 Task: Research Airbnb properties in Leczyca, Poland from 27st December, 2023 to 31st December, 2023 for 2 adults and 1 pet. Place can be entire room with 1  bedroom having 1 bed and 1 bathroom. Property type can be hotel. Amenities needed are: washing machine.
Action: Mouse moved to (469, 126)
Screenshot: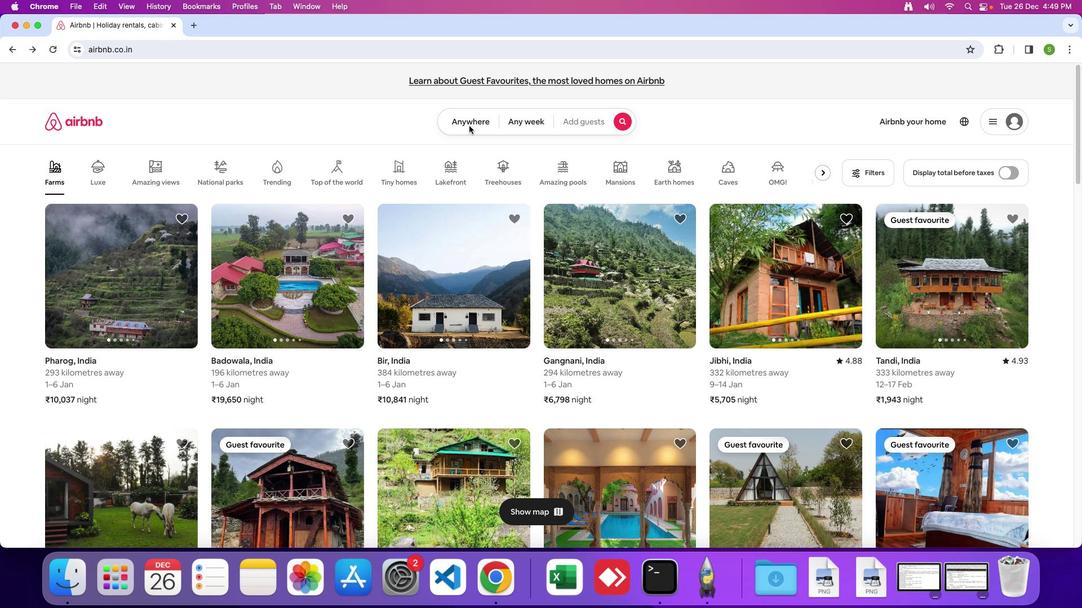 
Action: Mouse pressed left at (469, 126)
Screenshot: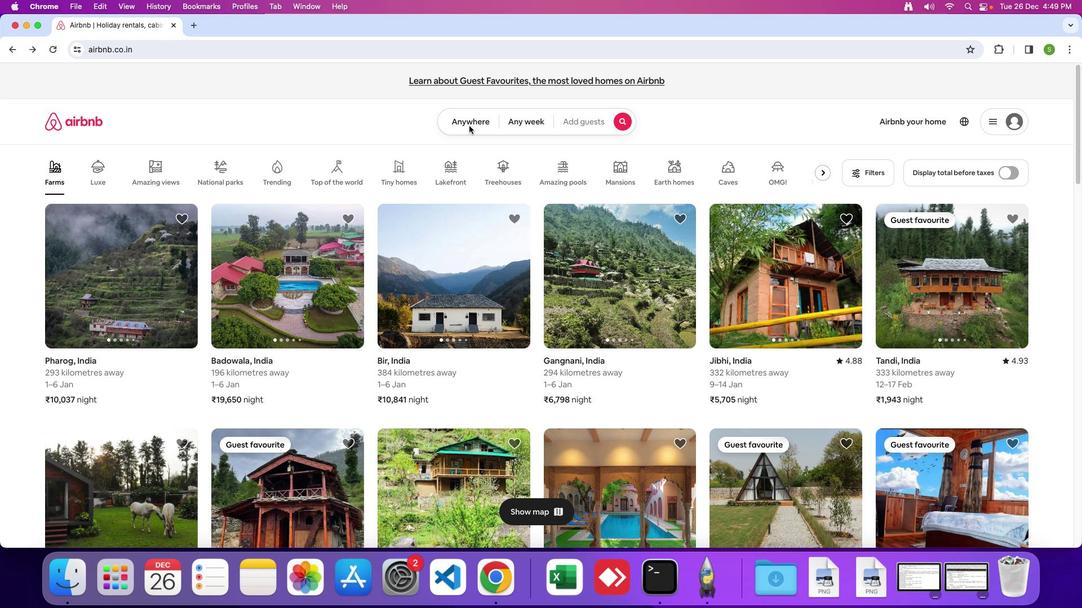 
Action: Mouse moved to (466, 125)
Screenshot: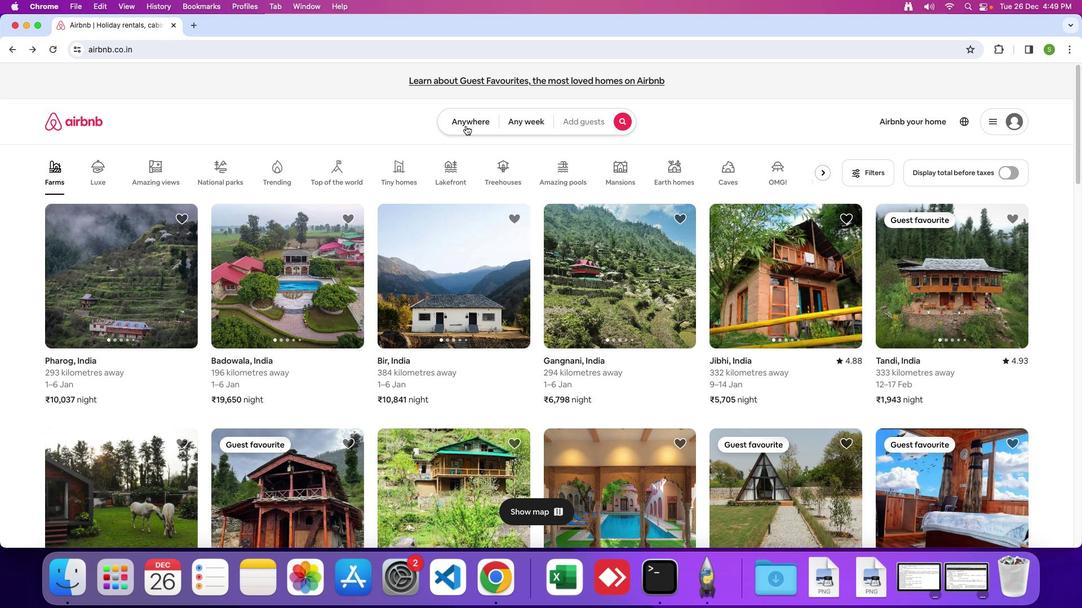 
Action: Mouse pressed left at (466, 125)
Screenshot: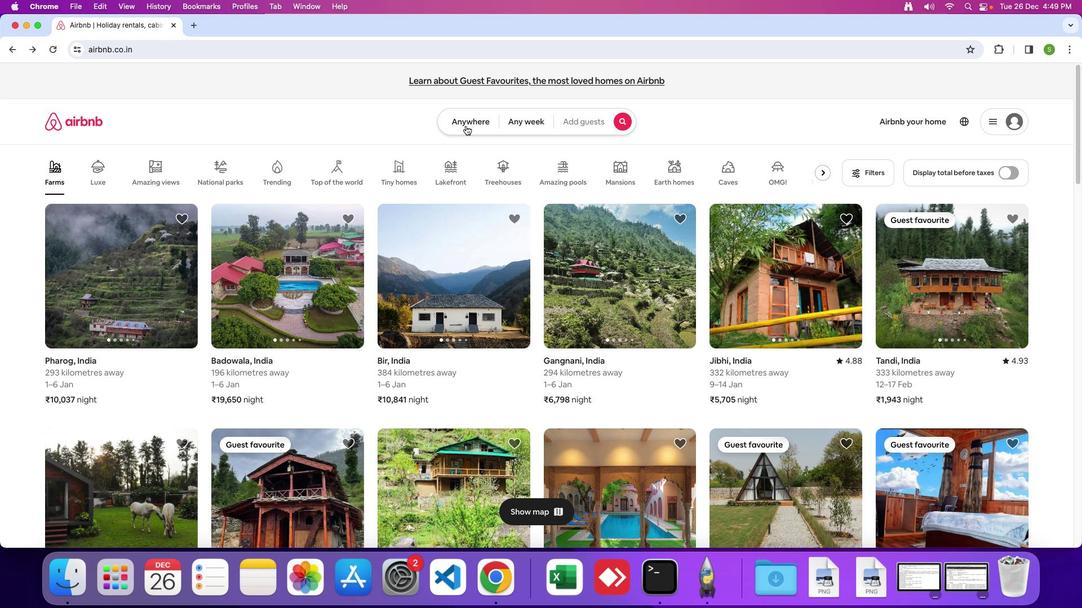 
Action: Mouse moved to (421, 156)
Screenshot: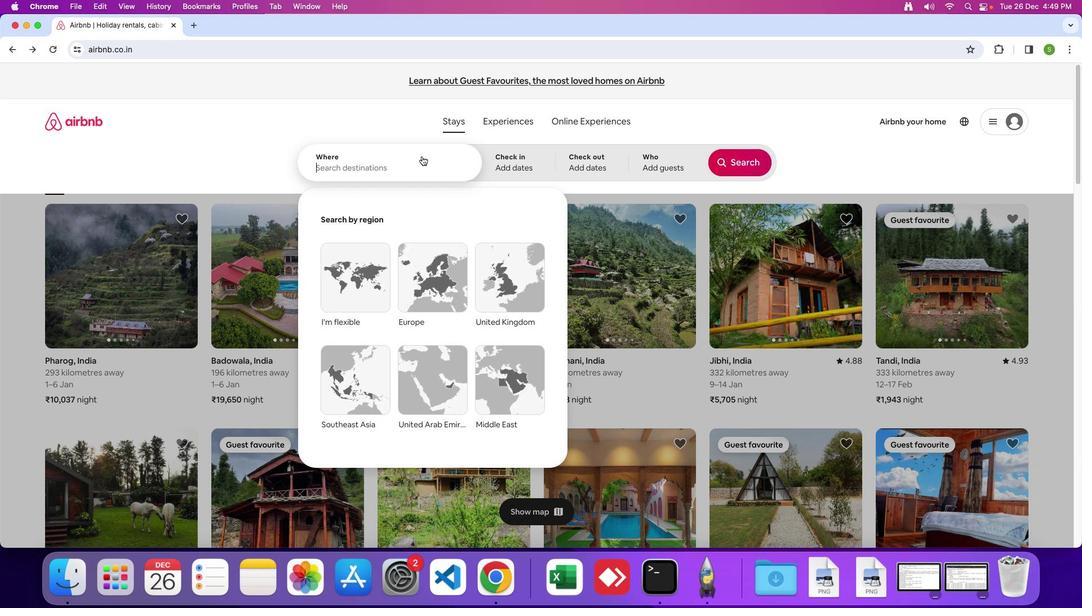 
Action: Mouse pressed left at (421, 156)
Screenshot: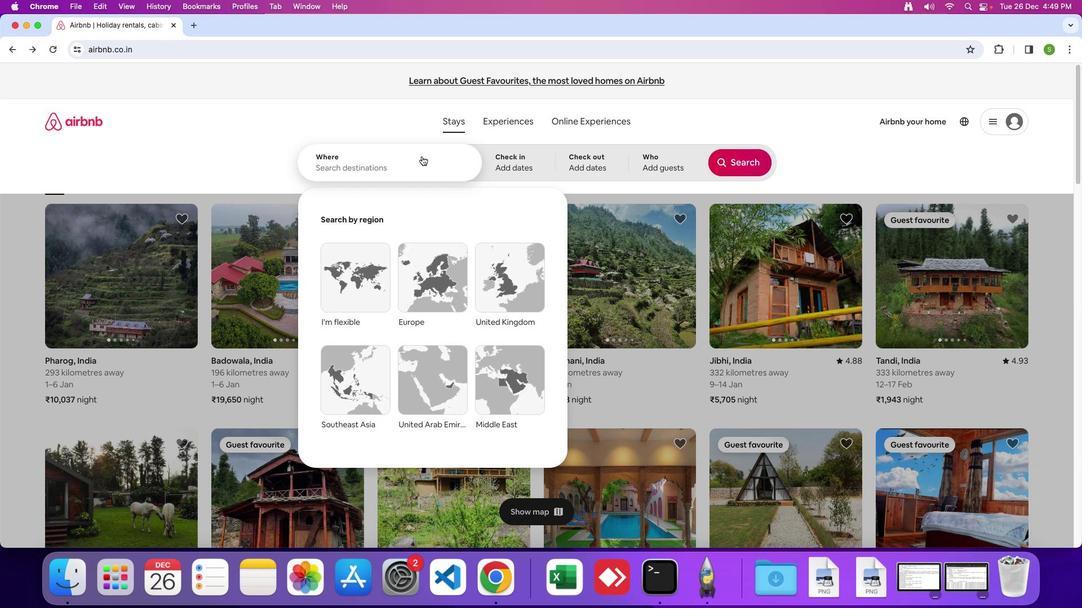 
Action: Mouse moved to (421, 156)
Screenshot: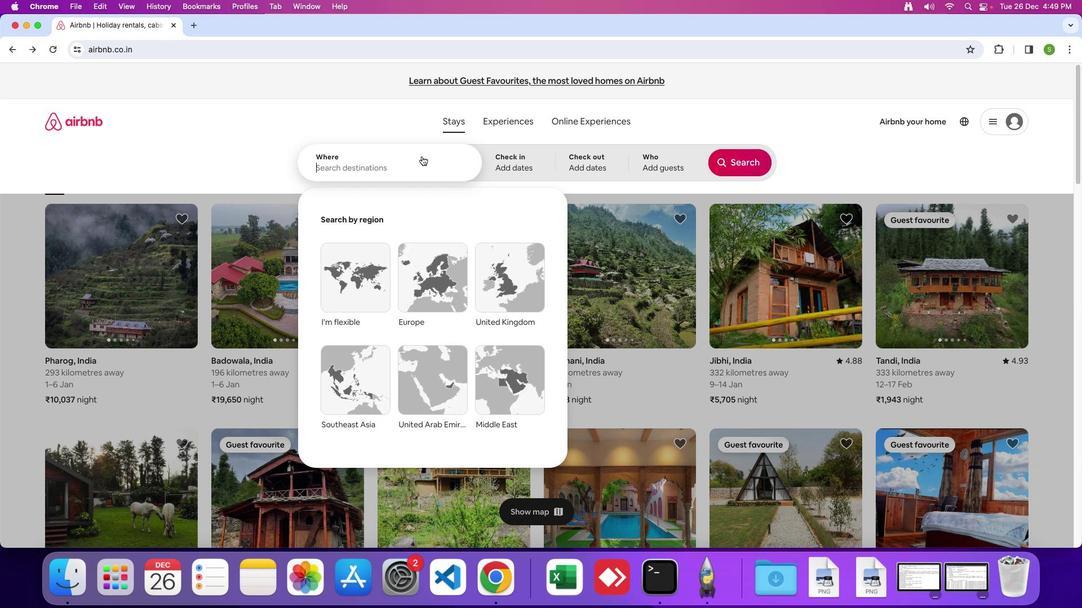 
Action: Key pressed 'L'Key.caps_lock'e''c''z''y''c''a'','Key.spaceKey.shift'P''l''o'Key.backspaceKey.backspace'o''l''a''n''d'Key.enter
Screenshot: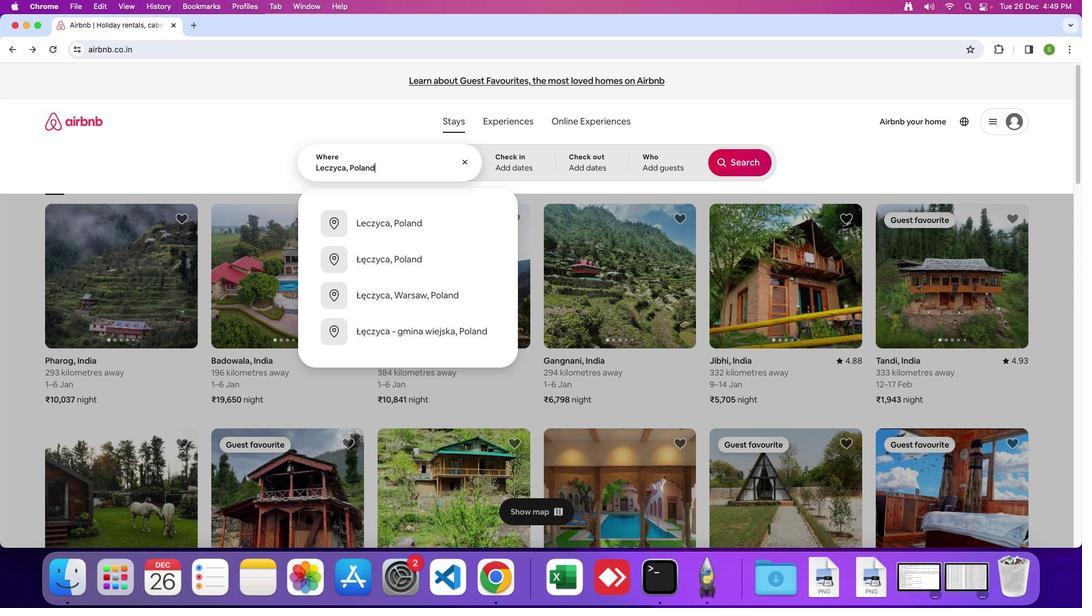 
Action: Mouse moved to (421, 414)
Screenshot: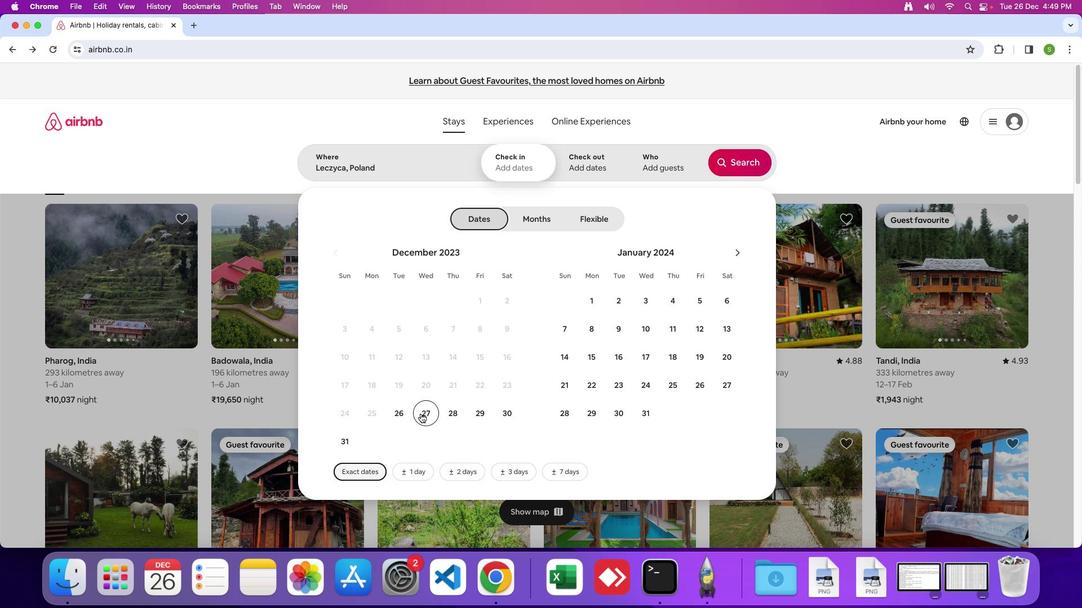 
Action: Mouse pressed left at (421, 414)
Screenshot: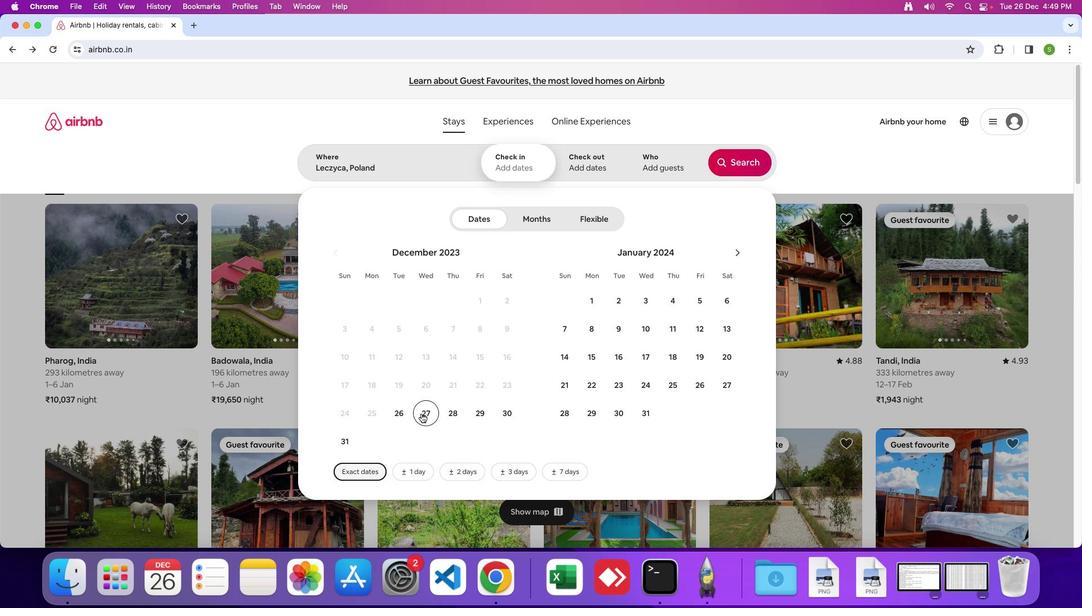 
Action: Mouse moved to (349, 445)
Screenshot: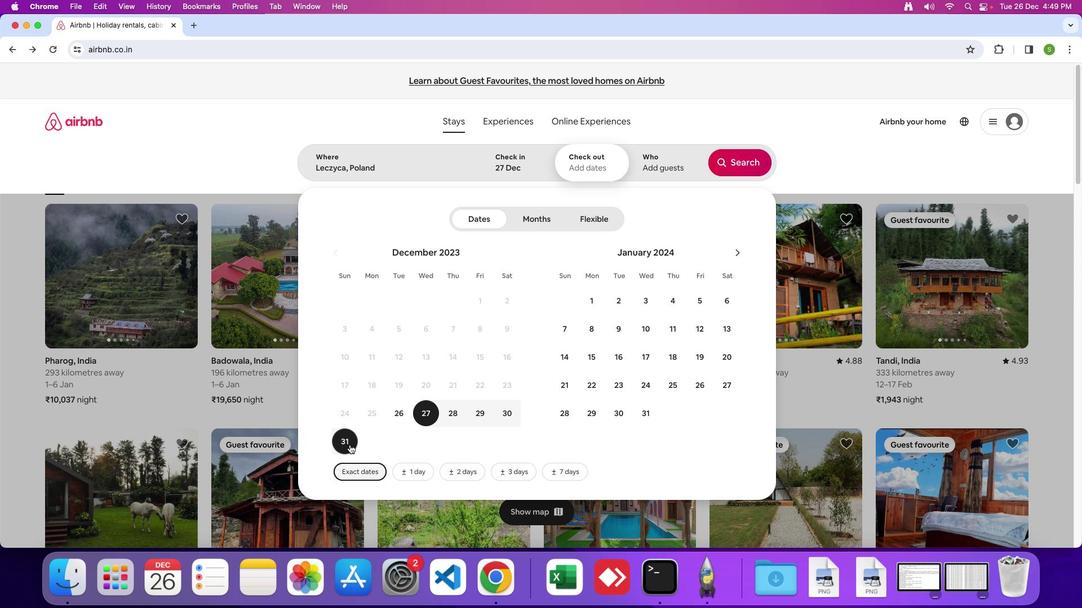 
Action: Mouse pressed left at (349, 445)
Screenshot: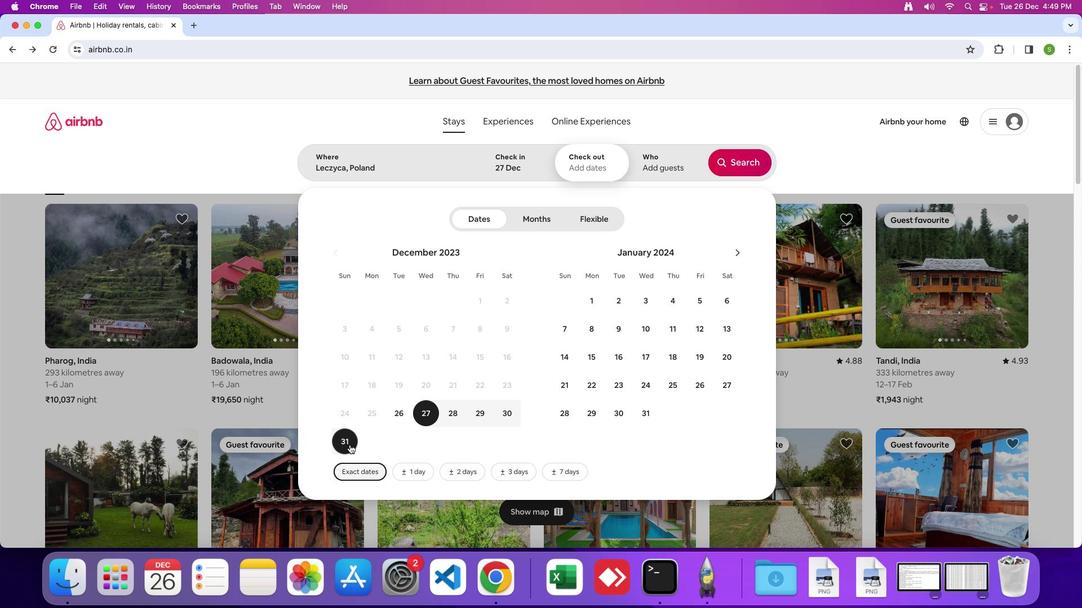 
Action: Mouse moved to (661, 173)
Screenshot: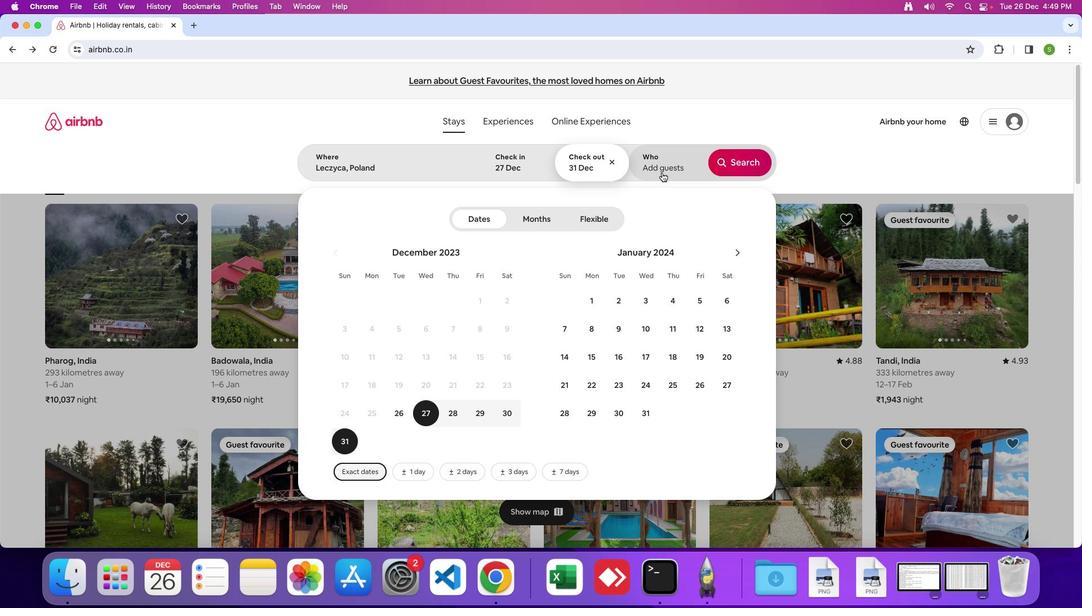 
Action: Mouse pressed left at (661, 173)
Screenshot: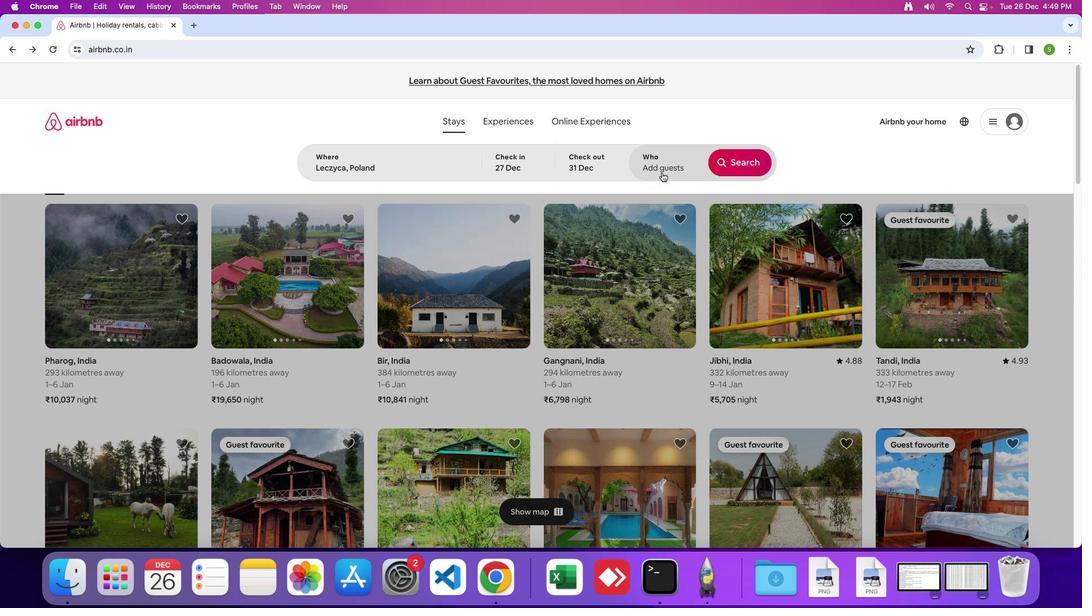 
Action: Mouse moved to (741, 221)
Screenshot: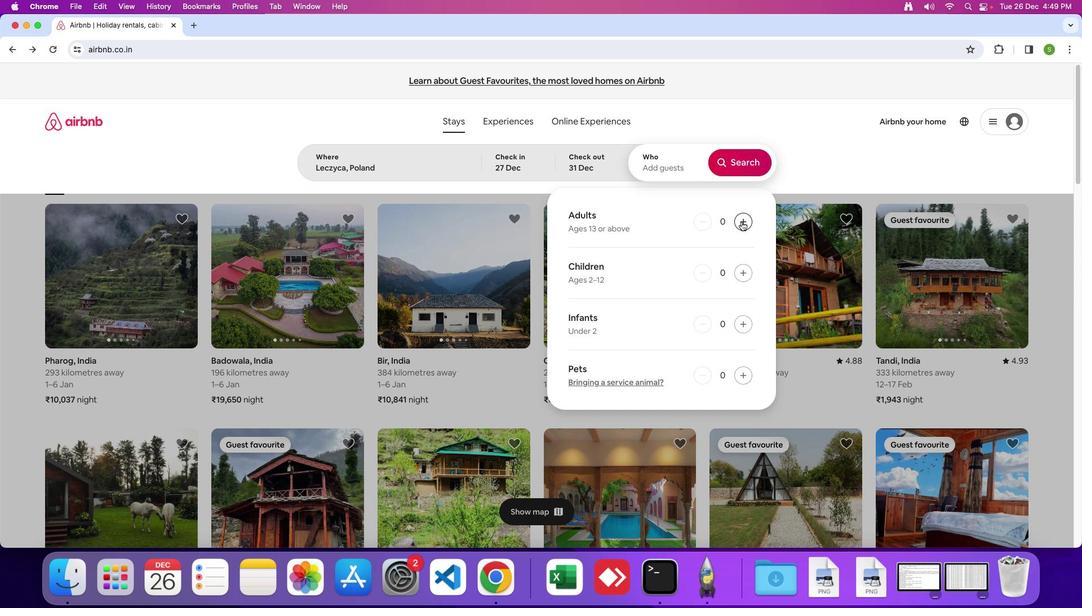 
Action: Mouse pressed left at (741, 221)
Screenshot: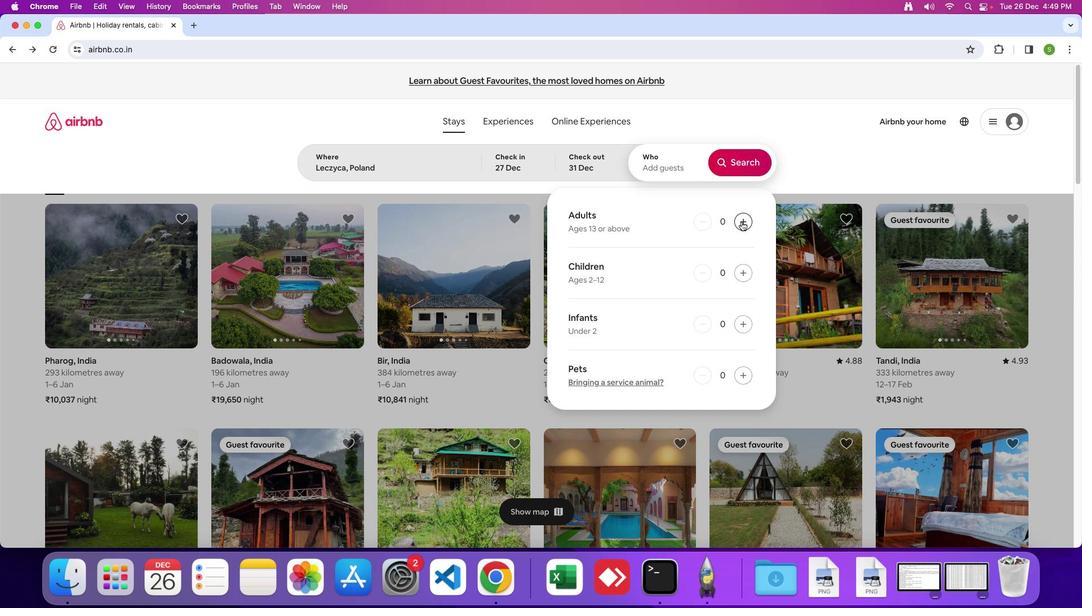 
Action: Mouse pressed left at (741, 221)
Screenshot: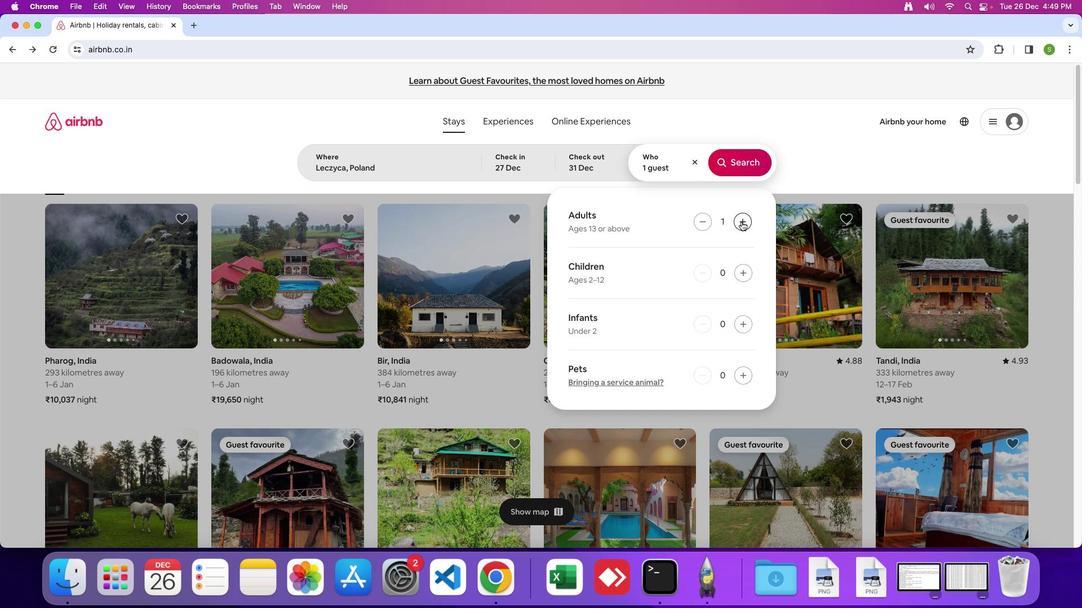 
Action: Mouse moved to (738, 166)
Screenshot: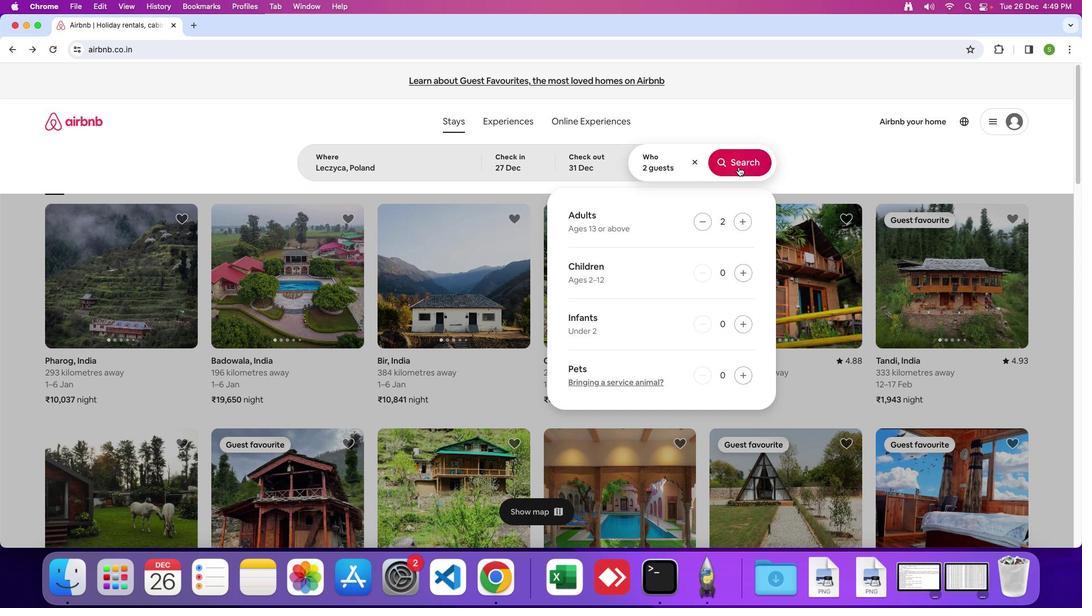 
Action: Mouse pressed left at (738, 166)
Screenshot: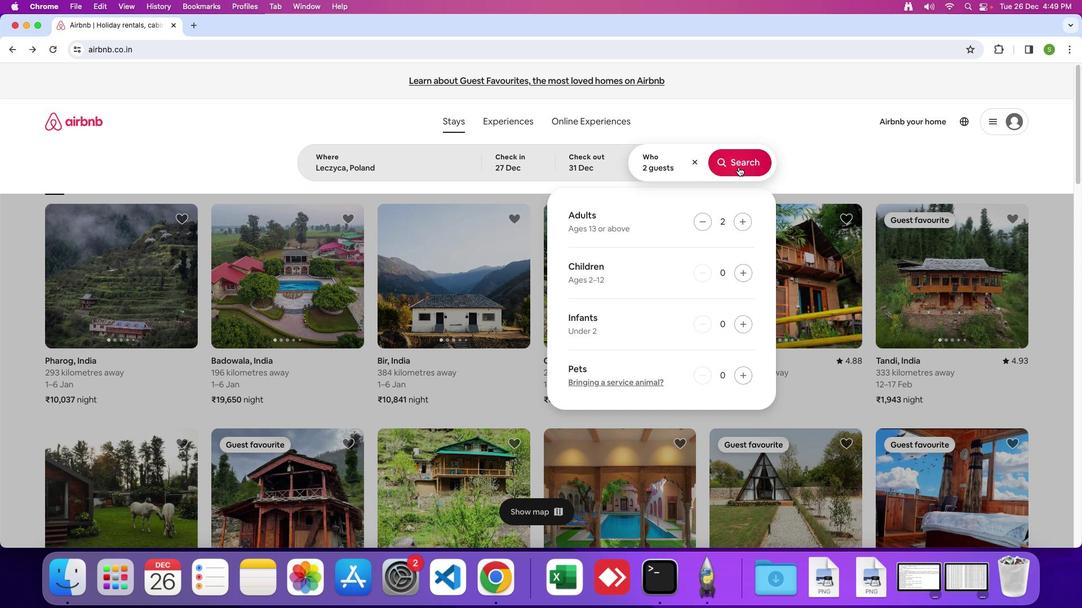 
Action: Mouse moved to (590, 86)
Screenshot: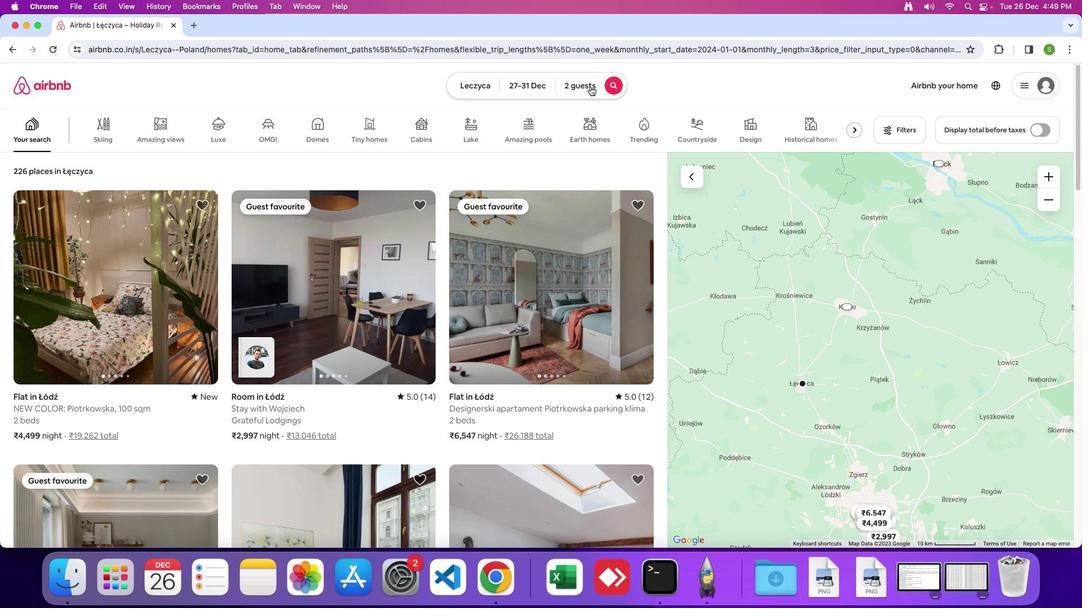 
Action: Mouse pressed left at (590, 86)
Screenshot: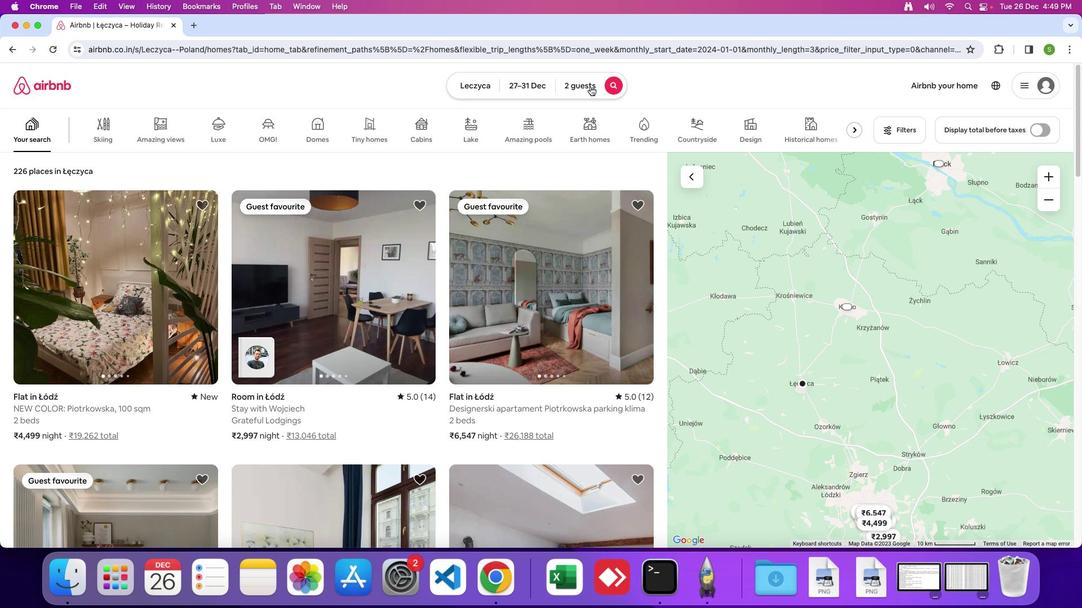 
Action: Mouse moved to (742, 340)
Screenshot: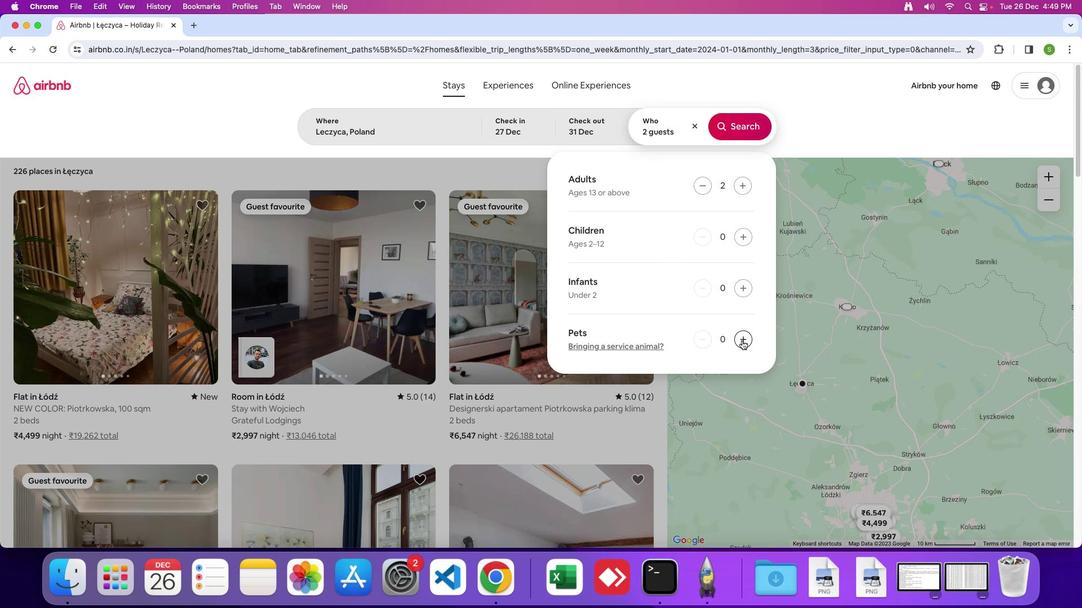 
Action: Mouse pressed left at (742, 340)
Screenshot: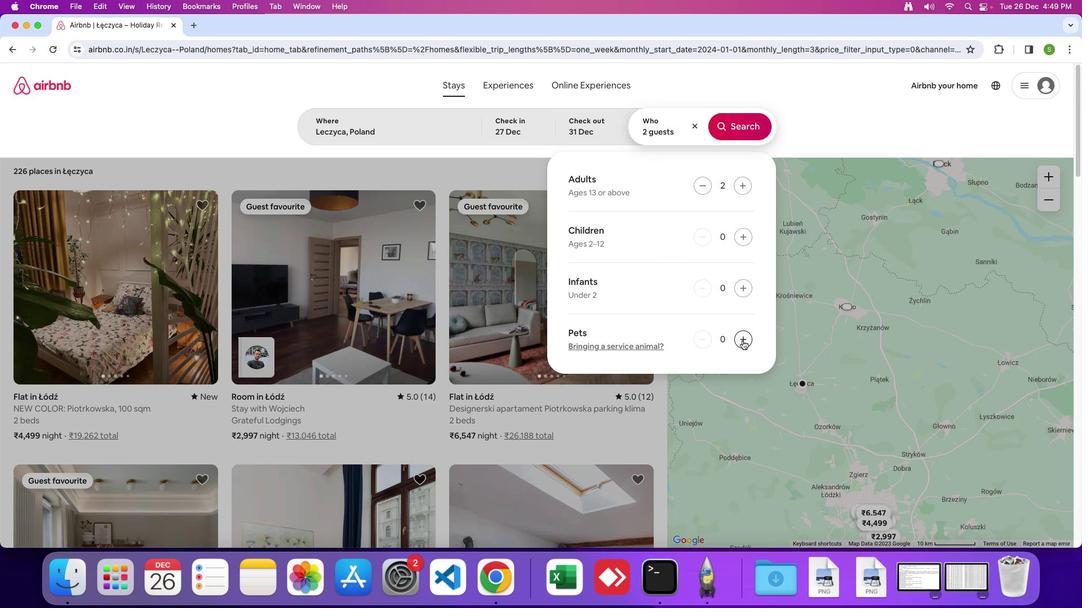 
Action: Mouse moved to (744, 126)
Screenshot: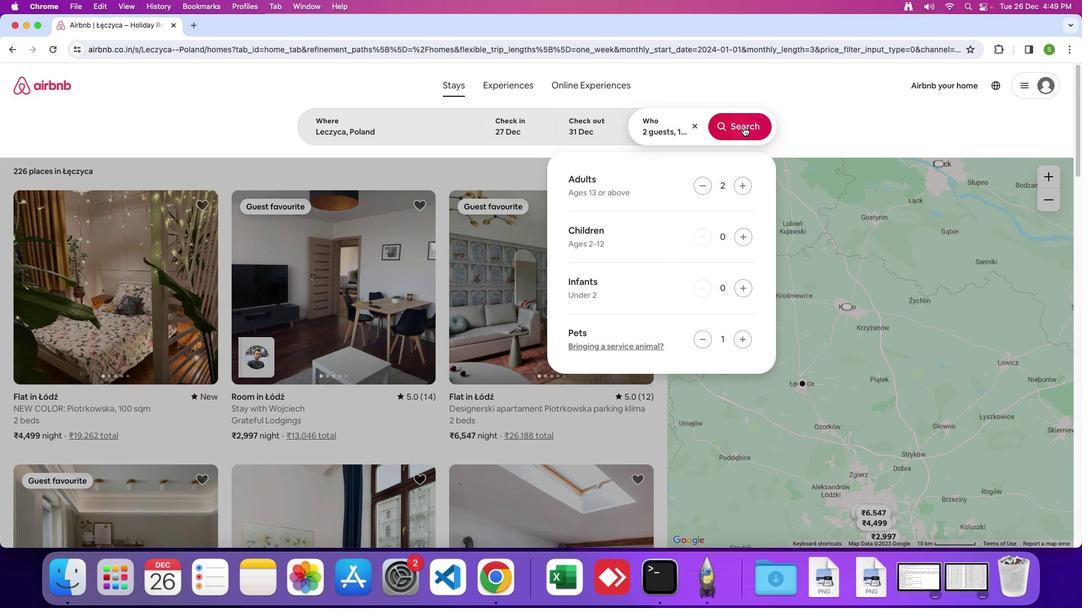 
Action: Mouse pressed left at (744, 126)
Screenshot: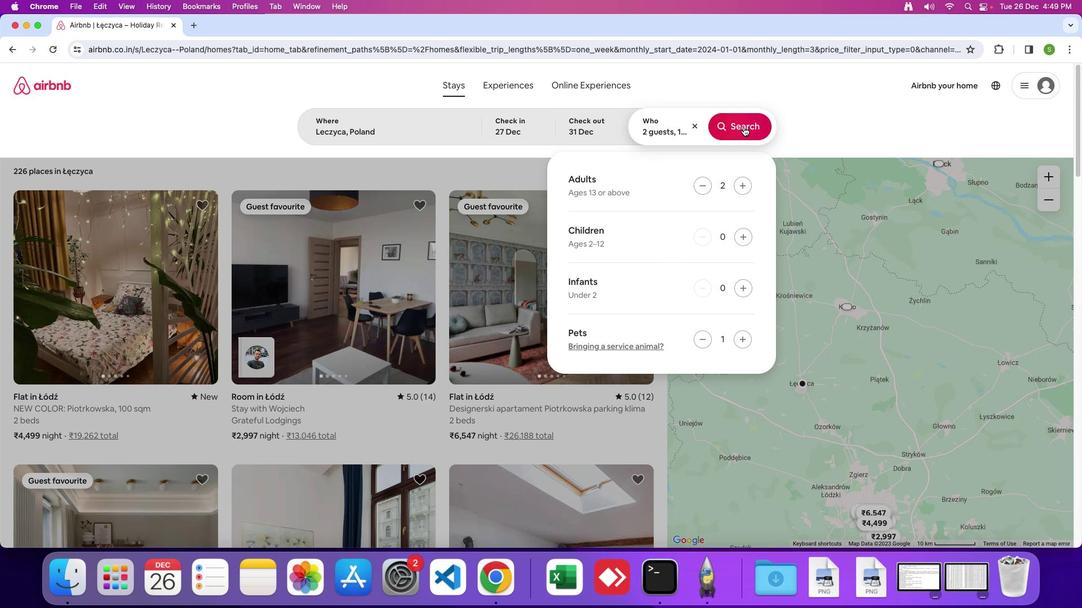 
Action: Mouse moved to (907, 132)
Screenshot: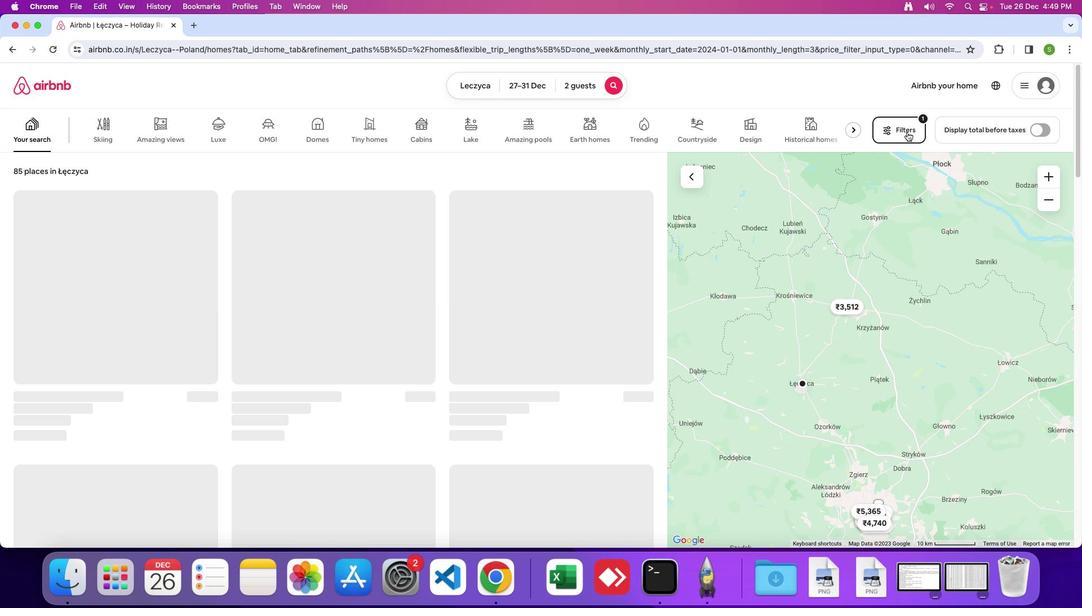 
Action: Mouse pressed left at (907, 132)
Screenshot: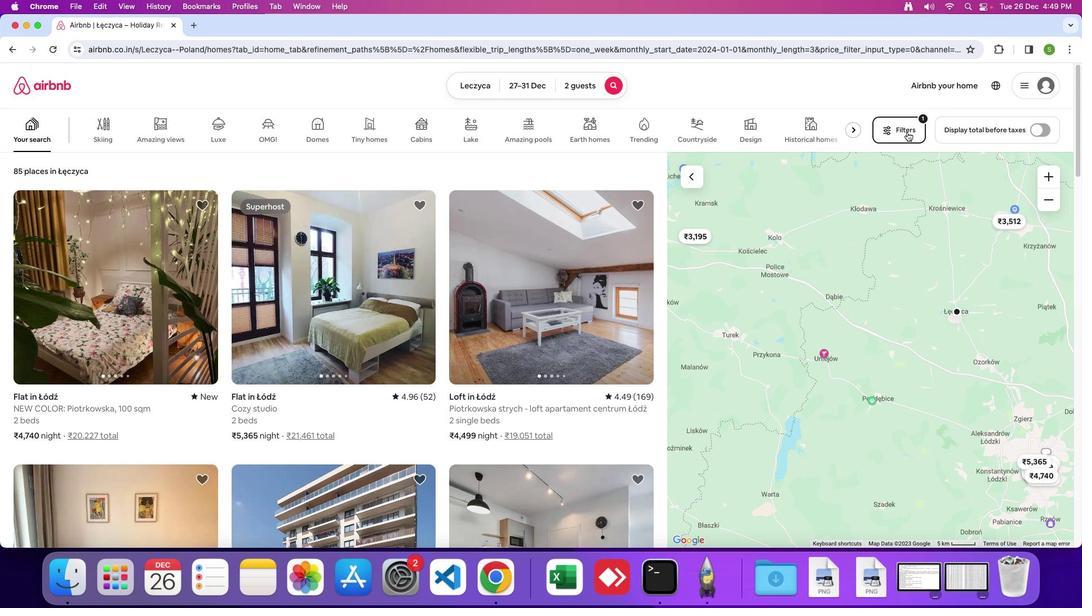 
Action: Mouse moved to (575, 352)
Screenshot: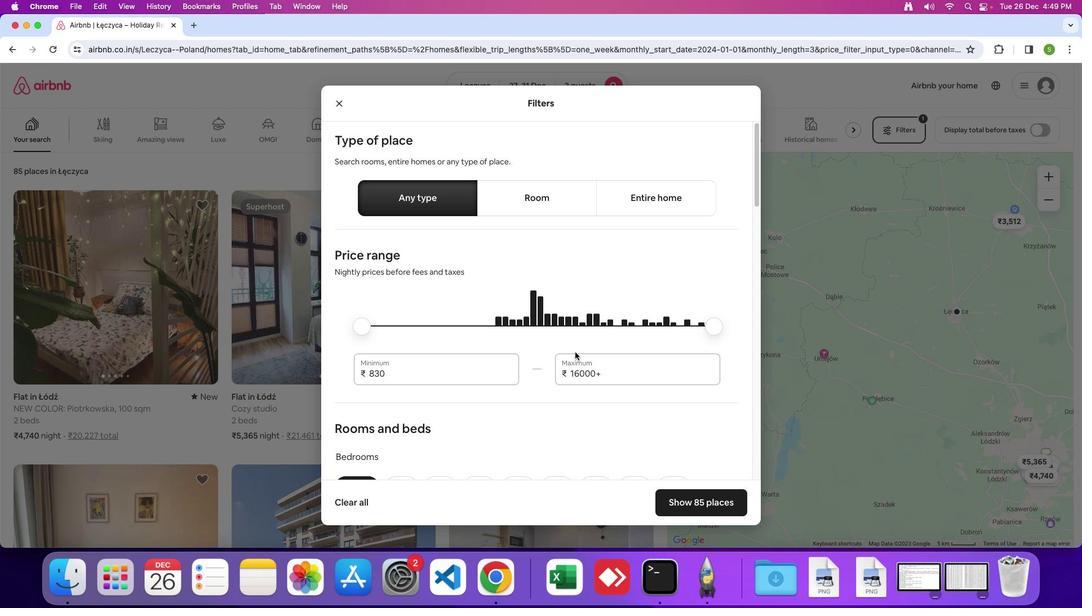 
Action: Mouse scrolled (575, 352) with delta (0, 0)
Screenshot: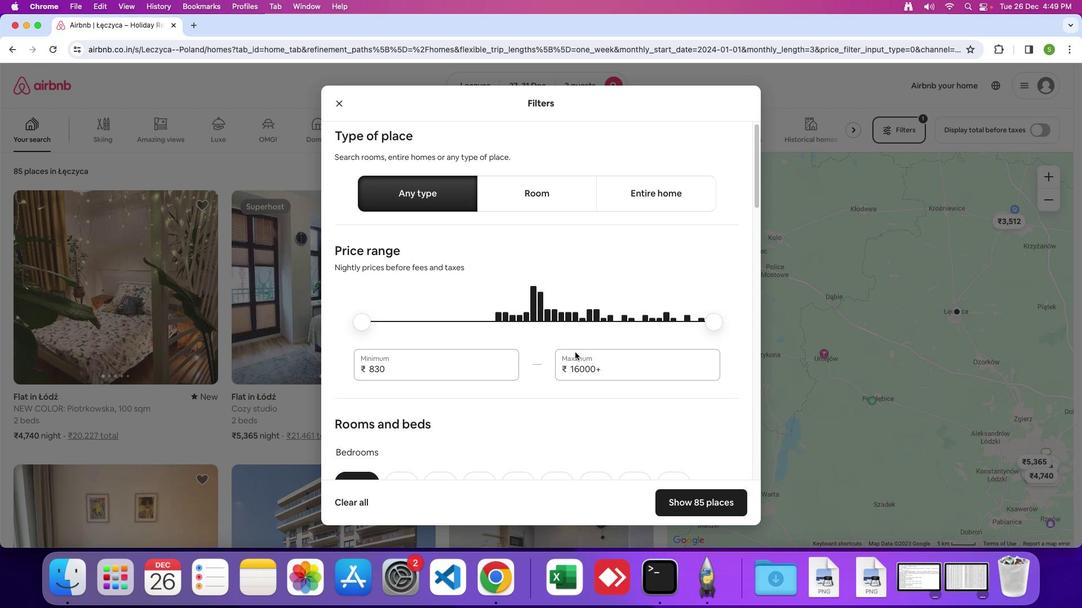 
Action: Mouse moved to (575, 352)
Screenshot: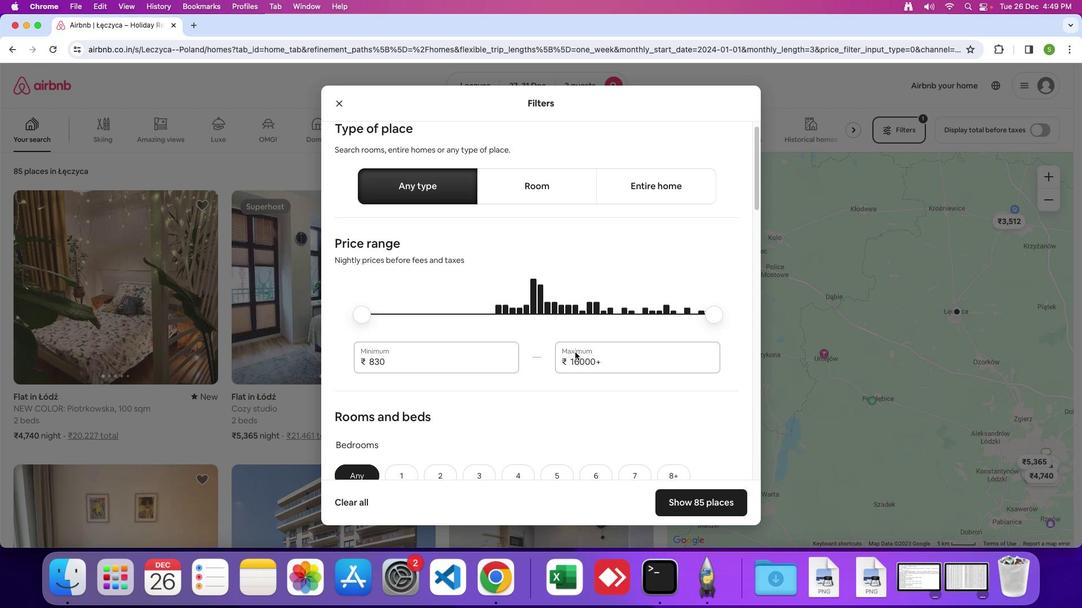 
Action: Mouse scrolled (575, 352) with delta (0, 0)
Screenshot: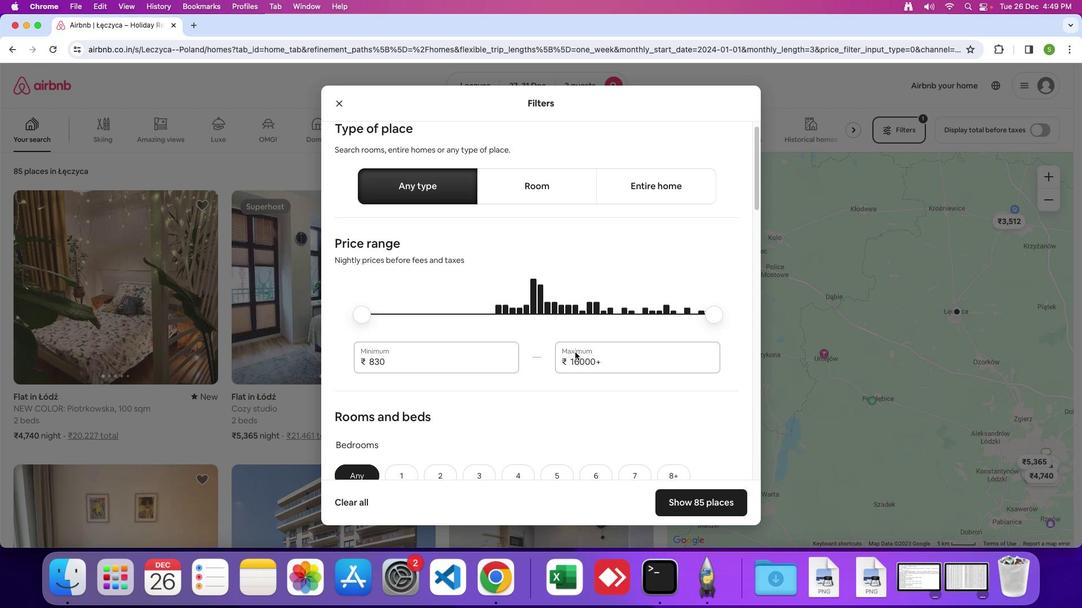 
Action: Mouse moved to (575, 352)
Screenshot: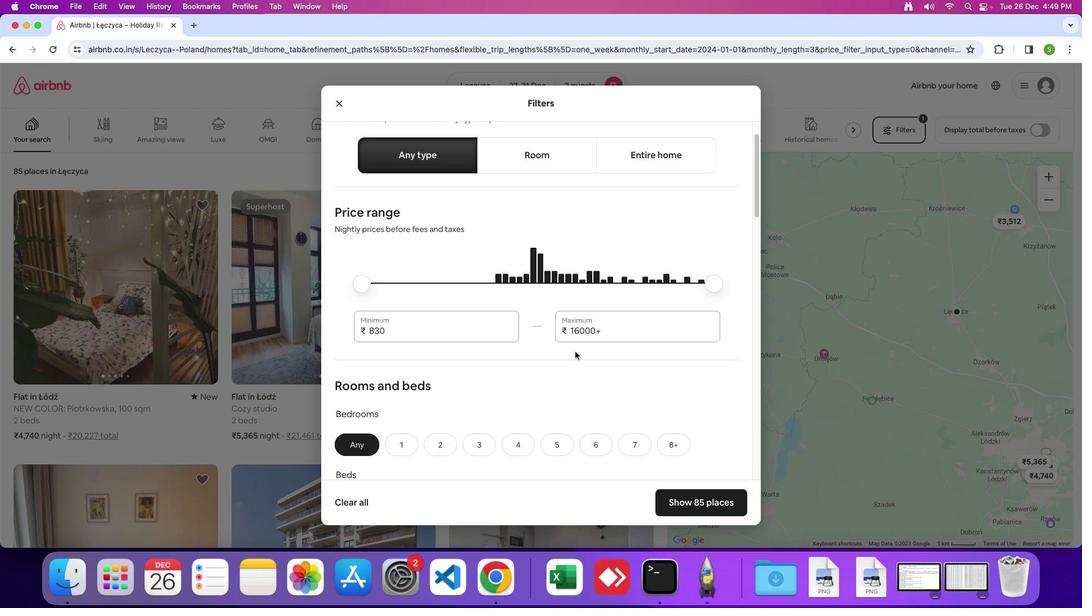 
Action: Mouse scrolled (575, 352) with delta (0, -1)
Screenshot: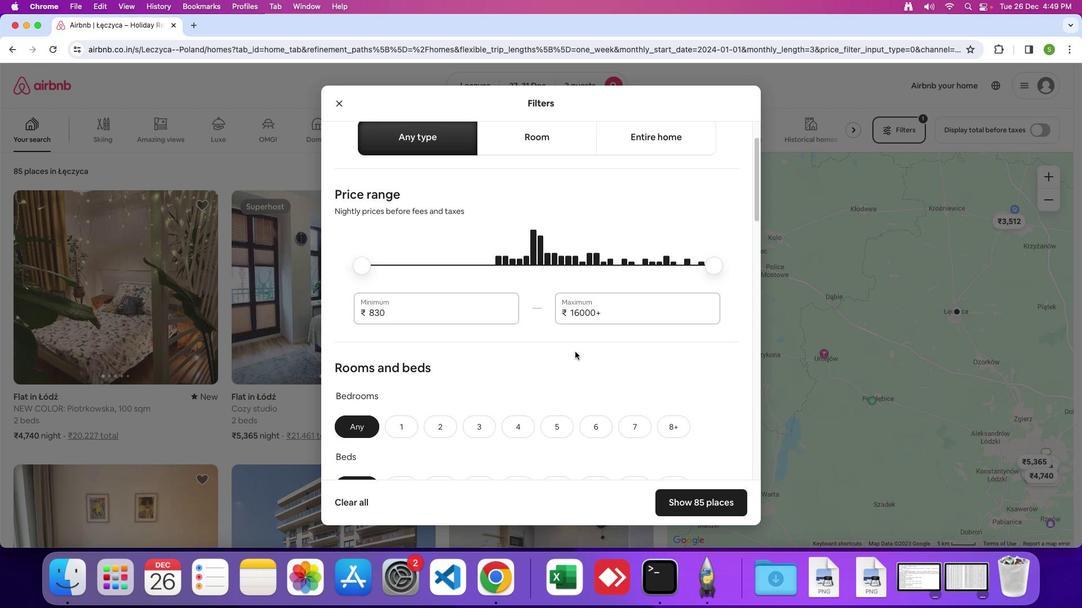 
Action: Mouse moved to (571, 348)
Screenshot: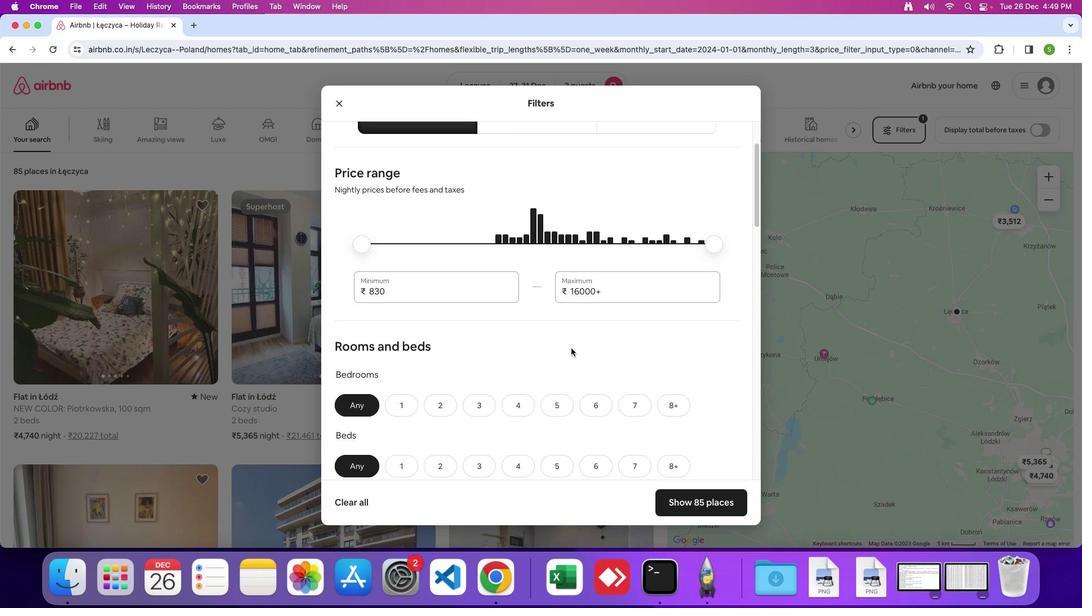 
Action: Mouse scrolled (571, 348) with delta (0, 0)
Screenshot: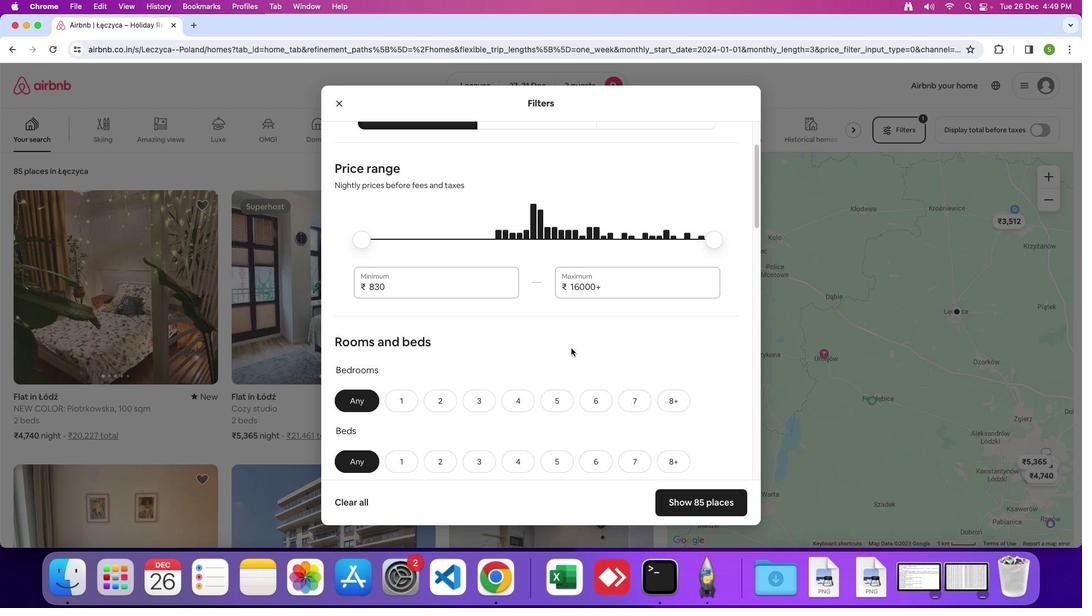 
Action: Mouse scrolled (571, 348) with delta (0, 0)
Screenshot: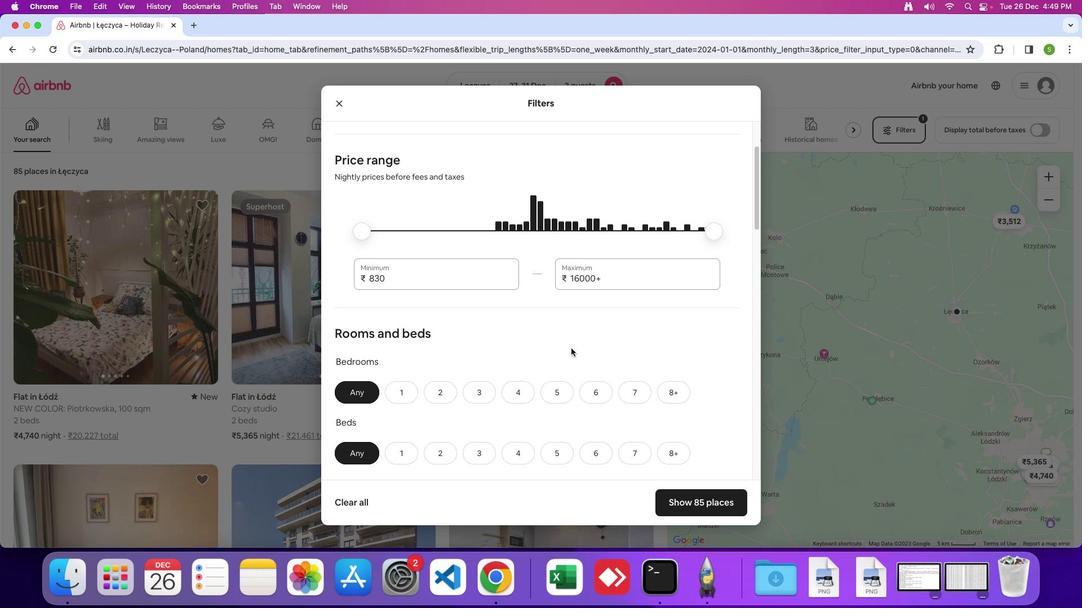 
Action: Mouse scrolled (571, 348) with delta (0, -1)
Screenshot: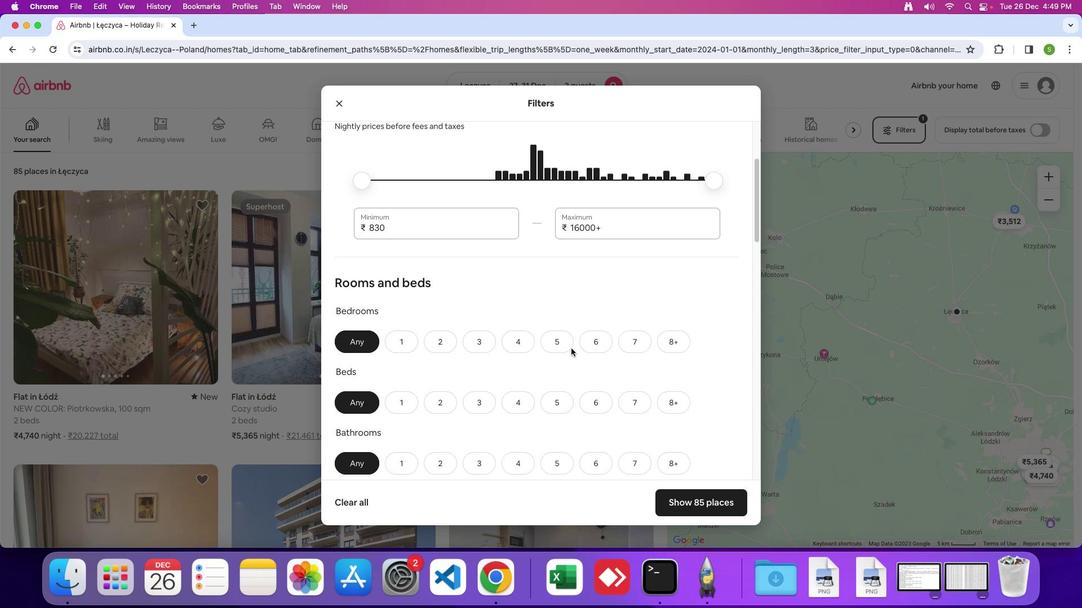 
Action: Mouse moved to (571, 348)
Screenshot: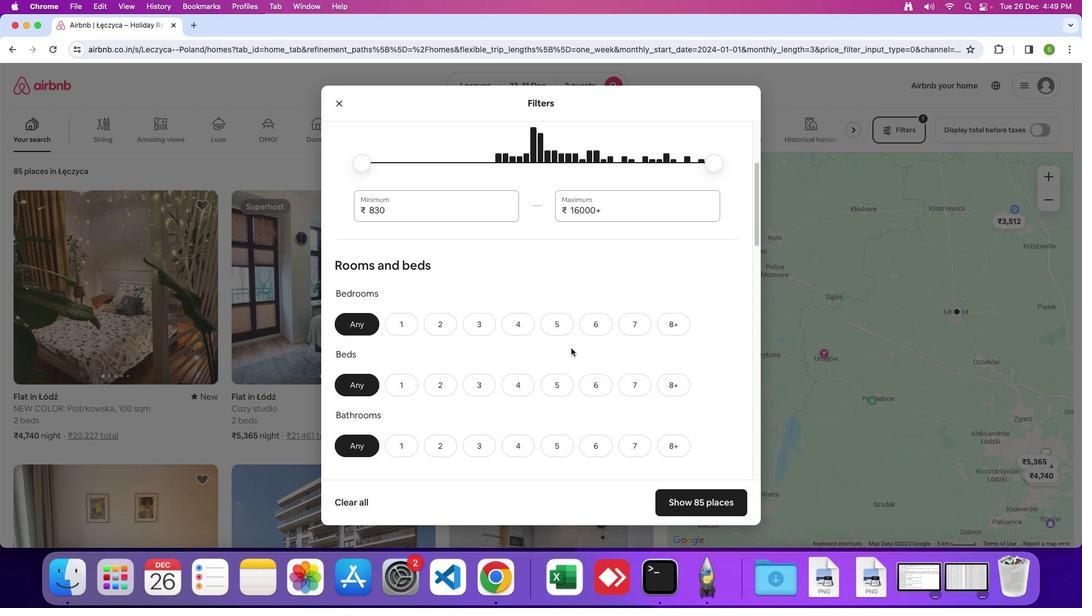 
Action: Mouse scrolled (571, 348) with delta (0, 0)
Screenshot: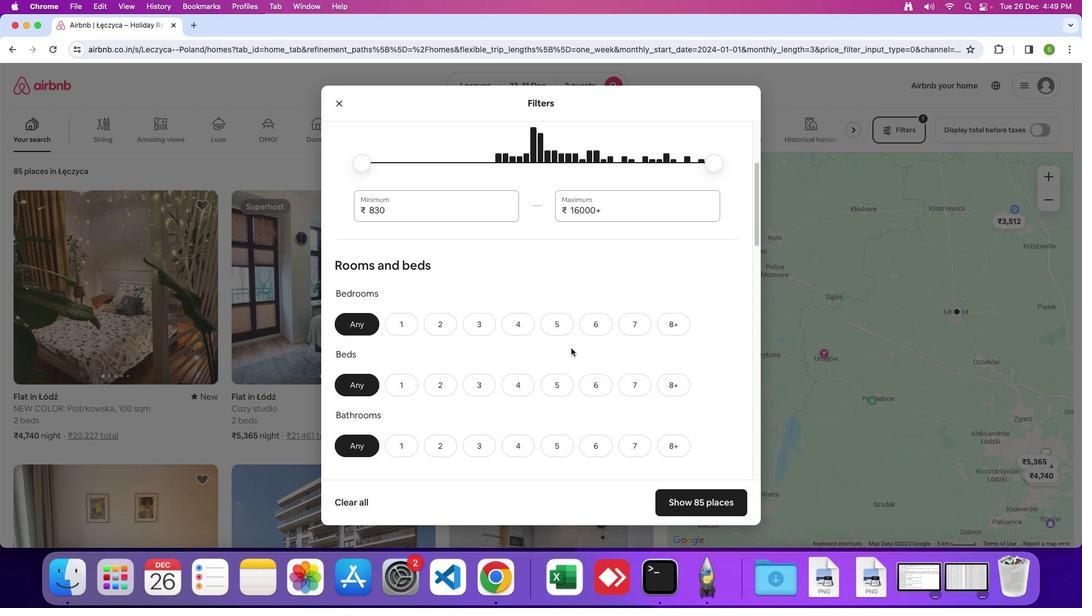 
Action: Mouse scrolled (571, 348) with delta (0, 0)
Screenshot: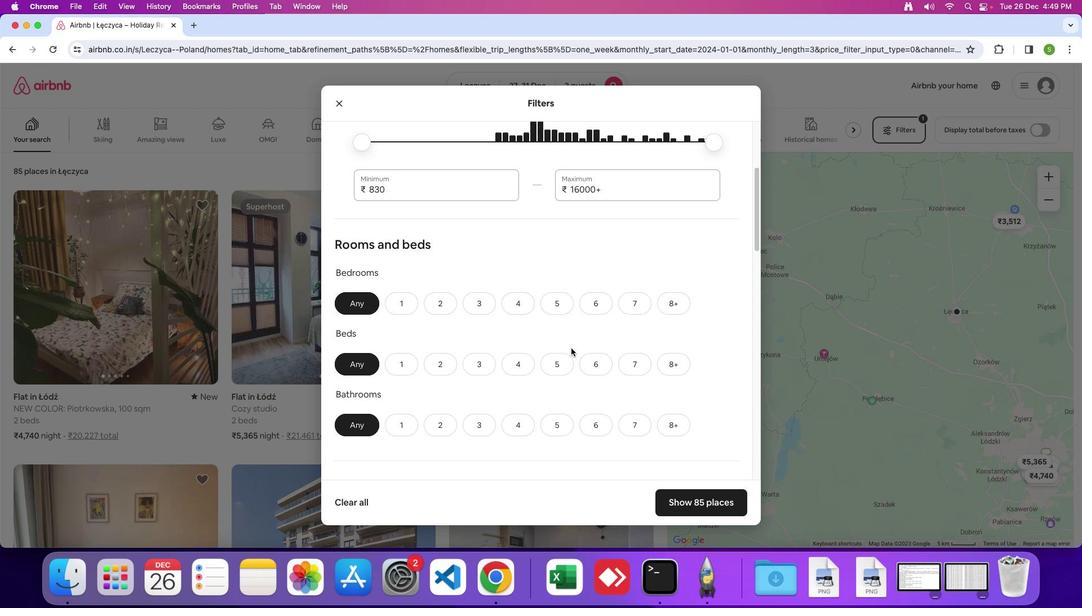 
Action: Mouse scrolled (571, 348) with delta (0, -1)
Screenshot: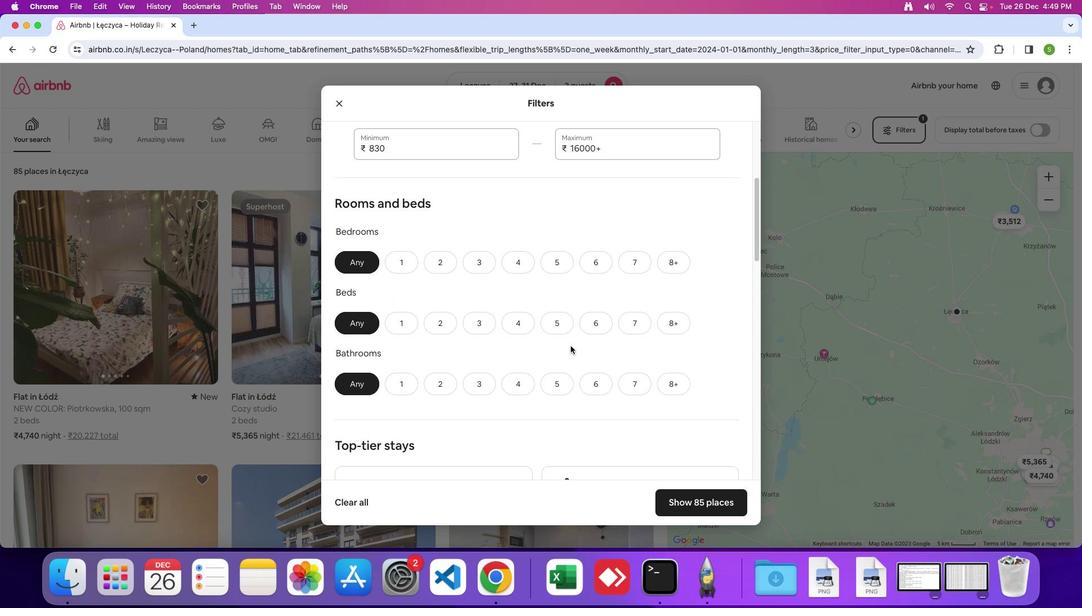 
Action: Mouse scrolled (571, 348) with delta (0, -1)
Screenshot: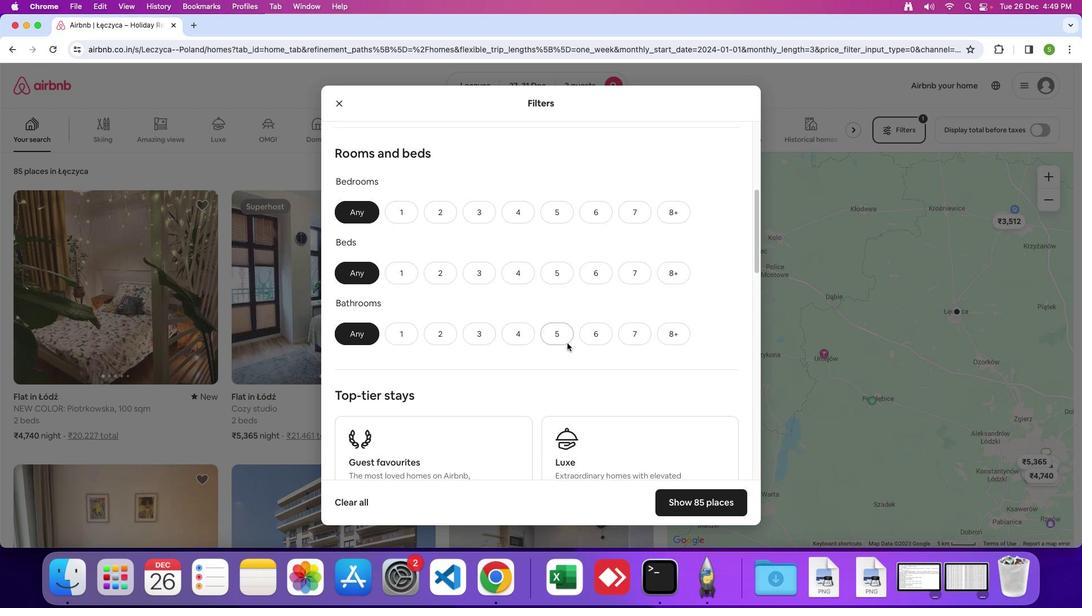 
Action: Mouse moved to (399, 187)
Screenshot: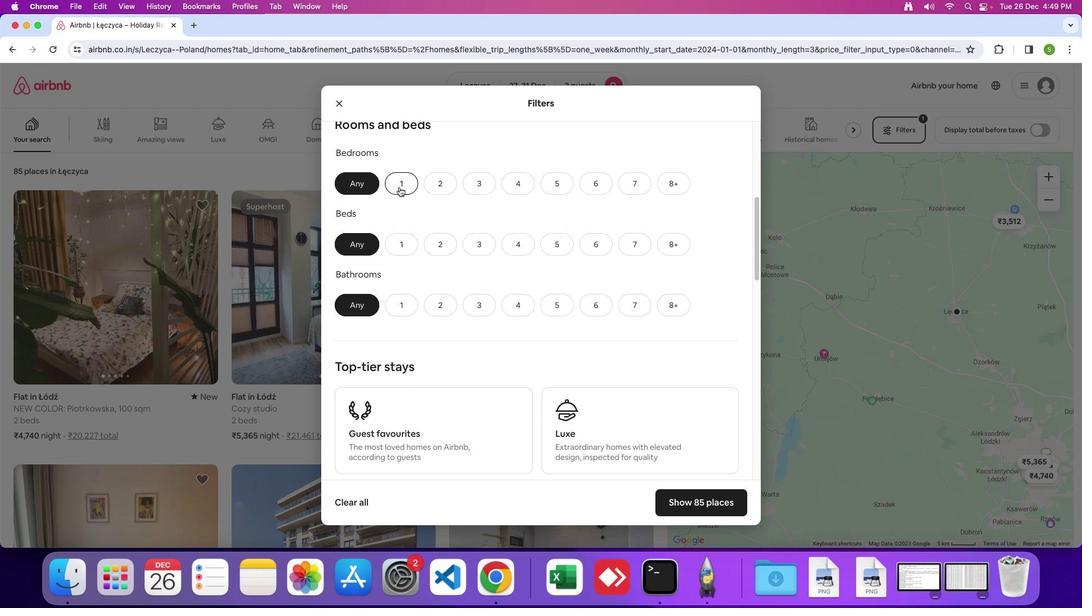 
Action: Mouse pressed left at (399, 187)
Screenshot: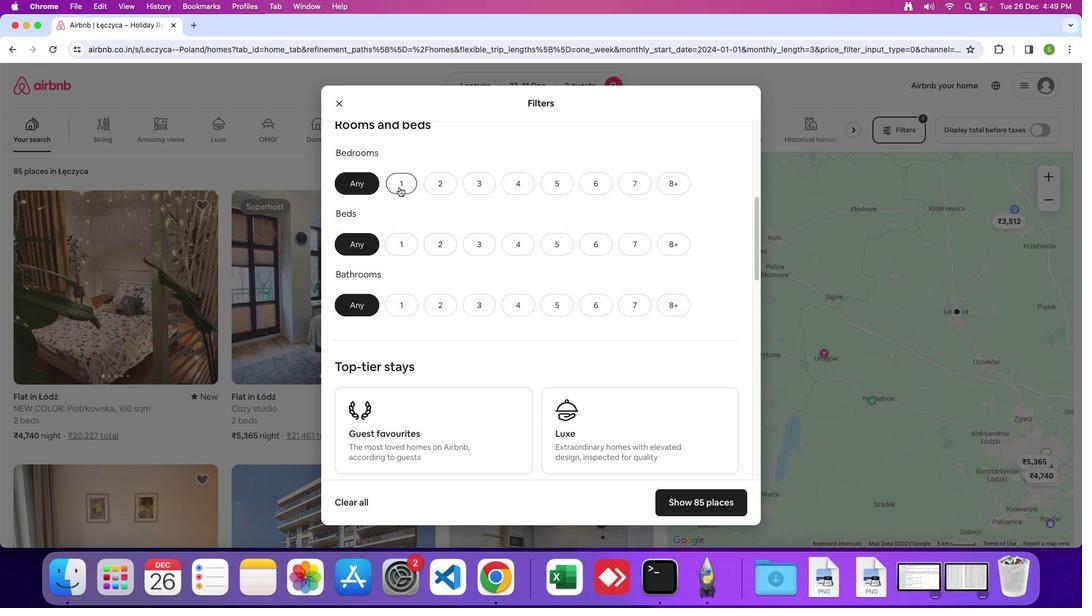 
Action: Mouse moved to (401, 238)
Screenshot: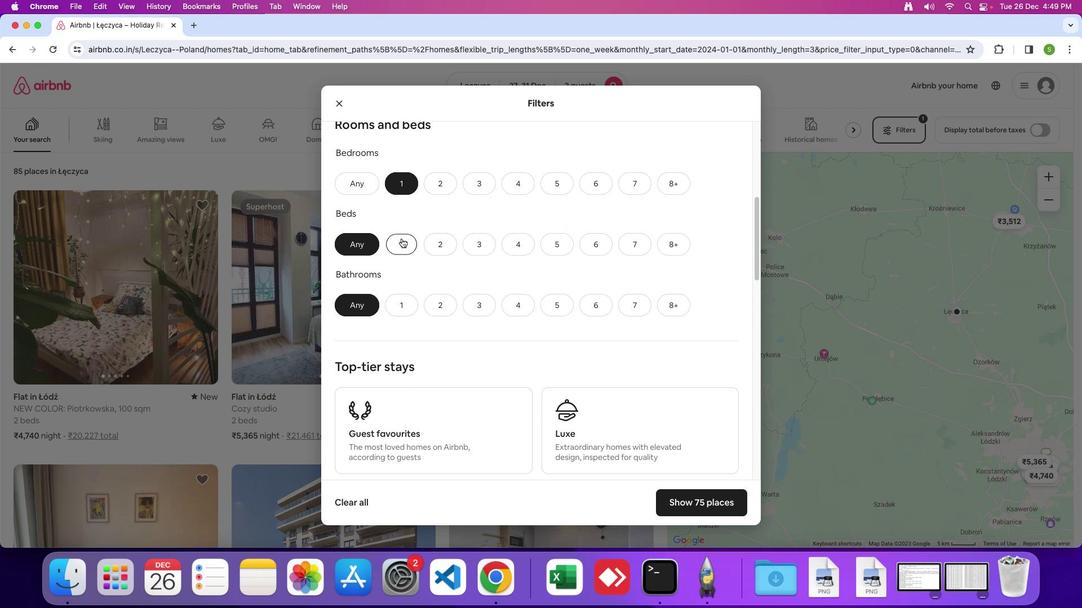 
Action: Mouse pressed left at (401, 238)
Screenshot: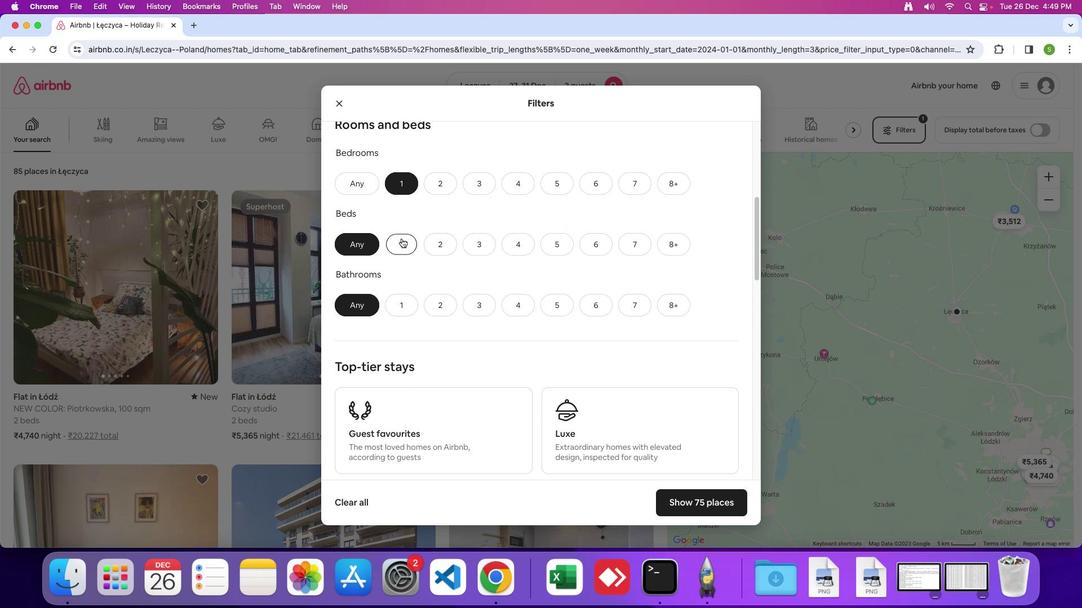 
Action: Mouse moved to (401, 306)
Screenshot: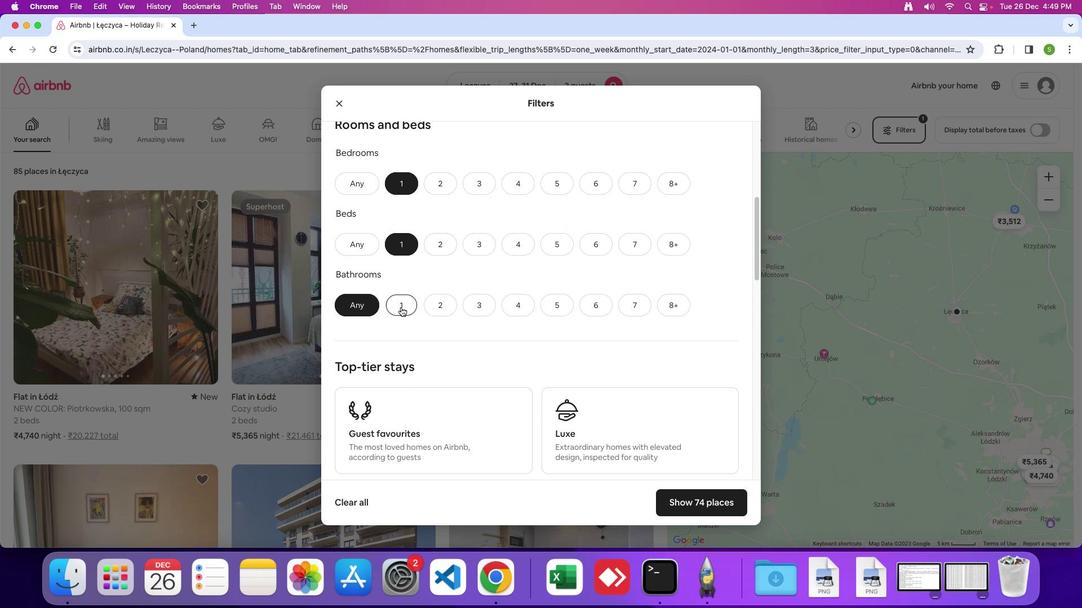 
Action: Mouse pressed left at (401, 306)
Screenshot: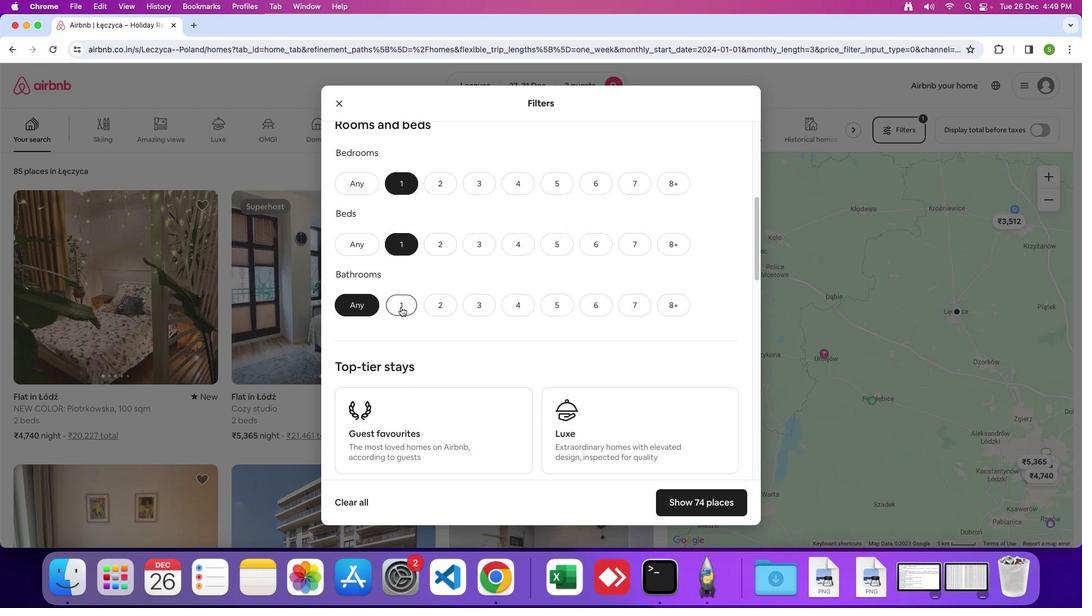 
Action: Mouse moved to (502, 278)
Screenshot: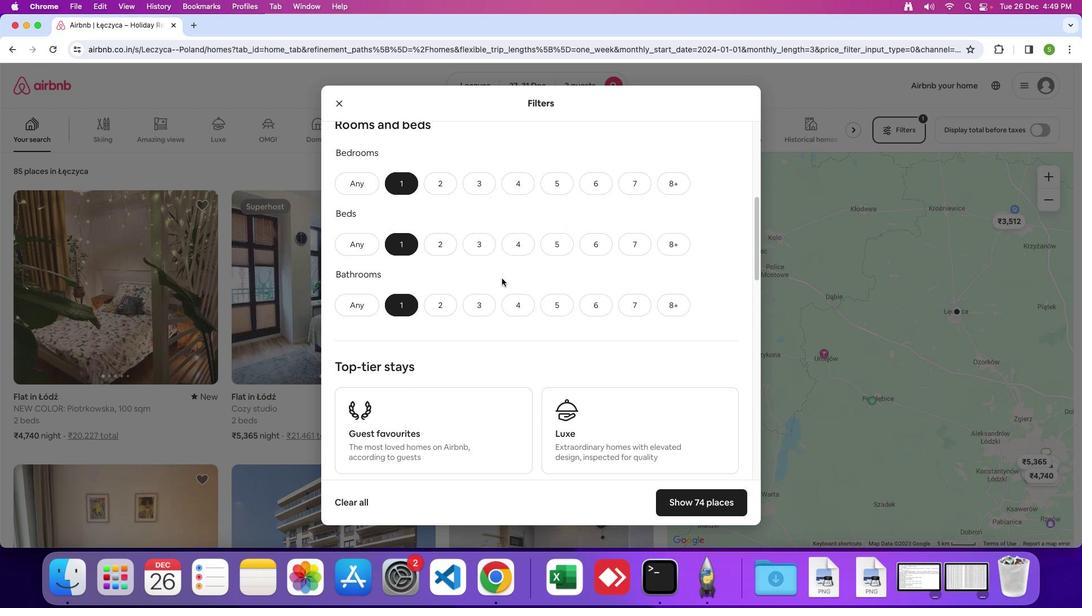
Action: Mouse scrolled (502, 278) with delta (0, 0)
Screenshot: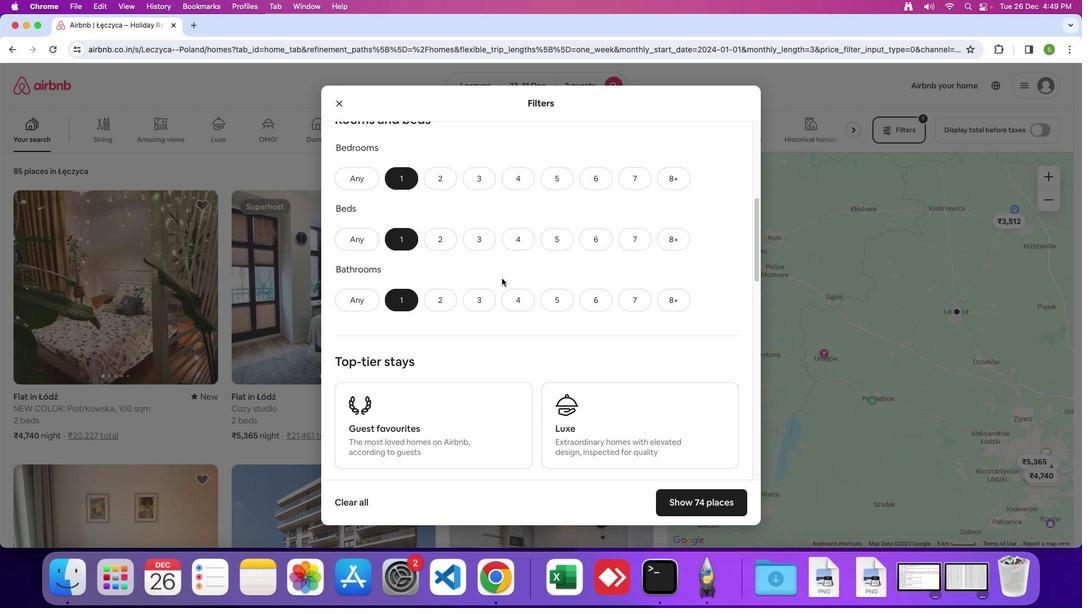 
Action: Mouse scrolled (502, 278) with delta (0, 0)
Screenshot: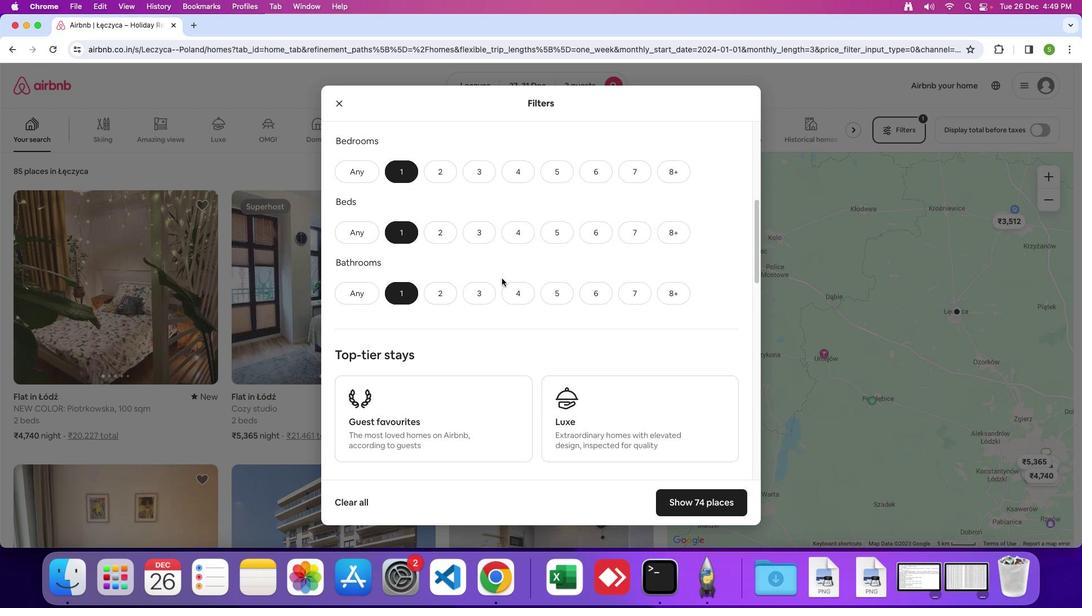 
Action: Mouse scrolled (502, 278) with delta (0, 0)
Screenshot: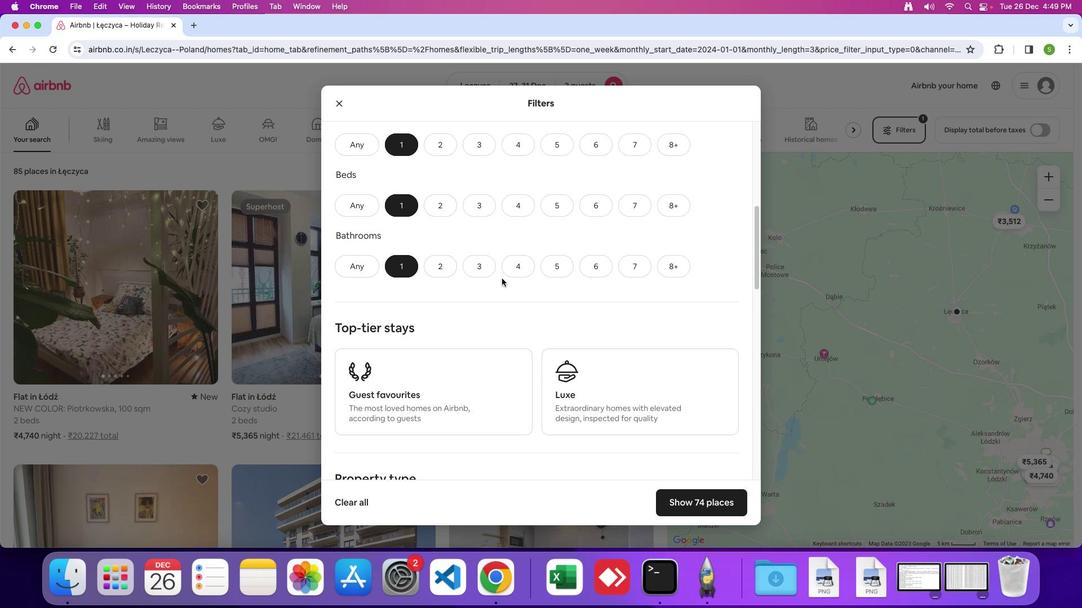 
Action: Mouse scrolled (502, 278) with delta (0, 0)
Screenshot: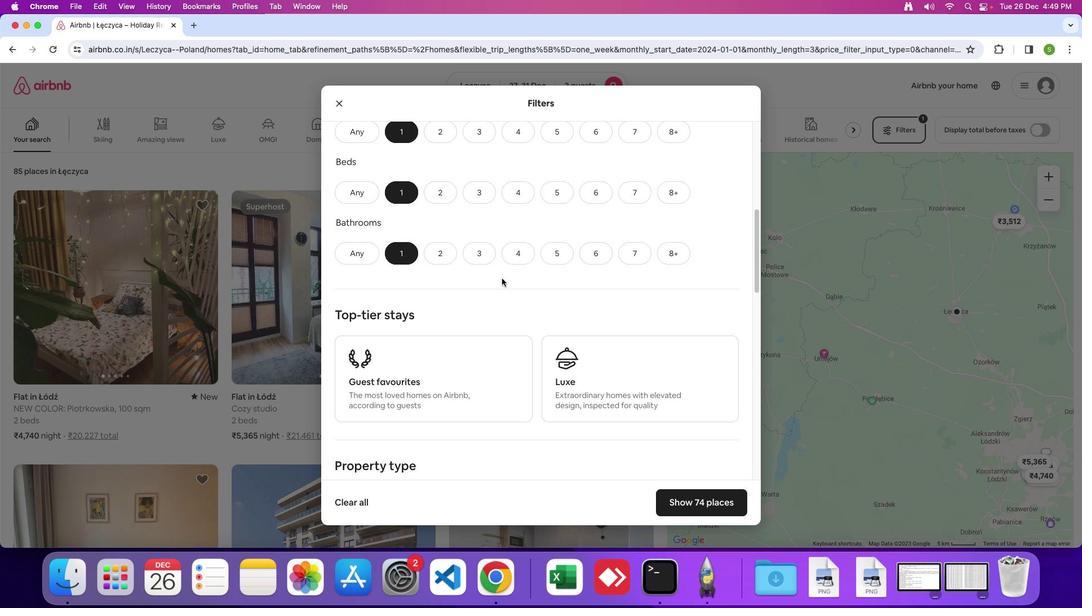 
Action: Mouse scrolled (502, 278) with delta (0, 0)
Screenshot: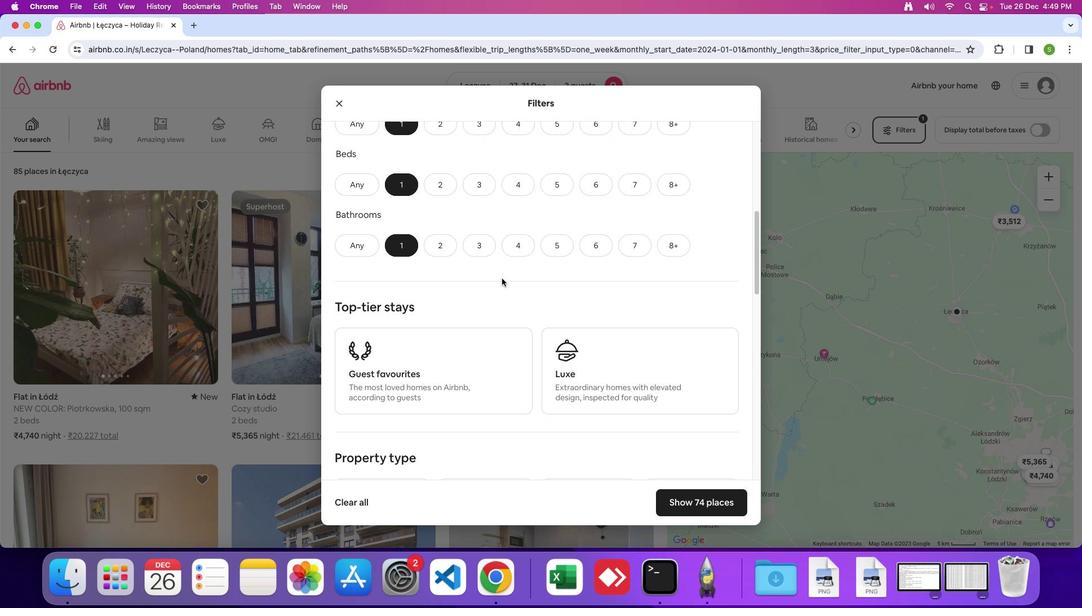 
Action: Mouse scrolled (502, 278) with delta (0, 0)
Screenshot: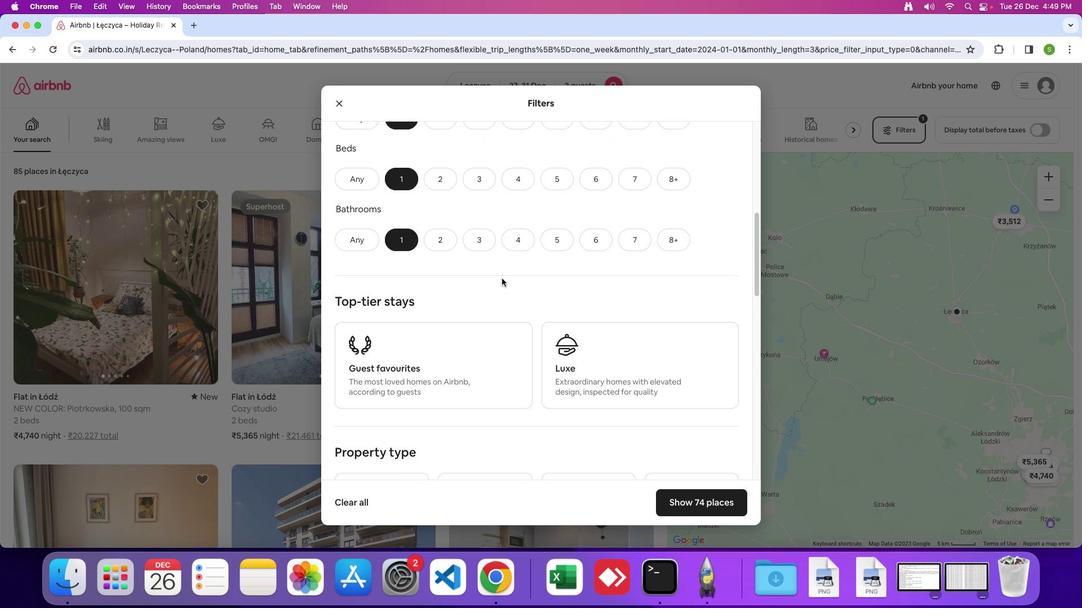 
Action: Mouse scrolled (502, 278) with delta (0, 0)
Screenshot: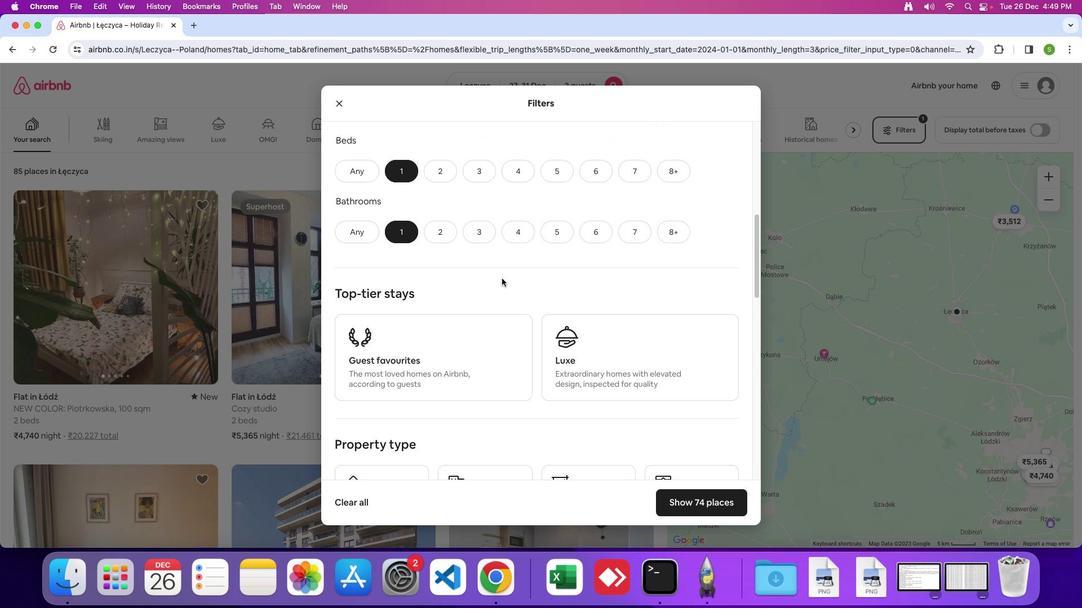 
Action: Mouse scrolled (502, 278) with delta (0, 0)
Screenshot: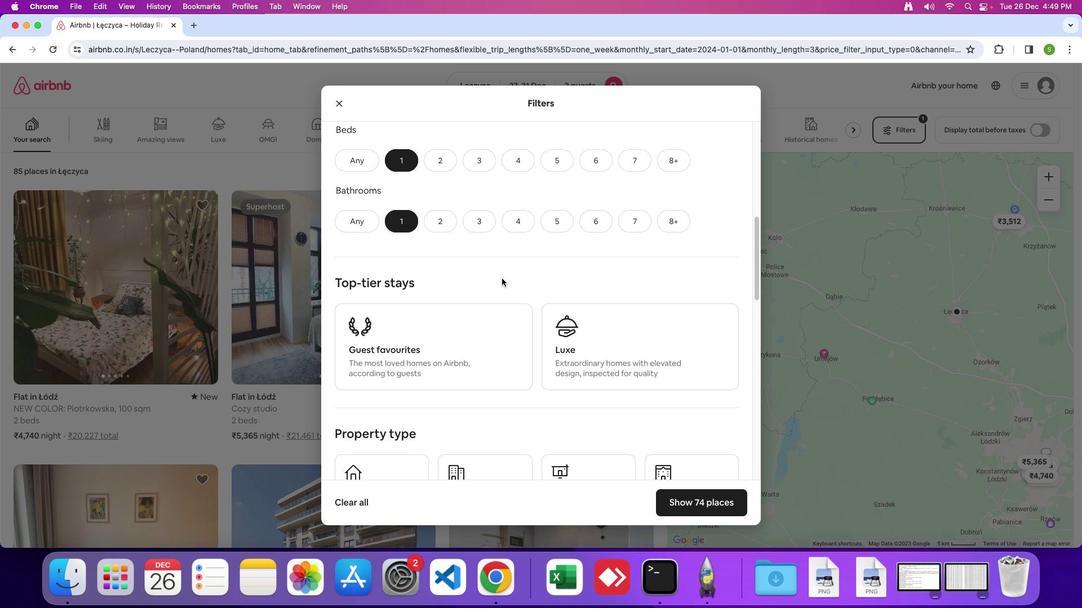 
Action: Mouse scrolled (502, 278) with delta (0, 0)
Screenshot: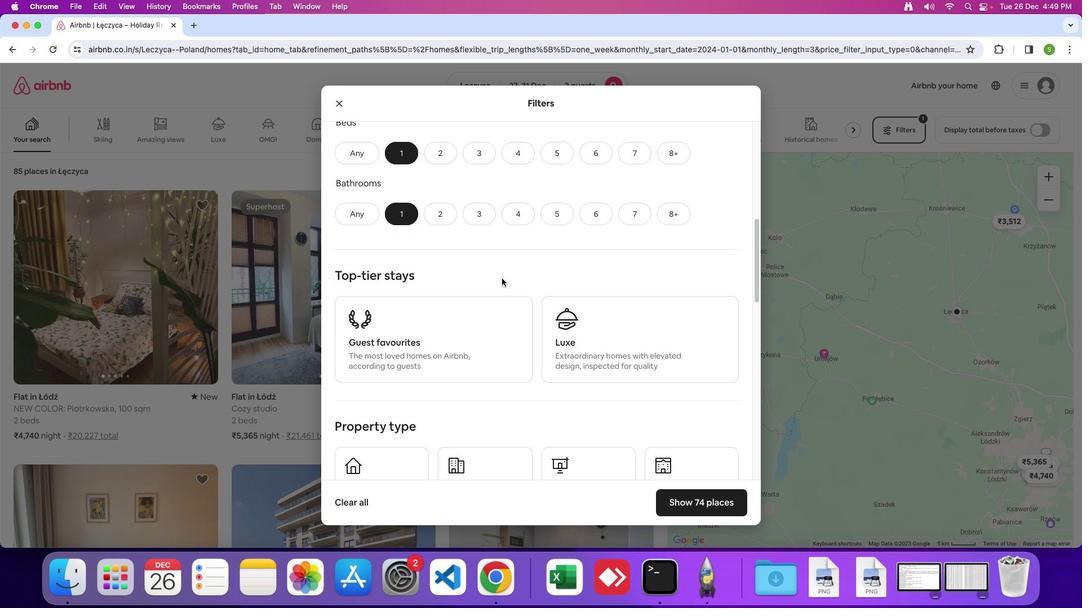 
Action: Mouse scrolled (502, 278) with delta (0, 0)
Screenshot: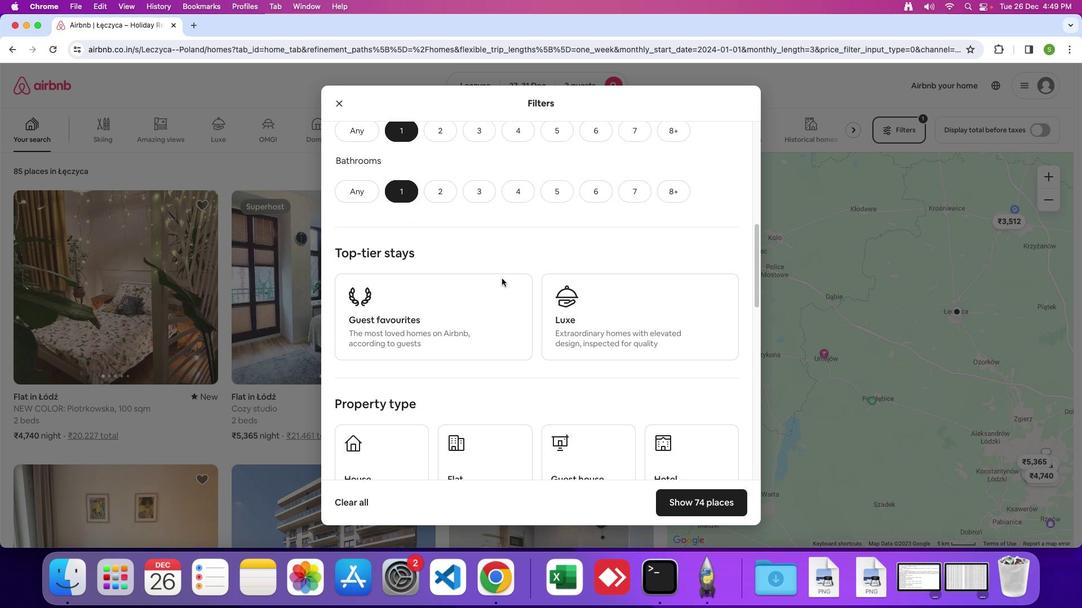 
Action: Mouse scrolled (502, 278) with delta (0, 0)
Screenshot: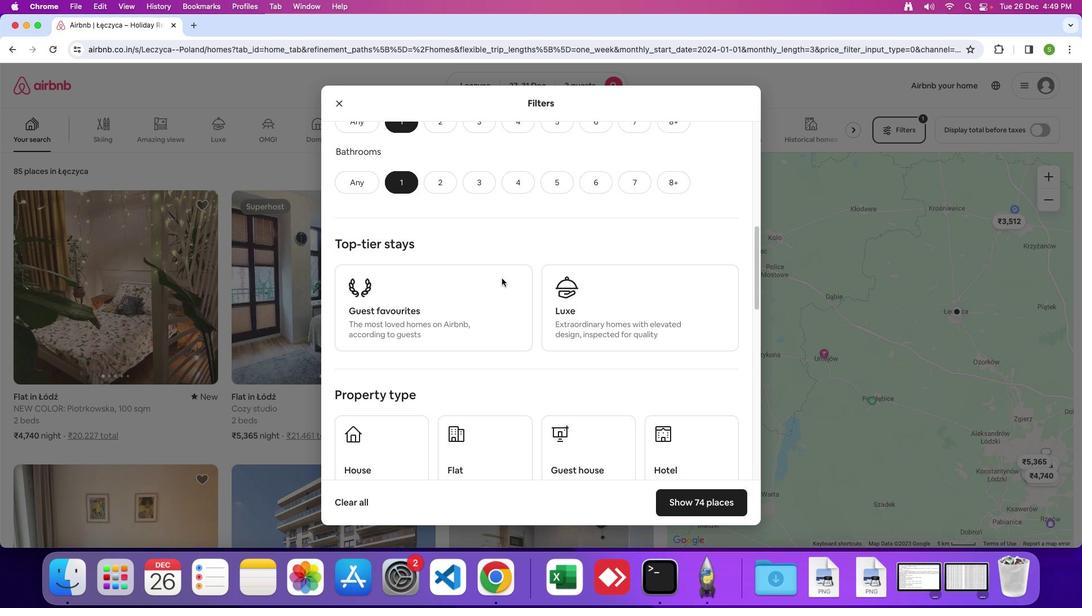 
Action: Mouse scrolled (502, 278) with delta (0, 0)
Screenshot: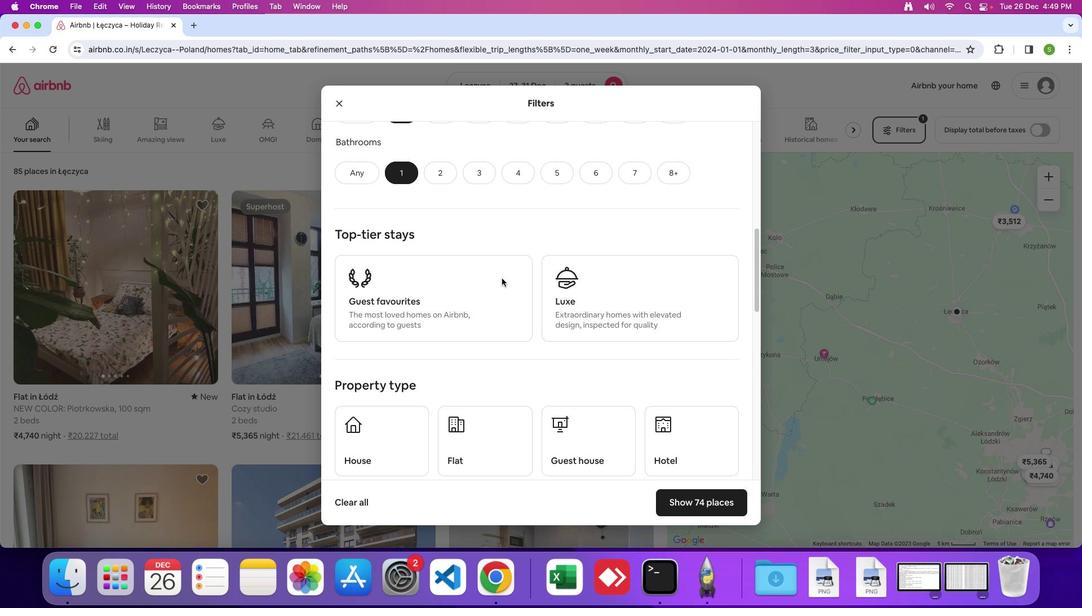 
Action: Mouse scrolled (502, 278) with delta (0, 0)
Screenshot: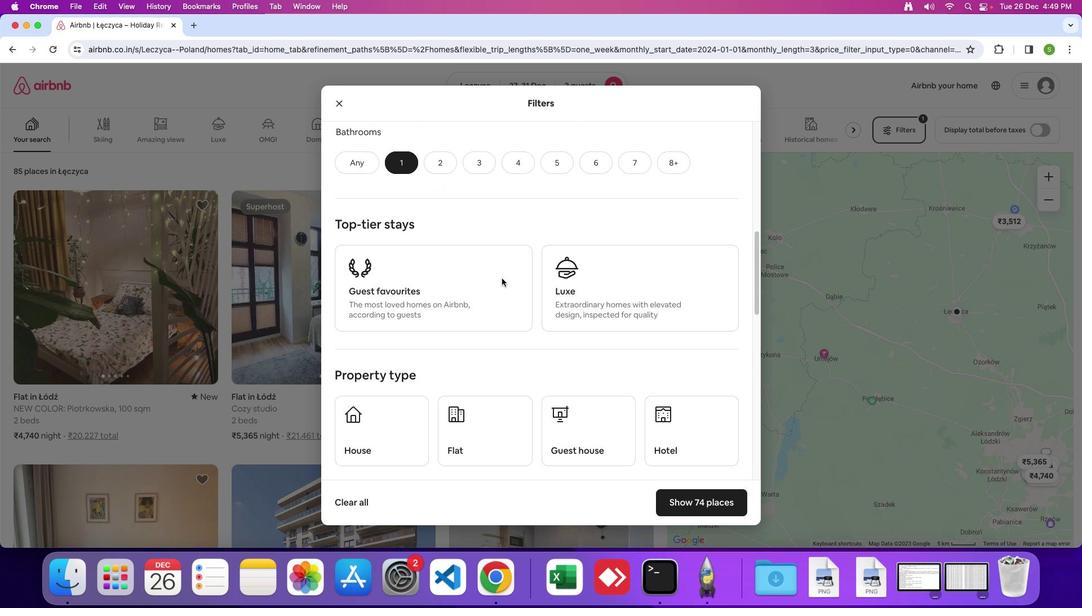 
Action: Mouse scrolled (502, 278) with delta (0, 0)
Screenshot: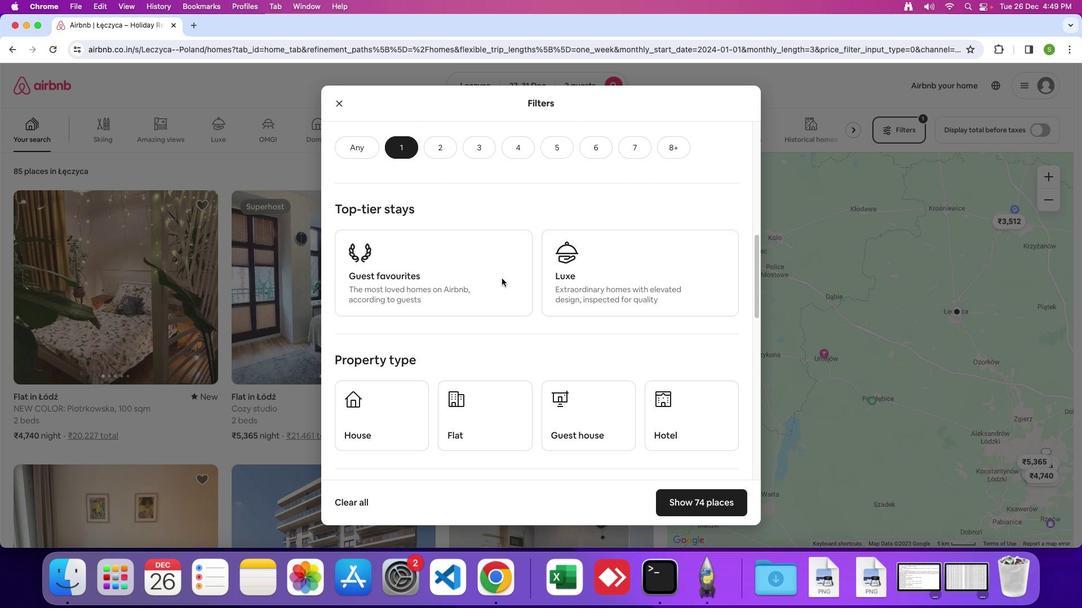 
Action: Mouse scrolled (502, 278) with delta (0, -1)
Screenshot: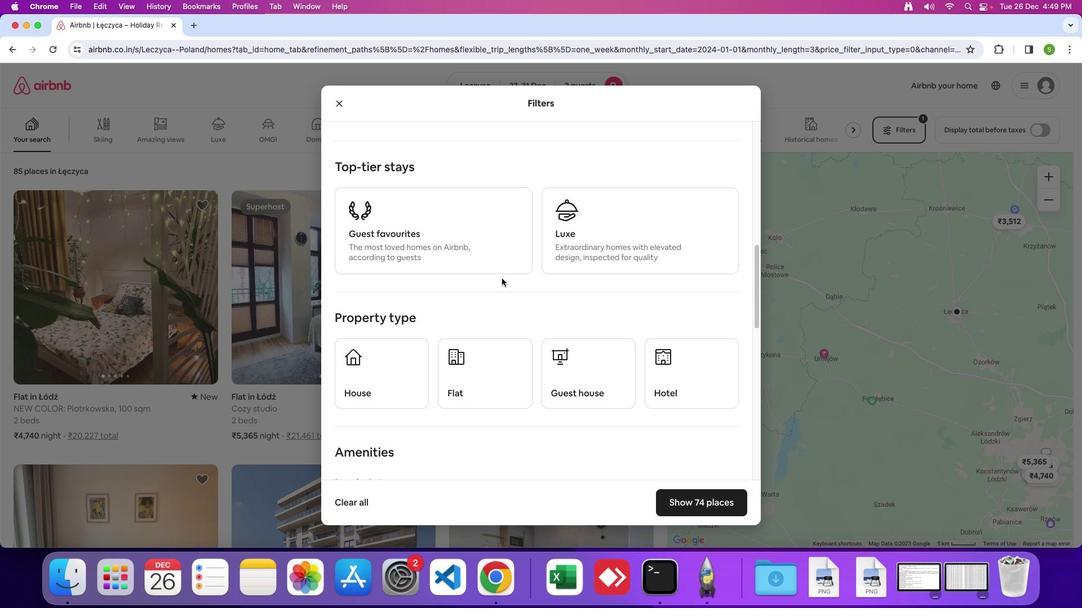 
Action: Mouse scrolled (502, 278) with delta (0, -1)
Screenshot: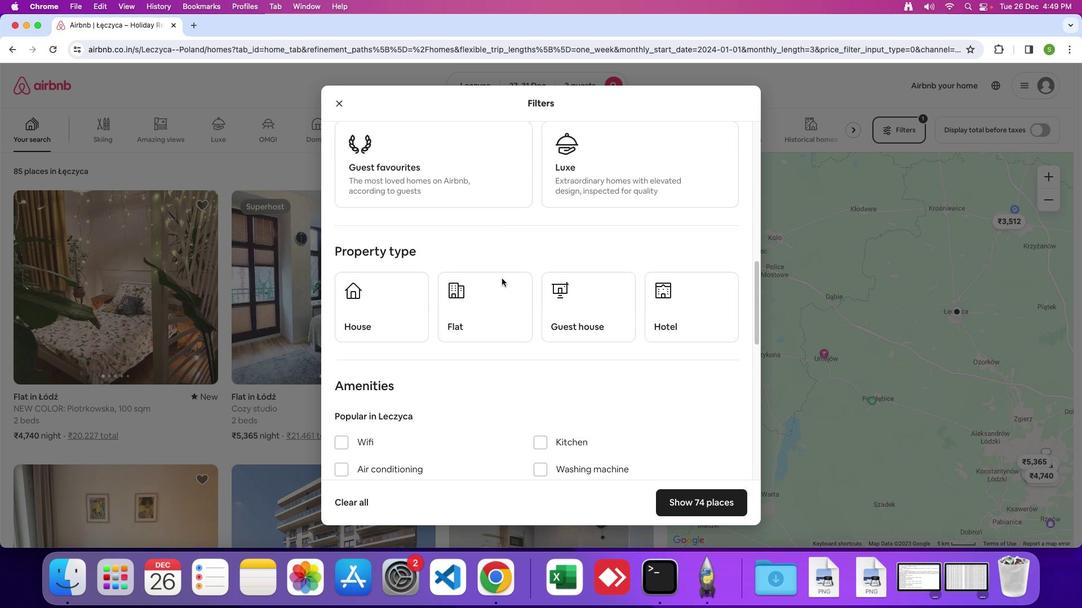 
Action: Mouse scrolled (502, 278) with delta (0, 0)
Screenshot: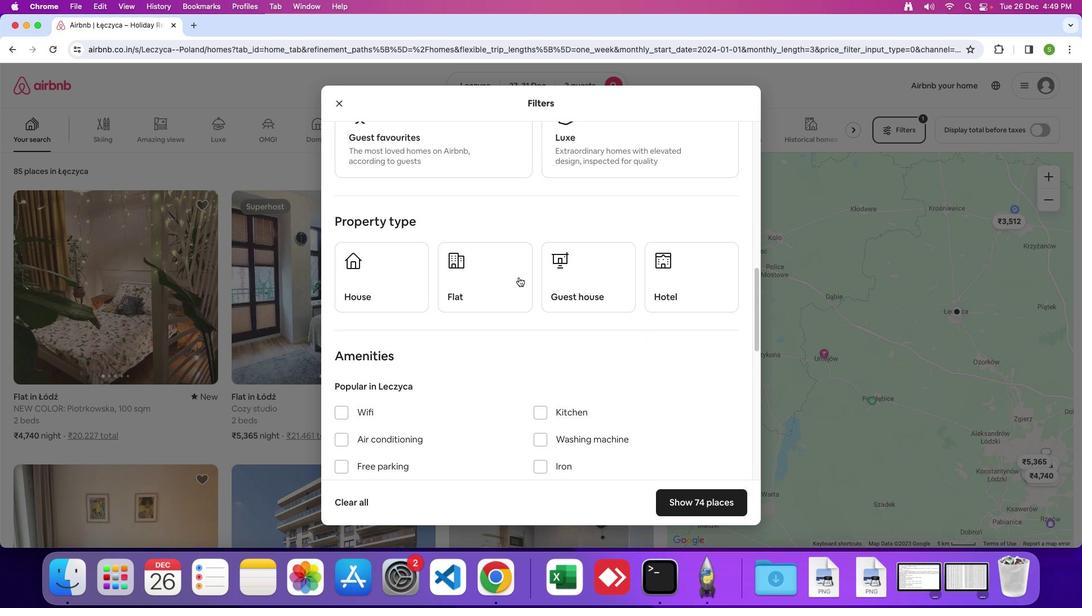 
Action: Mouse moved to (690, 287)
Screenshot: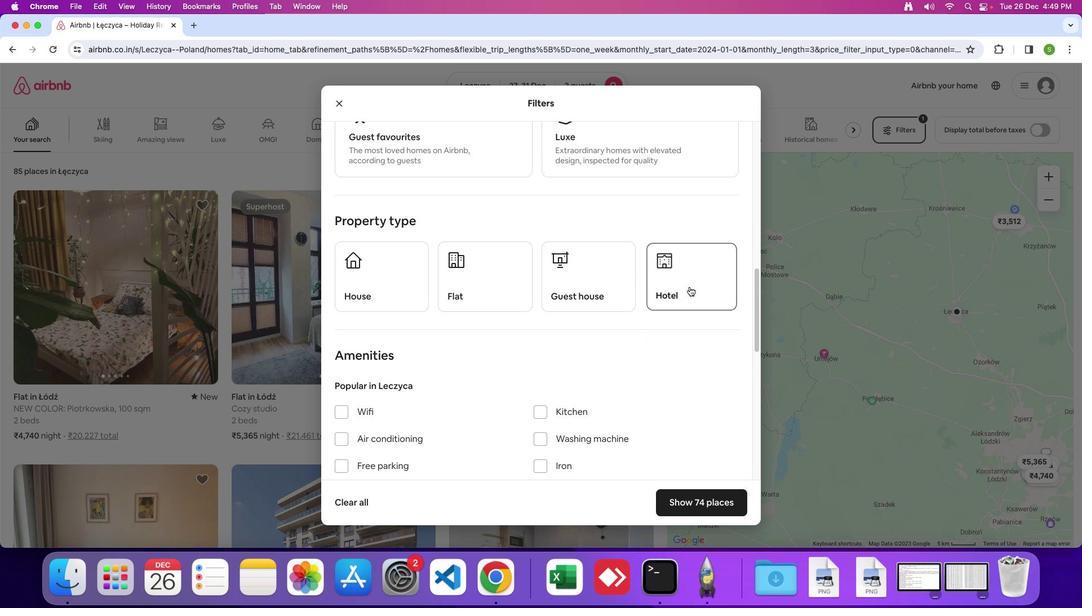 
Action: Mouse pressed left at (690, 287)
Screenshot: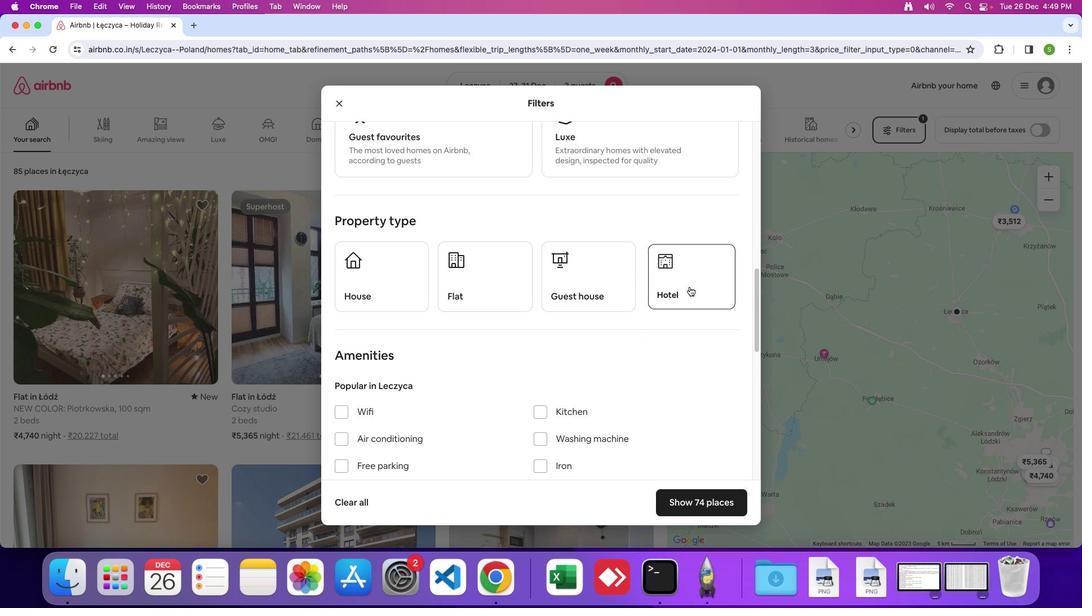 
Action: Mouse moved to (521, 352)
Screenshot: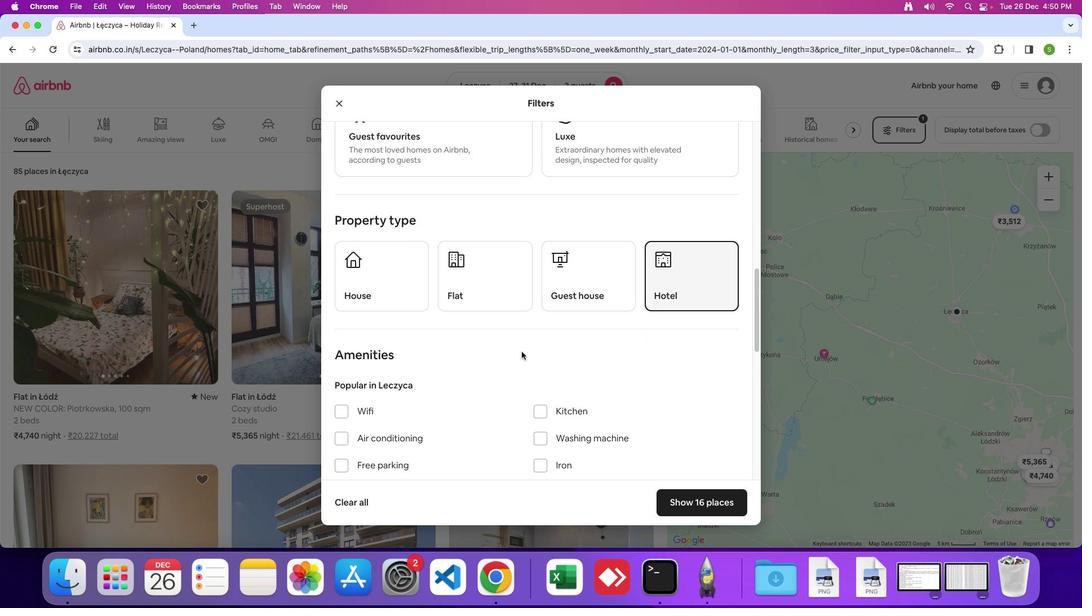 
Action: Mouse scrolled (521, 352) with delta (0, 0)
Screenshot: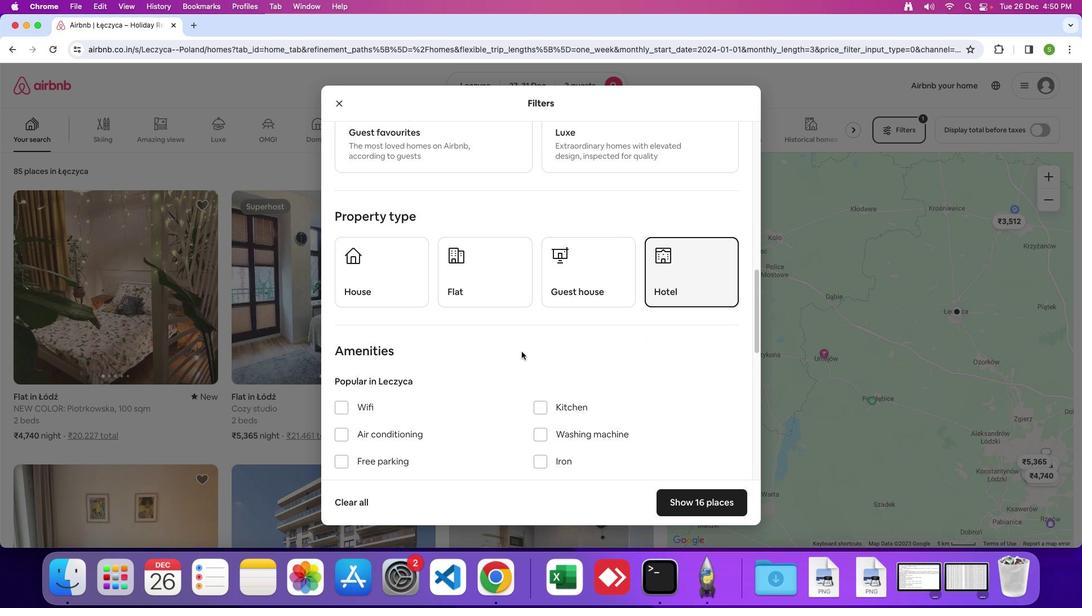 
Action: Mouse moved to (521, 352)
Screenshot: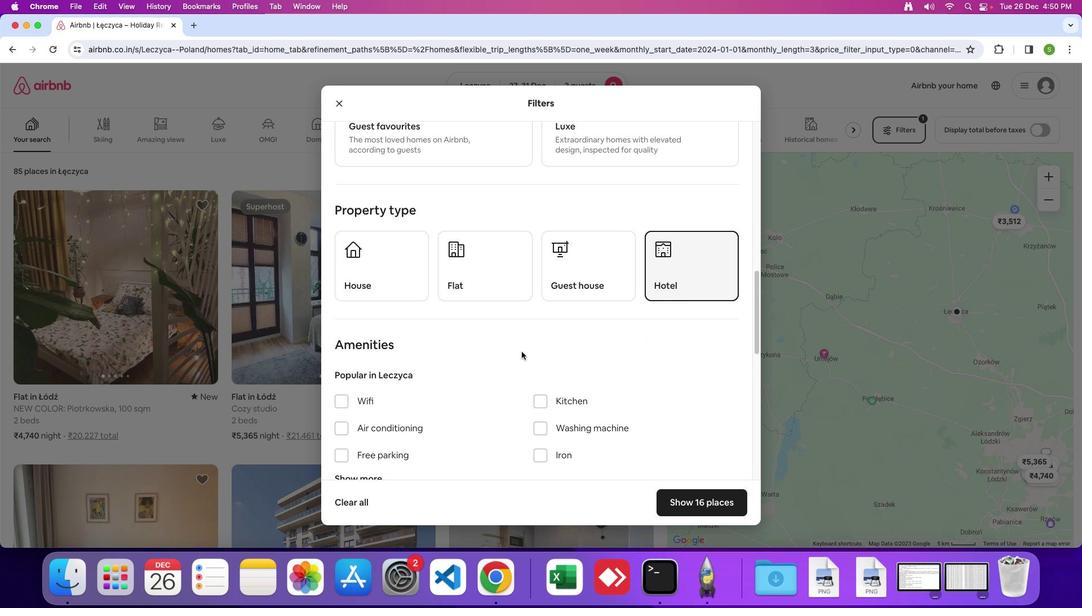 
Action: Mouse scrolled (521, 352) with delta (0, 0)
Screenshot: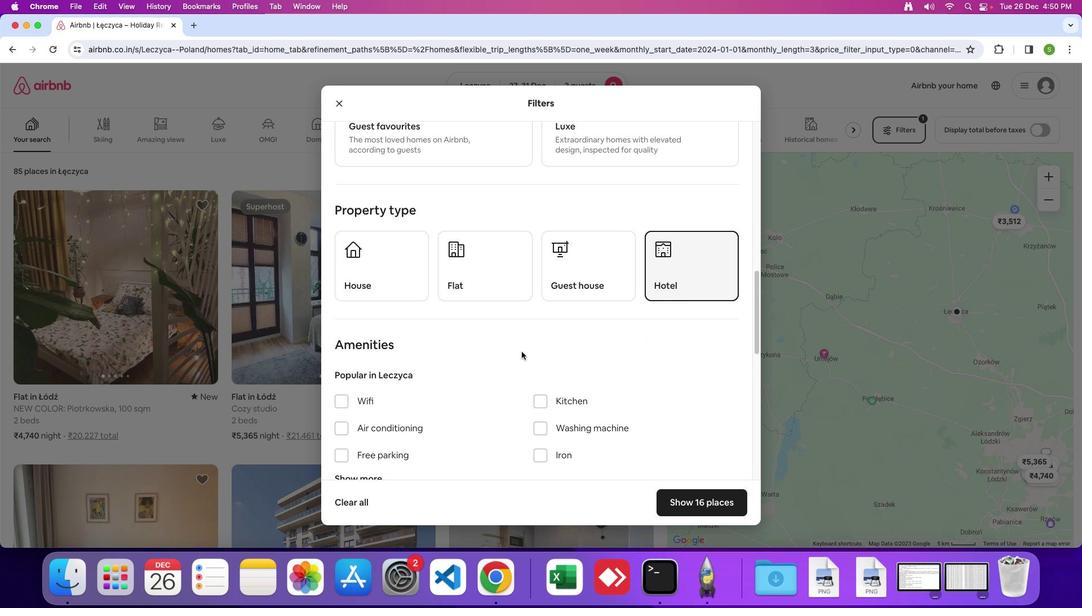 
Action: Mouse moved to (521, 351)
Screenshot: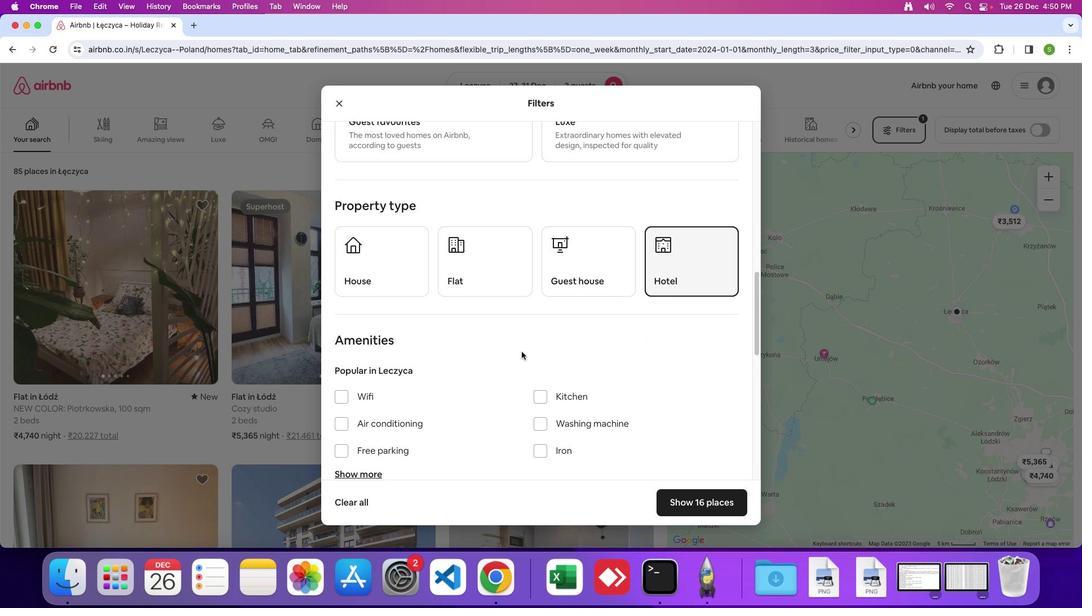 
Action: Mouse scrolled (521, 351) with delta (0, 0)
Screenshot: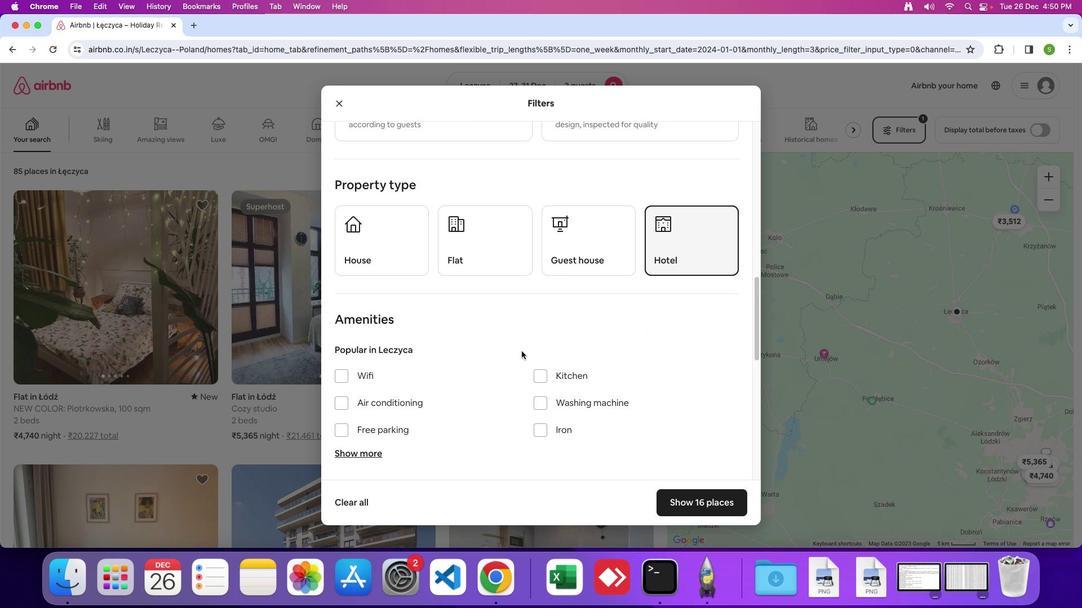 
Action: Mouse moved to (522, 351)
Screenshot: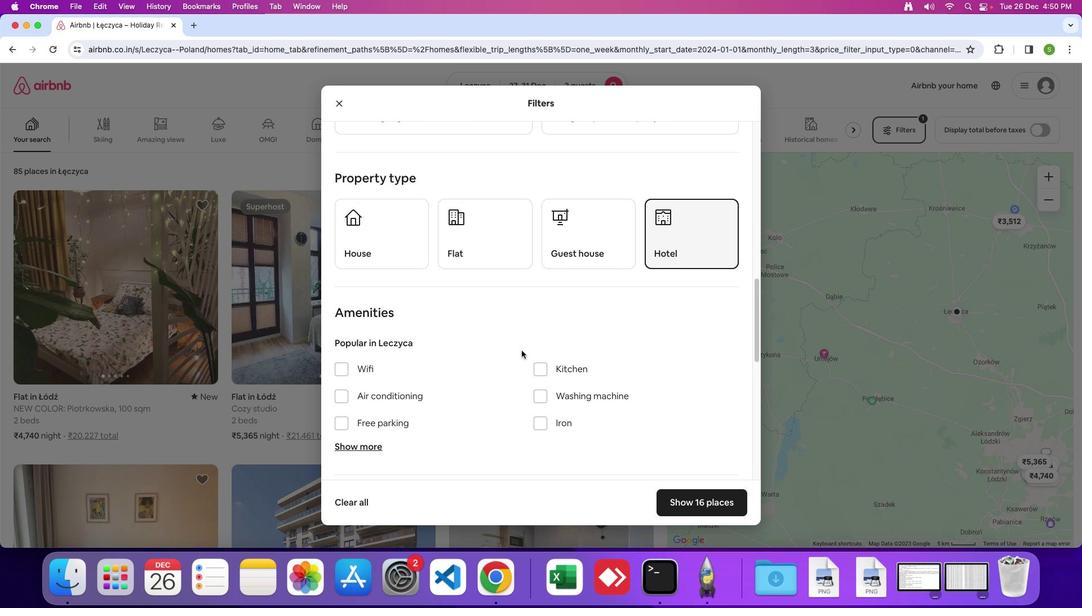 
Action: Mouse scrolled (522, 351) with delta (0, 0)
Screenshot: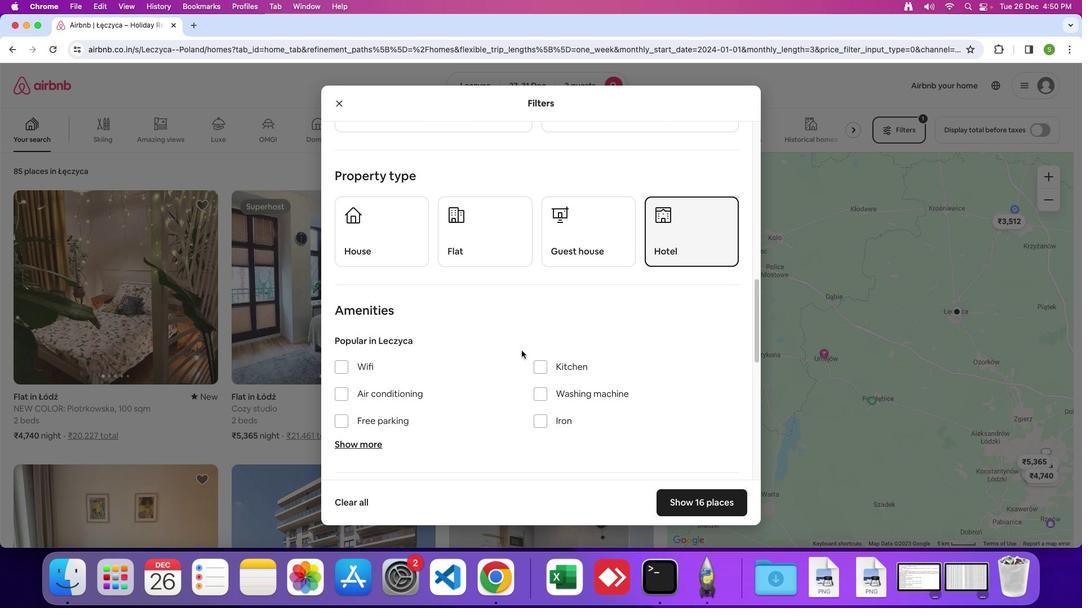 
Action: Mouse moved to (522, 351)
Screenshot: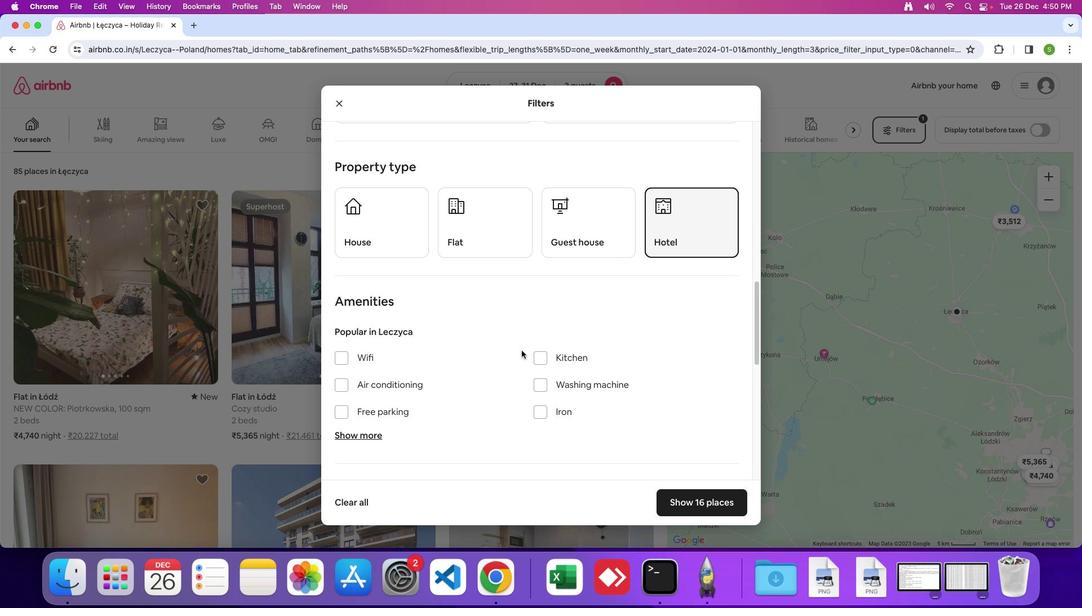 
Action: Mouse scrolled (522, 351) with delta (0, 0)
Screenshot: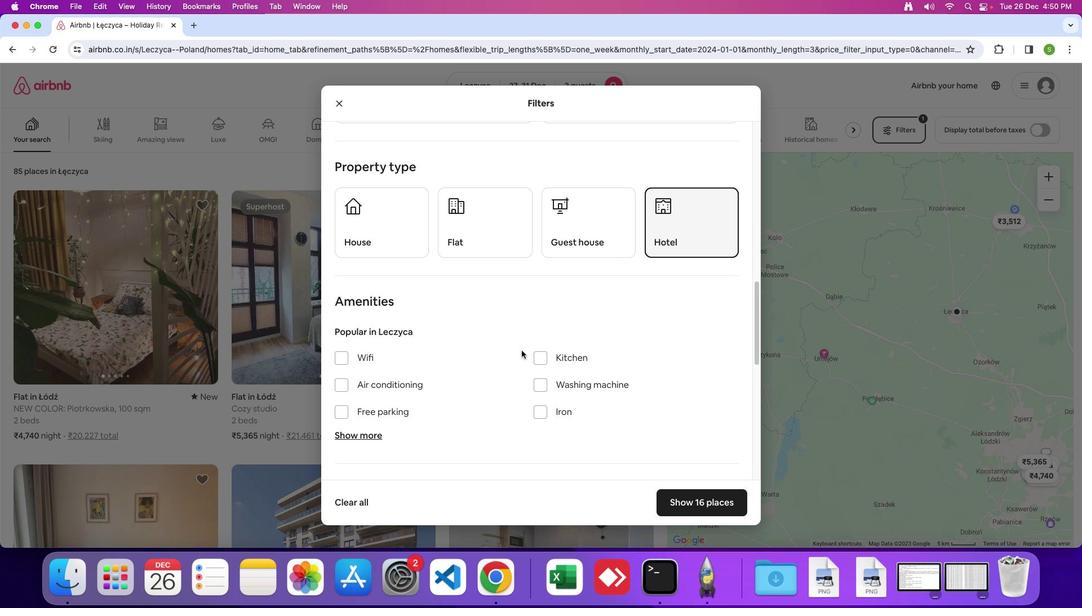
Action: Mouse moved to (522, 351)
Screenshot: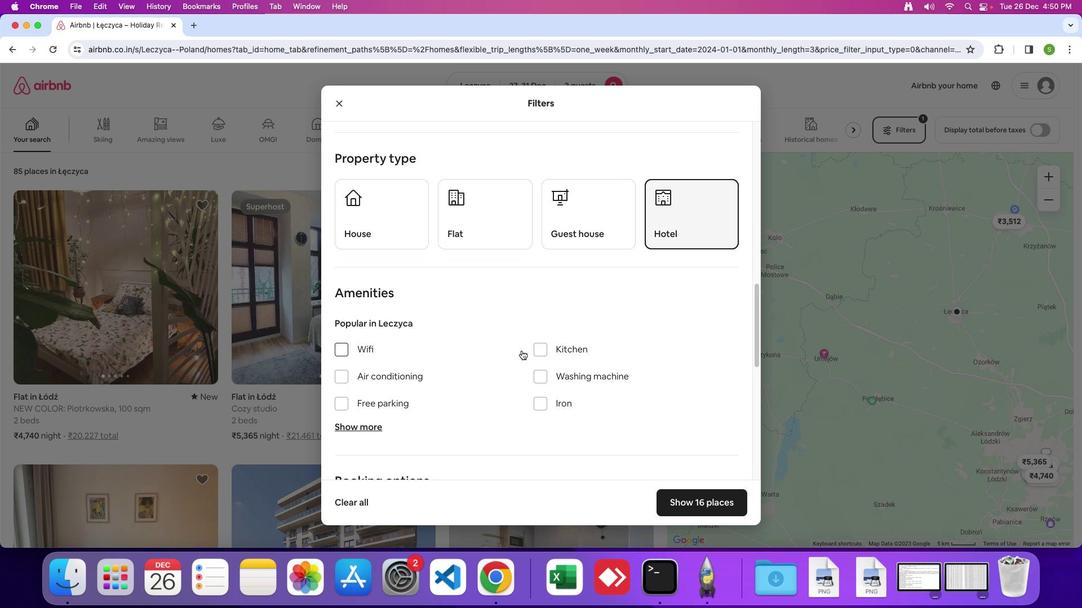 
Action: Mouse scrolled (522, 351) with delta (0, 0)
Screenshot: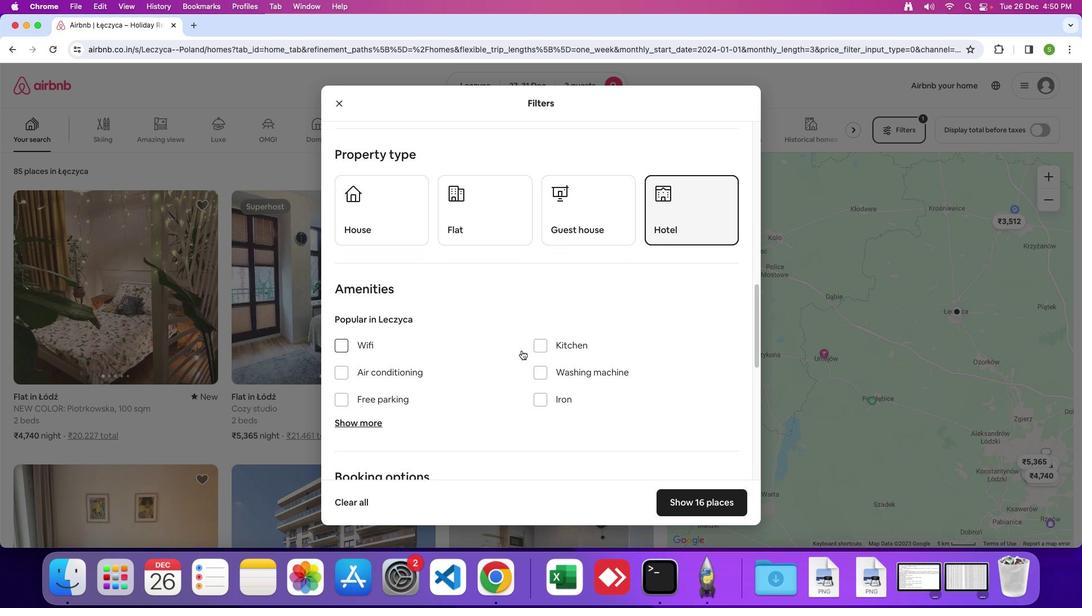 
Action: Mouse moved to (522, 351)
Screenshot: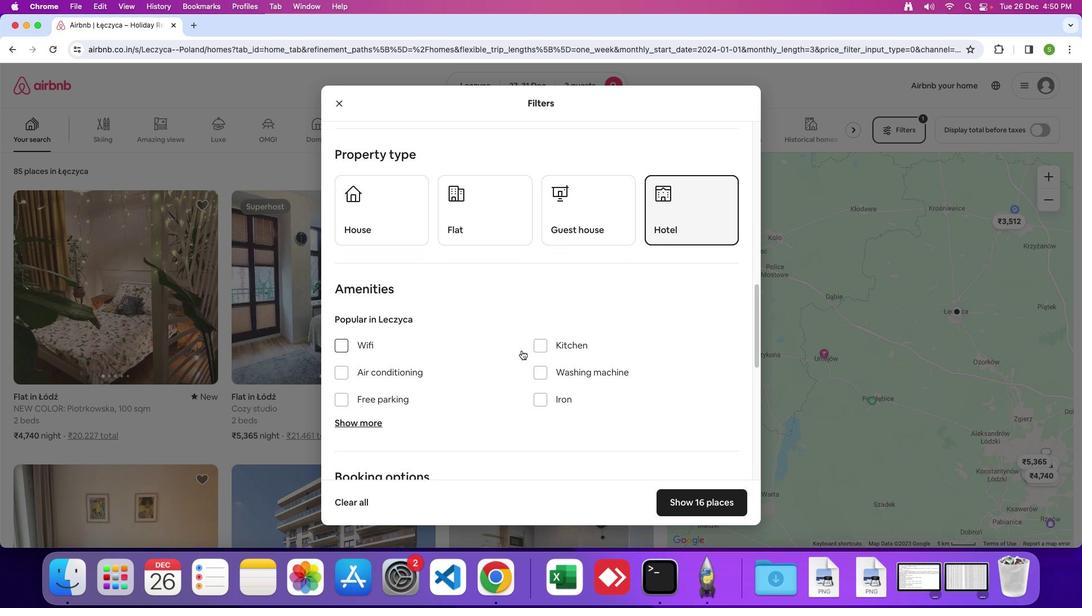 
Action: Mouse scrolled (522, 351) with delta (0, 0)
Screenshot: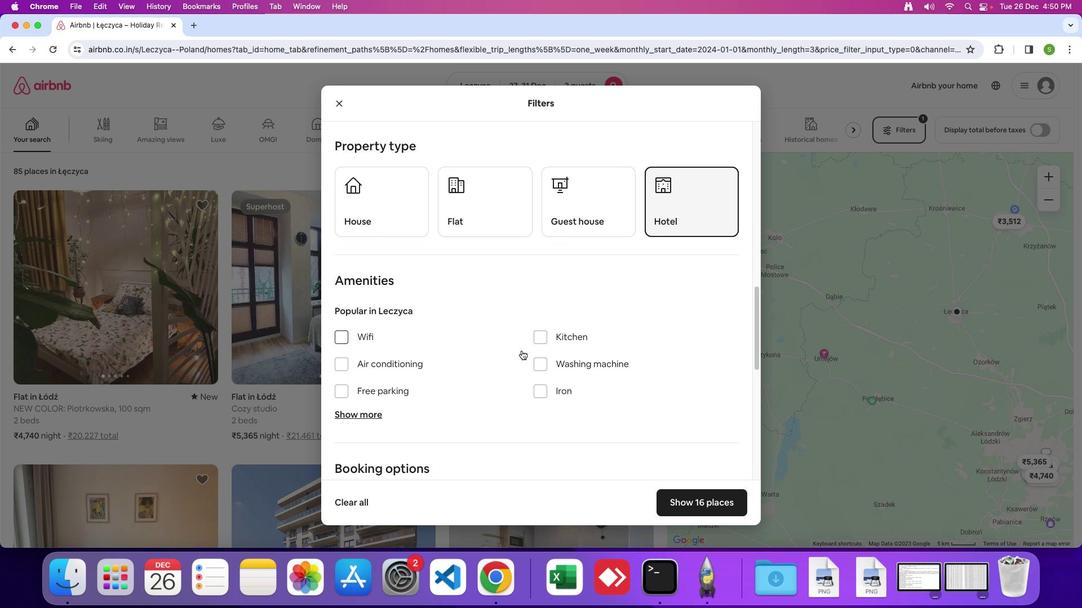 
Action: Mouse moved to (509, 351)
Screenshot: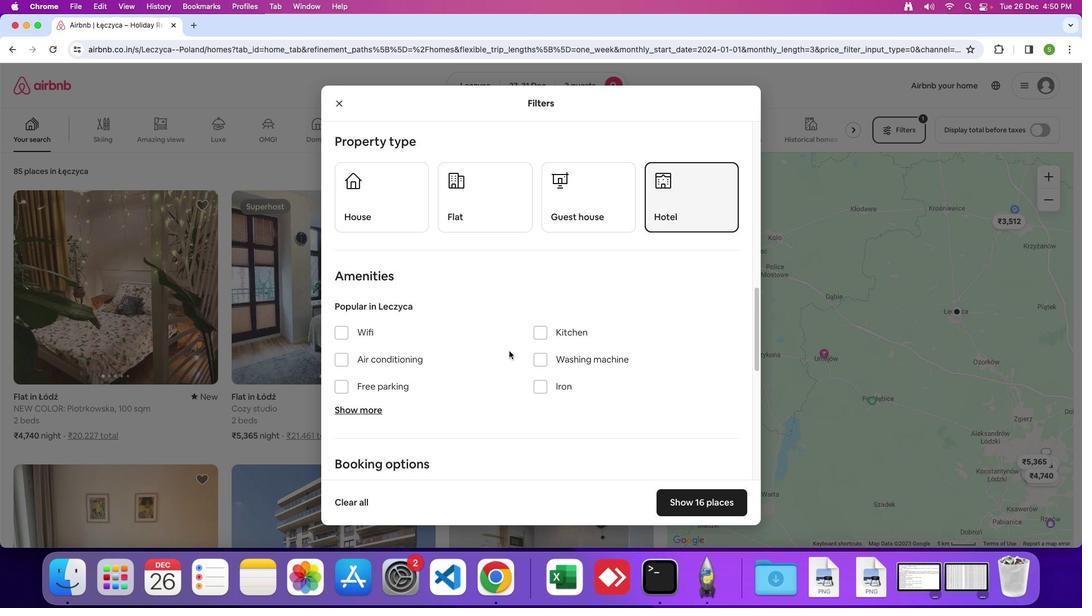 
Action: Mouse scrolled (509, 351) with delta (0, 0)
Screenshot: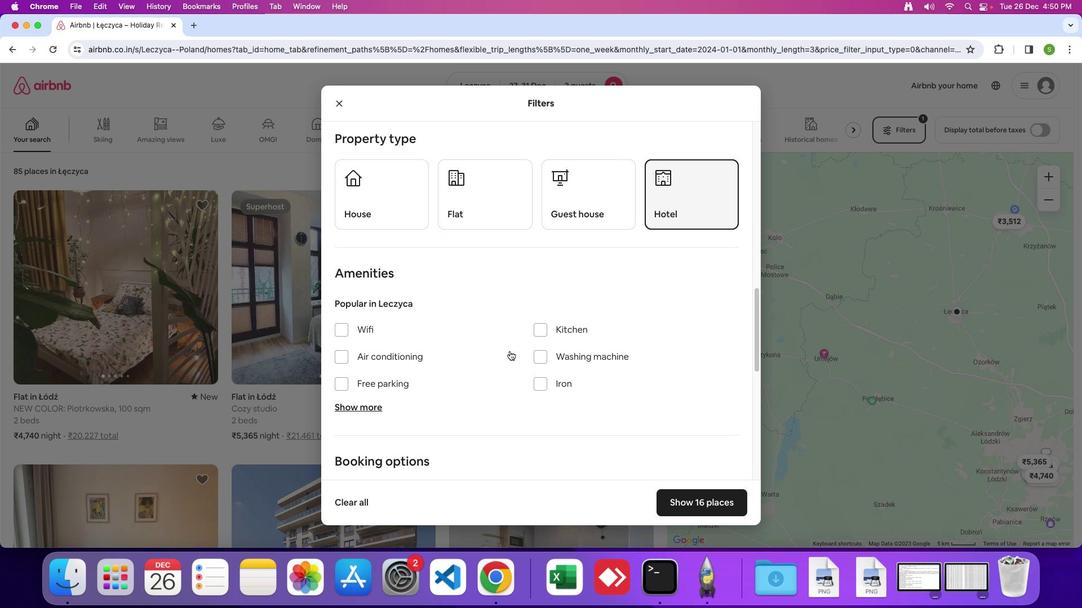 
Action: Mouse moved to (509, 351)
Screenshot: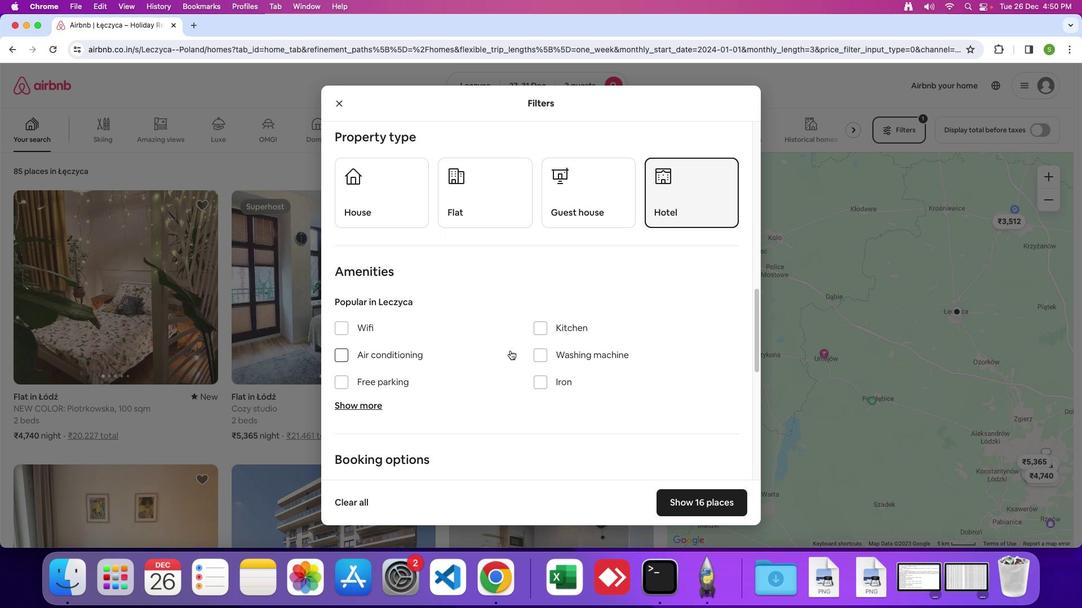 
Action: Mouse scrolled (509, 351) with delta (0, 0)
Screenshot: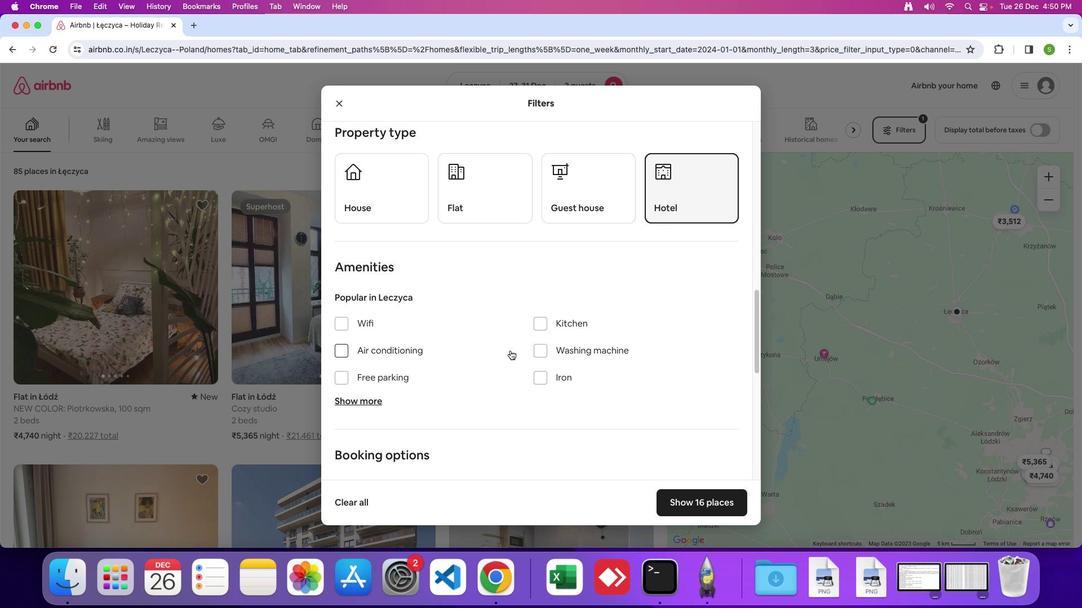 
Action: Mouse moved to (539, 345)
Screenshot: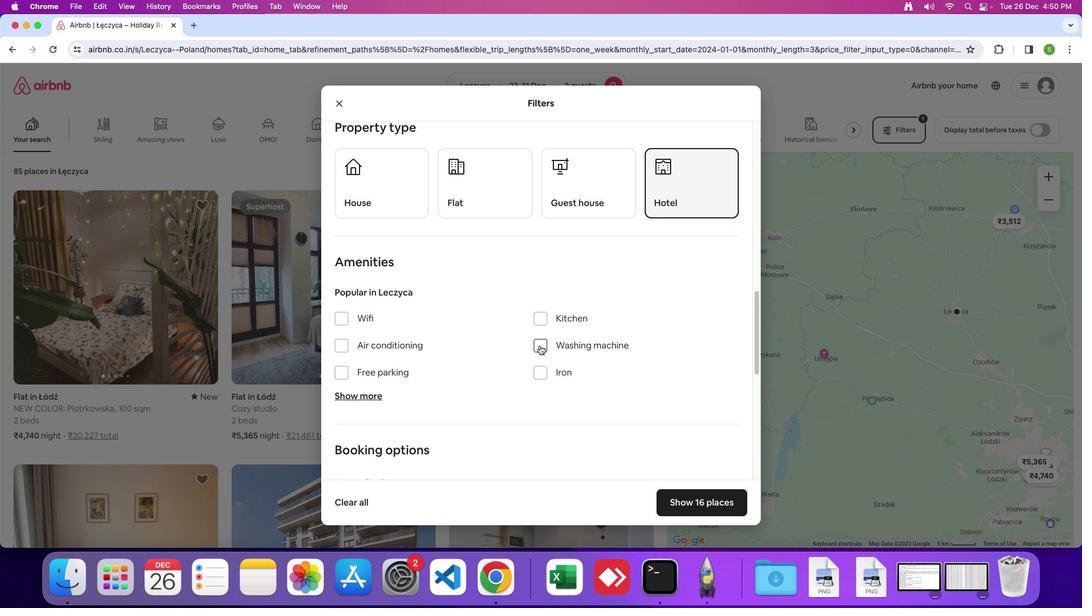 
Action: Mouse pressed left at (539, 345)
Screenshot: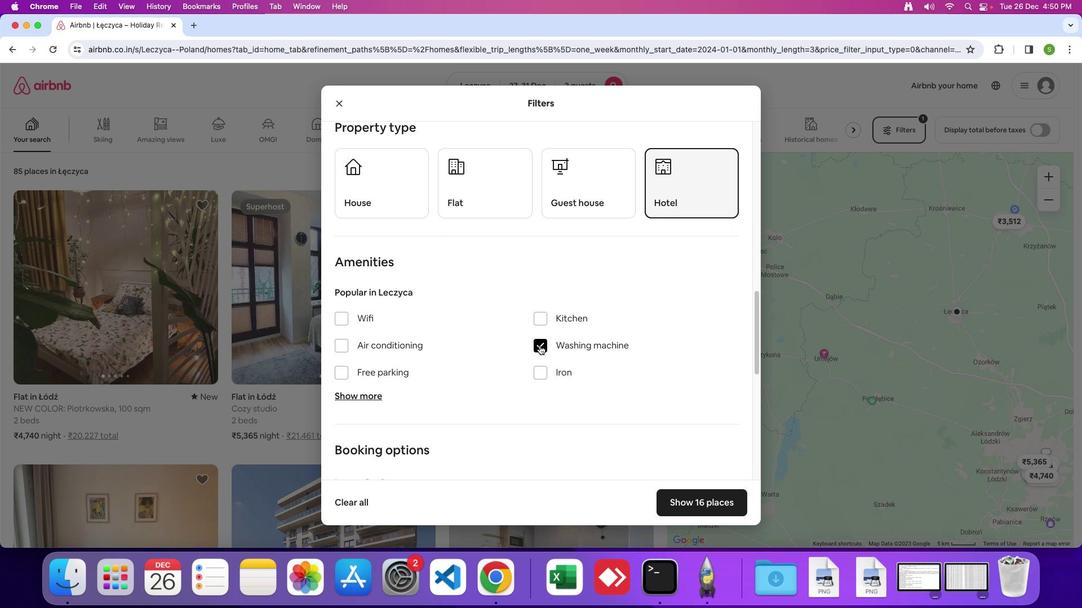 
Action: Mouse moved to (476, 346)
Screenshot: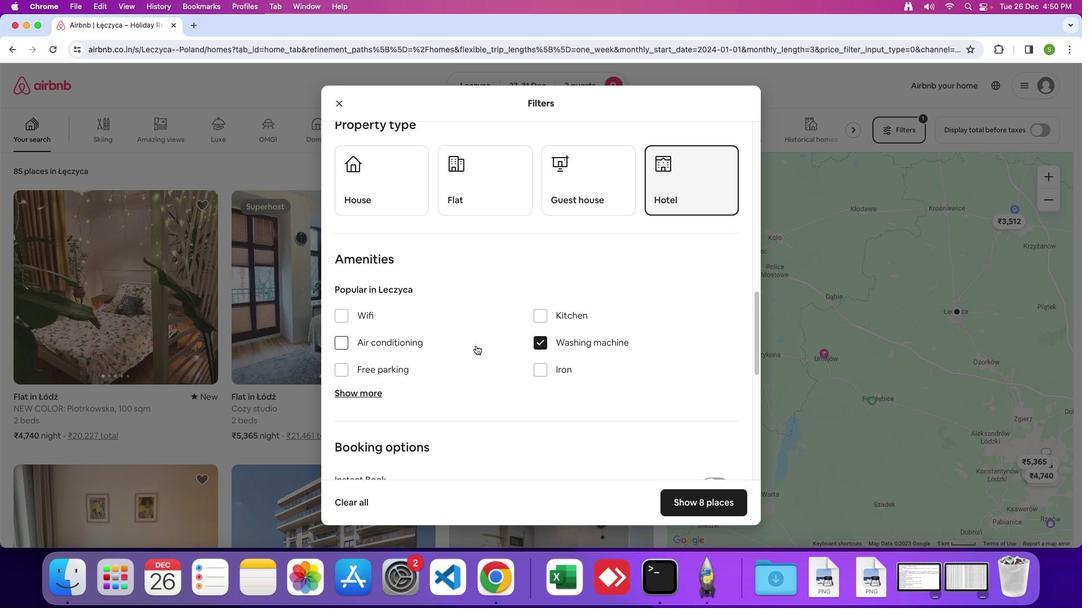 
Action: Mouse scrolled (476, 346) with delta (0, 0)
Screenshot: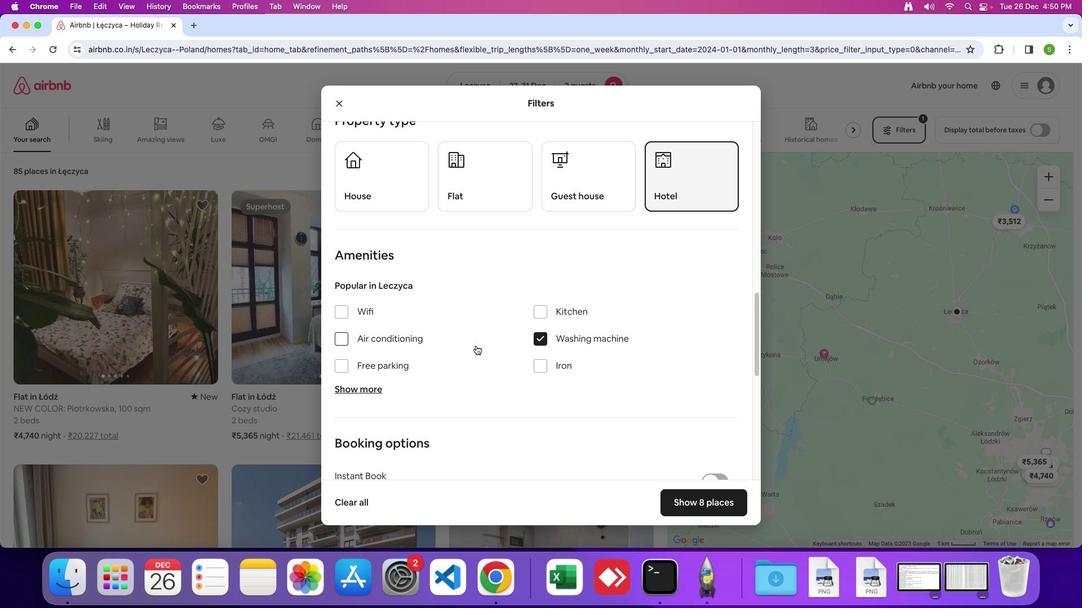 
Action: Mouse moved to (476, 346)
Screenshot: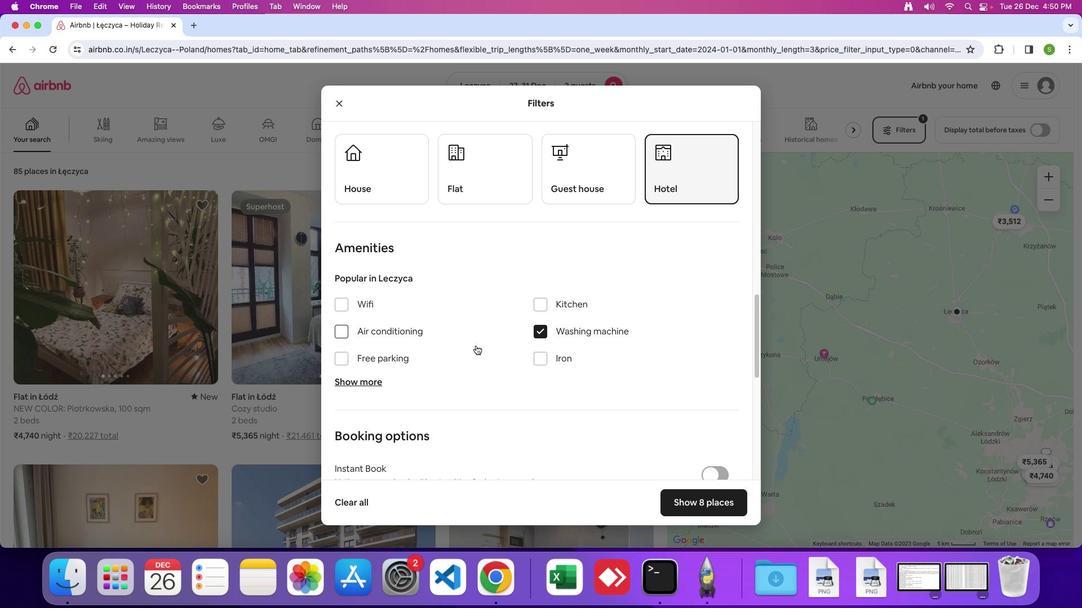
Action: Mouse scrolled (476, 346) with delta (0, 0)
Screenshot: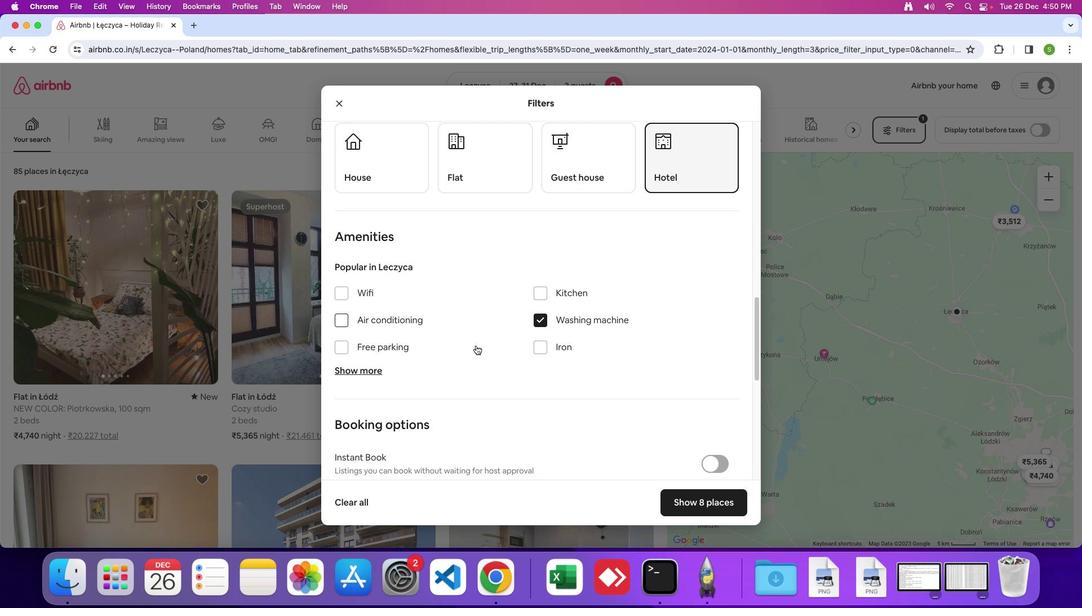 
Action: Mouse scrolled (476, 346) with delta (0, -1)
Screenshot: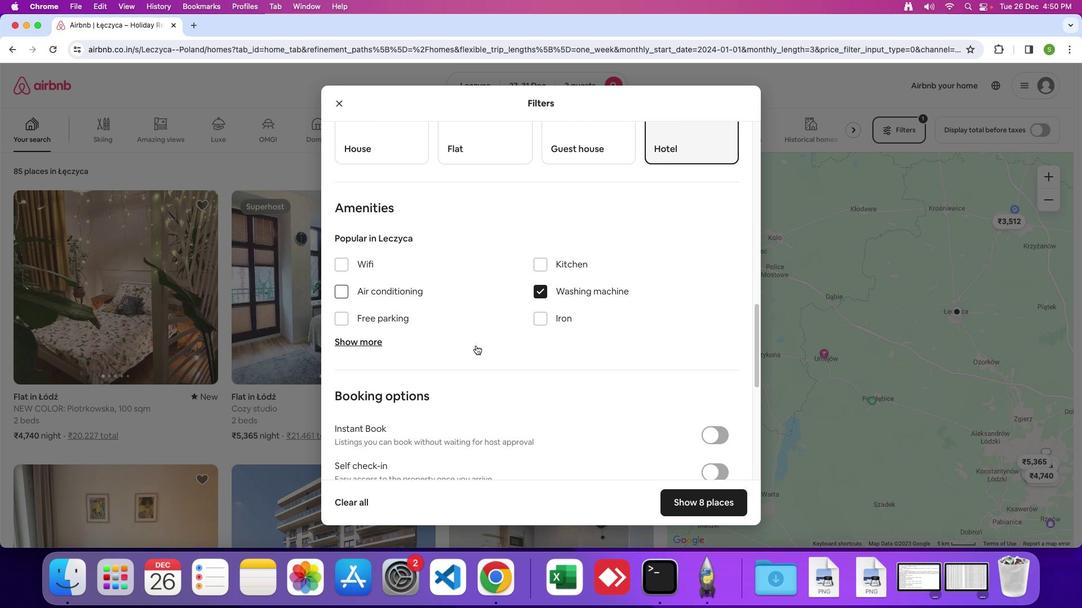 
Action: Mouse scrolled (476, 346) with delta (0, 0)
Screenshot: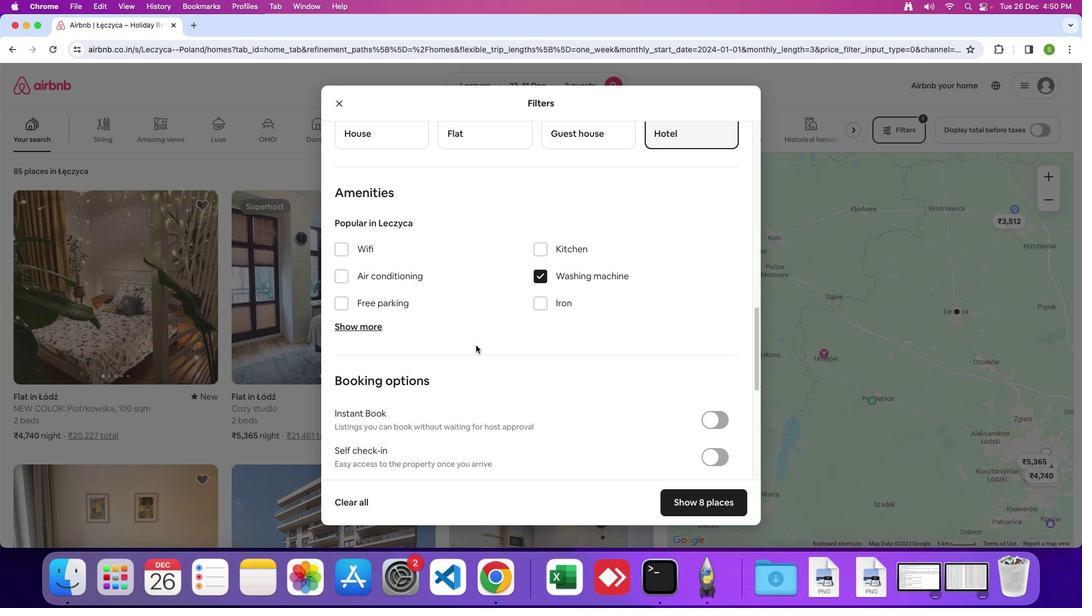 
Action: Mouse scrolled (476, 346) with delta (0, 0)
Screenshot: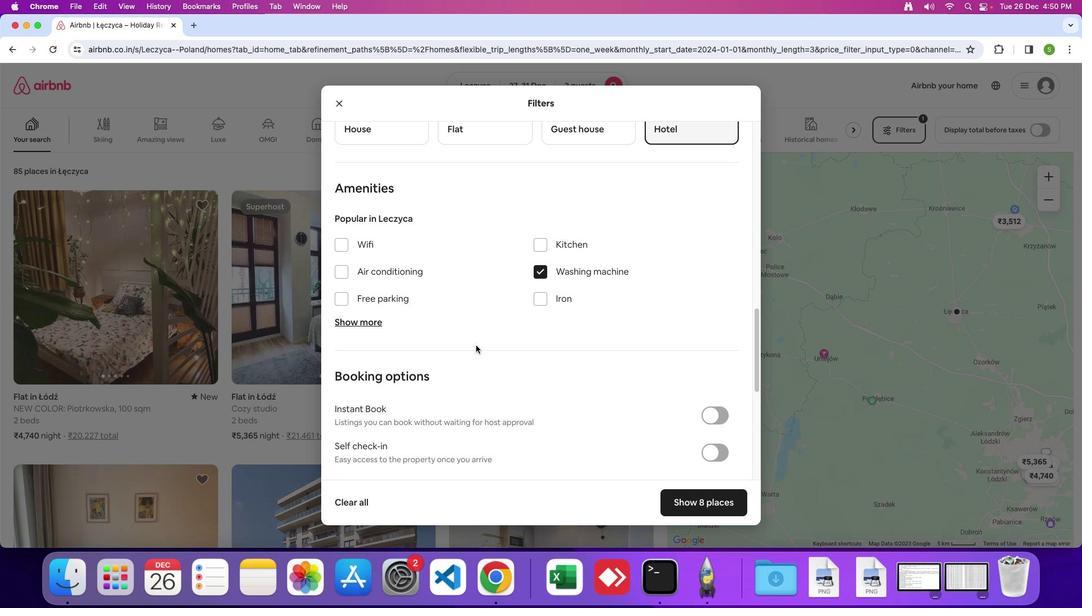 
Action: Mouse scrolled (476, 346) with delta (0, 0)
Screenshot: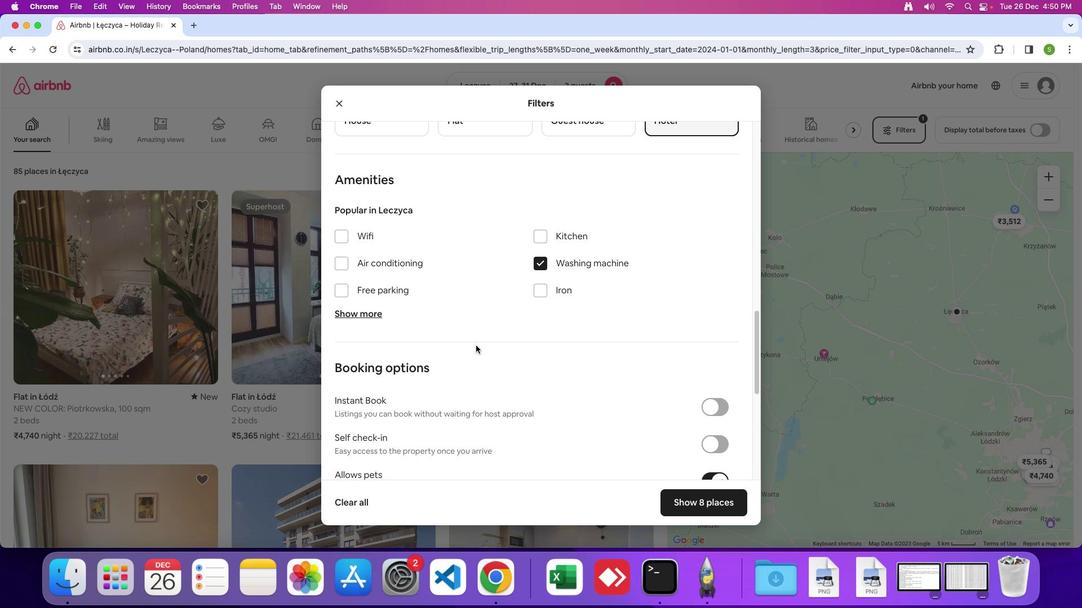 
Action: Mouse scrolled (476, 346) with delta (0, 0)
Screenshot: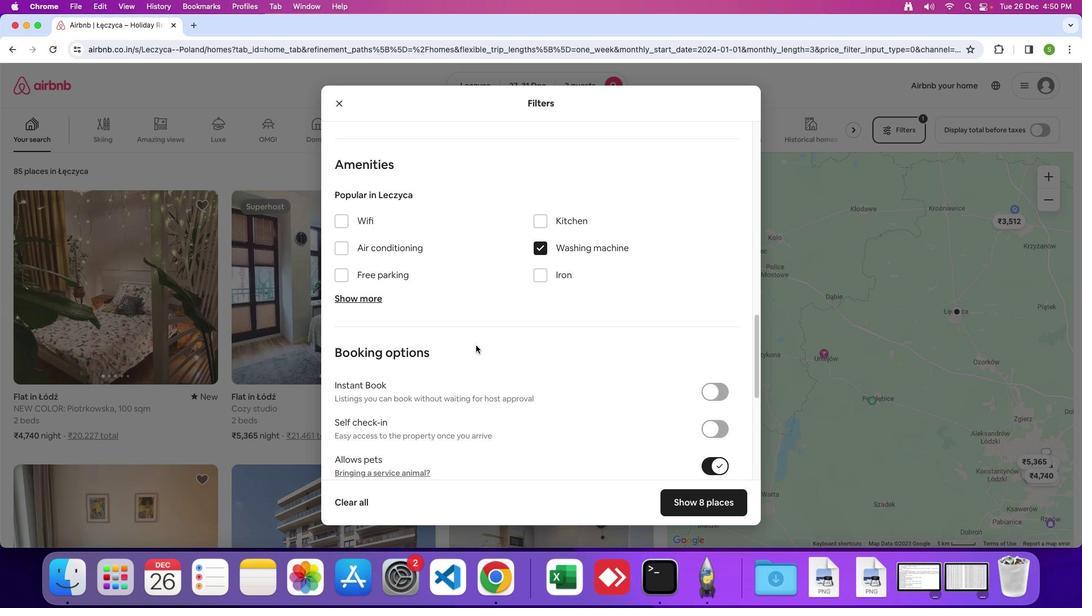 
Action: Mouse scrolled (476, 346) with delta (0, 0)
Screenshot: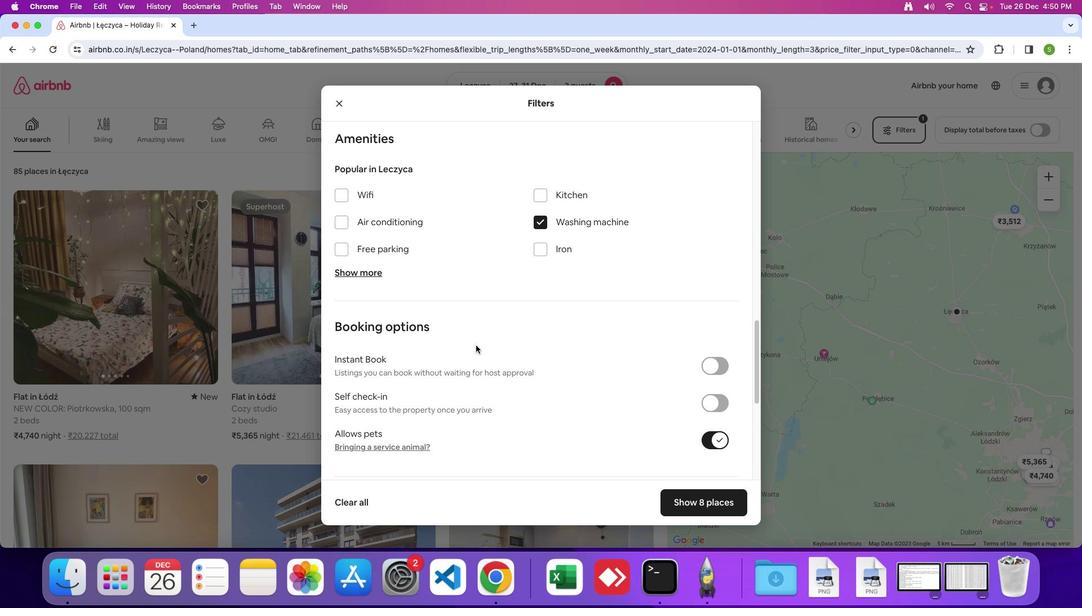 
Action: Mouse scrolled (476, 346) with delta (0, 0)
Screenshot: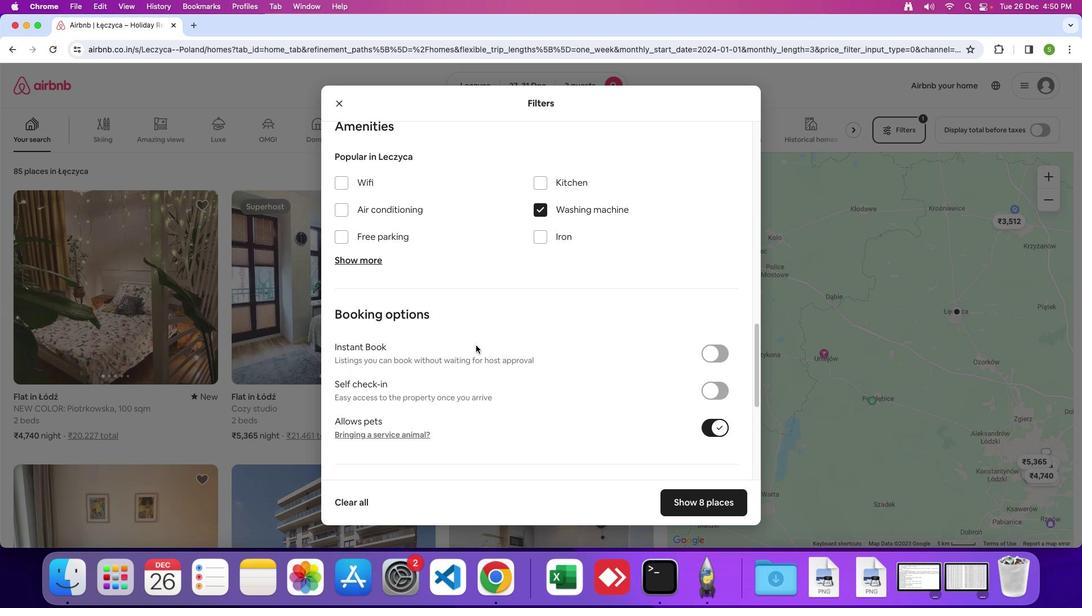 
Action: Mouse scrolled (476, 346) with delta (0, 0)
Screenshot: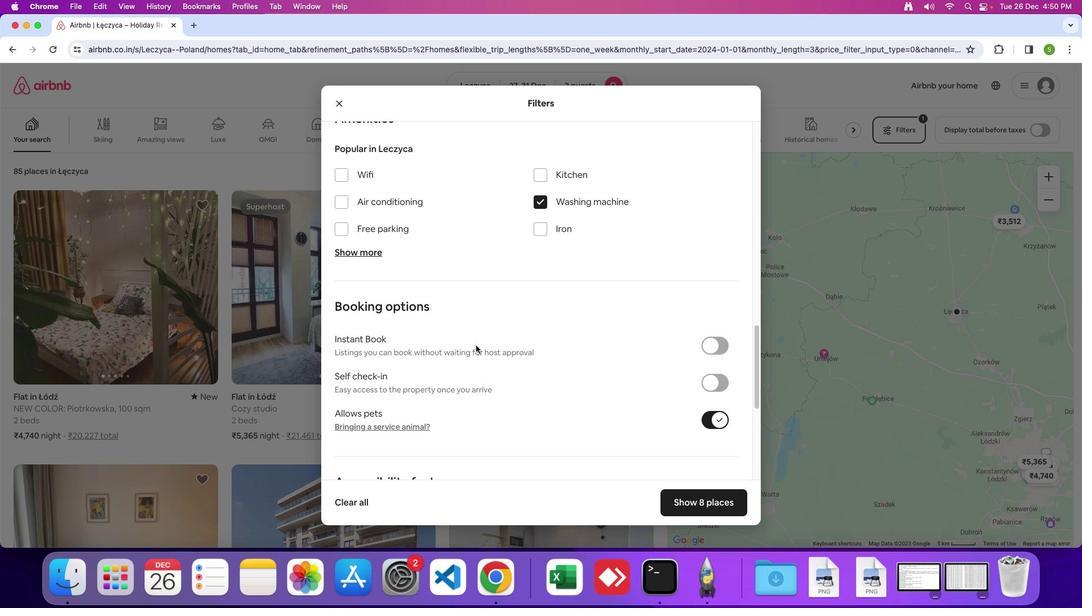 
Action: Mouse moved to (476, 346)
Screenshot: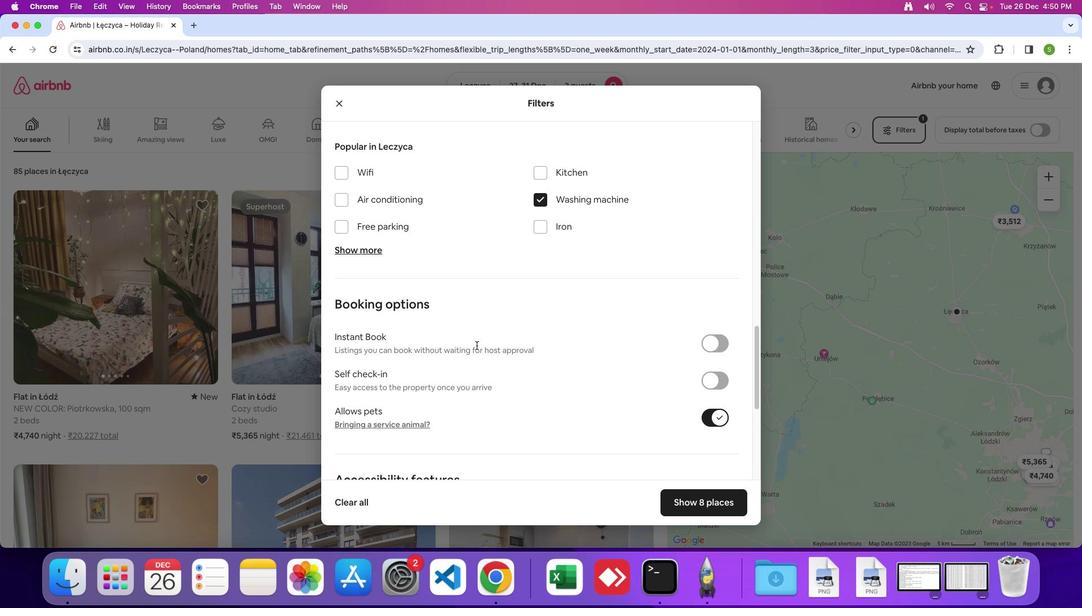 
Action: Mouse scrolled (476, 346) with delta (0, 0)
Screenshot: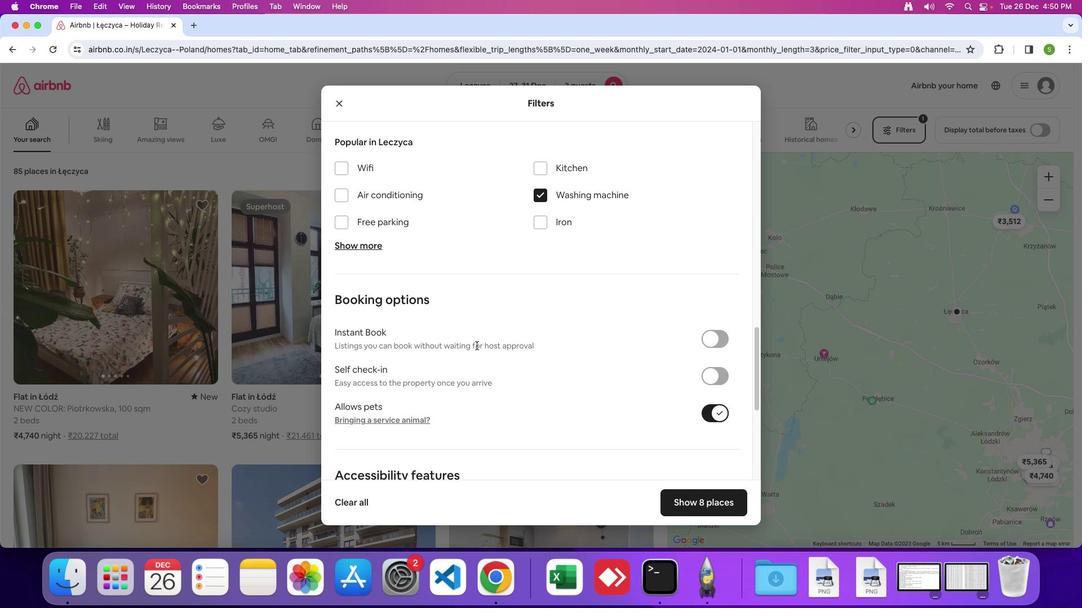 
Action: Mouse moved to (476, 346)
Screenshot: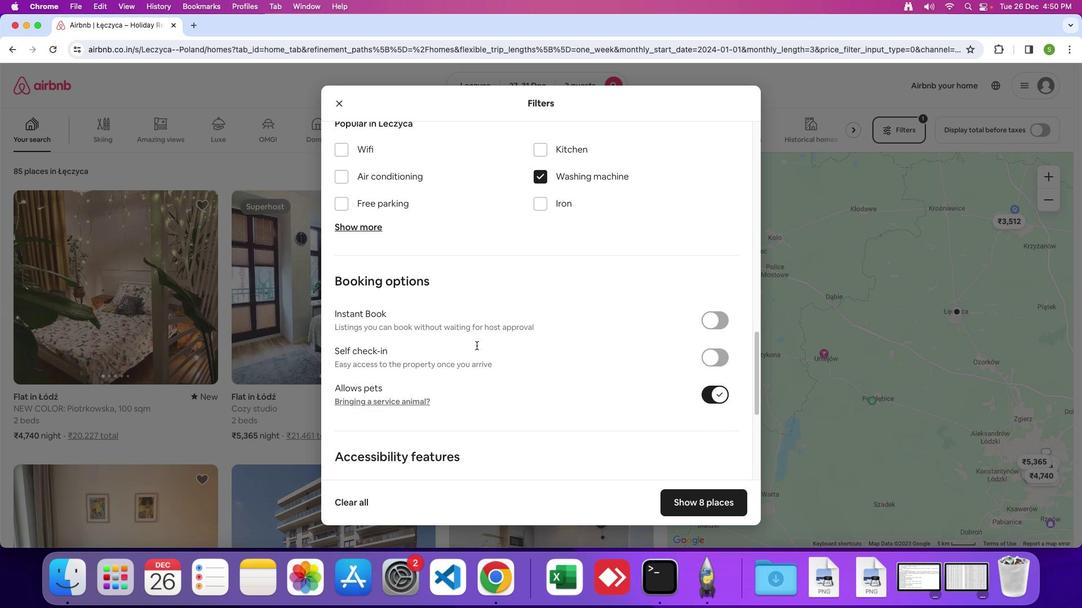 
Action: Mouse scrolled (476, 346) with delta (0, 0)
Screenshot: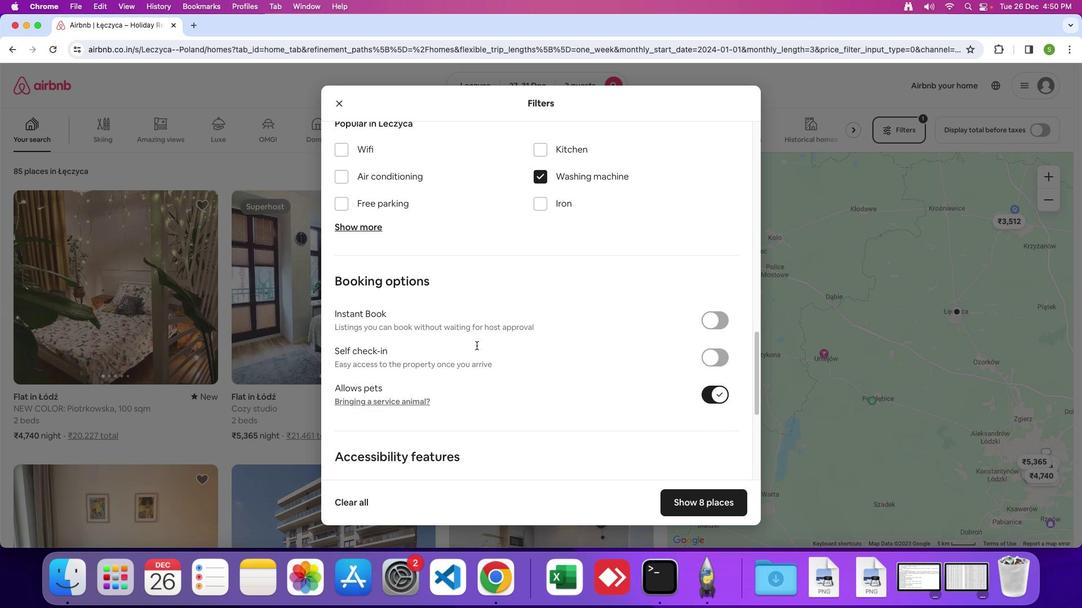 
Action: Mouse moved to (476, 346)
Screenshot: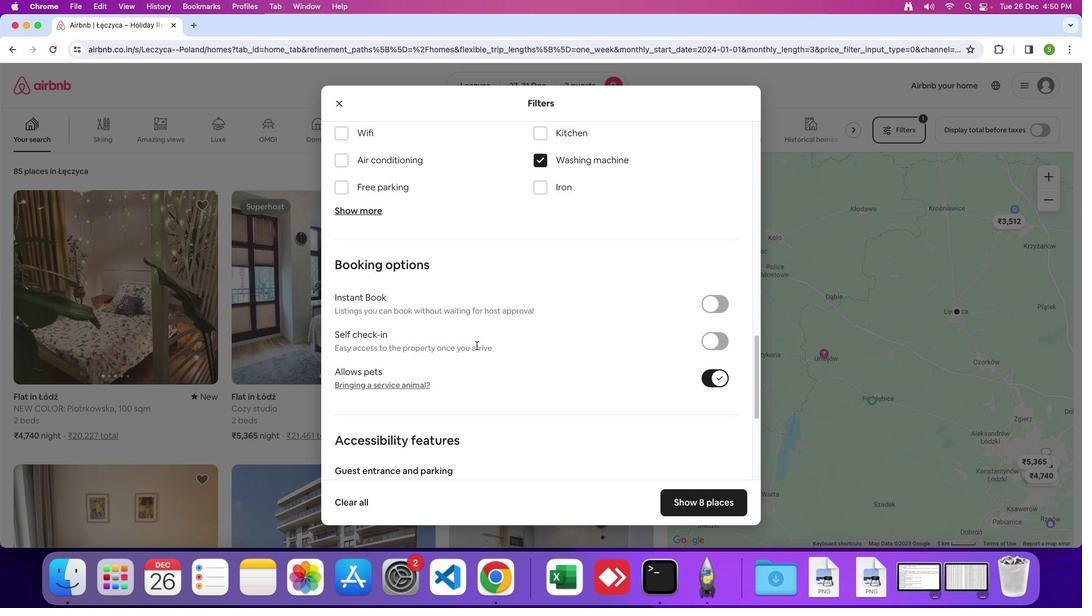 
Action: Mouse scrolled (476, 346) with delta (0, -1)
Screenshot: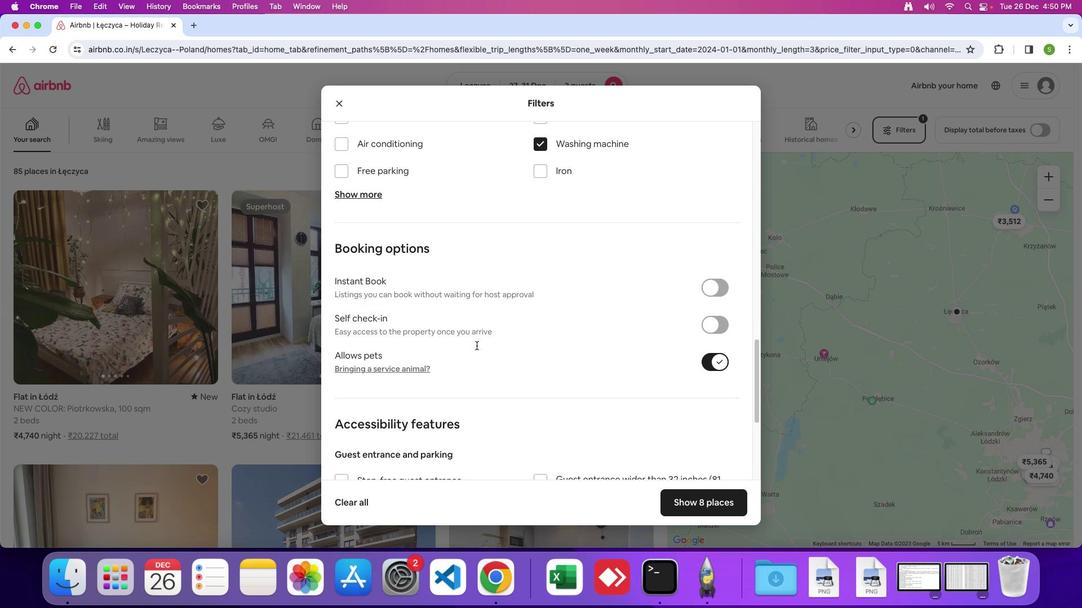 
Action: Mouse scrolled (476, 346) with delta (0, 0)
Screenshot: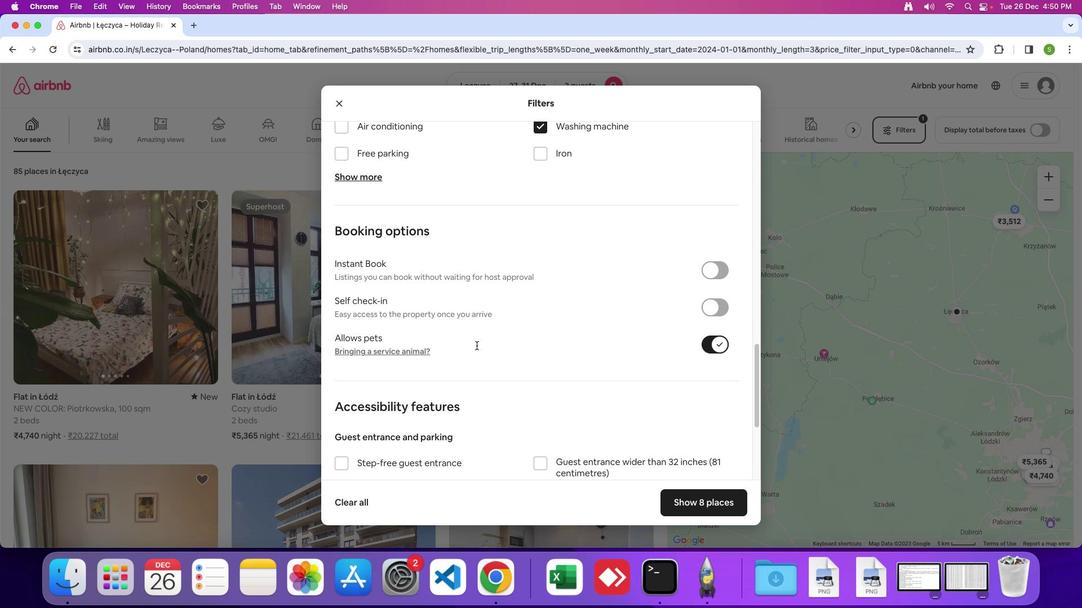 
Action: Mouse scrolled (476, 346) with delta (0, 0)
Screenshot: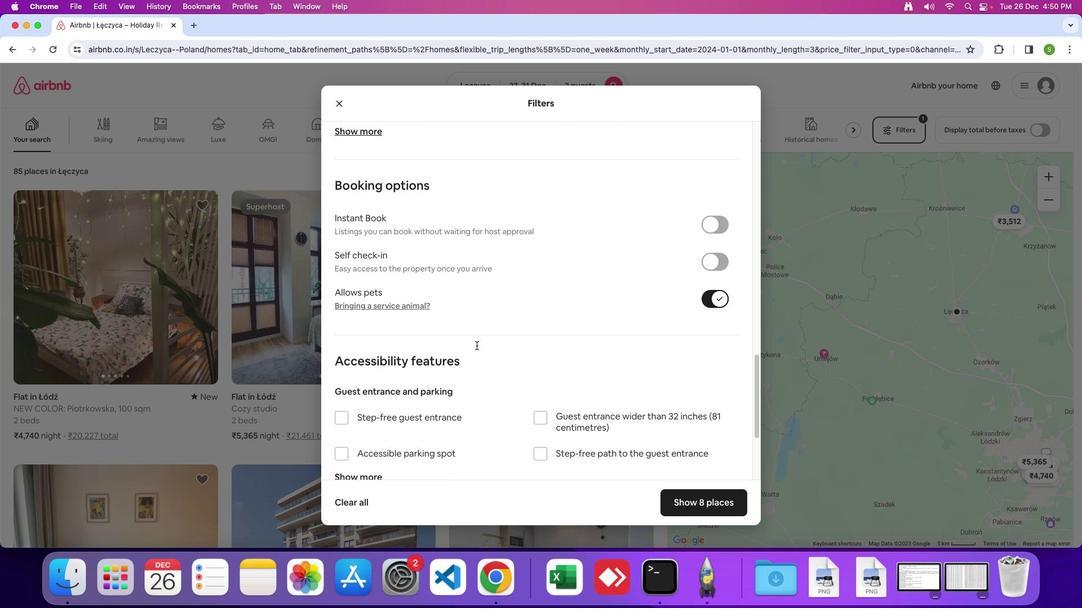 
Action: Mouse scrolled (476, 346) with delta (0, -1)
Screenshot: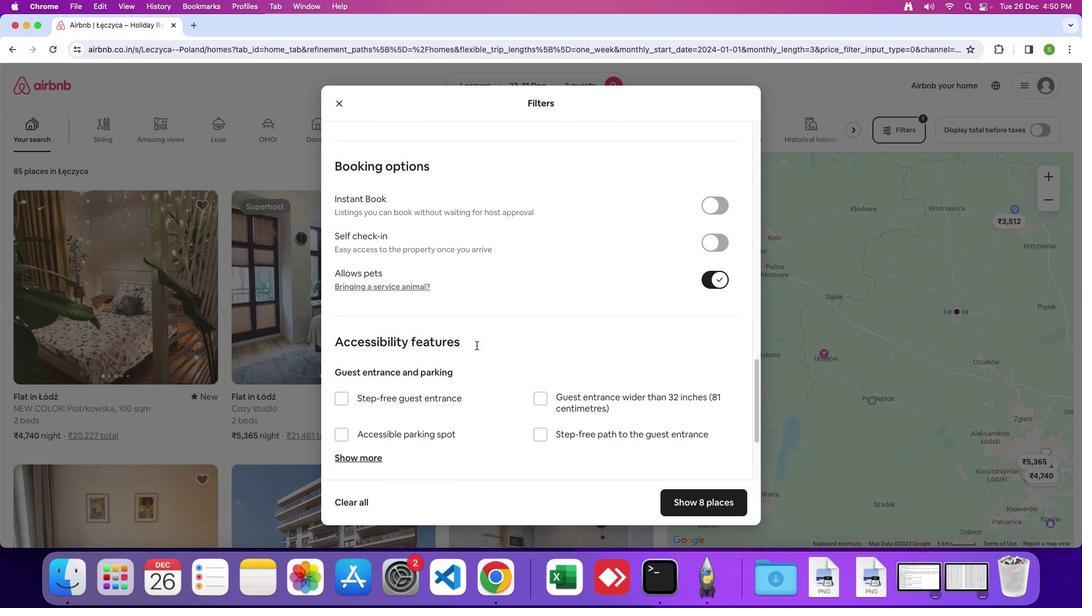 
Action: Mouse scrolled (476, 346) with delta (0, 0)
Screenshot: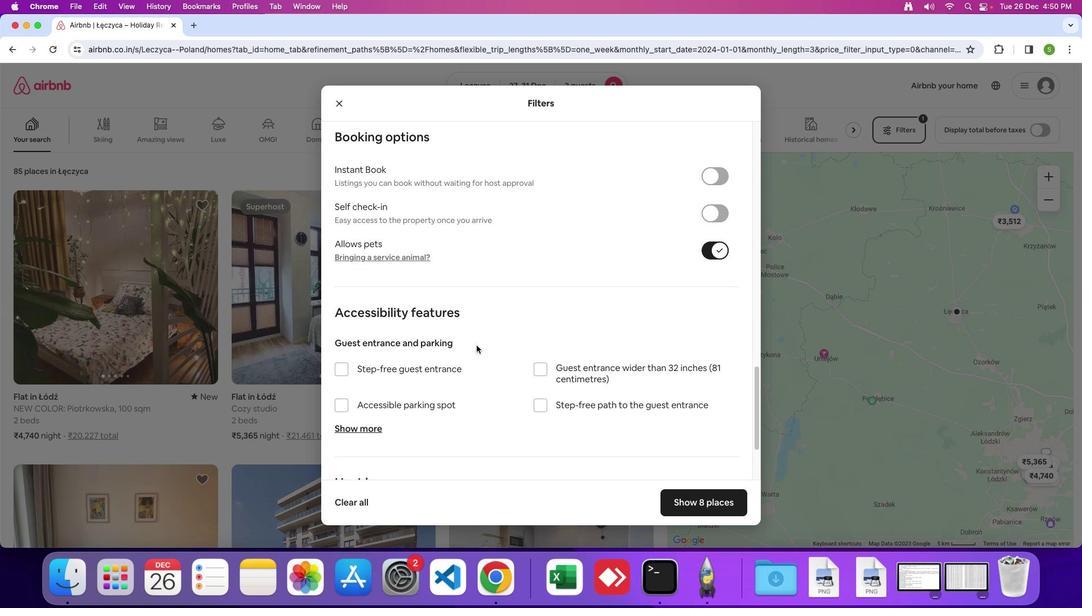 
Action: Mouse scrolled (476, 346) with delta (0, 0)
Screenshot: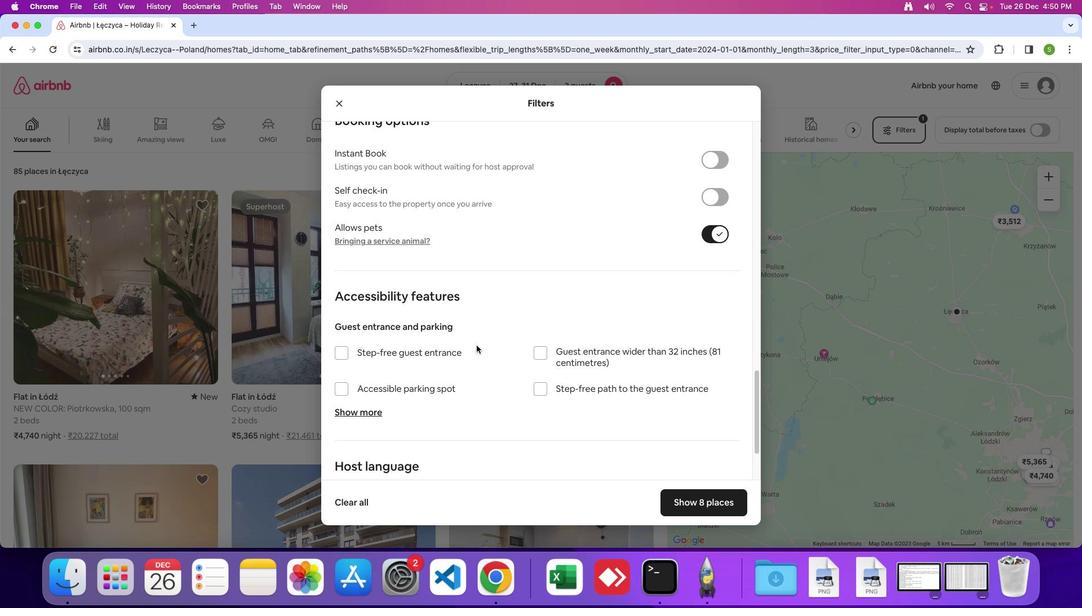 
Action: Mouse scrolled (476, 346) with delta (0, -1)
Screenshot: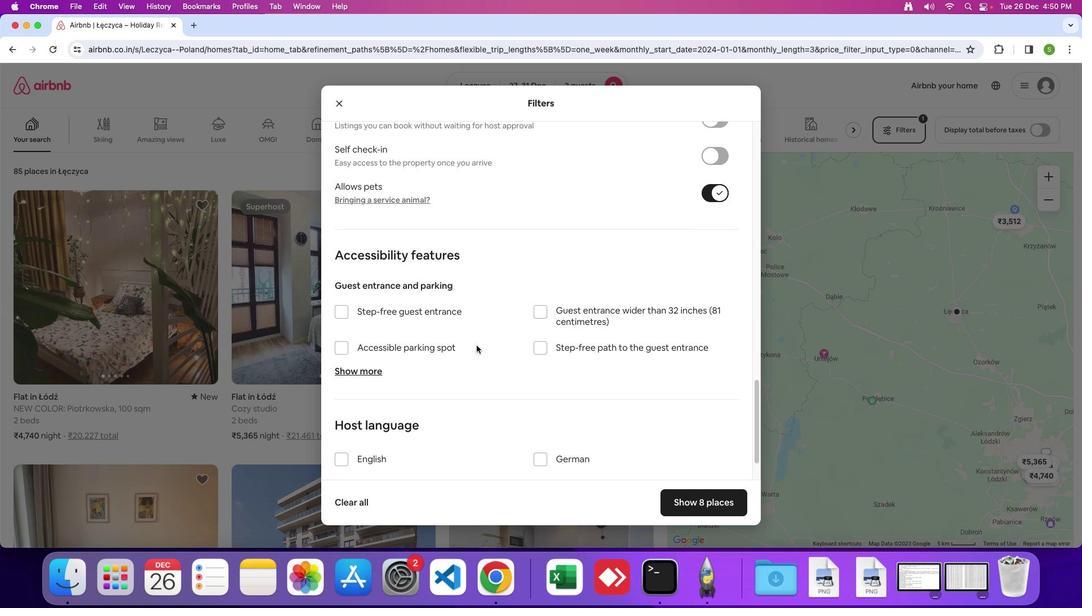 
Action: Mouse scrolled (476, 346) with delta (0, 0)
Screenshot: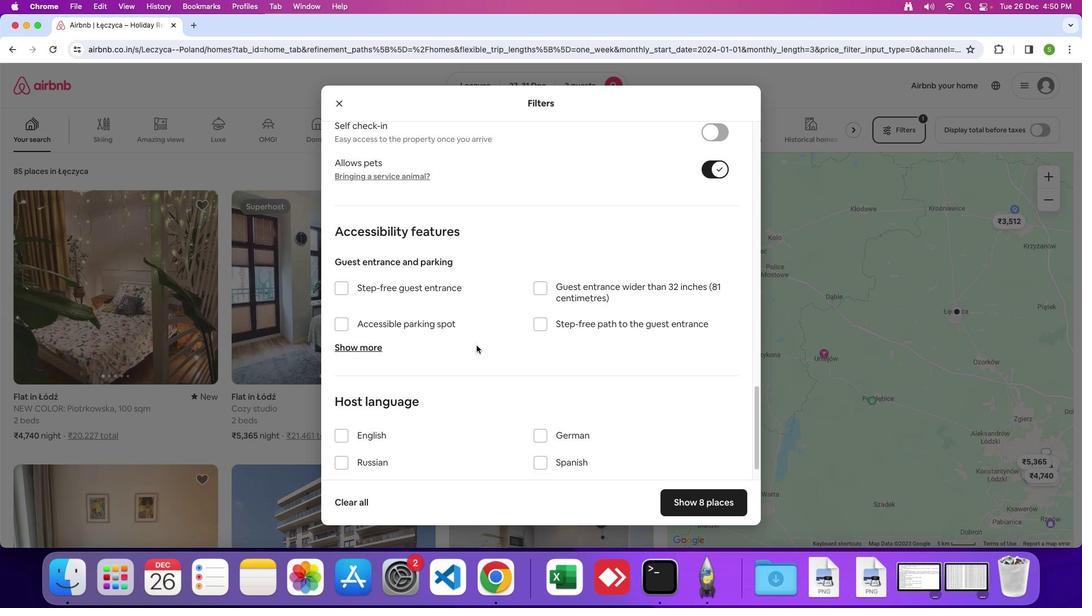
Action: Mouse scrolled (476, 346) with delta (0, 0)
Screenshot: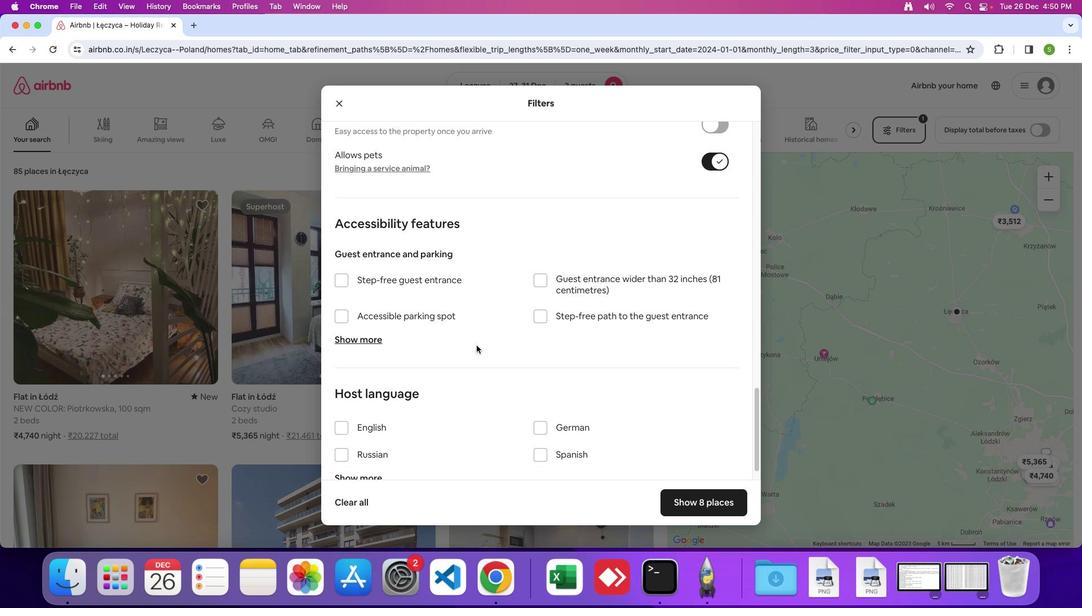 
Action: Mouse scrolled (476, 346) with delta (0, -1)
Screenshot: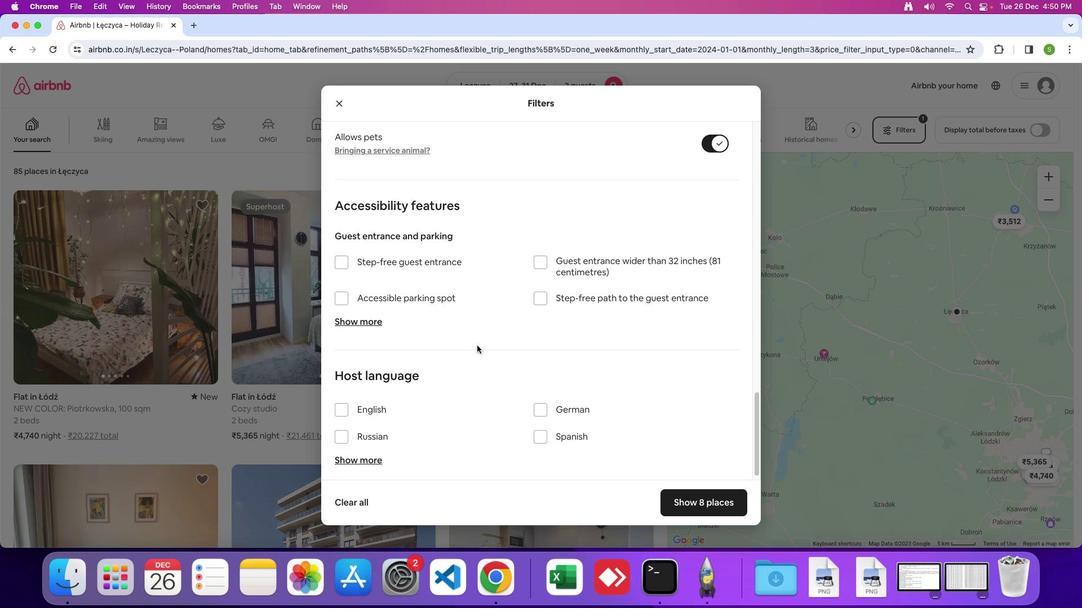 
Action: Mouse moved to (476, 345)
Screenshot: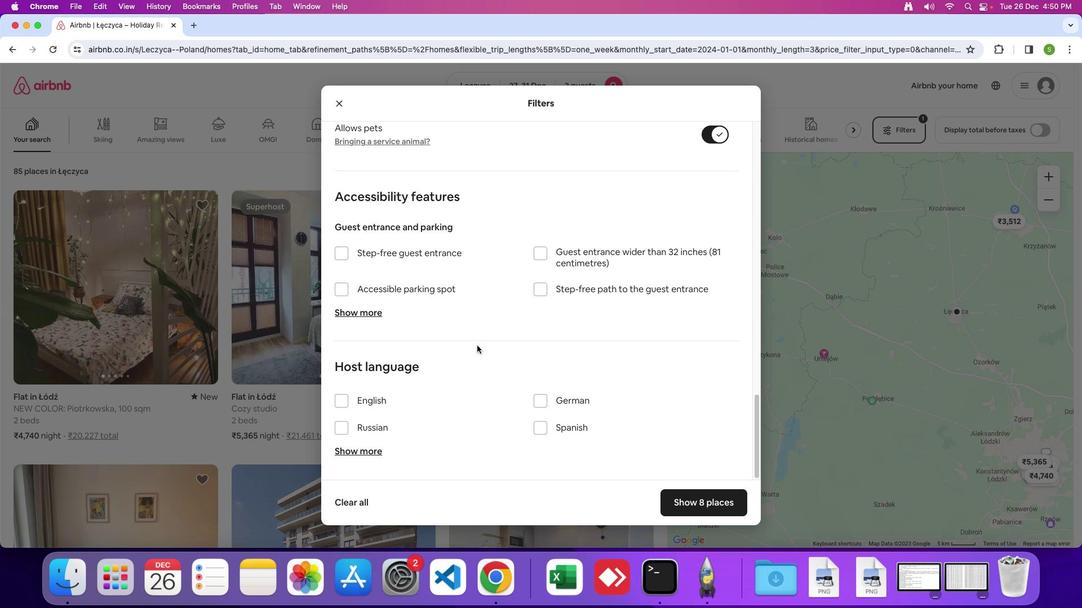 
Action: Mouse scrolled (476, 345) with delta (0, 0)
Screenshot: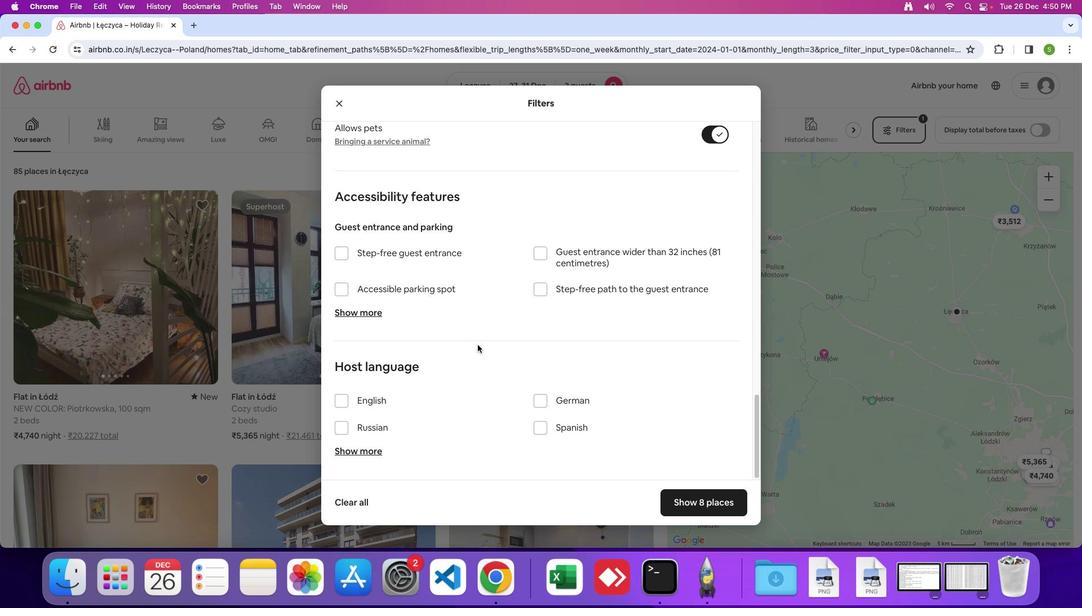 
Action: Mouse scrolled (476, 345) with delta (0, 0)
Screenshot: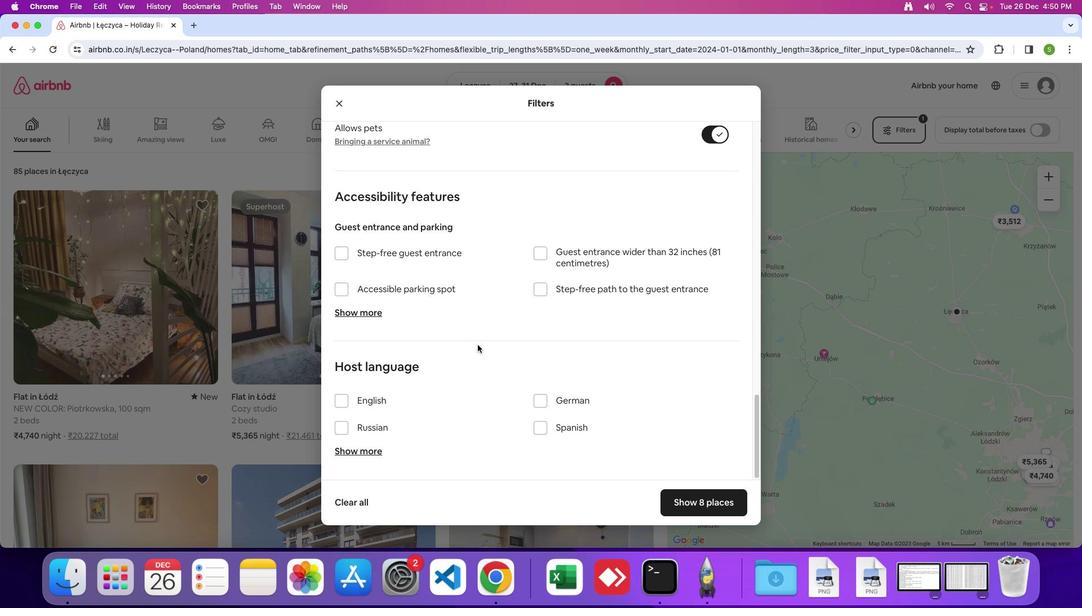 
Action: Mouse moved to (476, 345)
Screenshot: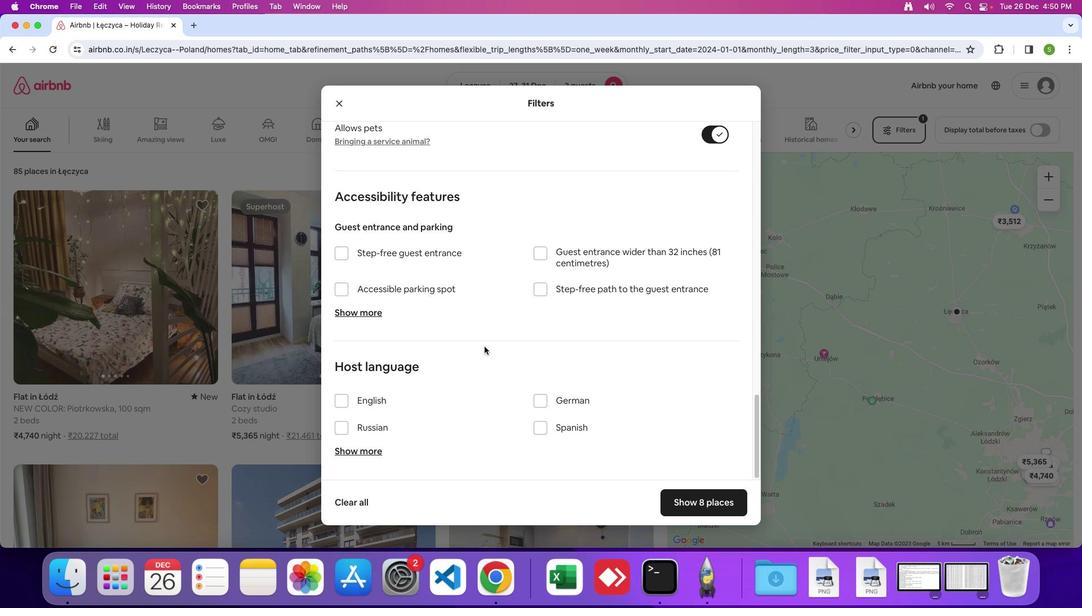 
Action: Mouse scrolled (476, 345) with delta (0, -1)
Screenshot: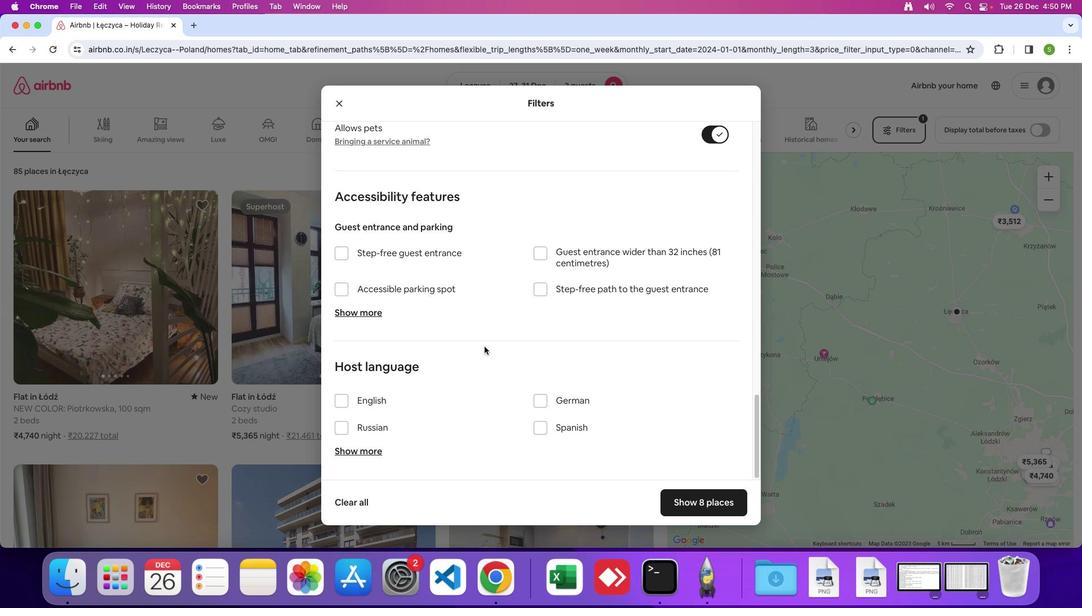 
Action: Mouse moved to (690, 499)
Screenshot: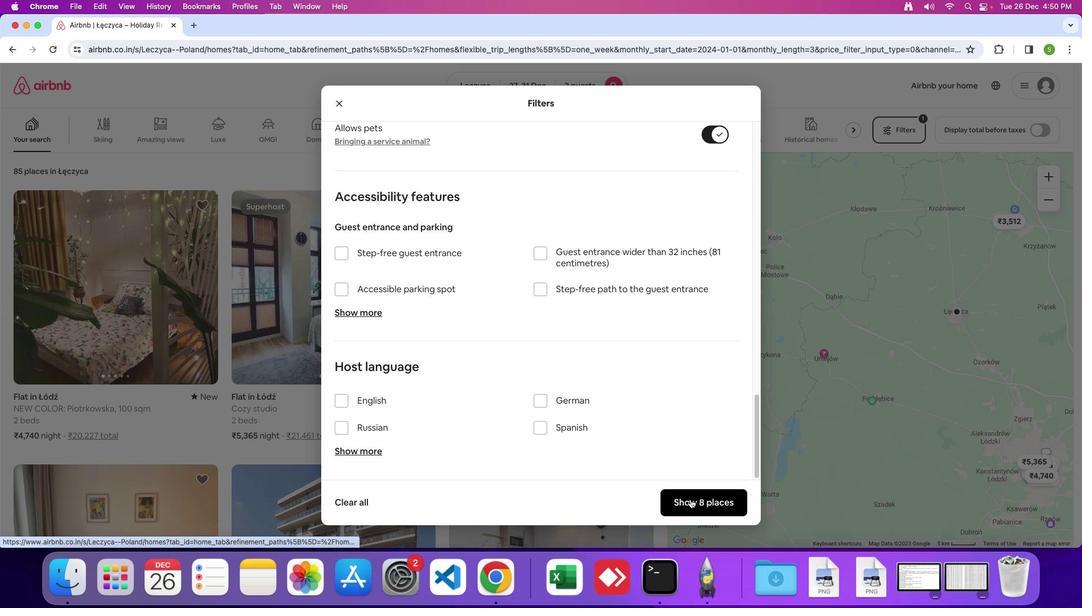 
Action: Mouse pressed left at (690, 499)
Screenshot: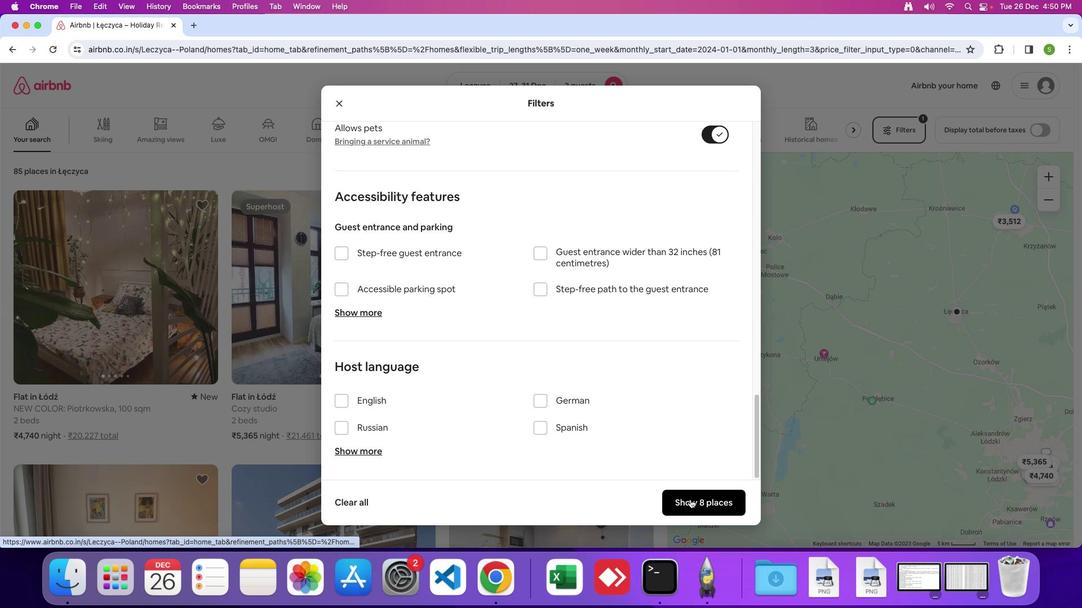 
Action: Mouse moved to (102, 292)
Screenshot: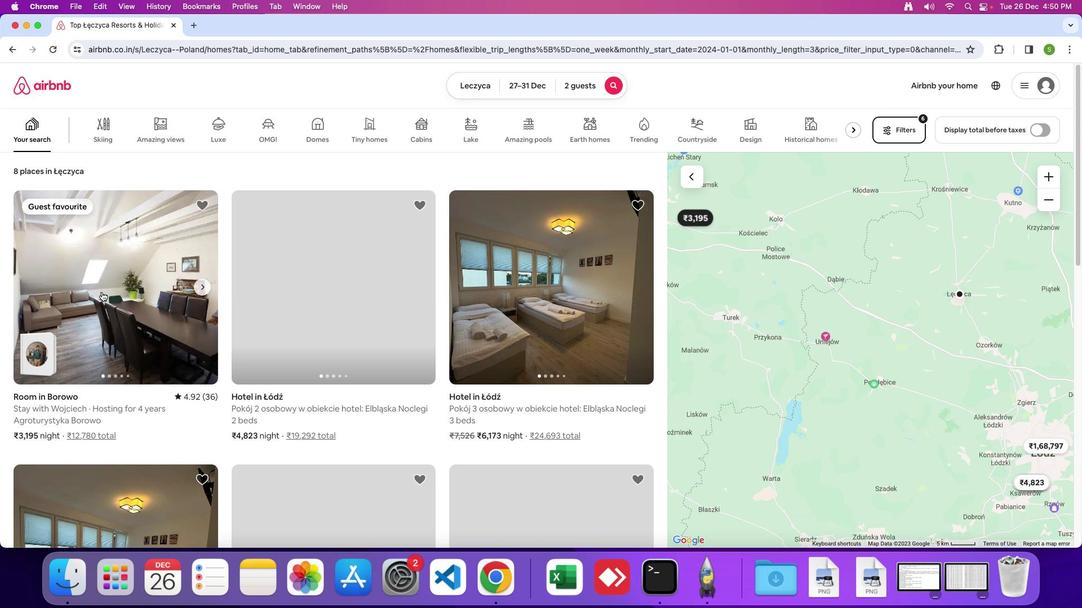 
Action: Mouse pressed left at (102, 292)
Screenshot: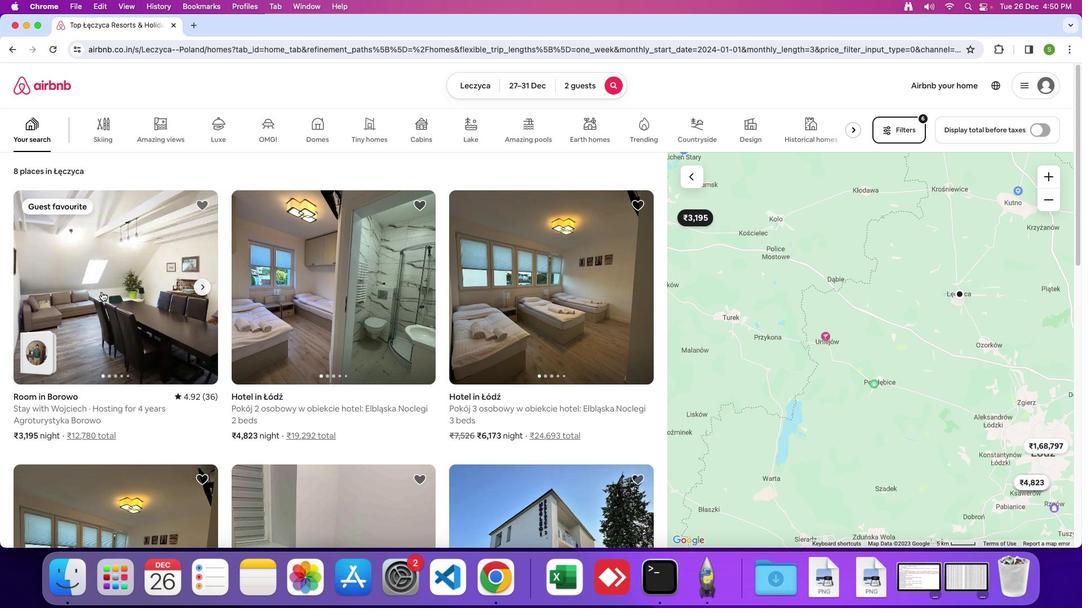 
Action: Mouse moved to (359, 272)
Screenshot: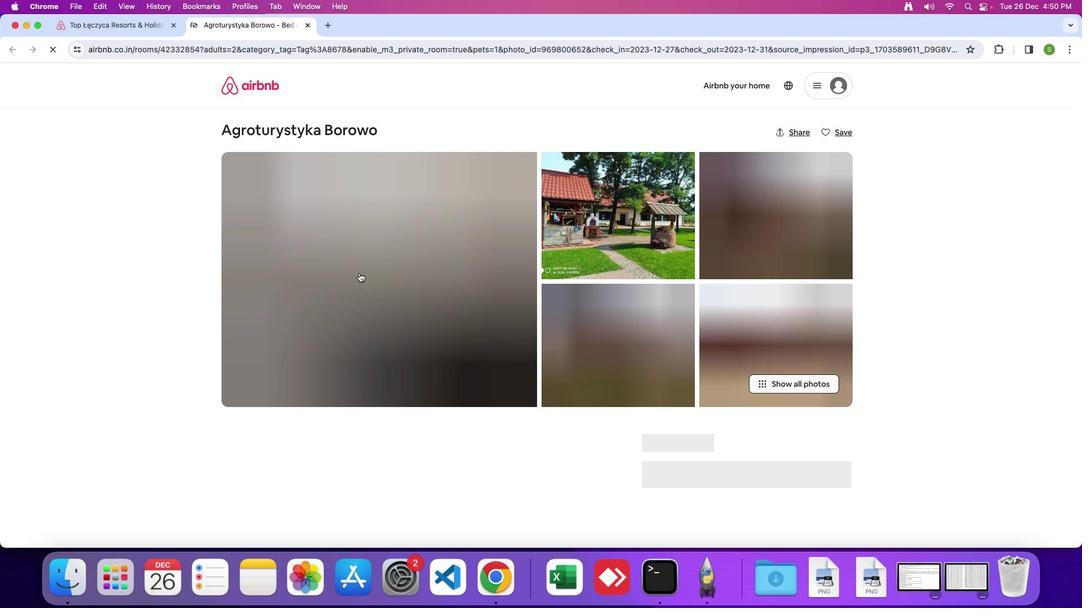 
Action: Mouse pressed left at (359, 272)
Screenshot: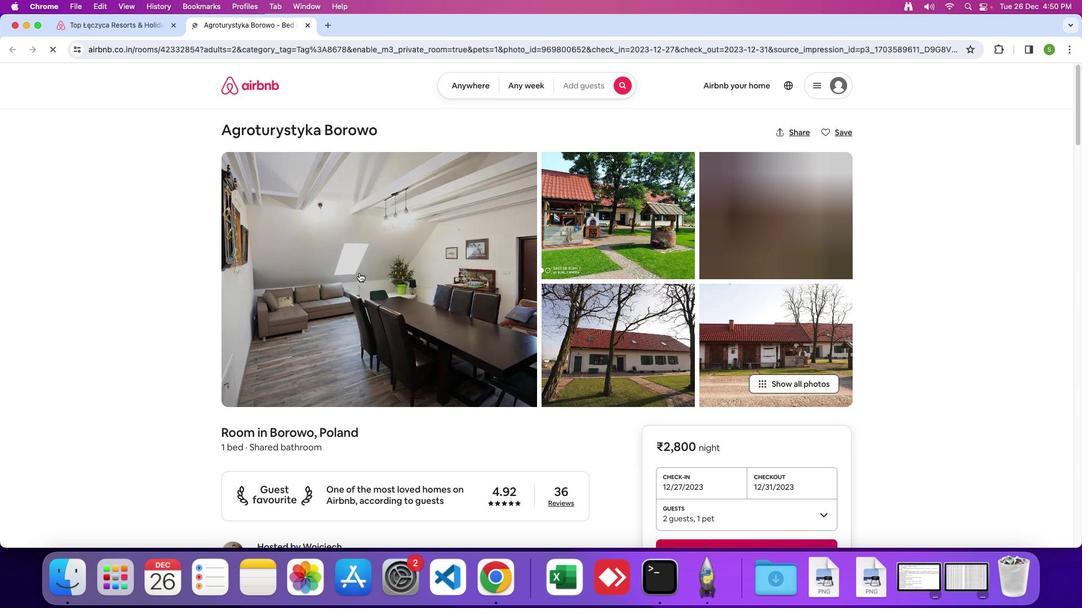 
Action: Mouse moved to (465, 326)
Screenshot: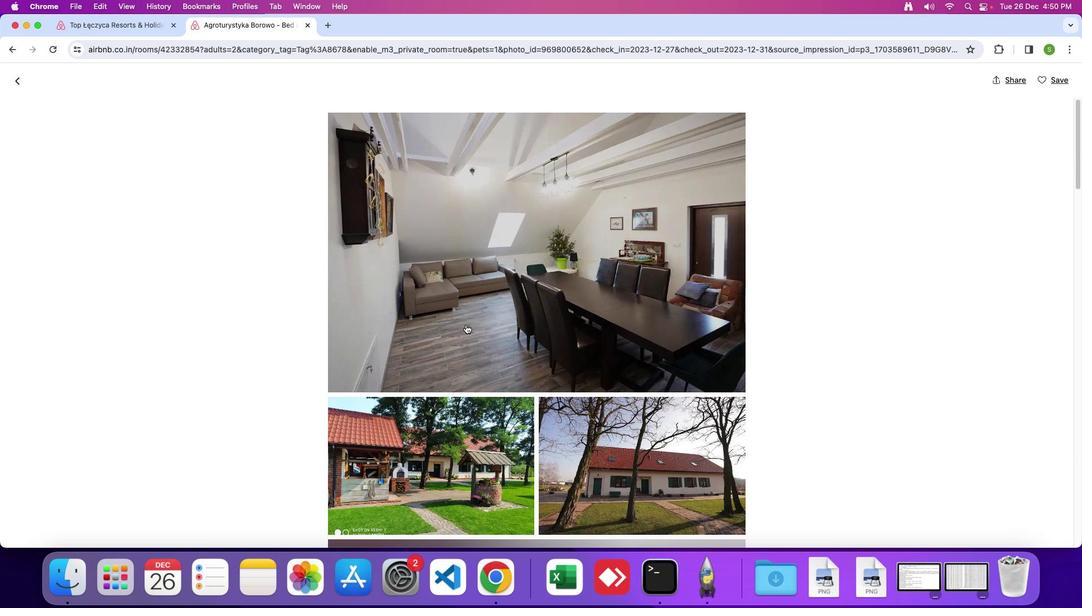 
Action: Mouse scrolled (465, 326) with delta (0, 0)
Screenshot: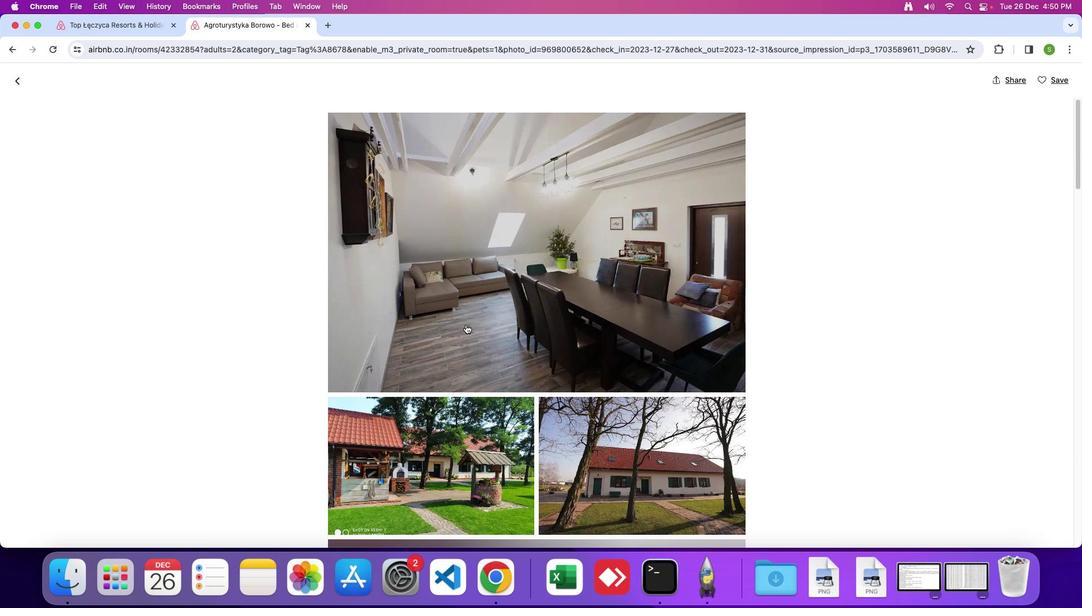 
Action: Mouse moved to (465, 325)
Screenshot: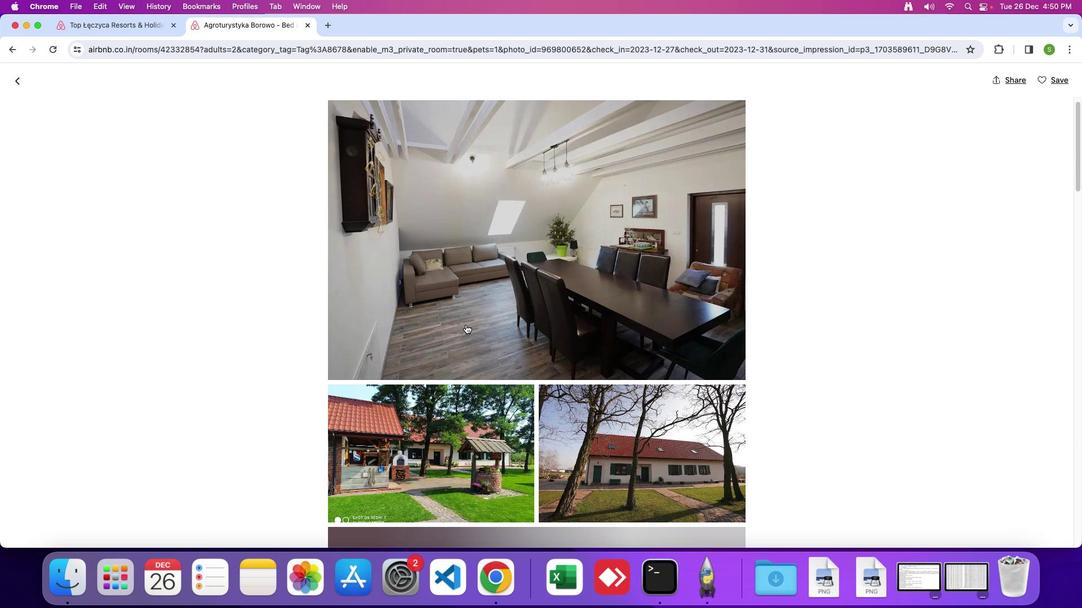 
Action: Mouse scrolled (465, 325) with delta (0, 0)
Screenshot: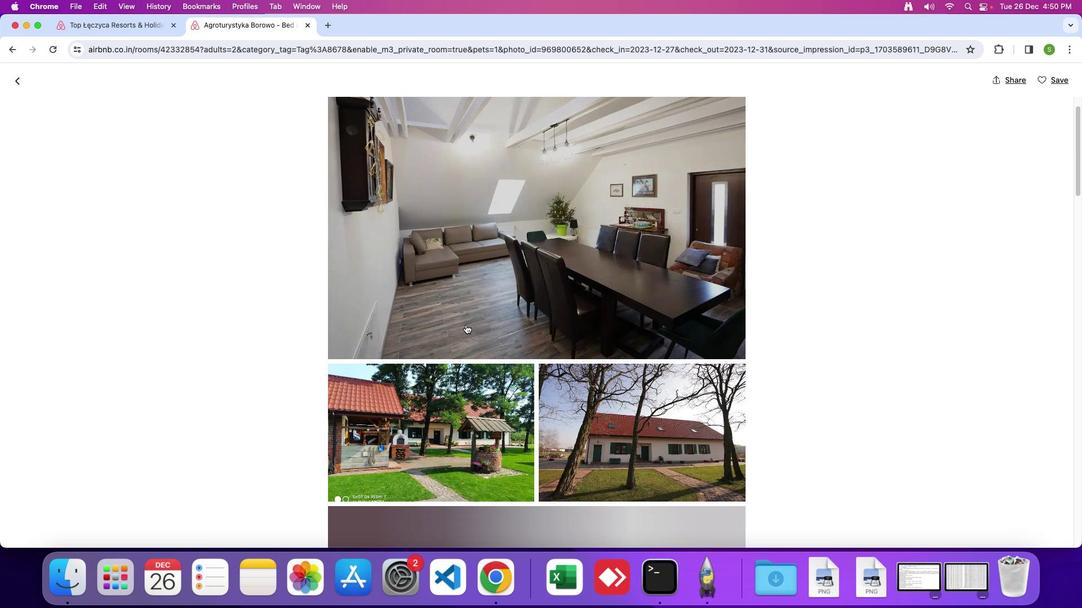 
Action: Mouse moved to (465, 325)
Screenshot: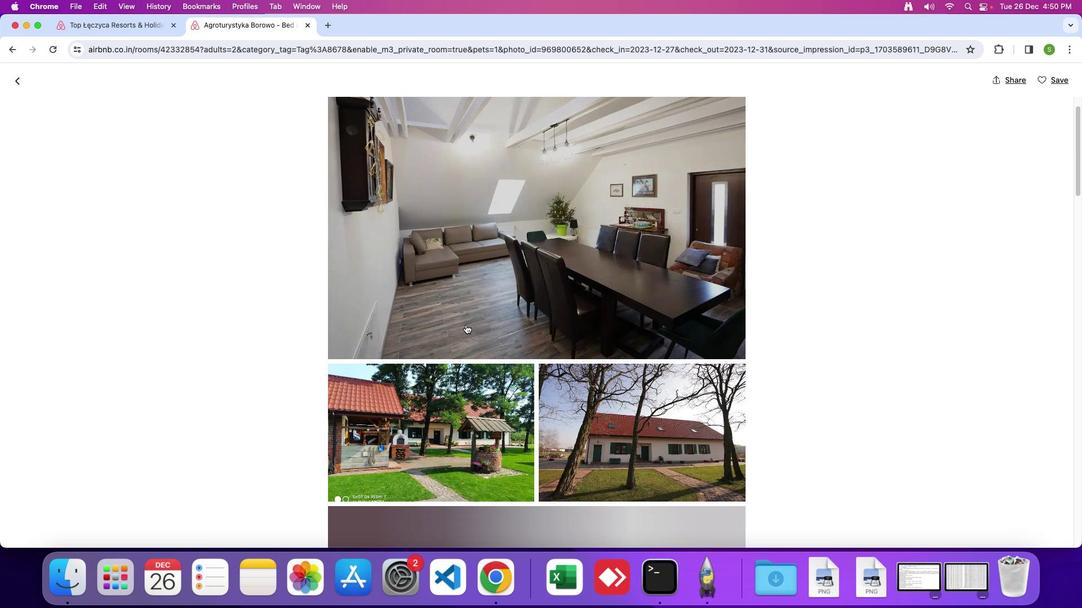 
Action: Mouse scrolled (465, 325) with delta (0, -1)
Screenshot: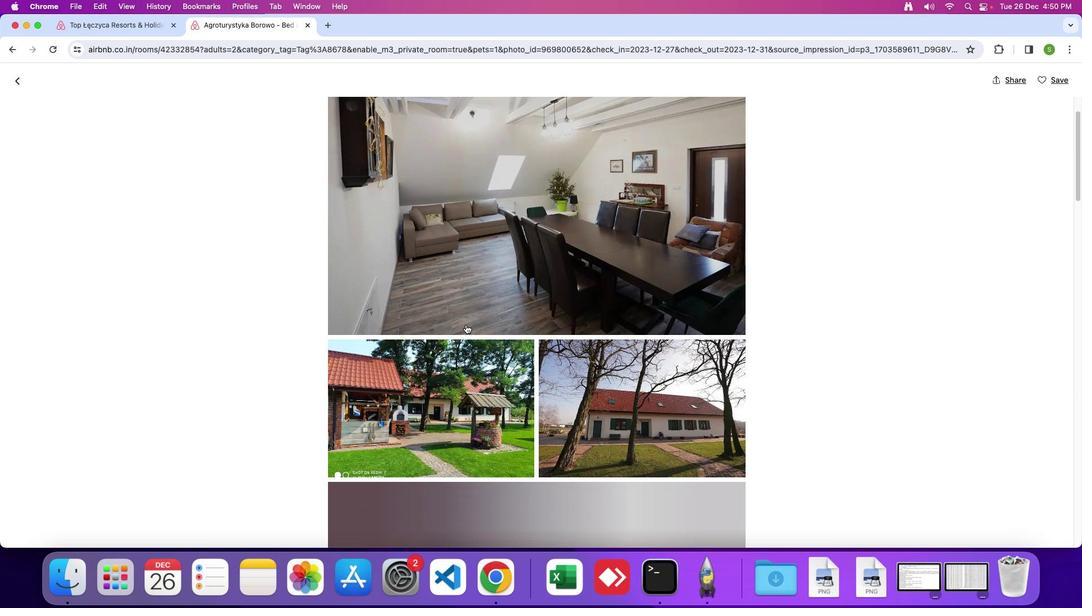 
Action: Mouse moved to (465, 323)
Screenshot: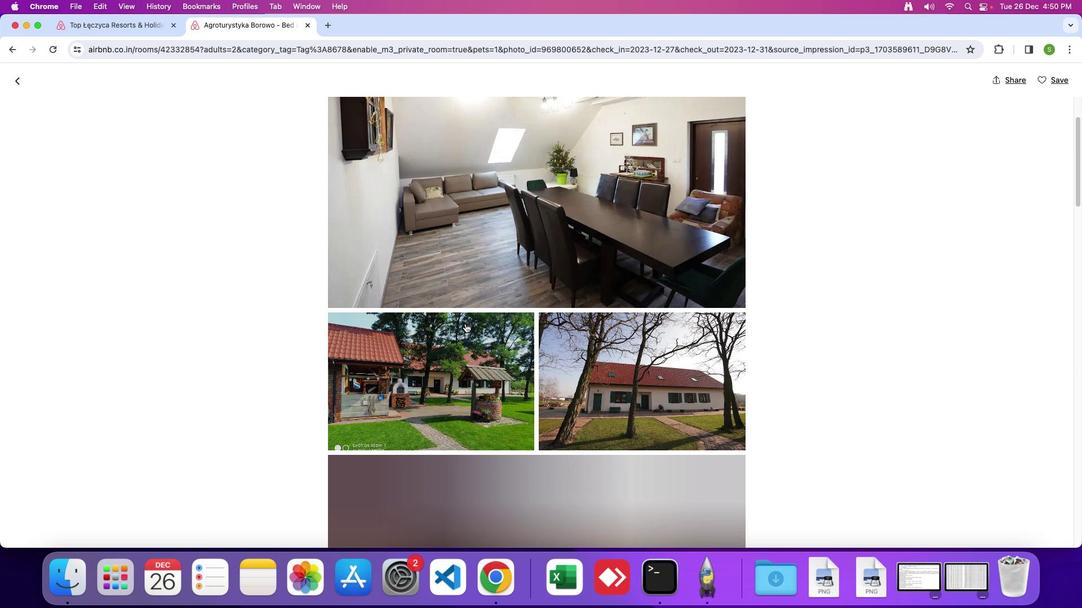 
Action: Mouse scrolled (465, 323) with delta (0, 0)
Screenshot: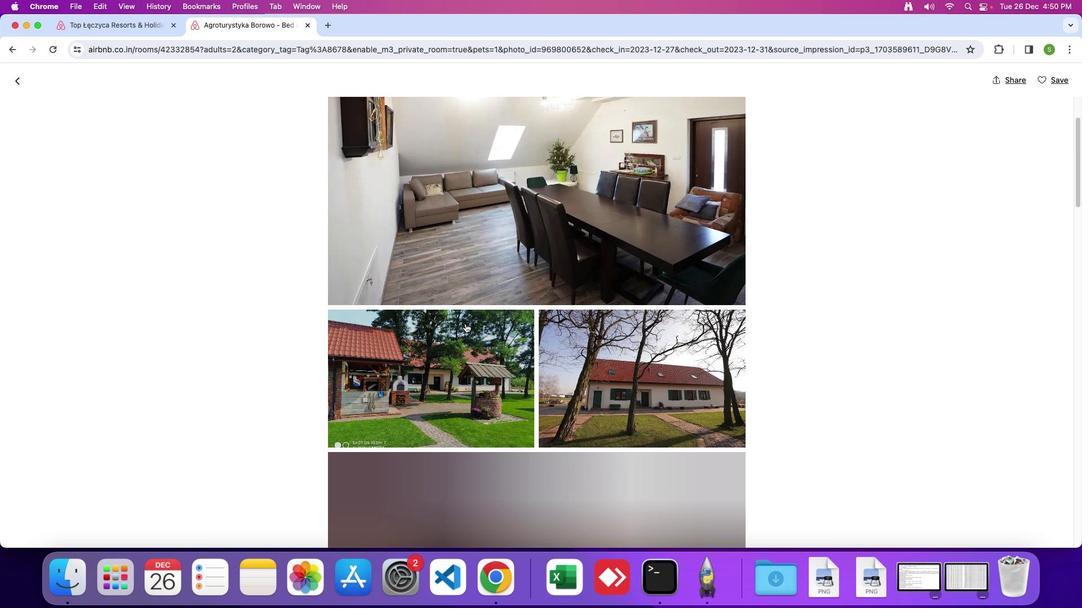 
Action: Mouse scrolled (465, 323) with delta (0, 0)
Screenshot: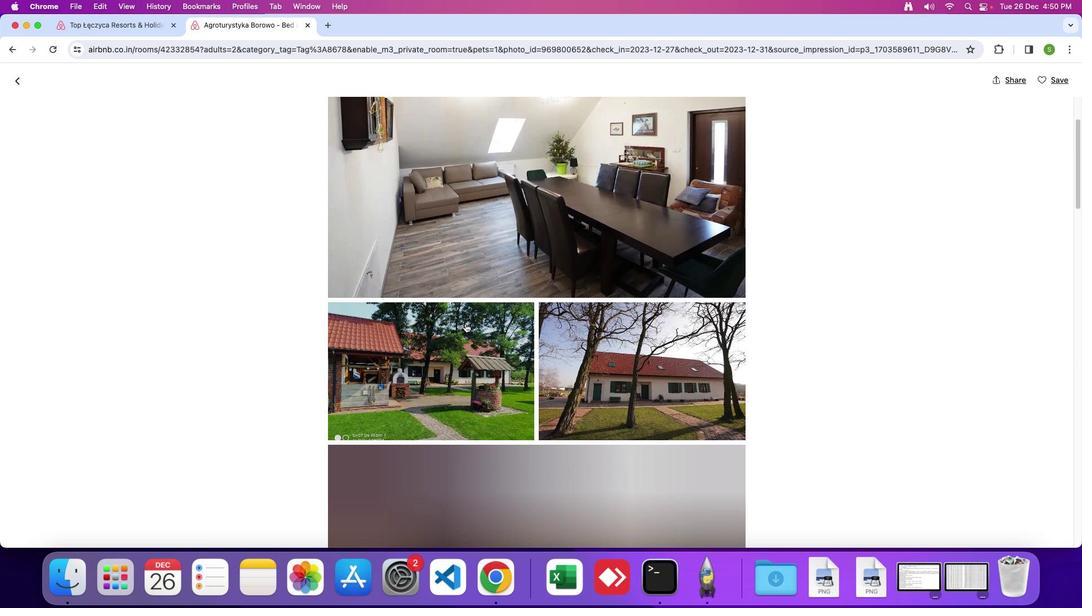 
Action: Mouse scrolled (465, 323) with delta (0, 0)
Screenshot: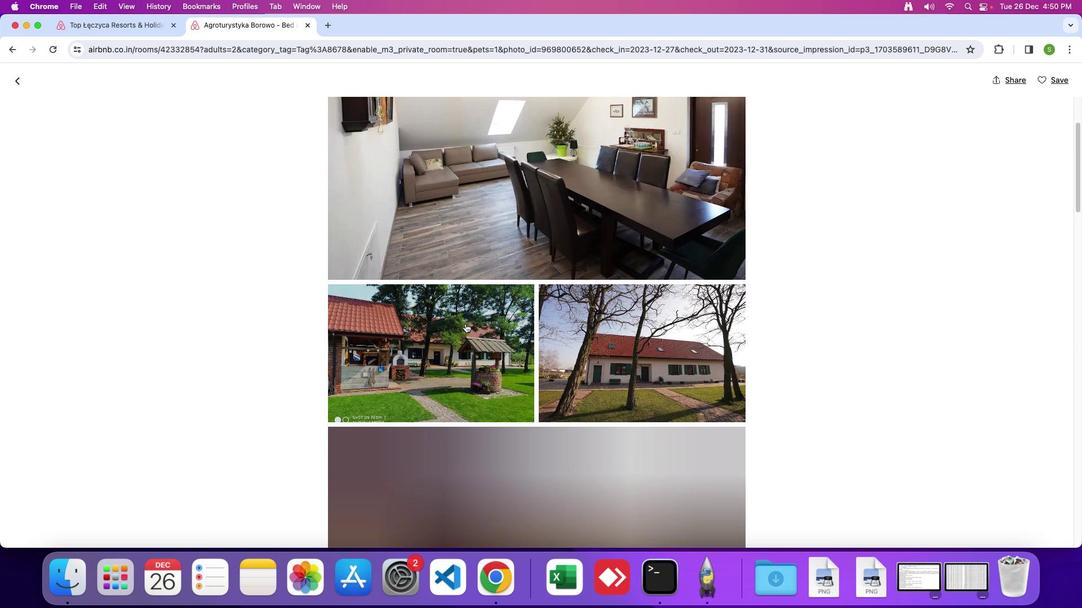 
Action: Mouse moved to (465, 323)
Screenshot: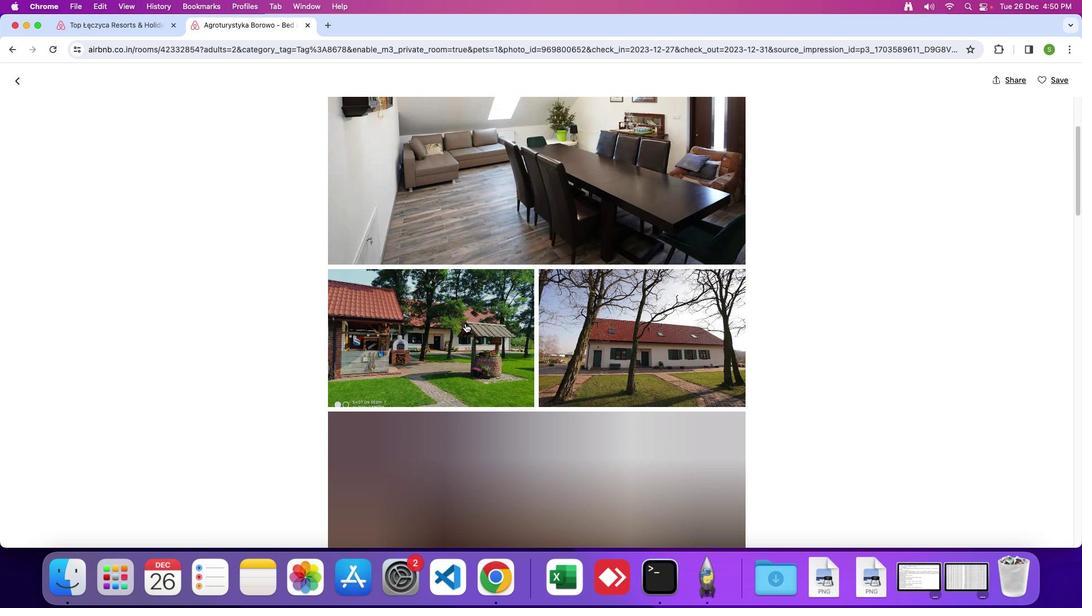 
Action: Mouse scrolled (465, 323) with delta (0, 0)
Screenshot: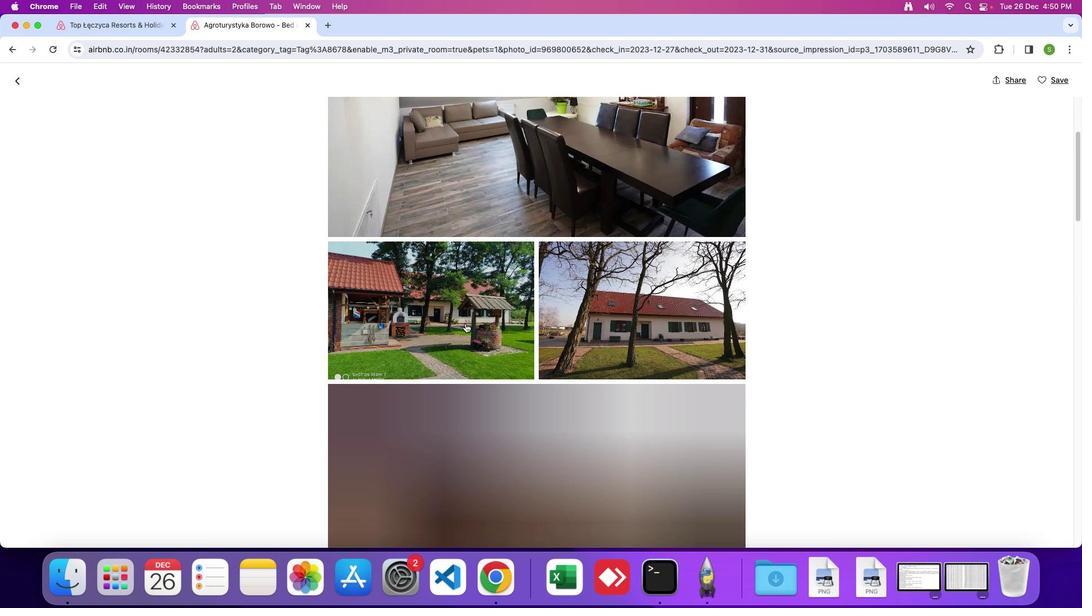 
Action: Mouse scrolled (465, 323) with delta (0, 0)
Screenshot: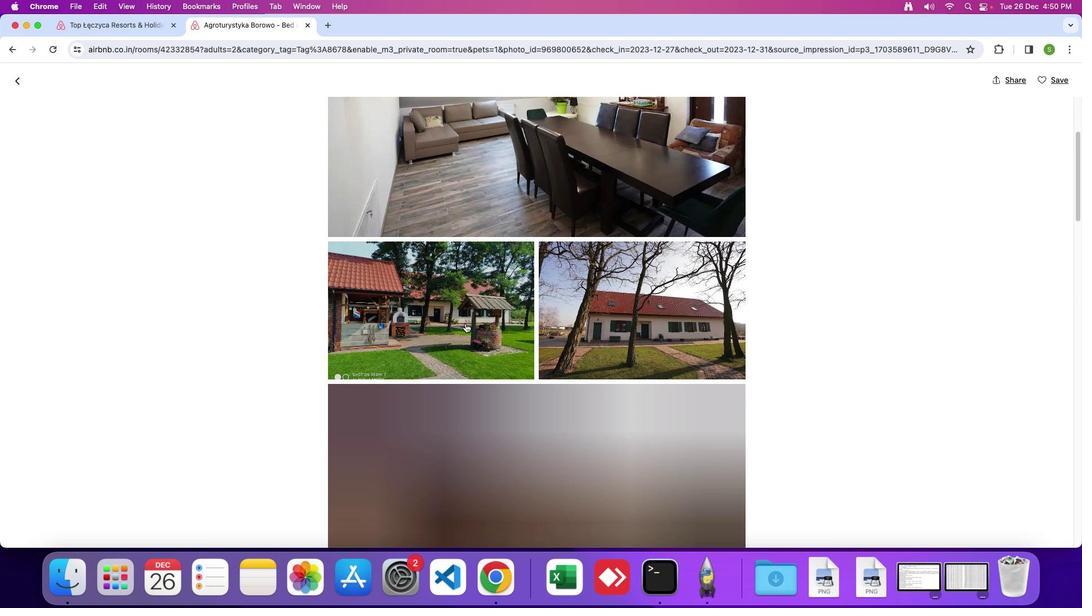 
Action: Mouse scrolled (465, 323) with delta (0, -1)
Screenshot: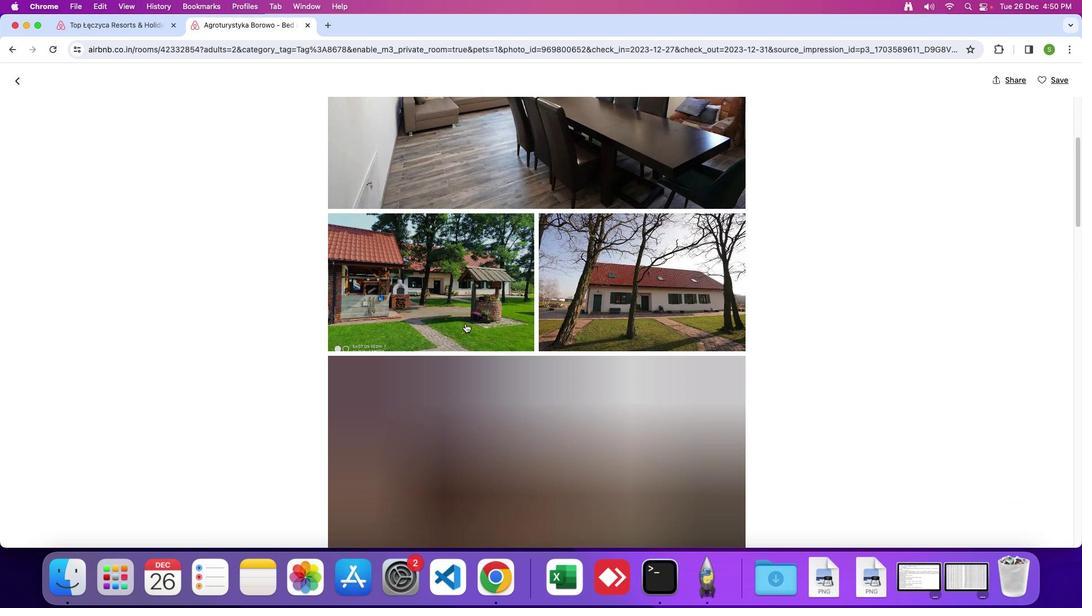
Action: Mouse scrolled (465, 323) with delta (0, 0)
Screenshot: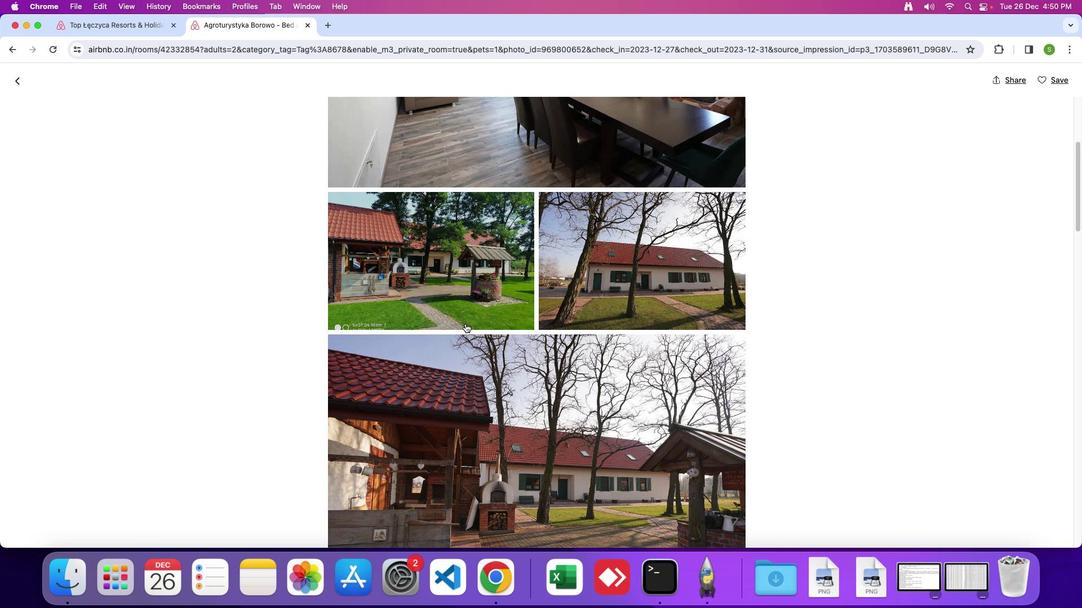 
Action: Mouse scrolled (465, 323) with delta (0, 0)
Screenshot: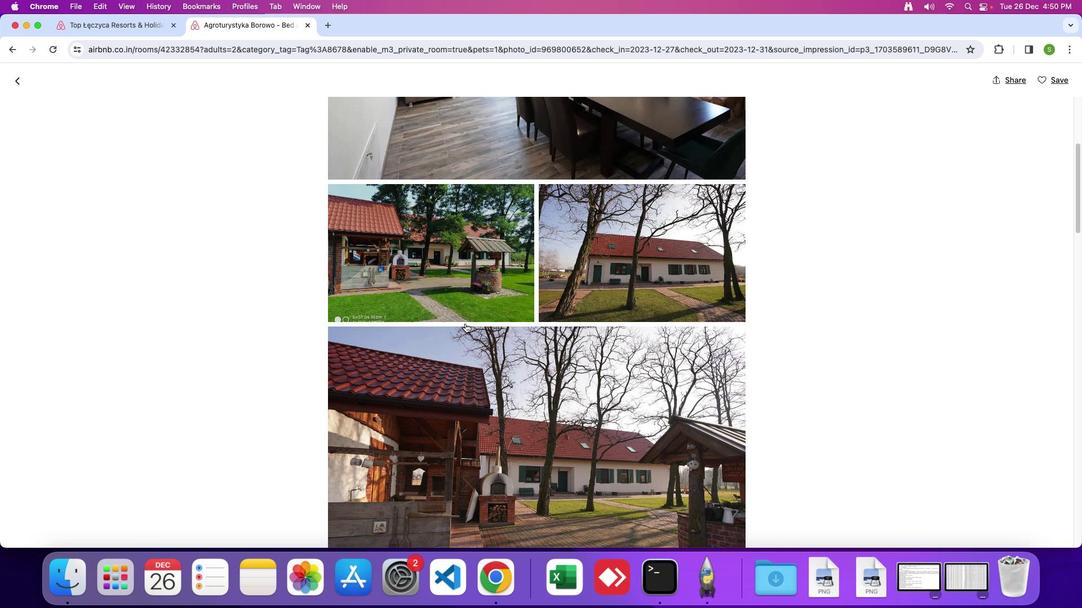 
Action: Mouse scrolled (465, 323) with delta (0, -1)
Screenshot: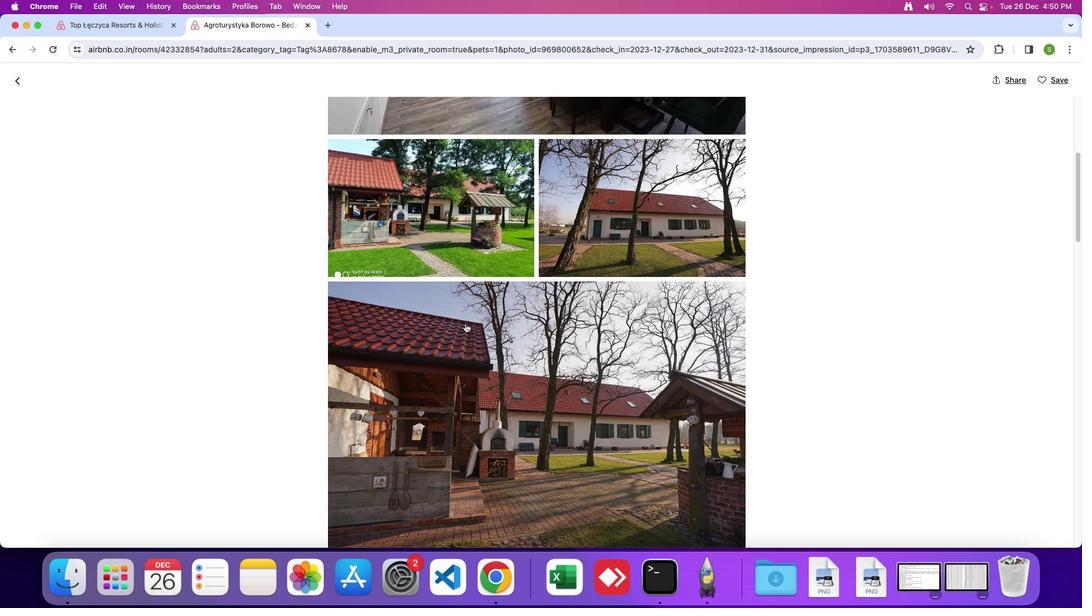 
Action: Mouse scrolled (465, 323) with delta (0, 0)
Screenshot: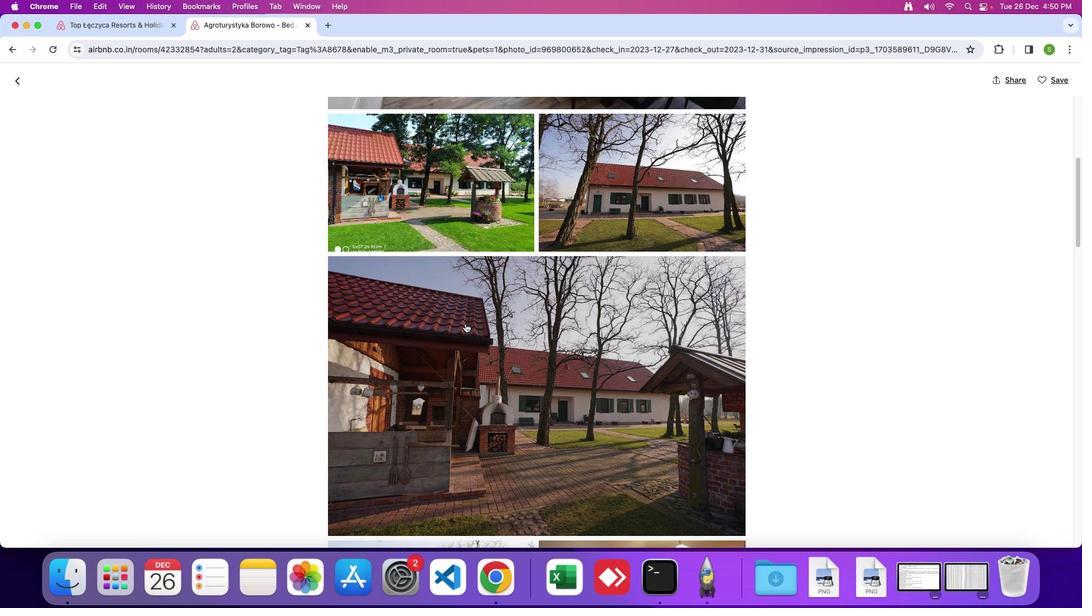 
Action: Mouse scrolled (465, 323) with delta (0, 0)
Screenshot: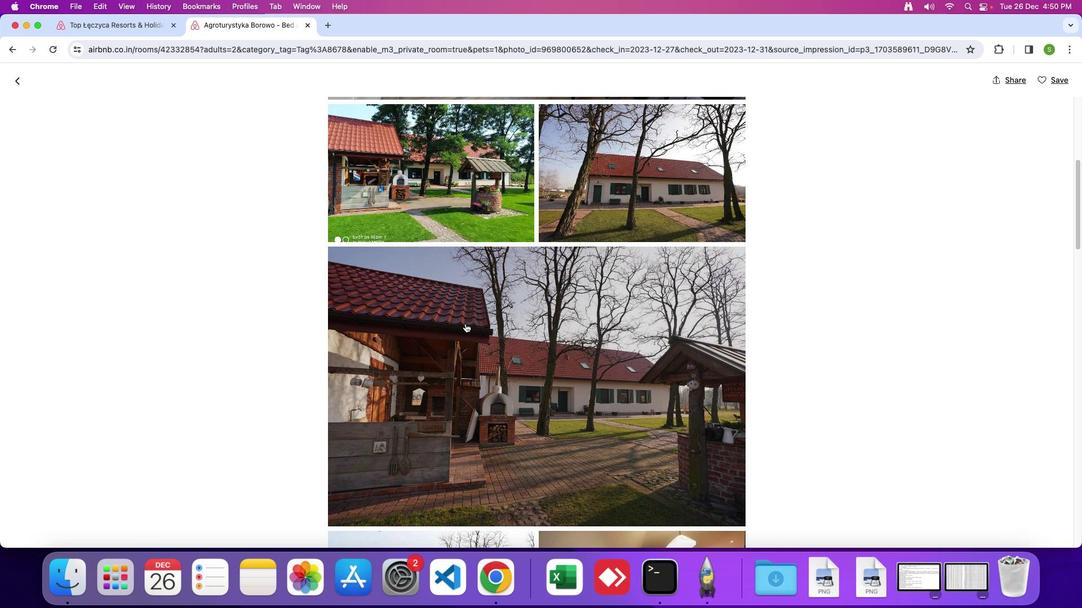 
Action: Mouse scrolled (465, 323) with delta (0, -1)
Screenshot: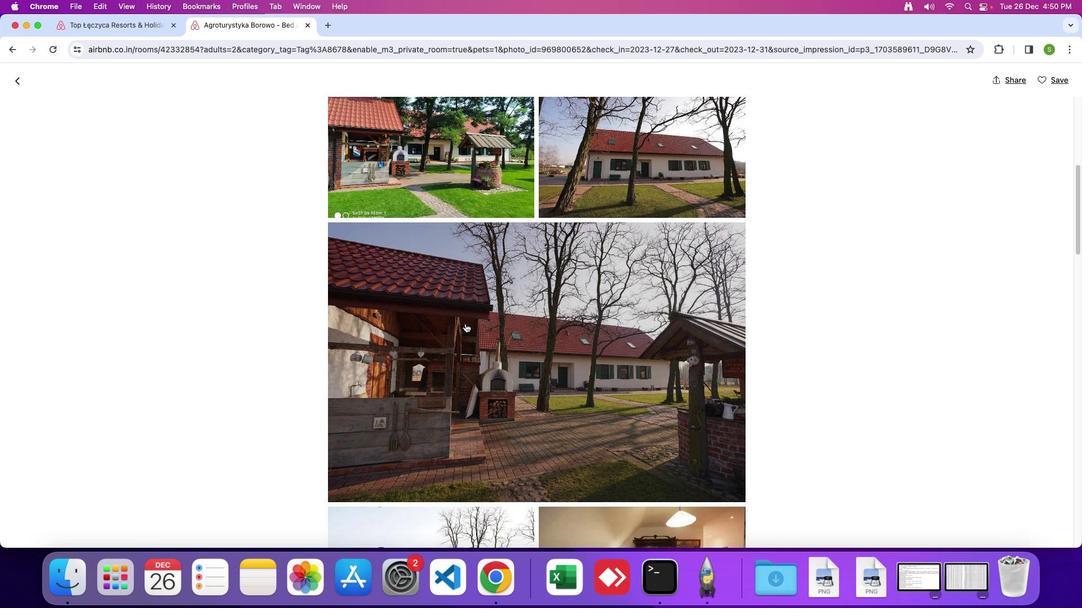 
Action: Mouse scrolled (465, 323) with delta (0, 0)
Screenshot: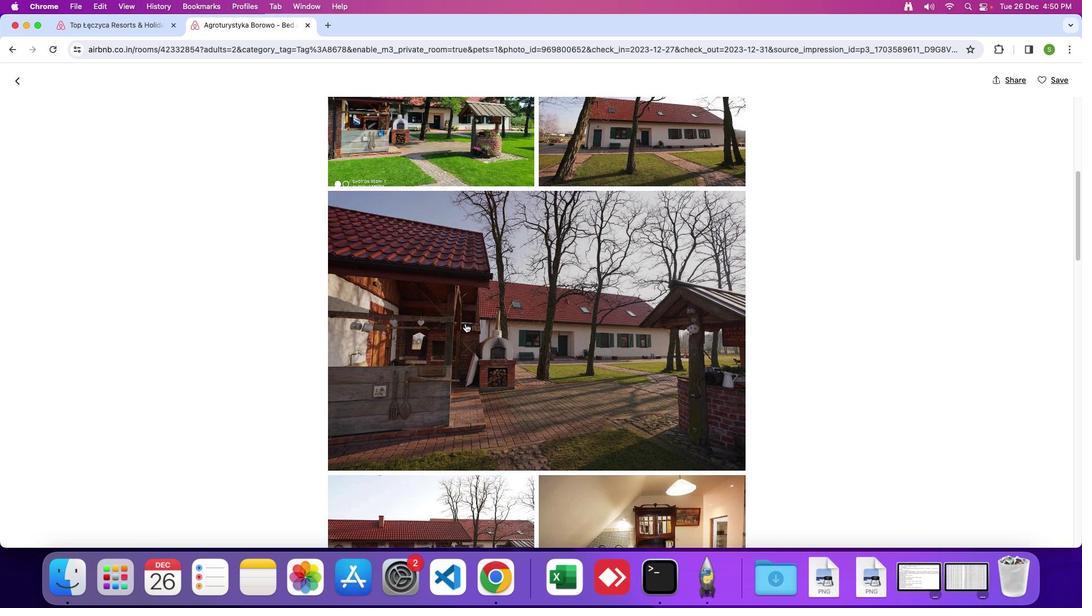 
Action: Mouse scrolled (465, 323) with delta (0, 0)
Screenshot: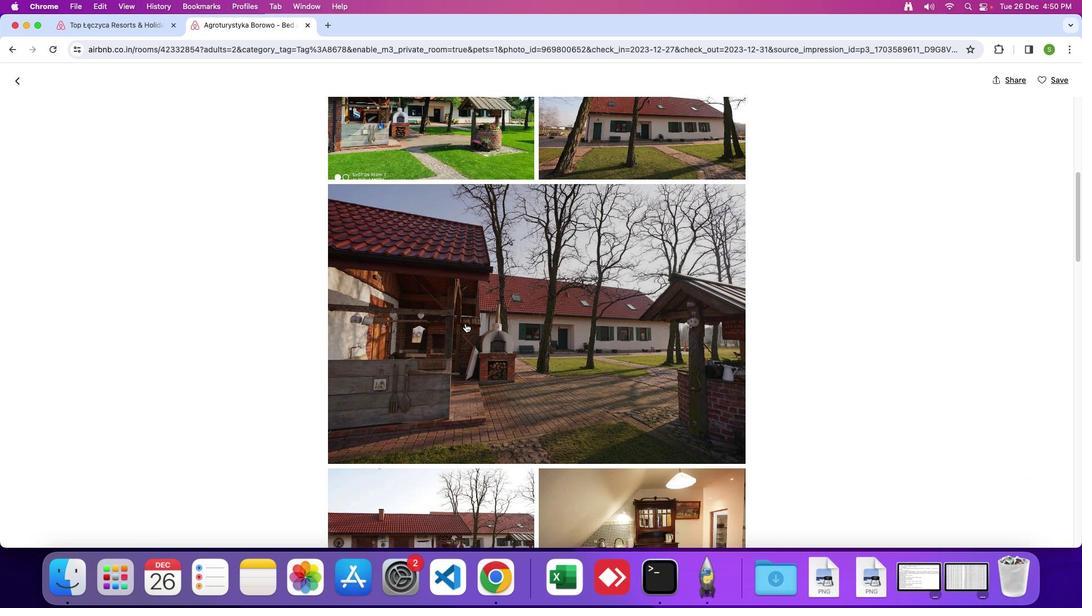 
Action: Mouse scrolled (465, 323) with delta (0, 0)
Screenshot: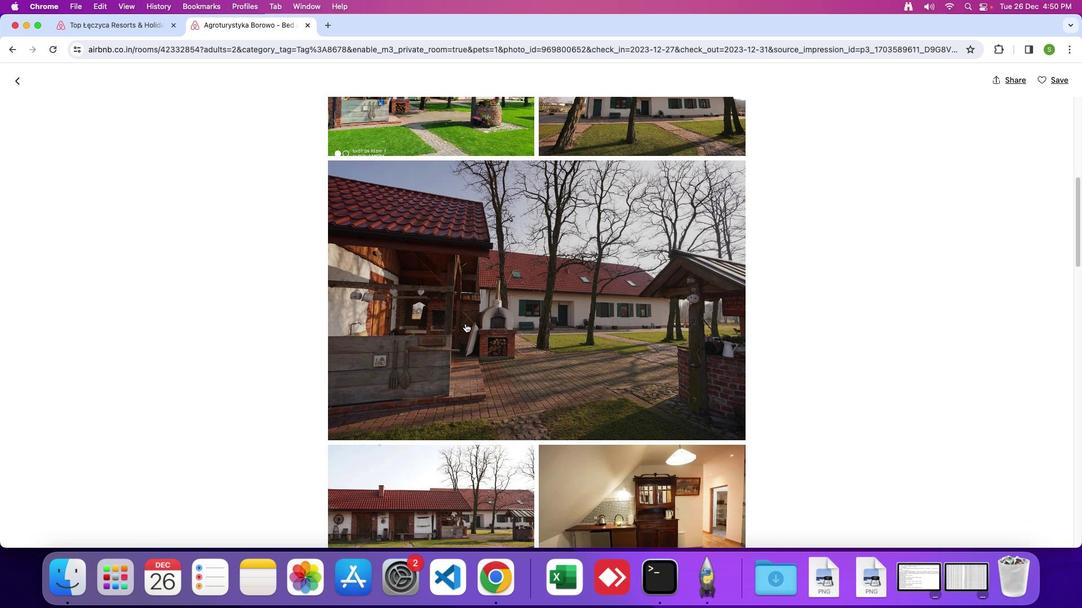 
Action: Mouse scrolled (465, 323) with delta (0, 0)
Screenshot: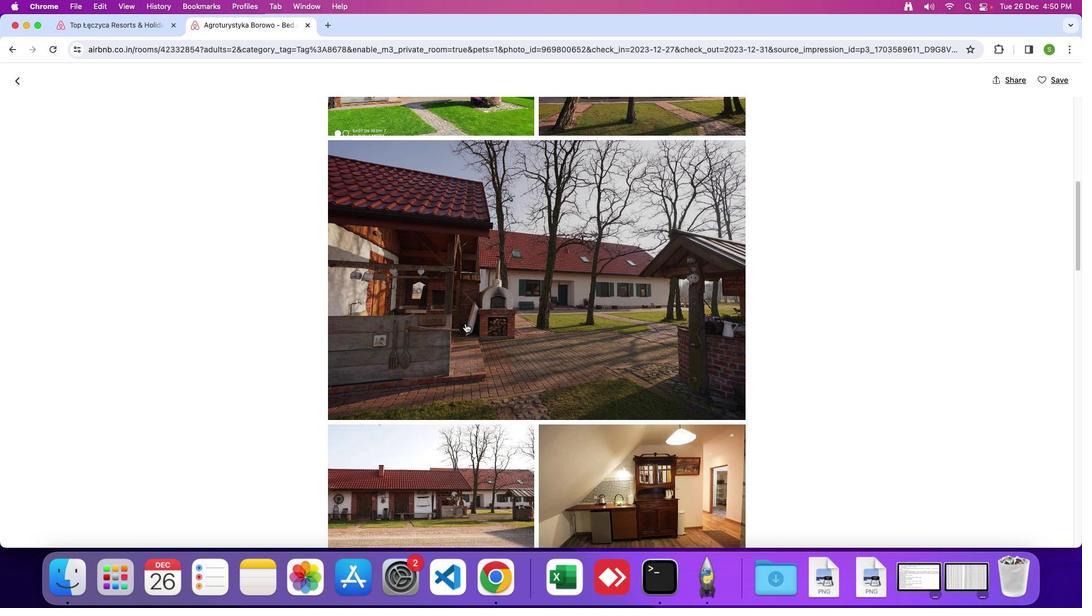 
Action: Mouse scrolled (465, 323) with delta (0, 0)
Screenshot: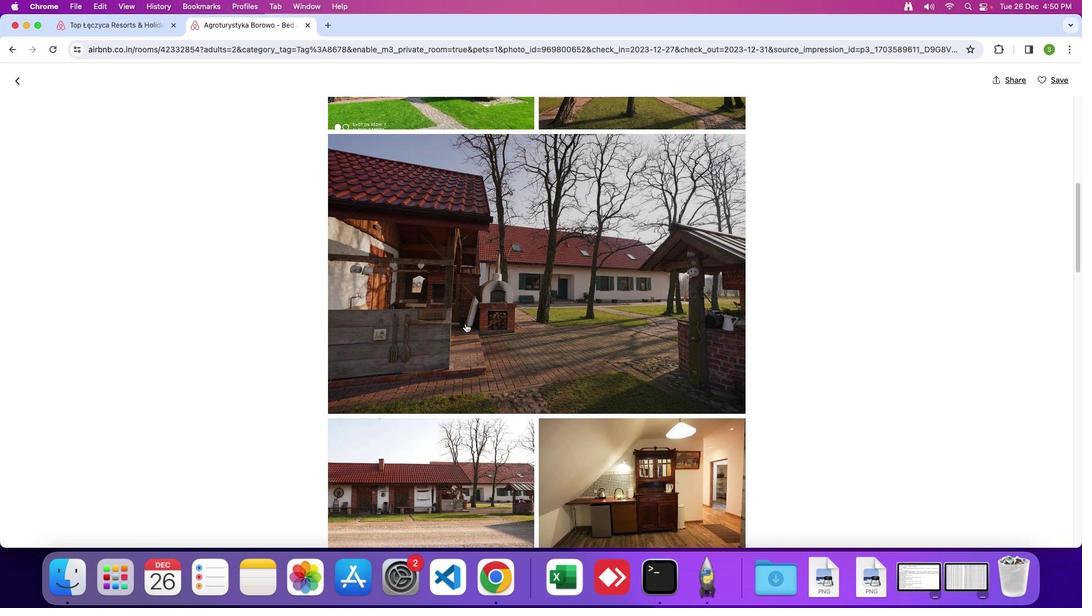 
Action: Mouse scrolled (465, 323) with delta (0, 0)
Screenshot: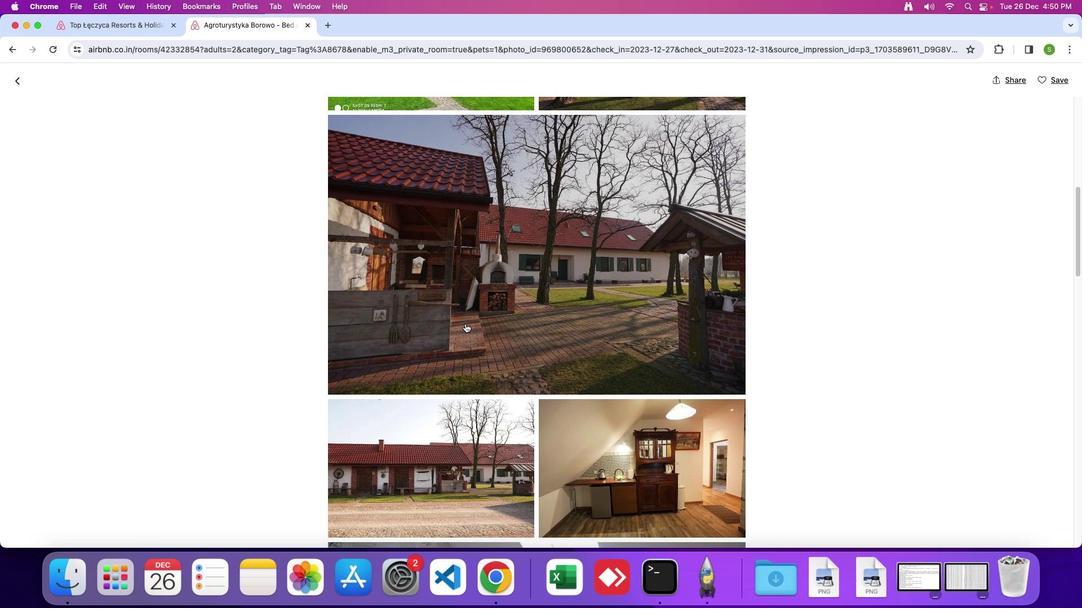 
Action: Mouse scrolled (465, 323) with delta (0, 0)
Screenshot: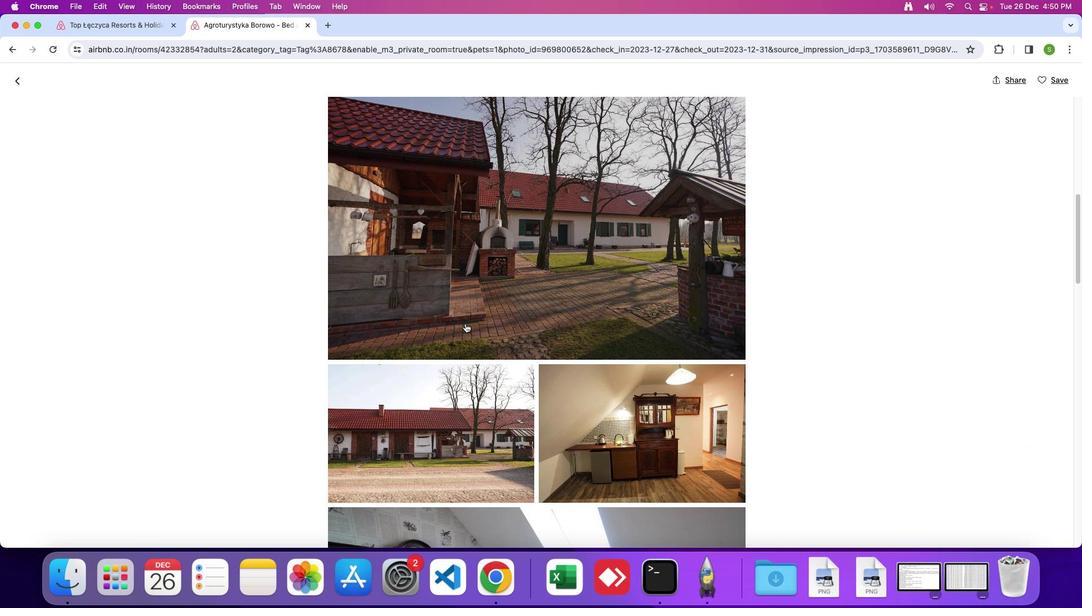 
Action: Mouse scrolled (465, 323) with delta (0, 0)
Screenshot: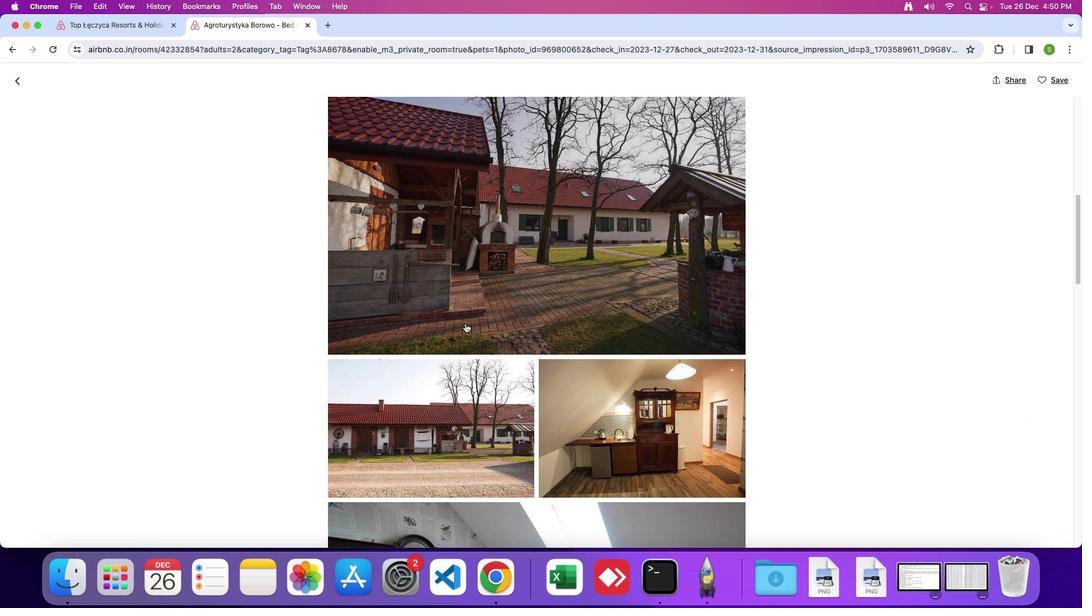 
Action: Mouse scrolled (465, 323) with delta (0, 0)
Screenshot: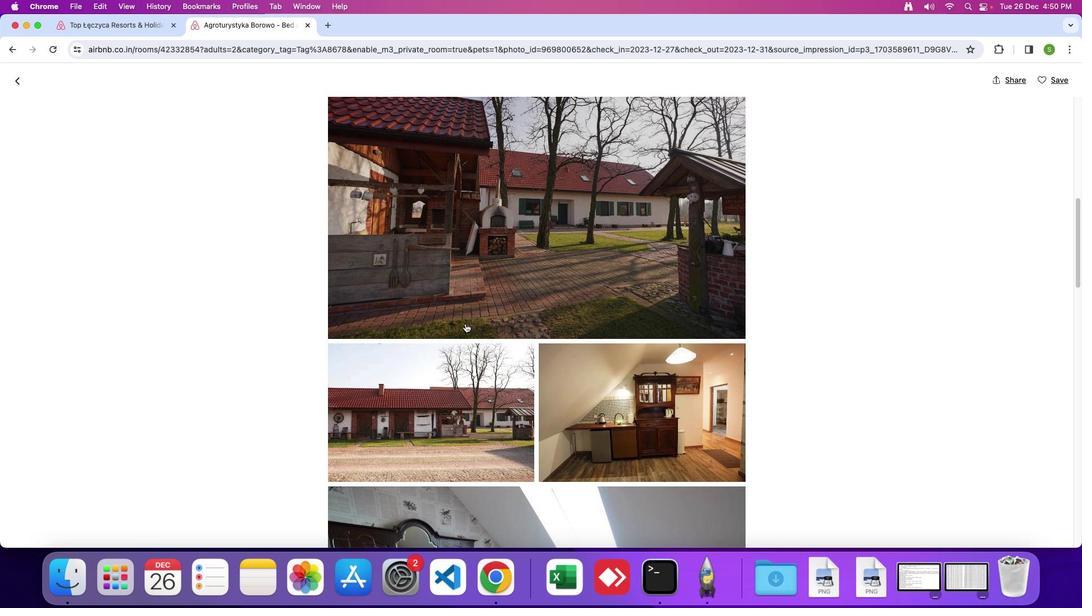 
Action: Mouse scrolled (465, 323) with delta (0, 0)
Screenshot: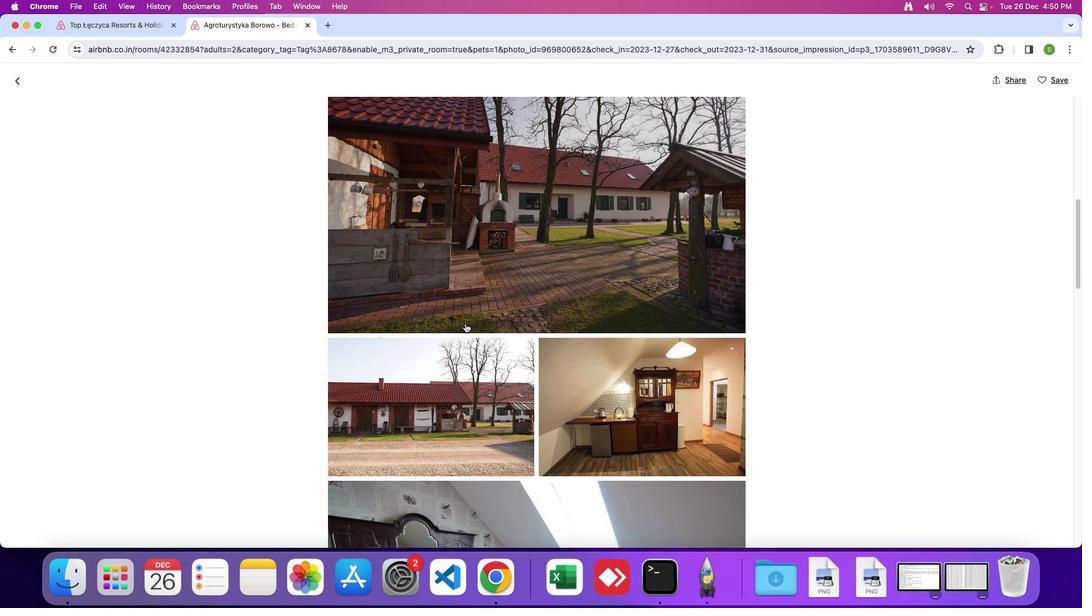 
Action: Mouse scrolled (465, 323) with delta (0, 0)
Screenshot: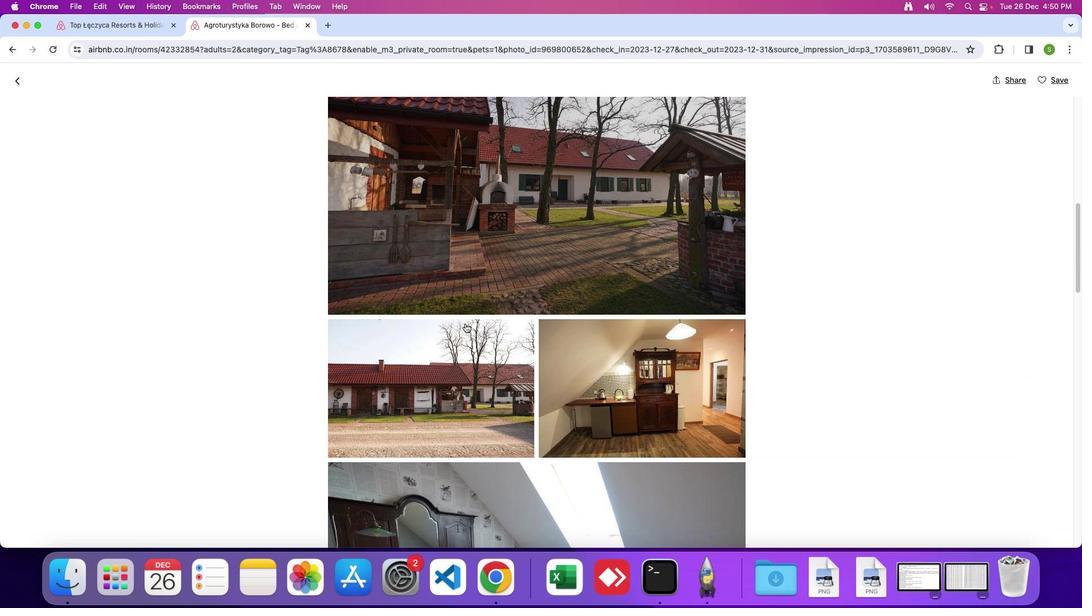 
Action: Mouse scrolled (465, 323) with delta (0, 0)
Screenshot: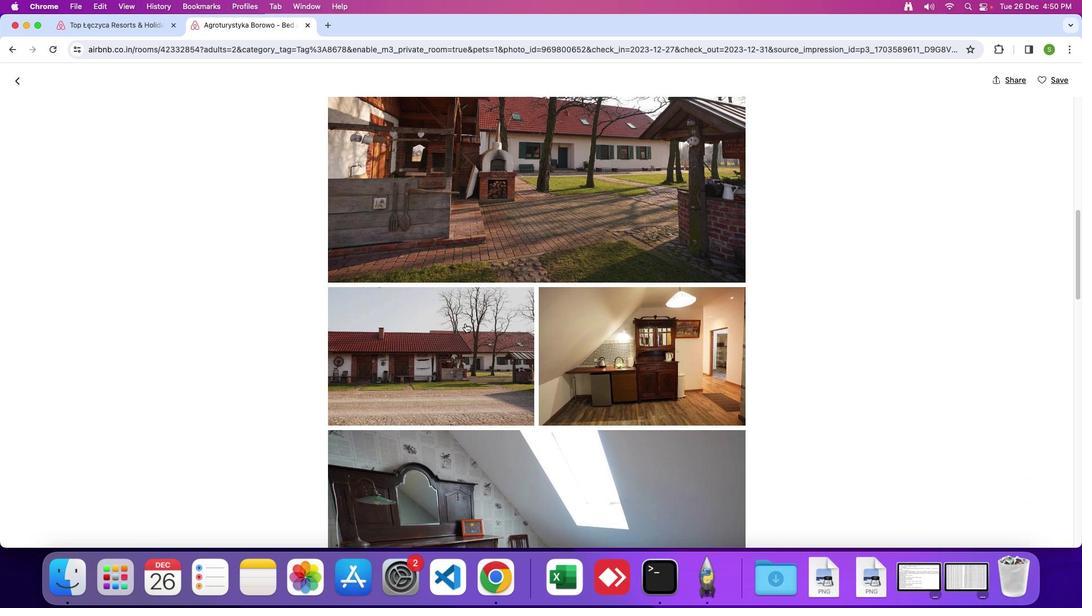 
Action: Mouse scrolled (465, 323) with delta (0, 0)
Screenshot: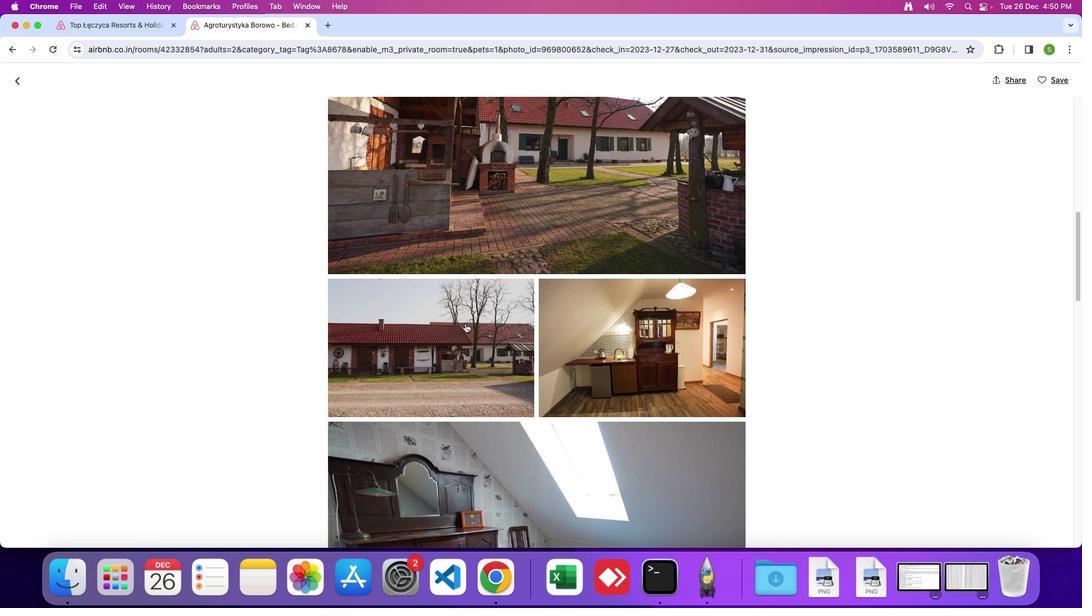 
Action: Mouse scrolled (465, 323) with delta (0, 0)
Screenshot: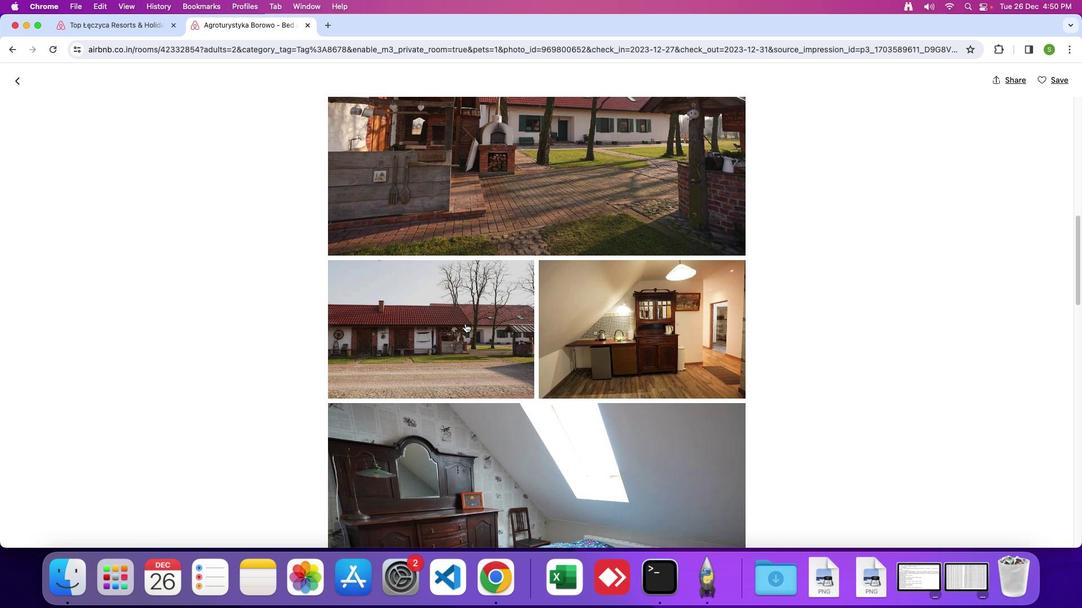 
Action: Mouse scrolled (465, 323) with delta (0, 0)
Screenshot: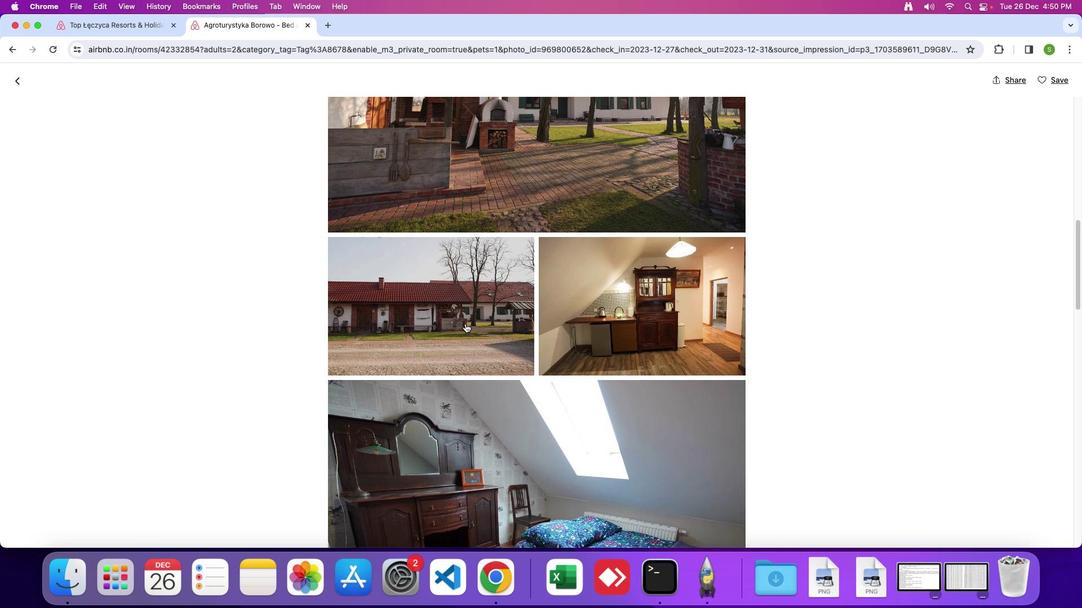 
Action: Mouse scrolled (465, 323) with delta (0, 0)
Screenshot: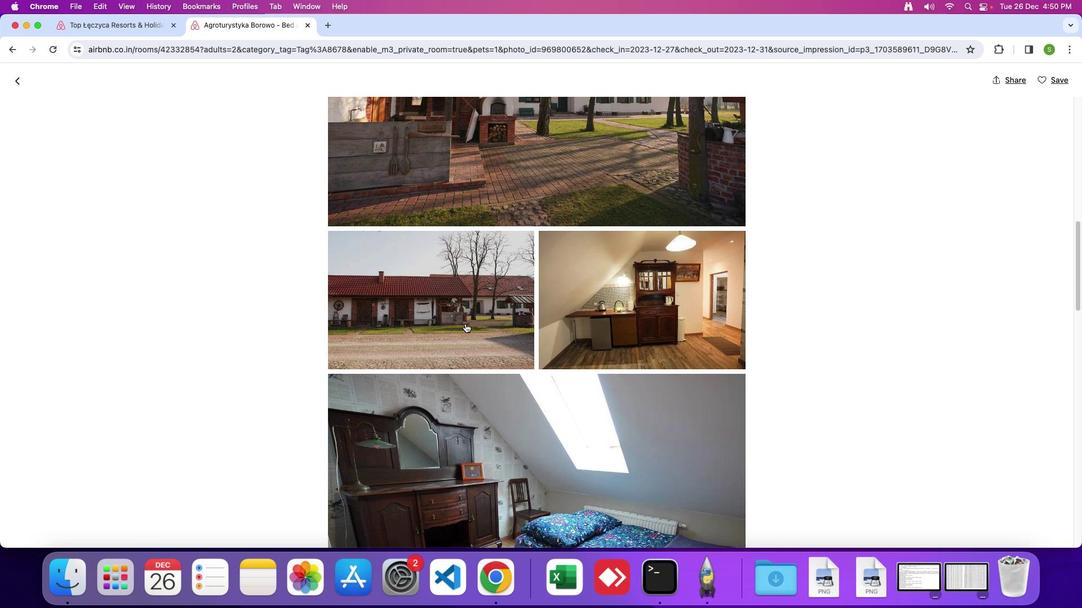 
Action: Mouse scrolled (465, 323) with delta (0, 0)
Screenshot: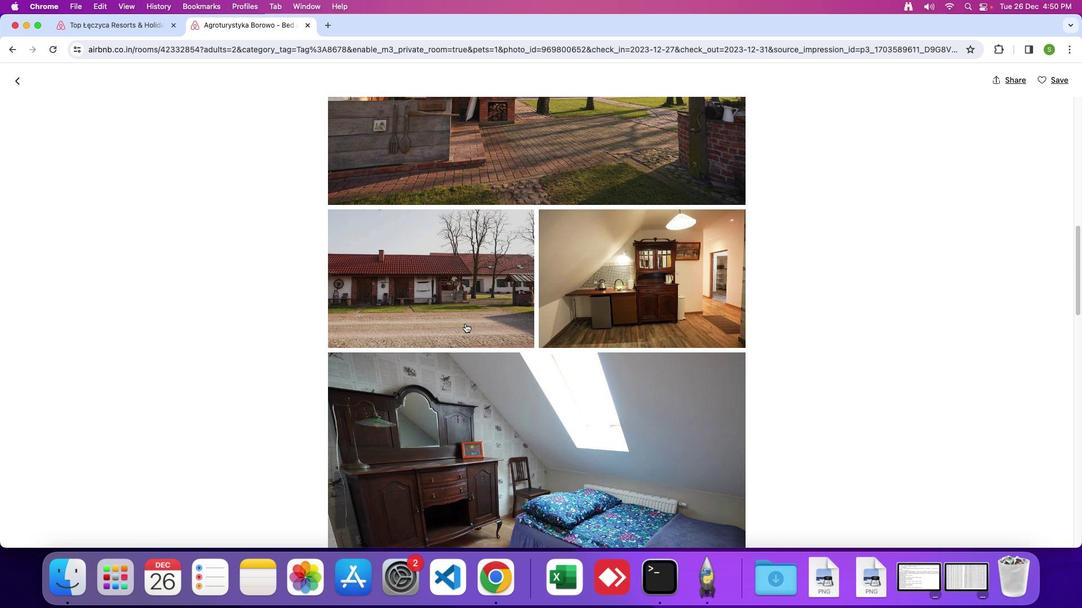 
Action: Mouse scrolled (465, 323) with delta (0, 0)
Screenshot: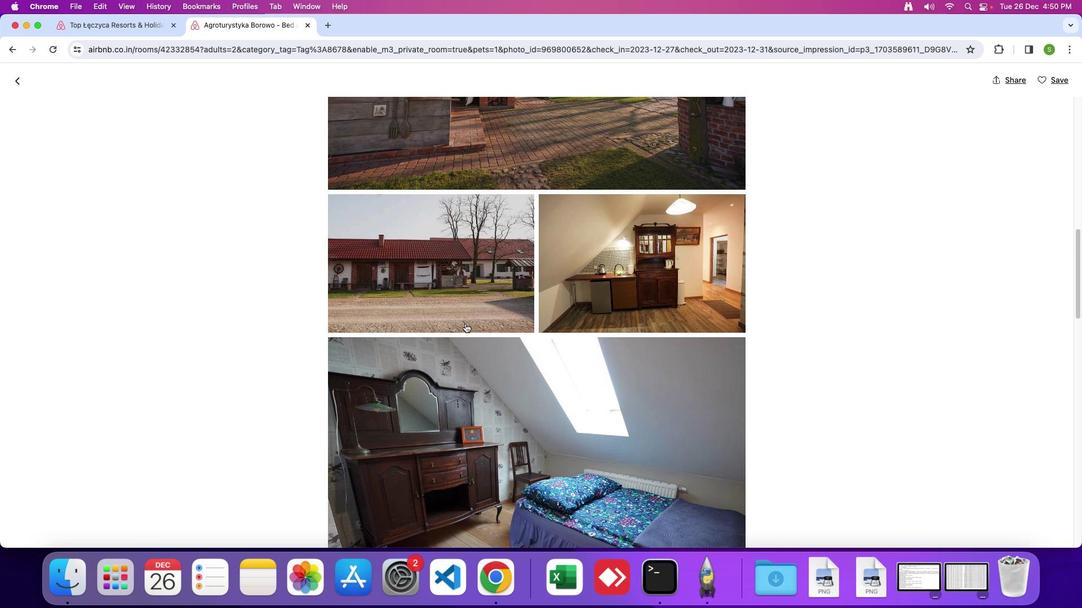 
Action: Mouse scrolled (465, 323) with delta (0, 0)
Screenshot: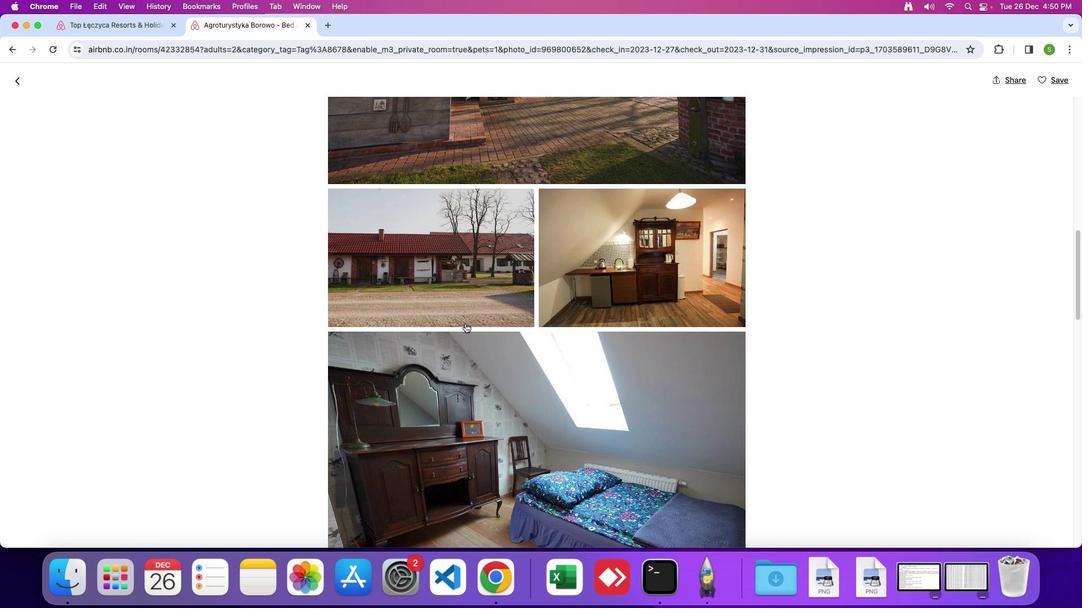 
Action: Mouse scrolled (465, 323) with delta (0, 0)
Screenshot: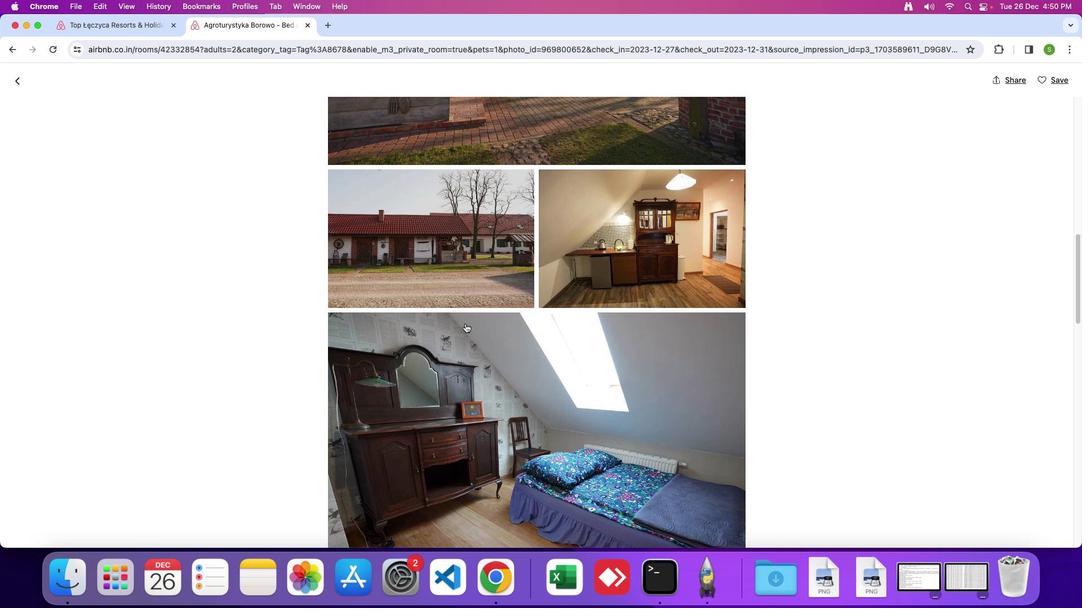 
Action: Mouse scrolled (465, 323) with delta (0, 0)
Screenshot: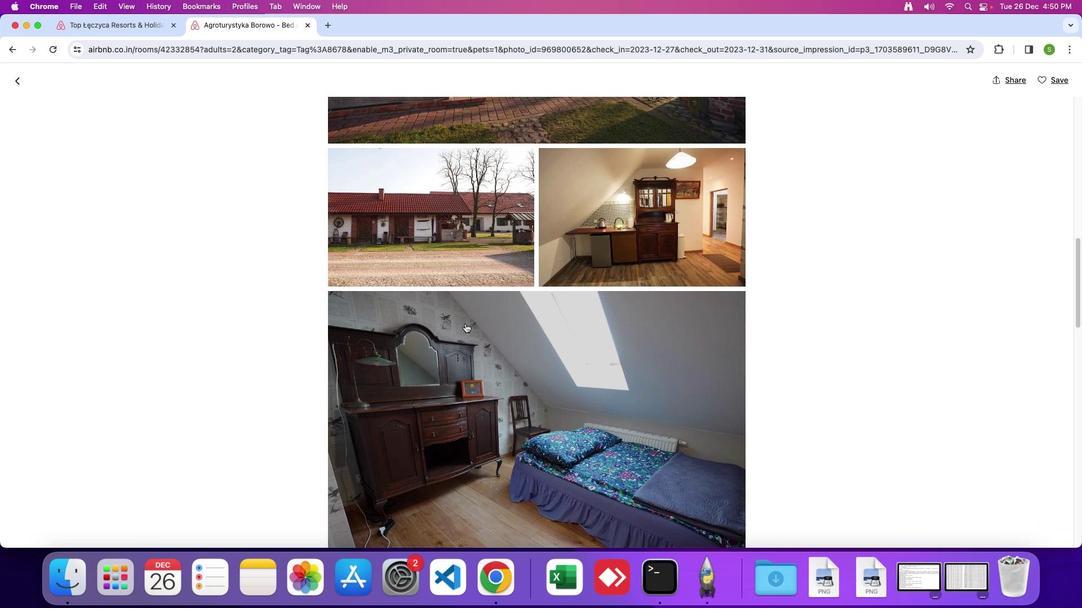 
Action: Mouse scrolled (465, 323) with delta (0, 0)
Screenshot: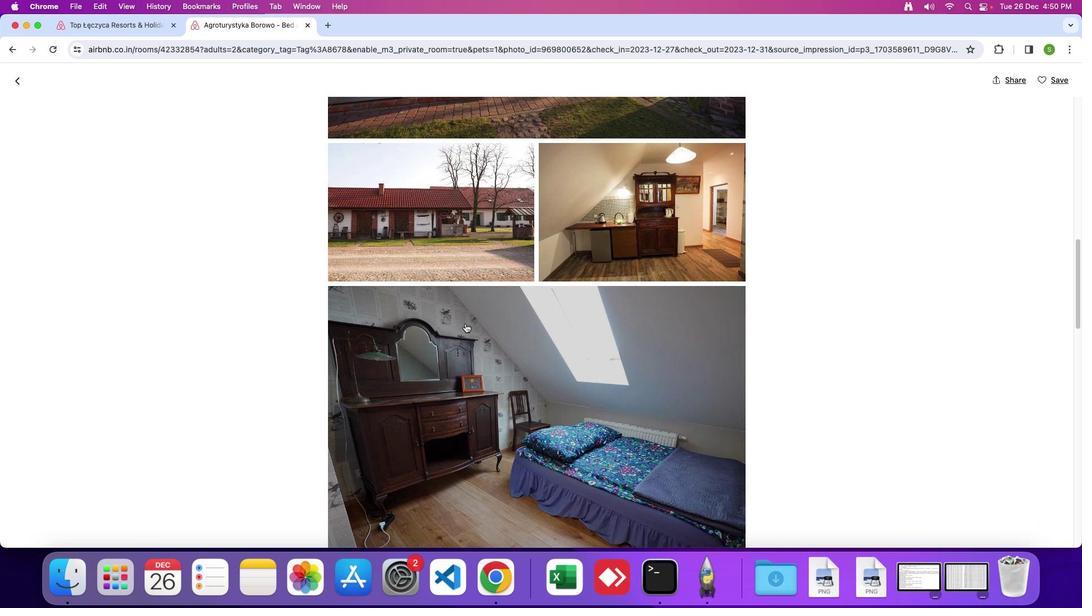 
Action: Mouse scrolled (465, 323) with delta (0, 0)
Screenshot: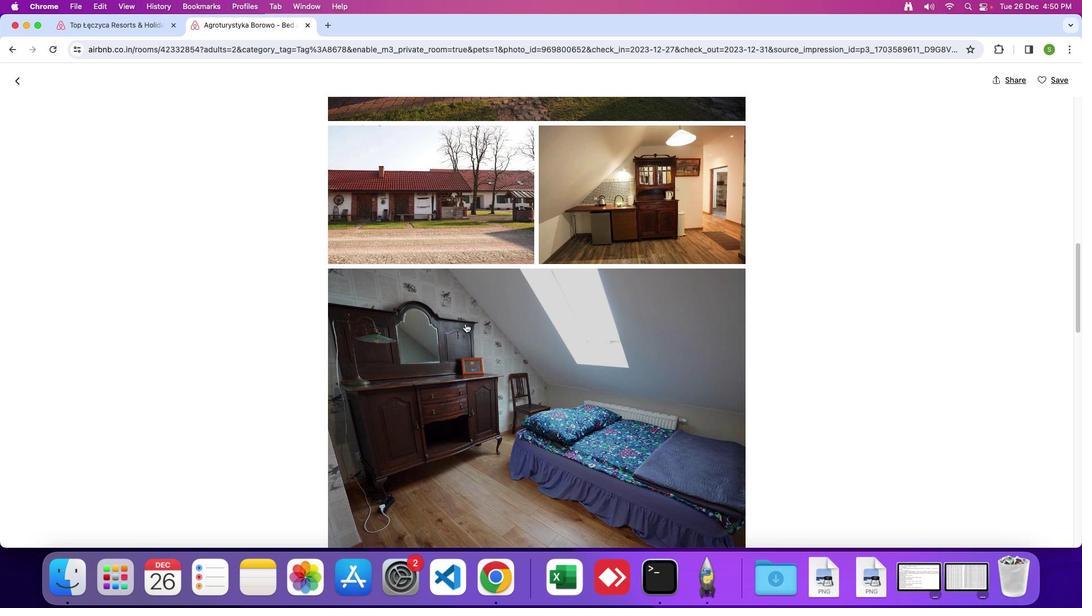 
Action: Mouse scrolled (465, 323) with delta (0, 0)
Screenshot: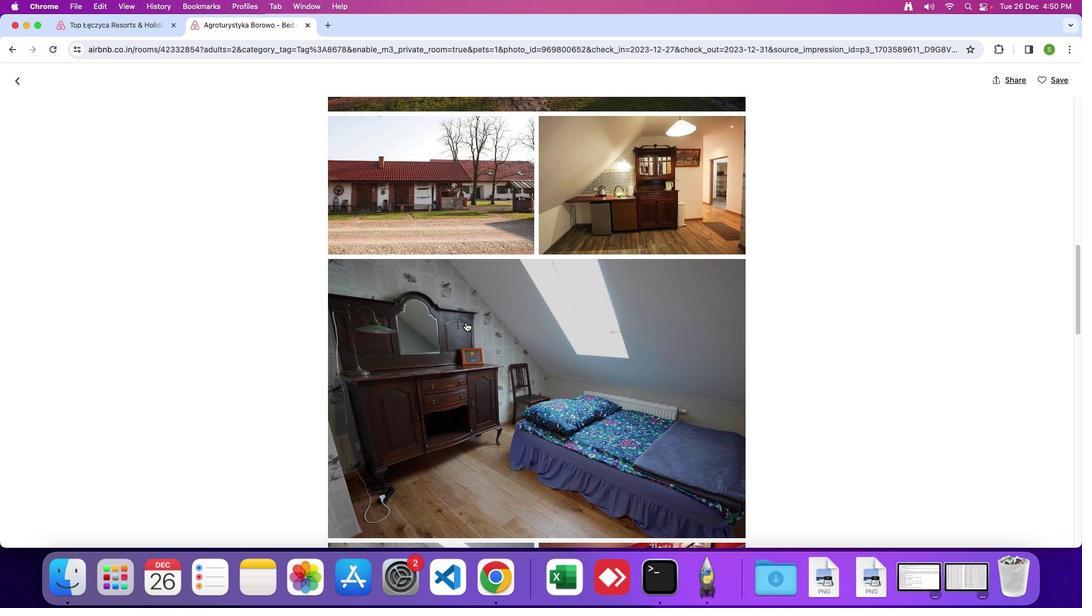 
Action: Mouse moved to (465, 323)
Screenshot: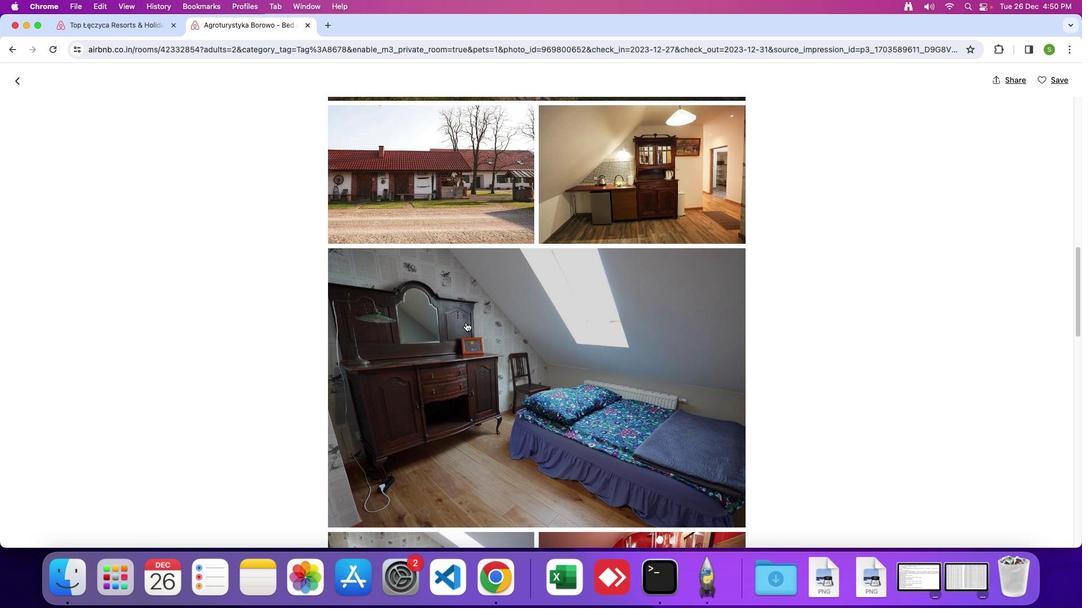 
Action: Mouse scrolled (465, 323) with delta (0, 0)
Screenshot: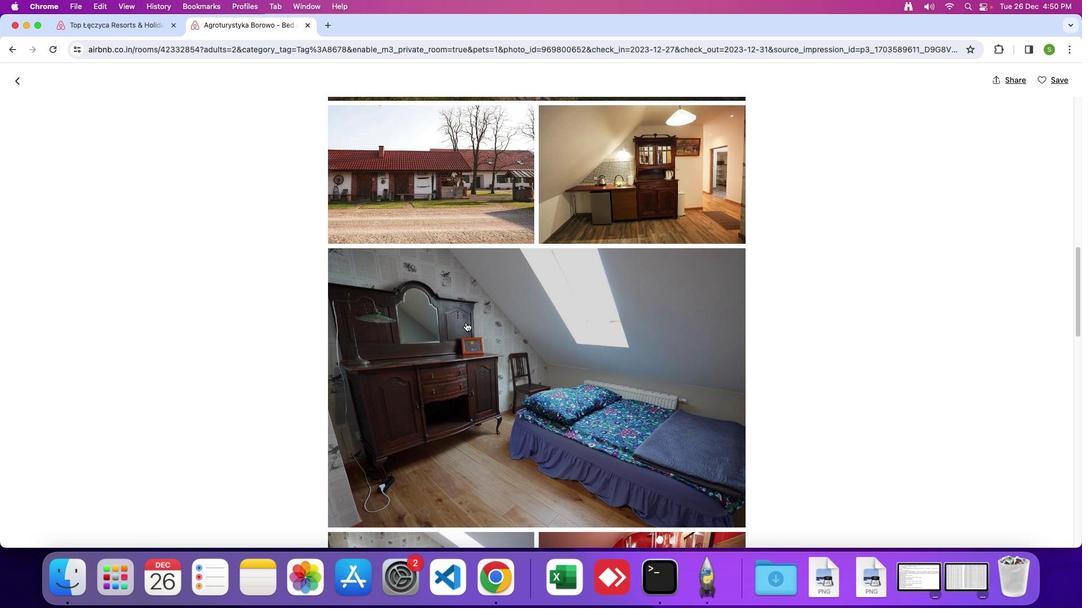 
Action: Mouse moved to (465, 323)
Screenshot: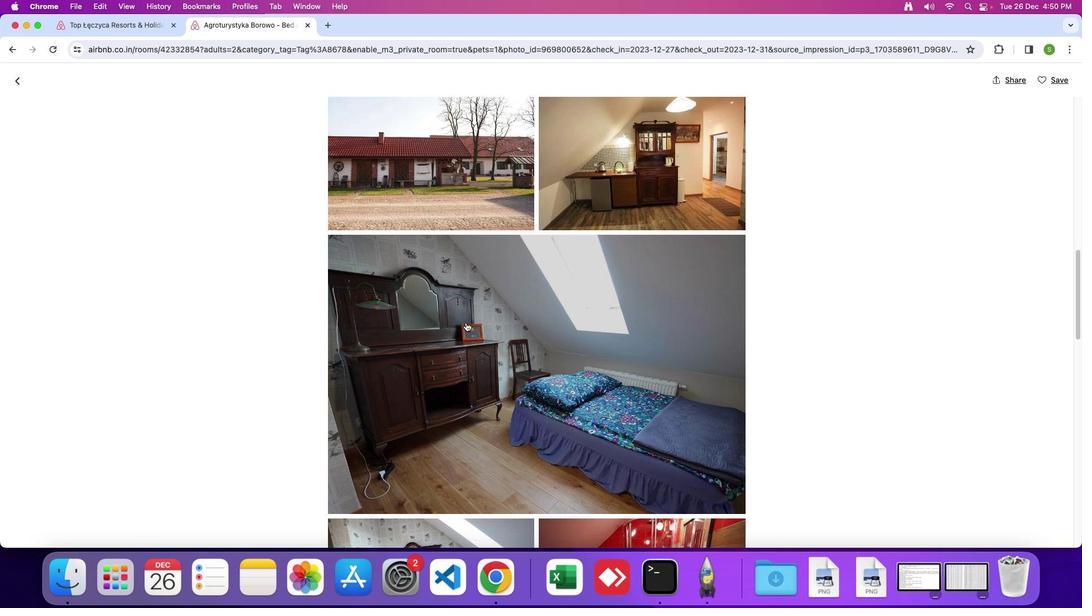 
Action: Mouse scrolled (465, 323) with delta (0, 0)
Screenshot: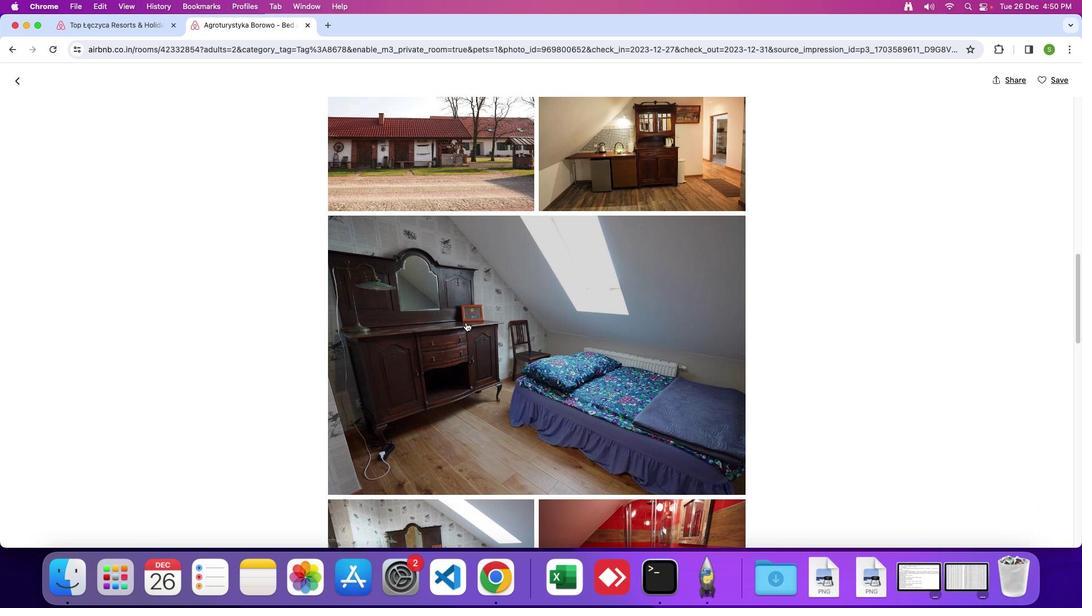 
Action: Mouse scrolled (465, 323) with delta (0, 0)
Screenshot: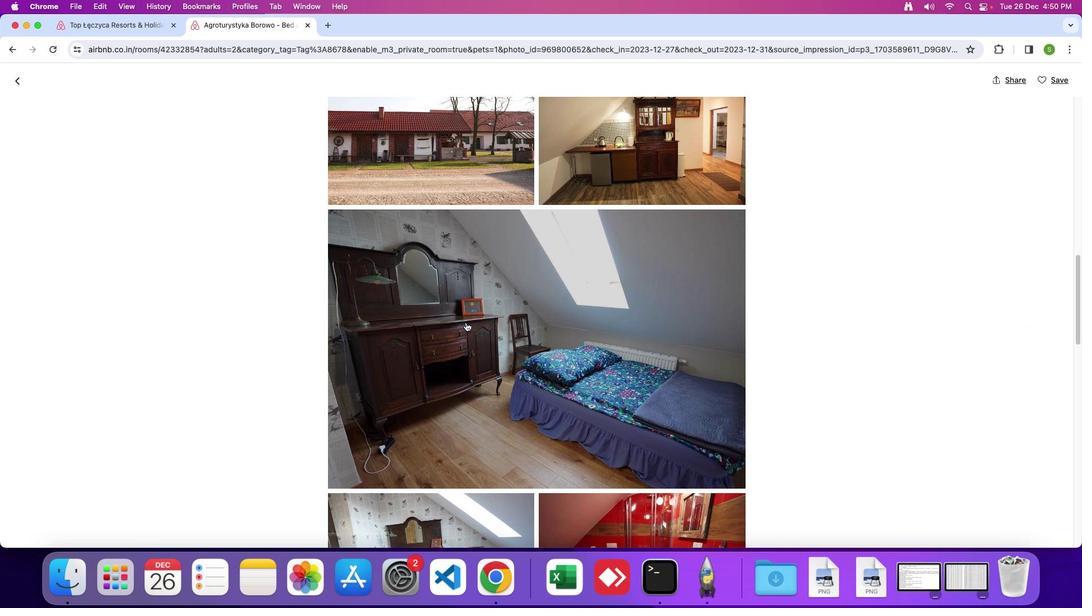 
Action: Mouse scrolled (465, 323) with delta (0, -1)
Screenshot: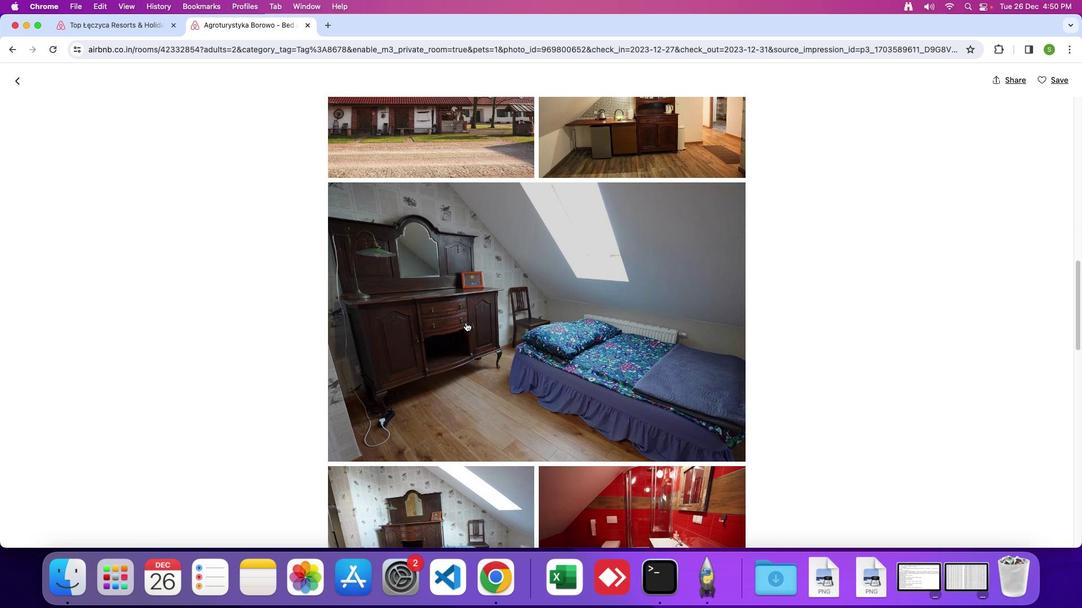 
Action: Mouse scrolled (465, 323) with delta (0, 0)
Screenshot: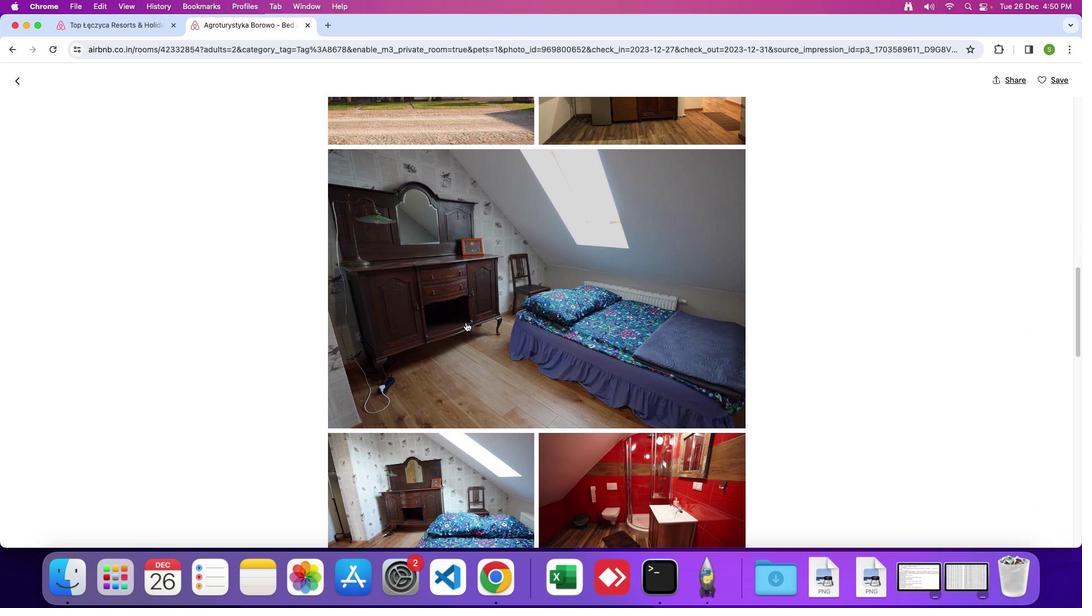 
Action: Mouse scrolled (465, 323) with delta (0, 0)
Screenshot: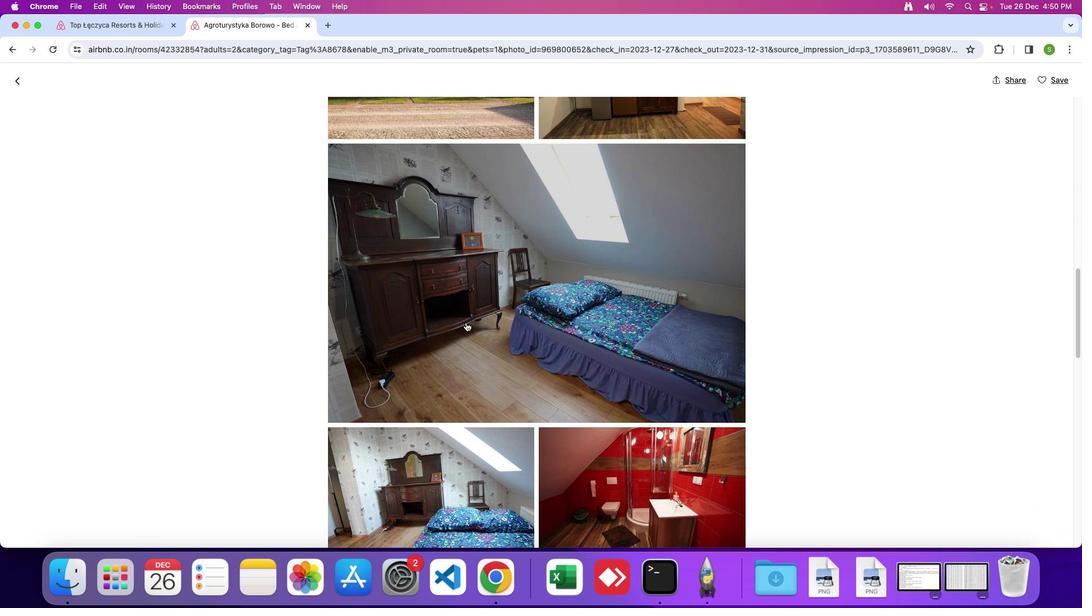 
Action: Mouse scrolled (465, 323) with delta (0, 0)
Screenshot: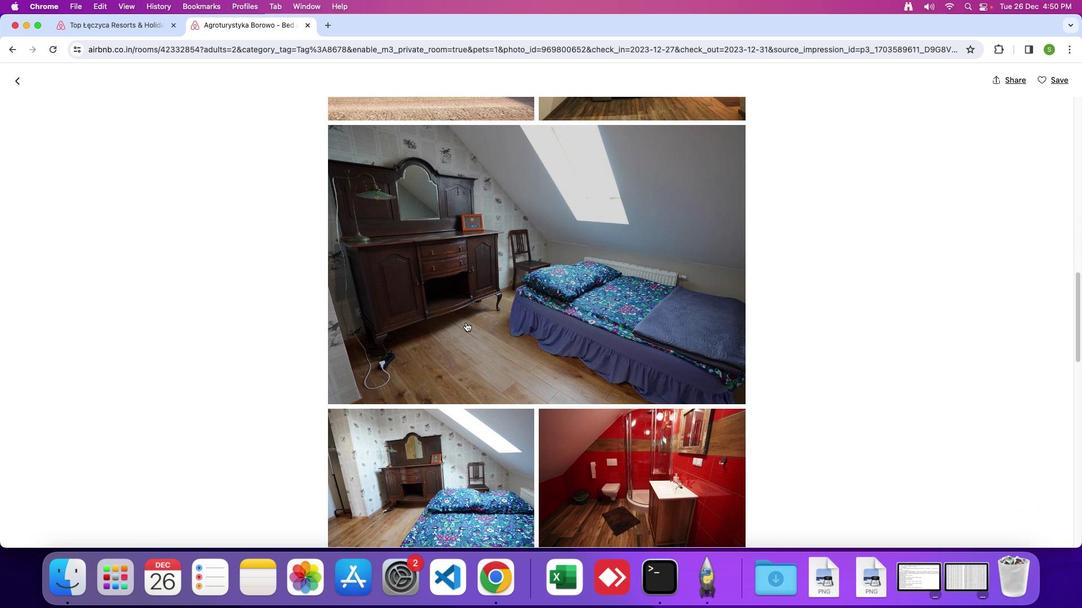 
Action: Mouse scrolled (465, 323) with delta (0, 0)
Screenshot: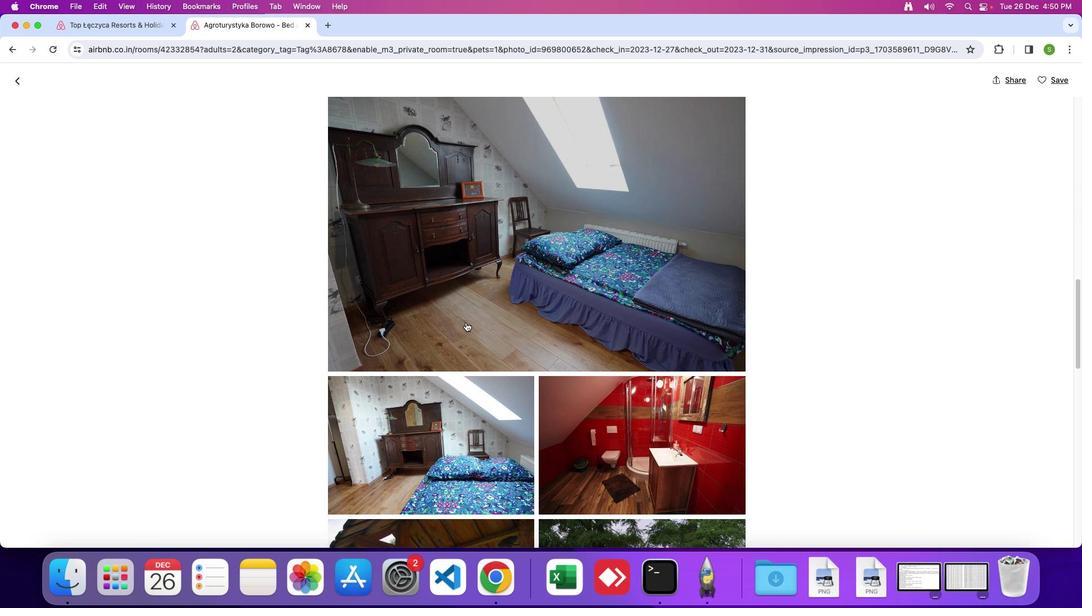 
Action: Mouse scrolled (465, 323) with delta (0, 0)
Screenshot: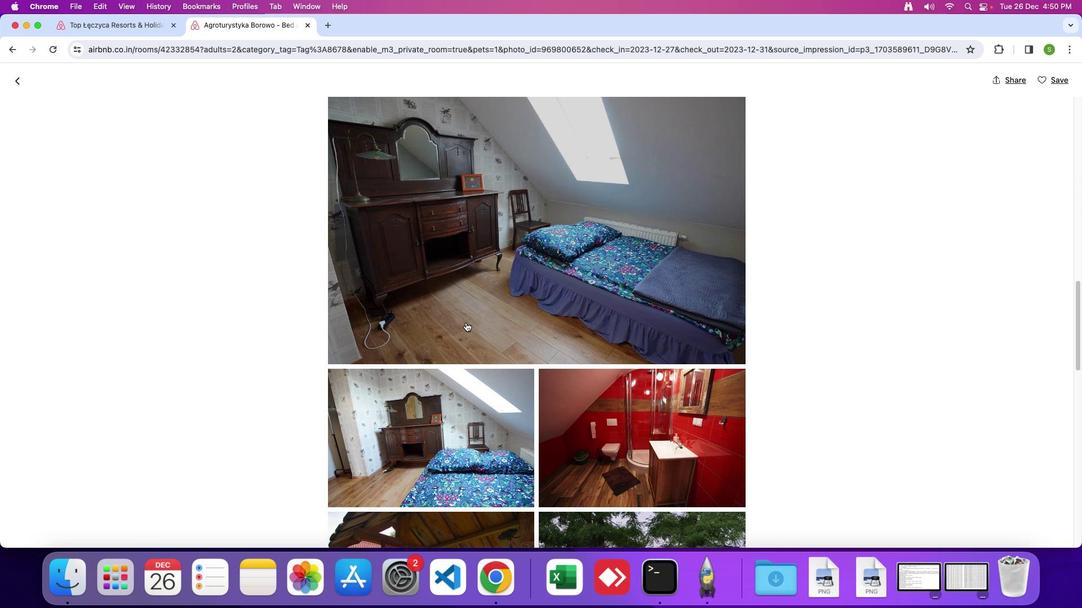 
Action: Mouse scrolled (465, 323) with delta (0, -1)
Screenshot: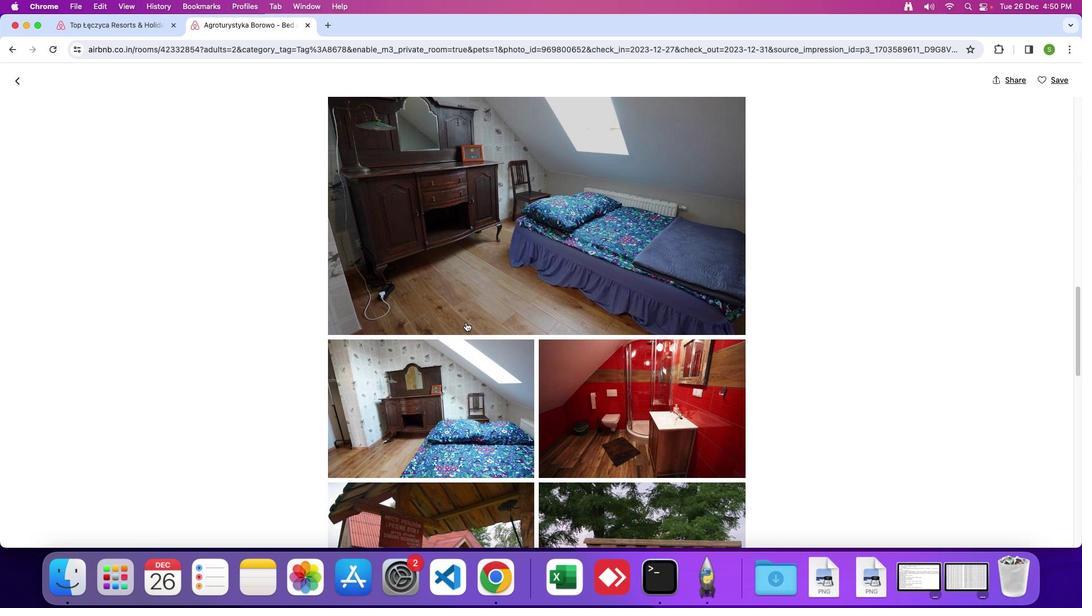 
Action: Mouse scrolled (465, 323) with delta (0, 0)
Screenshot: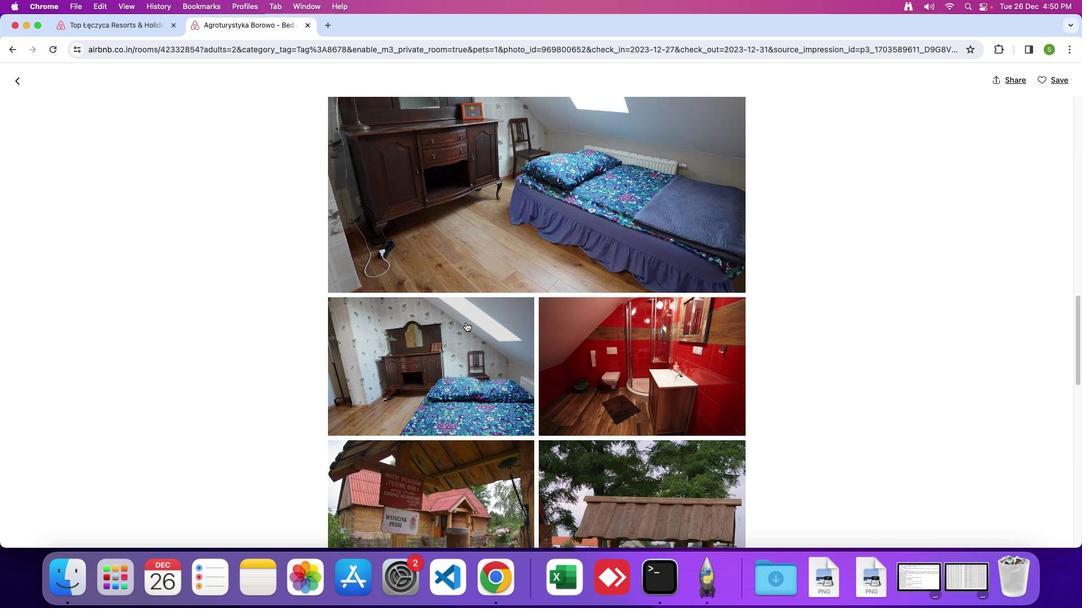 
Action: Mouse scrolled (465, 323) with delta (0, 0)
Screenshot: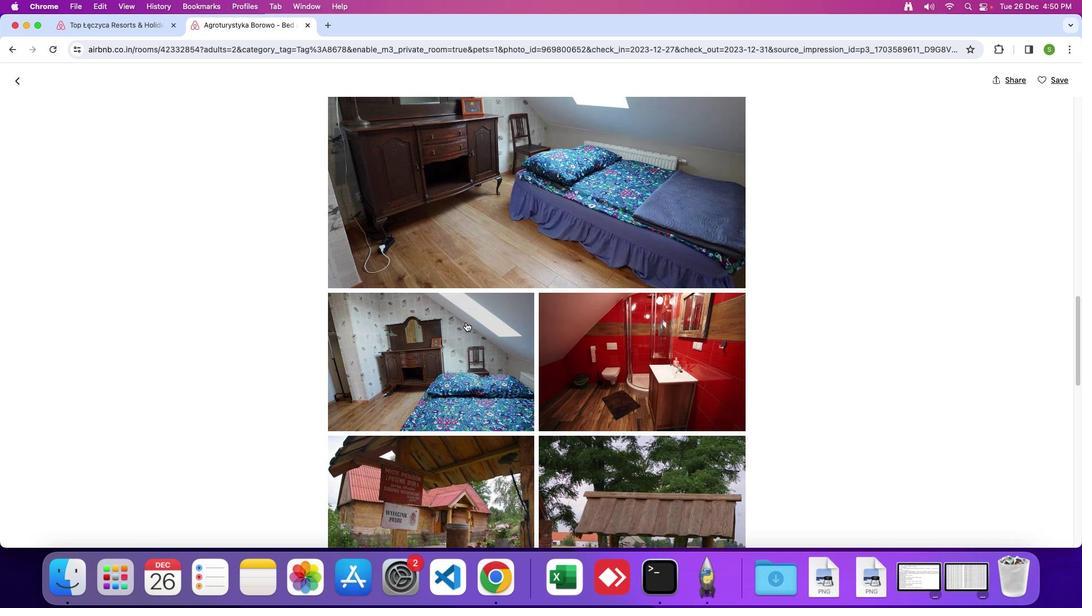 
Action: Mouse scrolled (465, 323) with delta (0, 0)
Screenshot: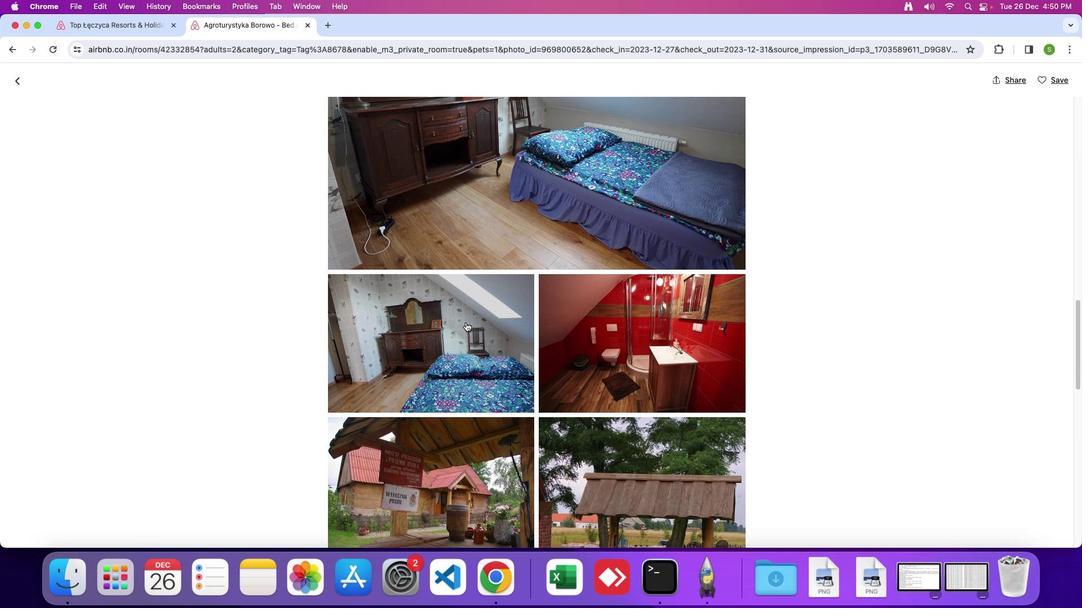 
Action: Mouse scrolled (465, 323) with delta (0, 0)
Screenshot: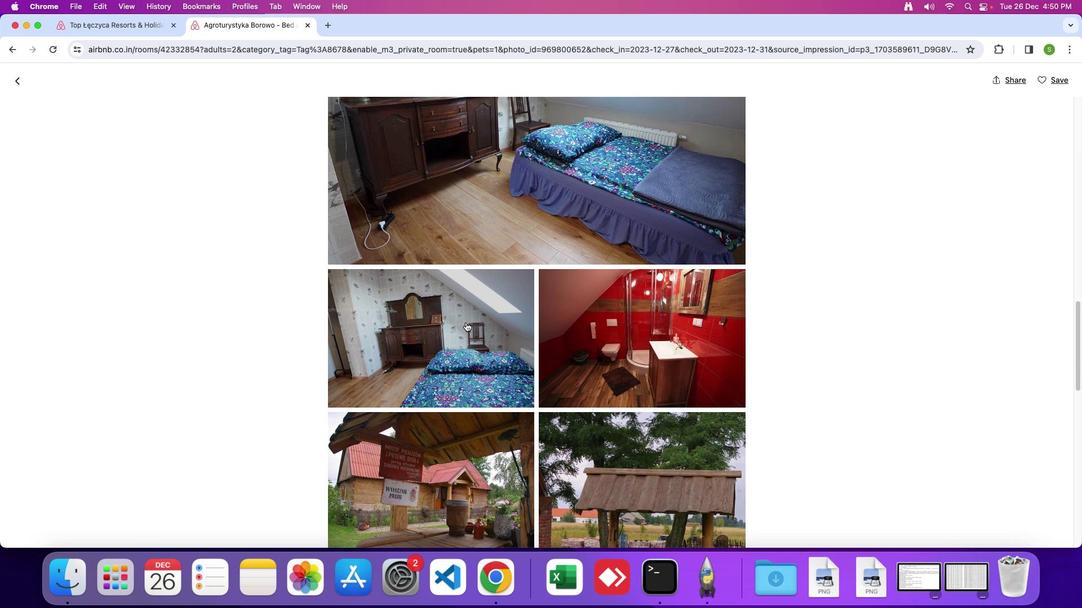 
Action: Mouse scrolled (465, 323) with delta (0, 0)
Screenshot: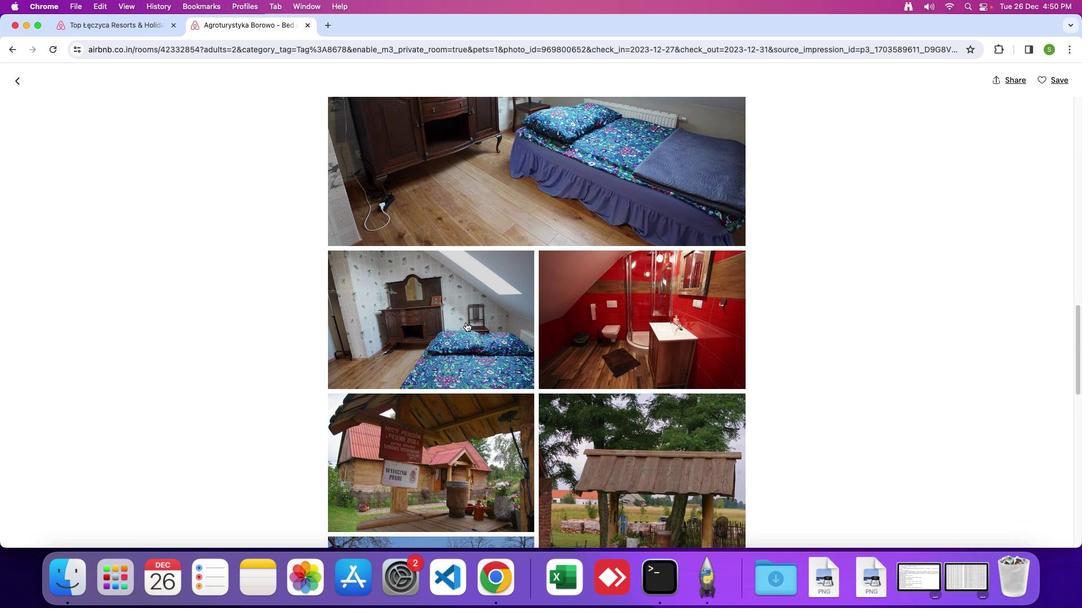 
Action: Mouse scrolled (465, 323) with delta (0, -1)
Screenshot: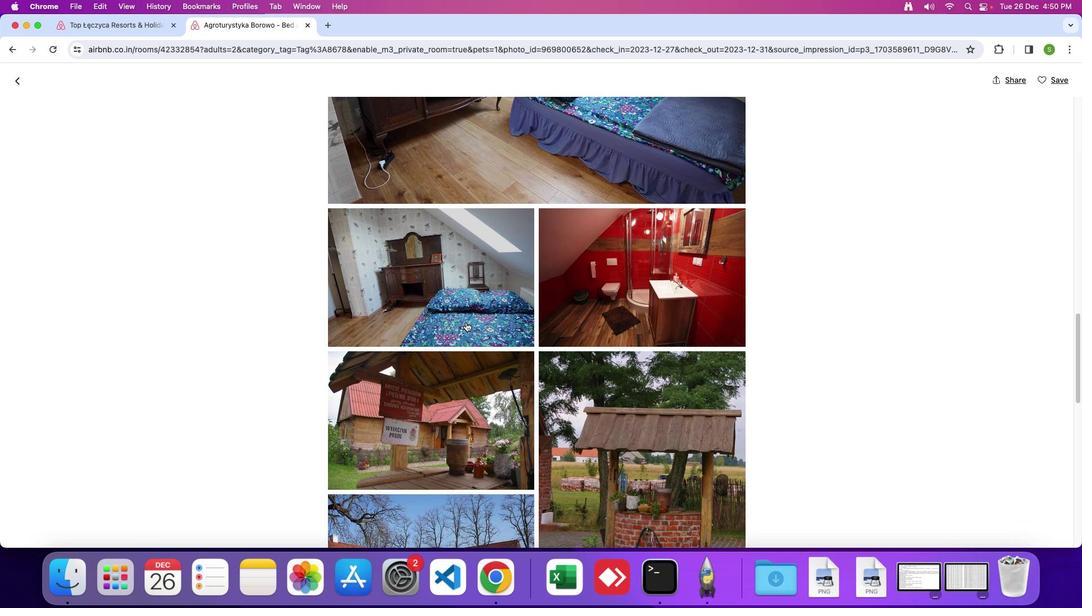 
Action: Mouse scrolled (465, 323) with delta (0, 0)
Screenshot: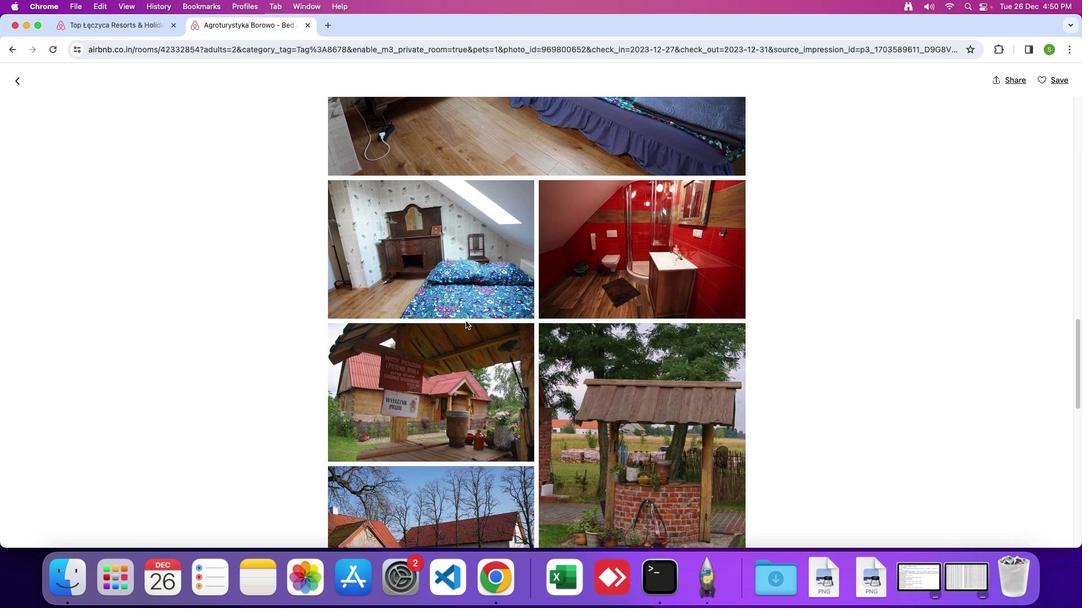 
Action: Mouse moved to (465, 322)
Screenshot: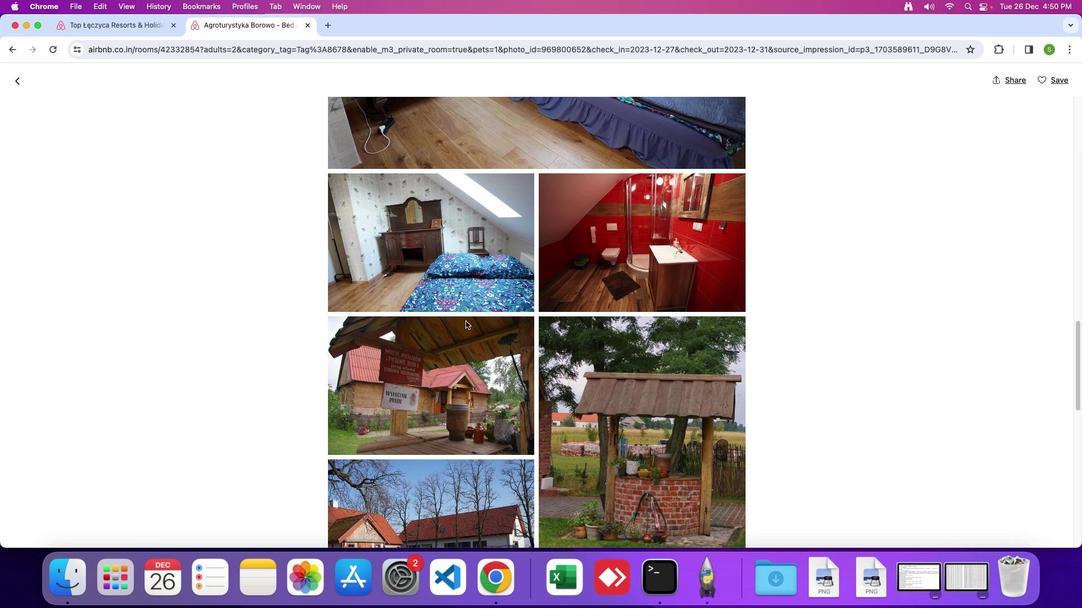 
Action: Mouse scrolled (465, 322) with delta (0, 0)
Screenshot: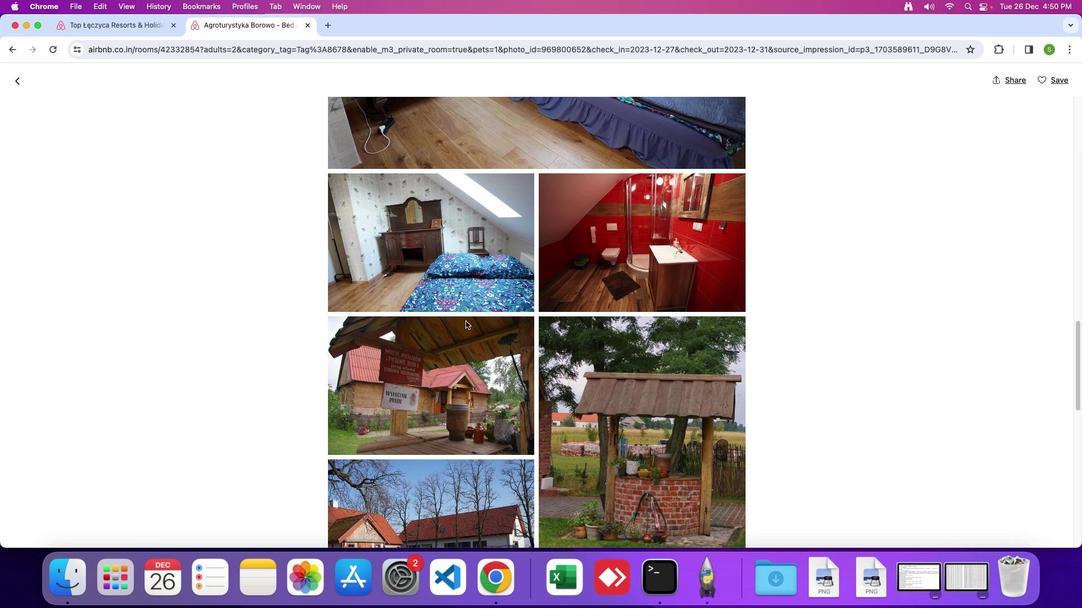 
Action: Mouse moved to (465, 321)
Screenshot: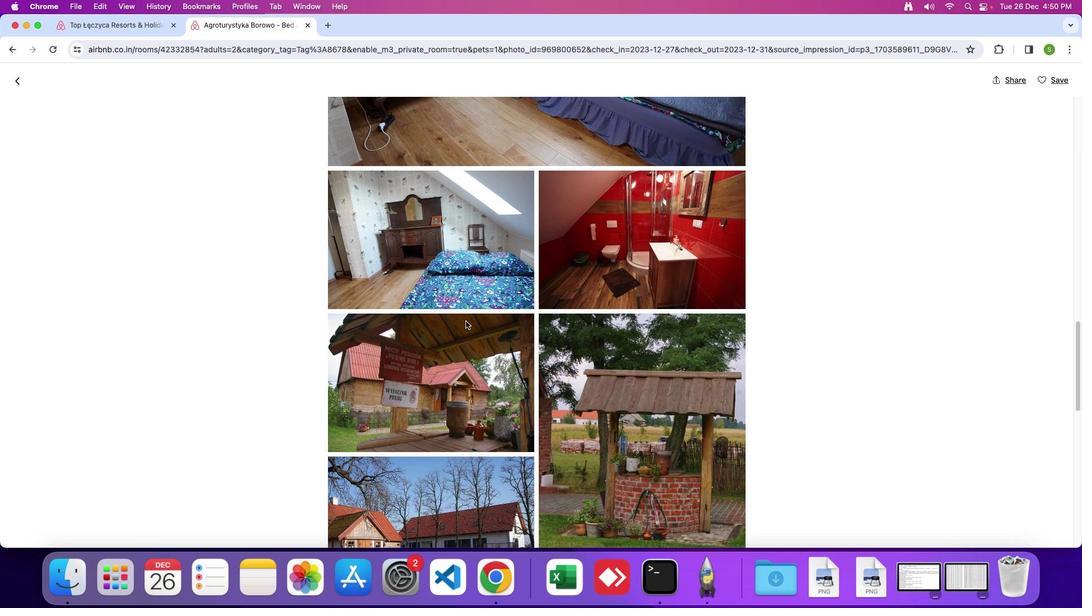 
Action: Mouse scrolled (465, 321) with delta (0, 0)
Screenshot: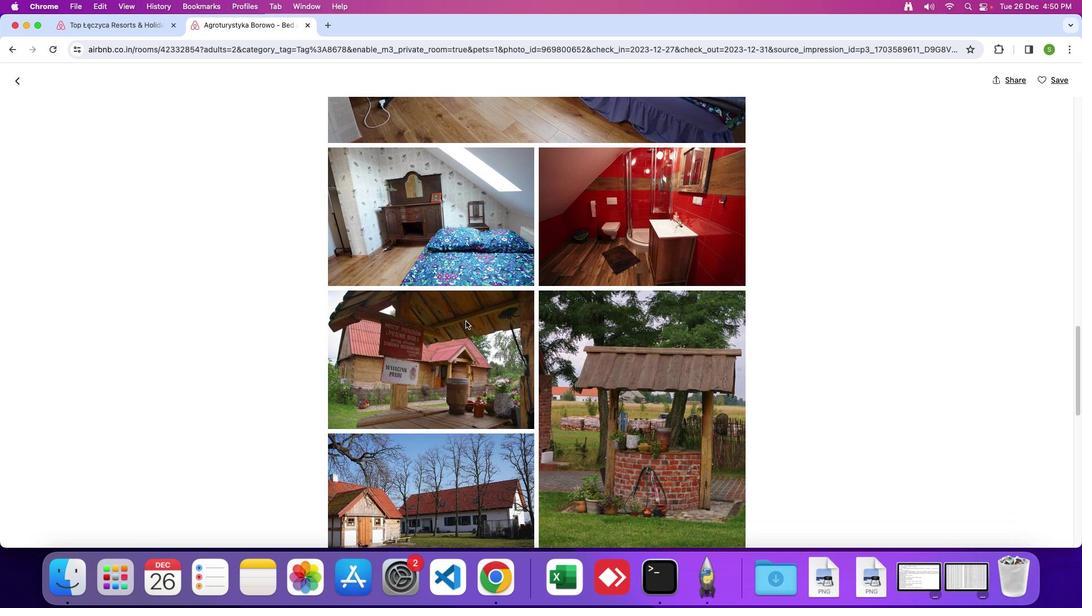 
Action: Mouse scrolled (465, 321) with delta (0, 0)
Screenshot: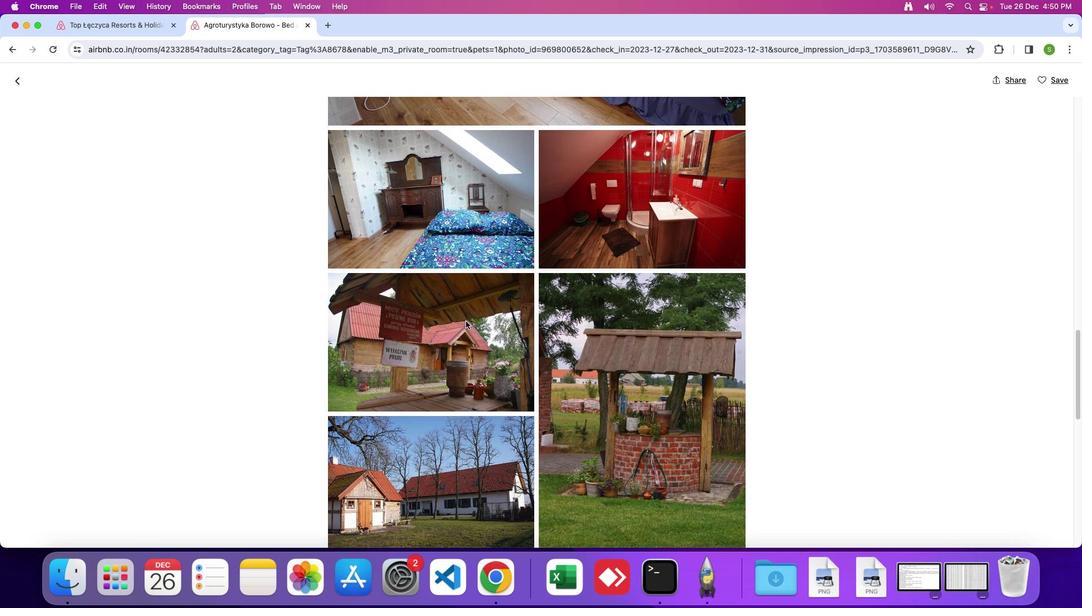 
Action: Mouse scrolled (465, 321) with delta (0, 0)
Screenshot: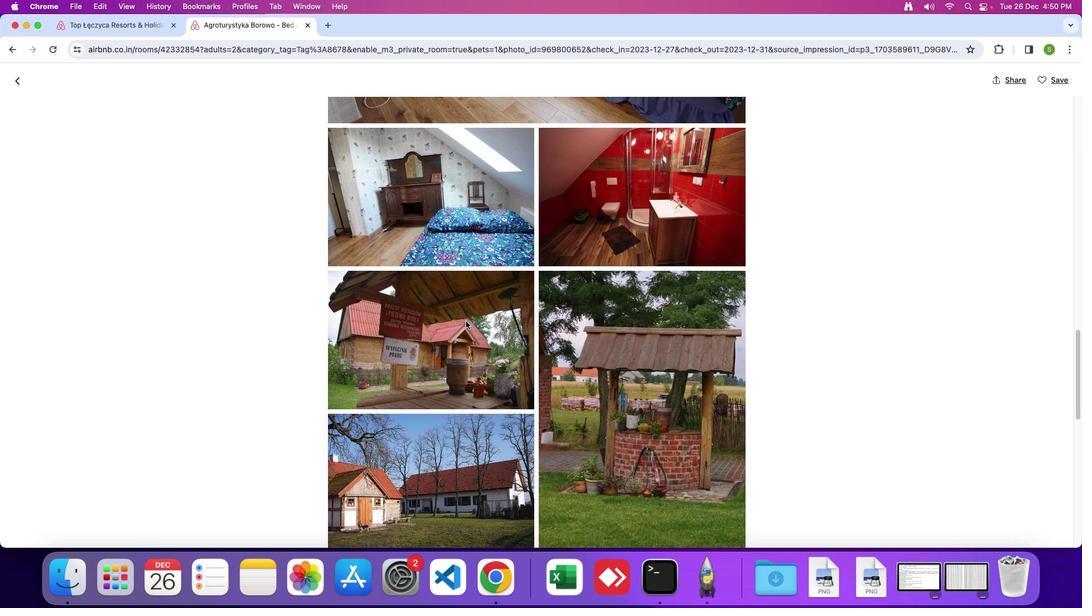 
Action: Mouse scrolled (465, 321) with delta (0, 0)
Screenshot: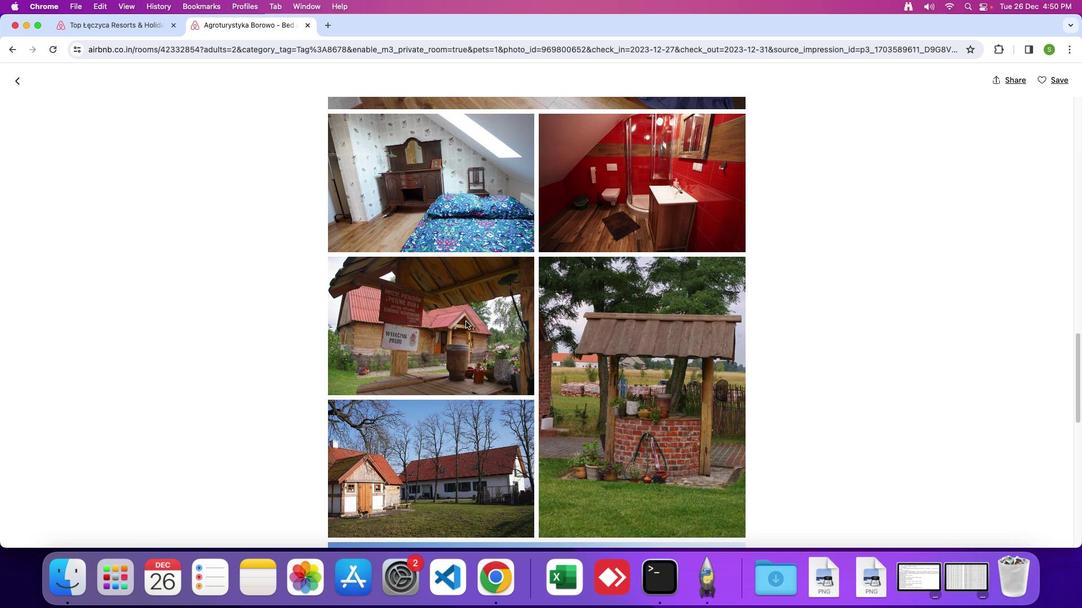 
Action: Mouse scrolled (465, 321) with delta (0, 0)
Screenshot: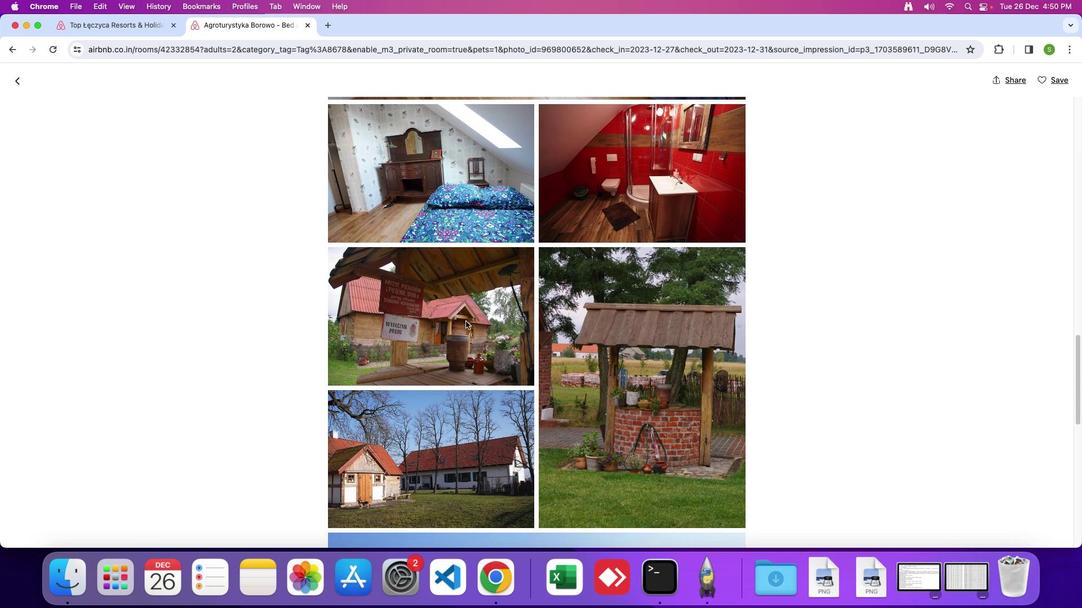 
Action: Mouse scrolled (465, 321) with delta (0, -1)
Screenshot: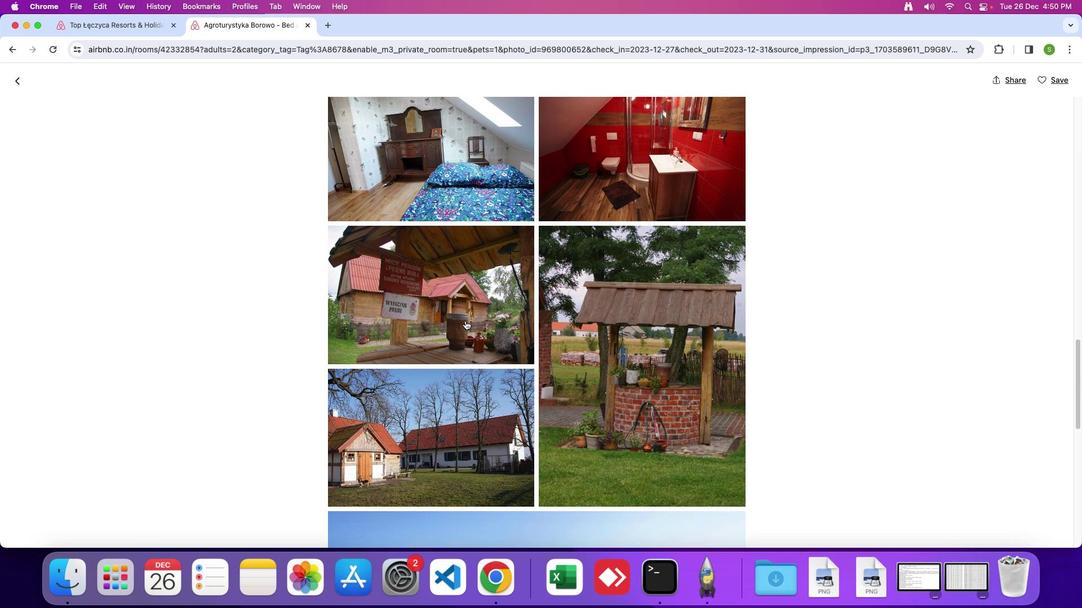 
Action: Mouse moved to (465, 321)
Screenshot: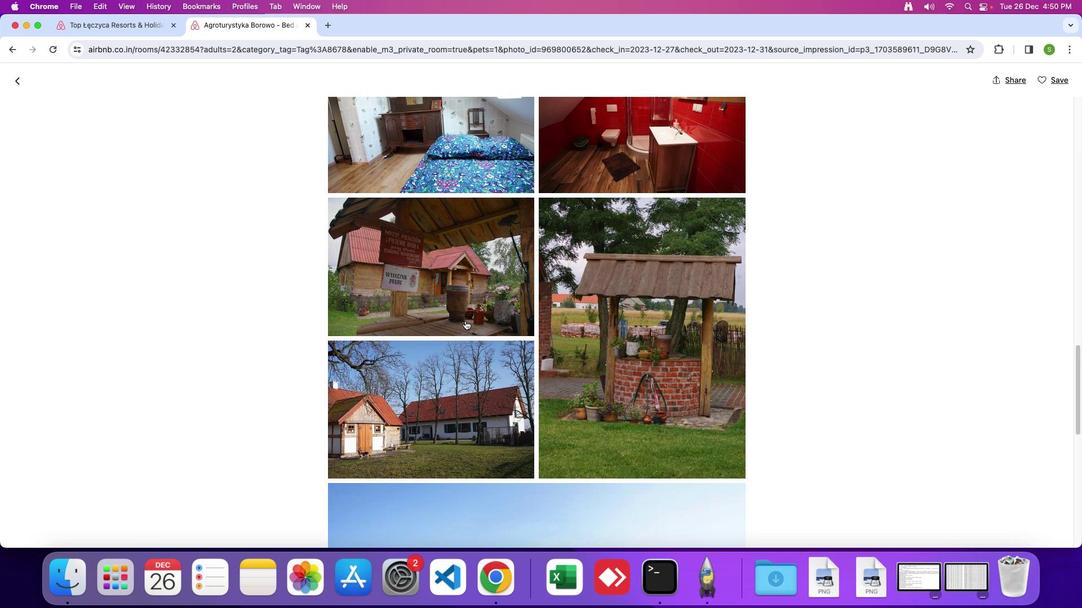 
Action: Mouse scrolled (465, 321) with delta (0, 0)
Screenshot: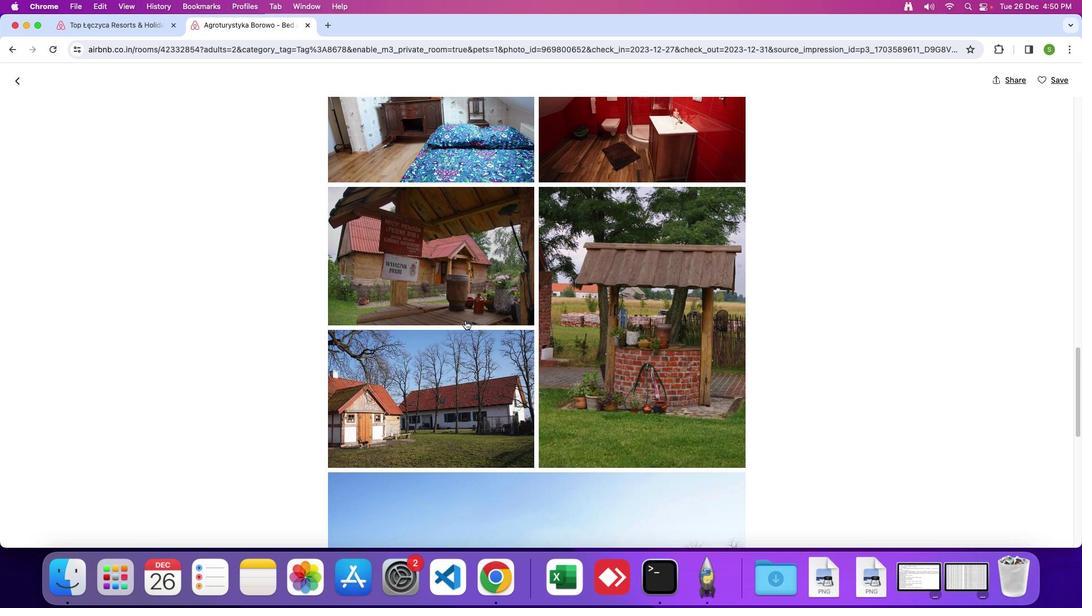 
Action: Mouse moved to (465, 321)
Screenshot: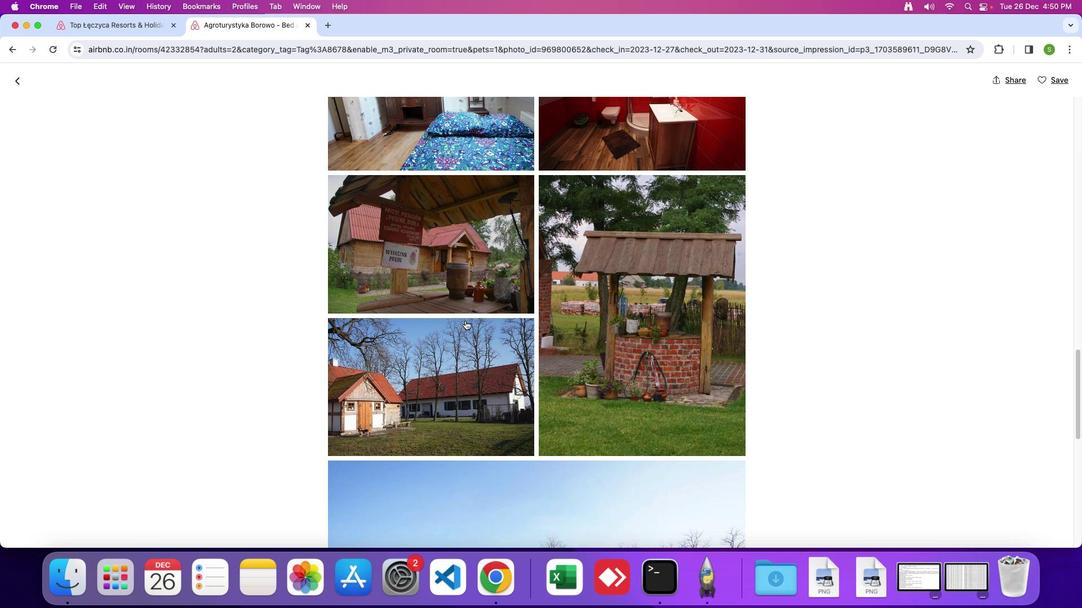 
Action: Mouse scrolled (465, 321) with delta (0, 0)
Screenshot: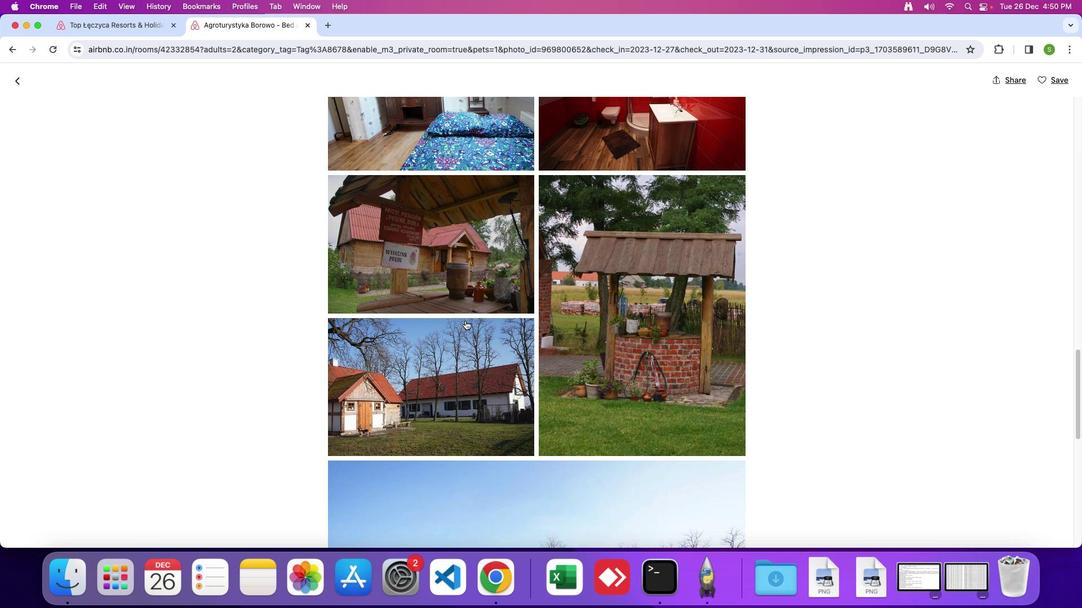 
Action: Mouse moved to (465, 320)
Screenshot: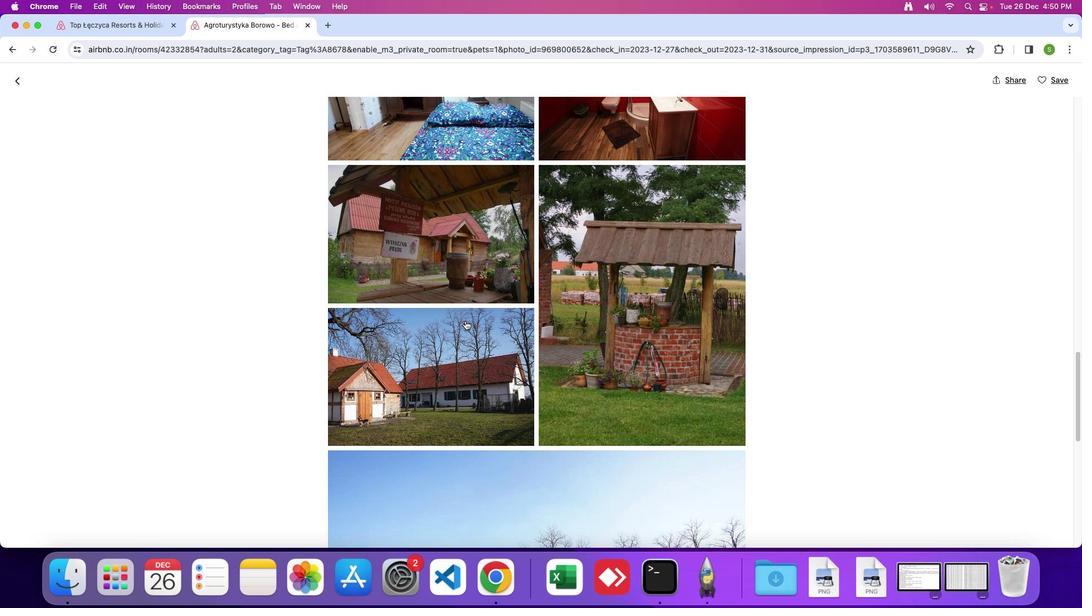 
Action: Mouse scrolled (465, 320) with delta (0, -1)
Screenshot: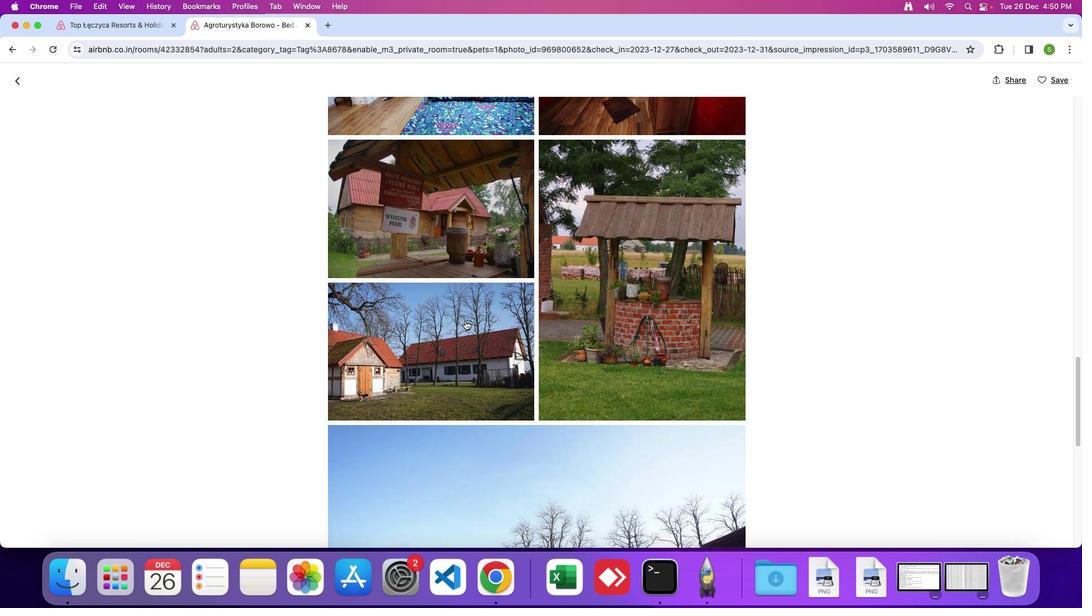 
Action: Mouse moved to (465, 320)
Screenshot: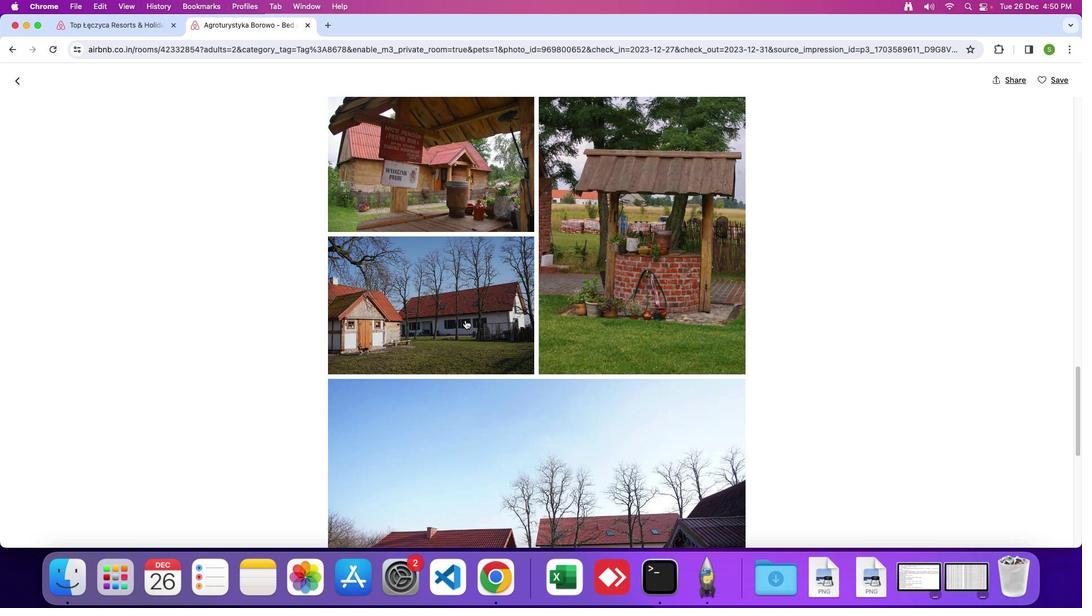 
Action: Mouse scrolled (465, 320) with delta (0, 0)
Screenshot: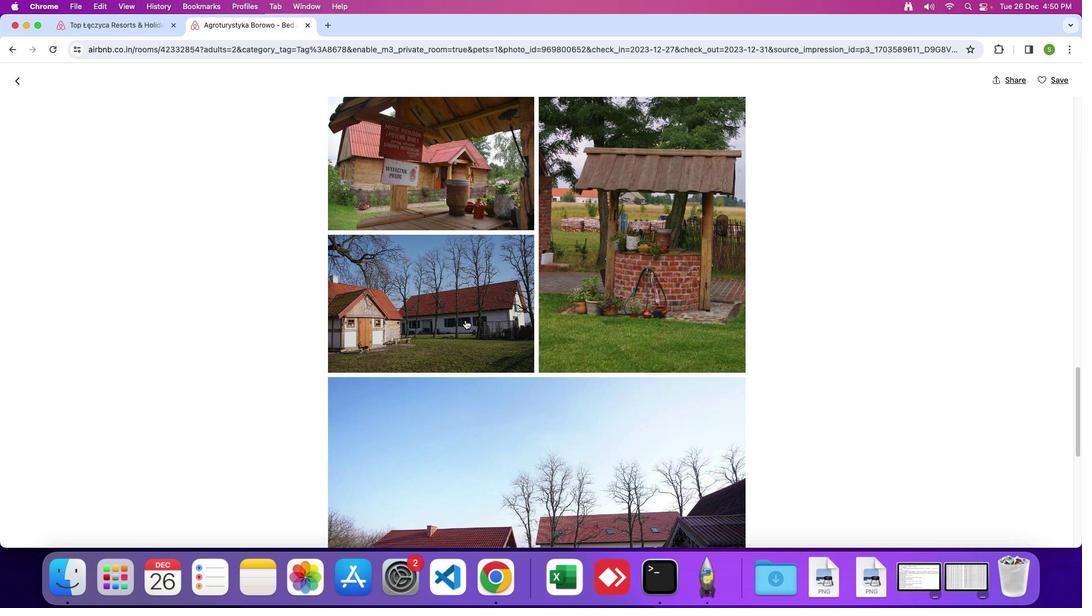 
Action: Mouse scrolled (465, 320) with delta (0, 0)
Screenshot: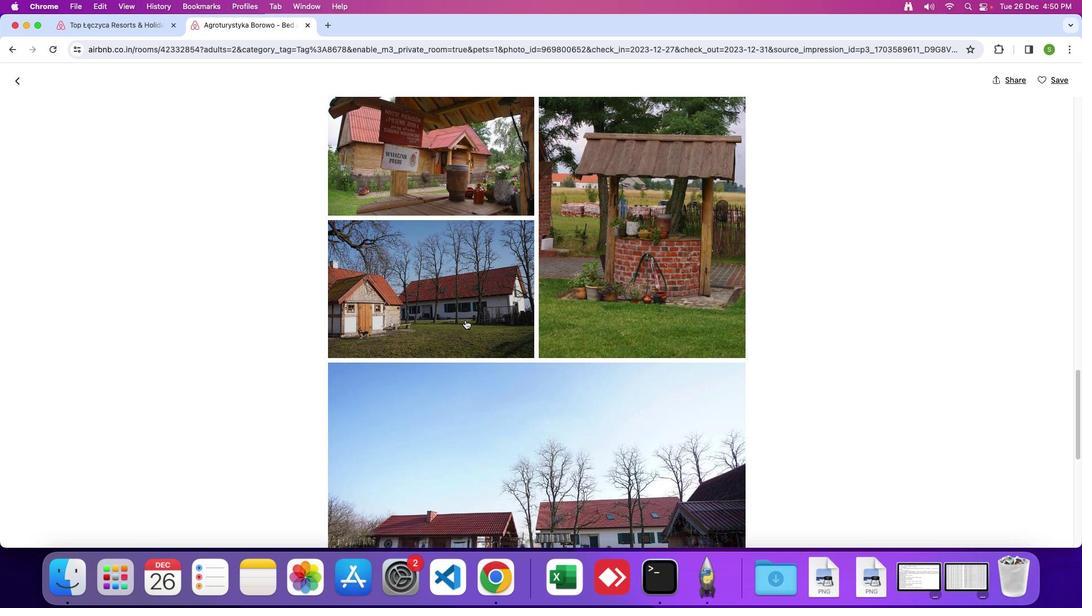 
Action: Mouse scrolled (465, 320) with delta (0, -1)
Screenshot: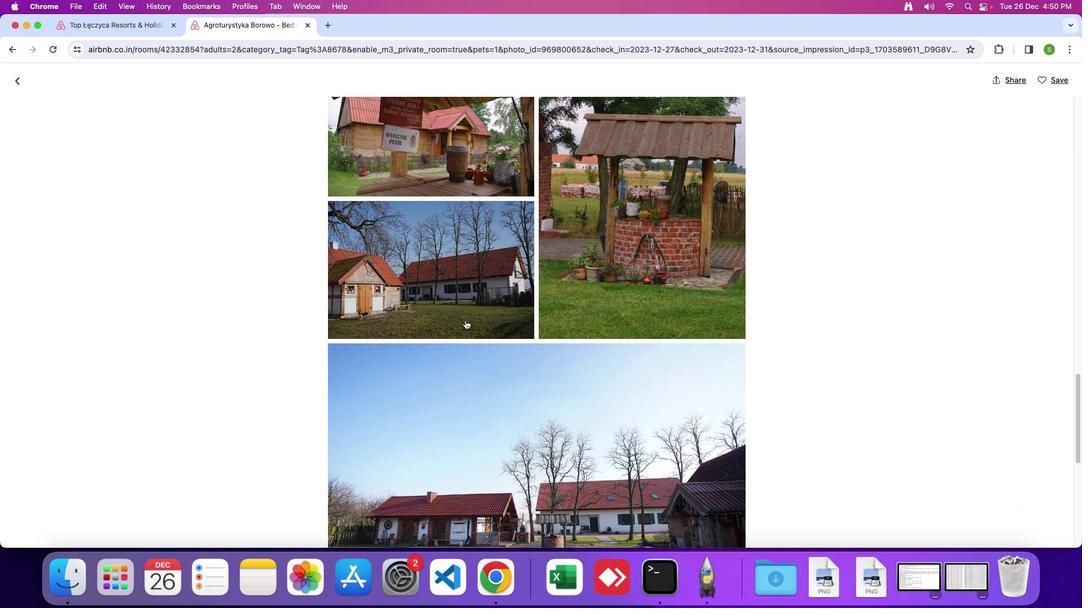 
Action: Mouse scrolled (465, 320) with delta (0, 0)
Screenshot: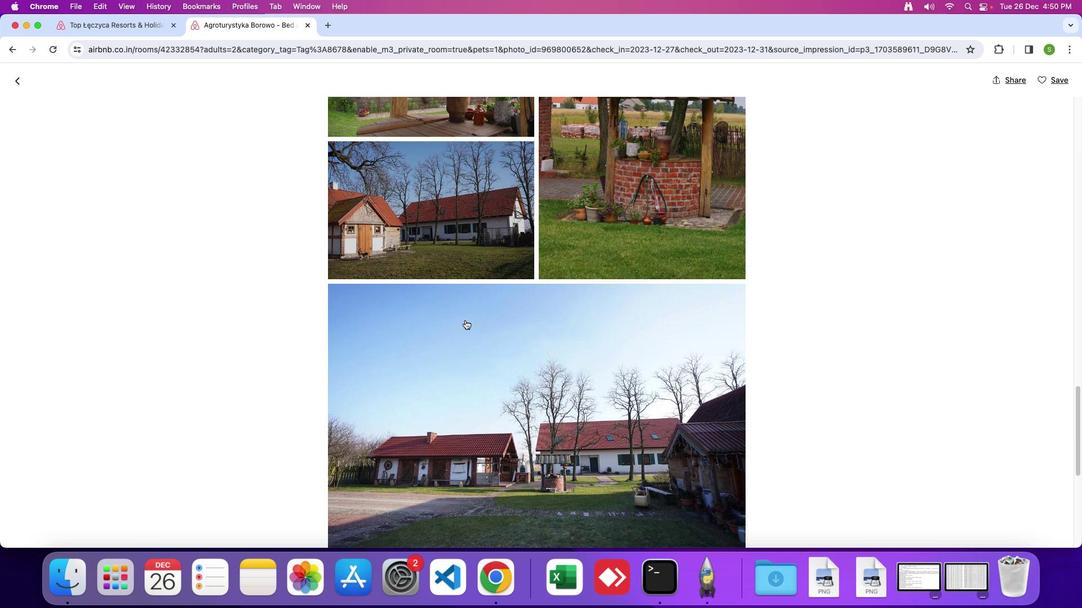 
Action: Mouse scrolled (465, 320) with delta (0, 0)
Screenshot: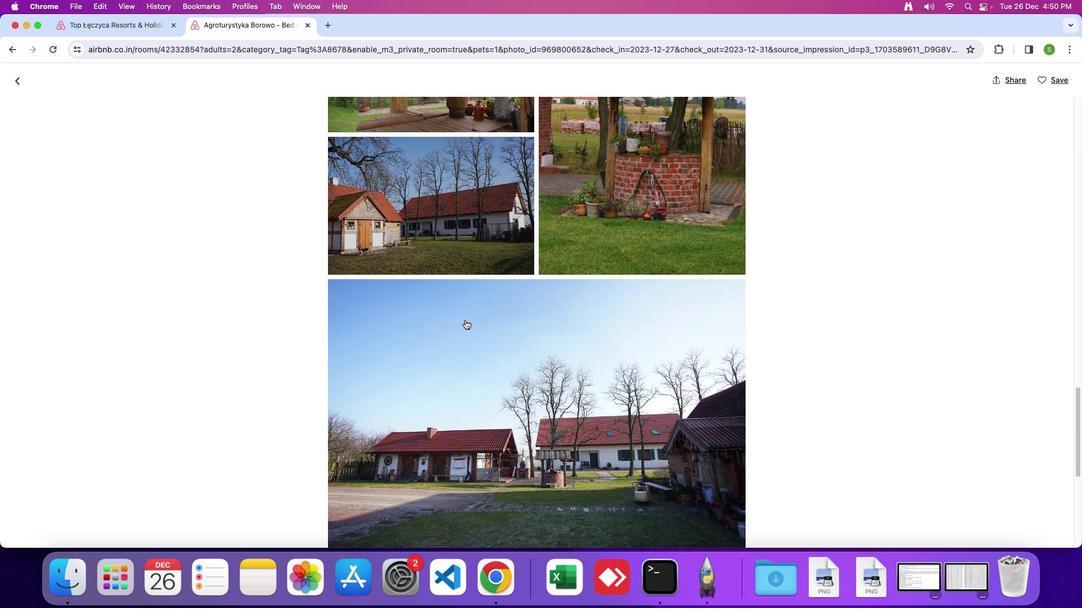 
Action: Mouse scrolled (465, 320) with delta (0, 0)
Screenshot: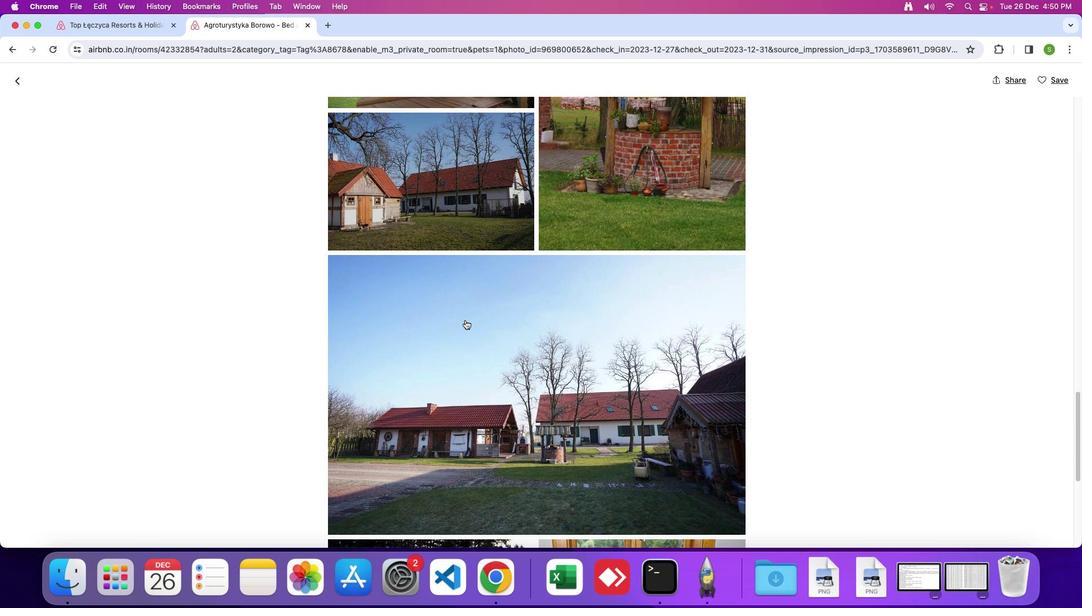 
Action: Mouse scrolled (465, 320) with delta (0, 0)
Screenshot: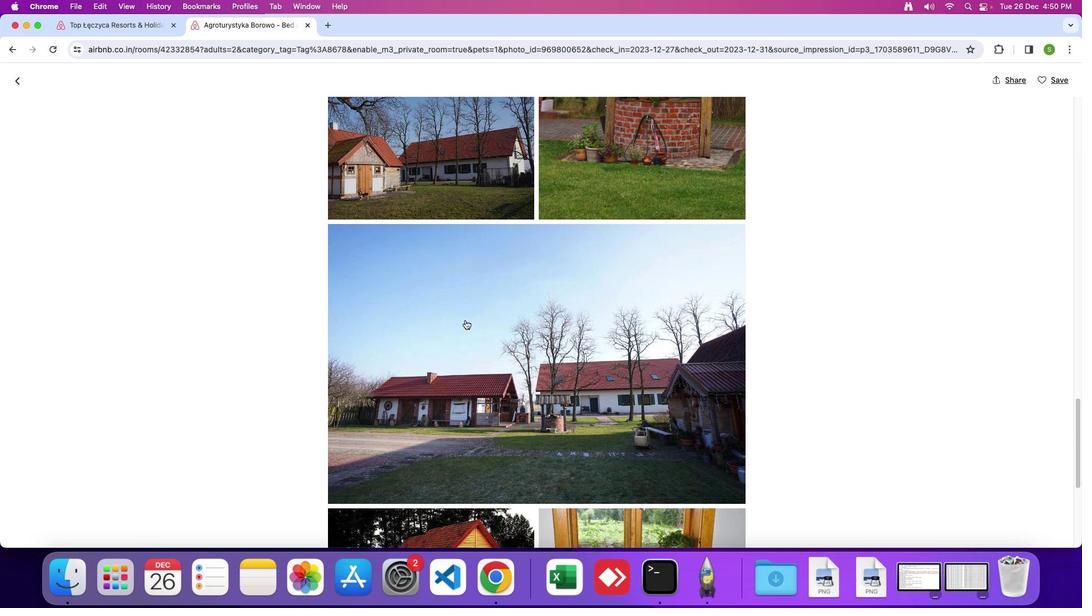 
Action: Mouse scrolled (465, 320) with delta (0, 0)
Screenshot: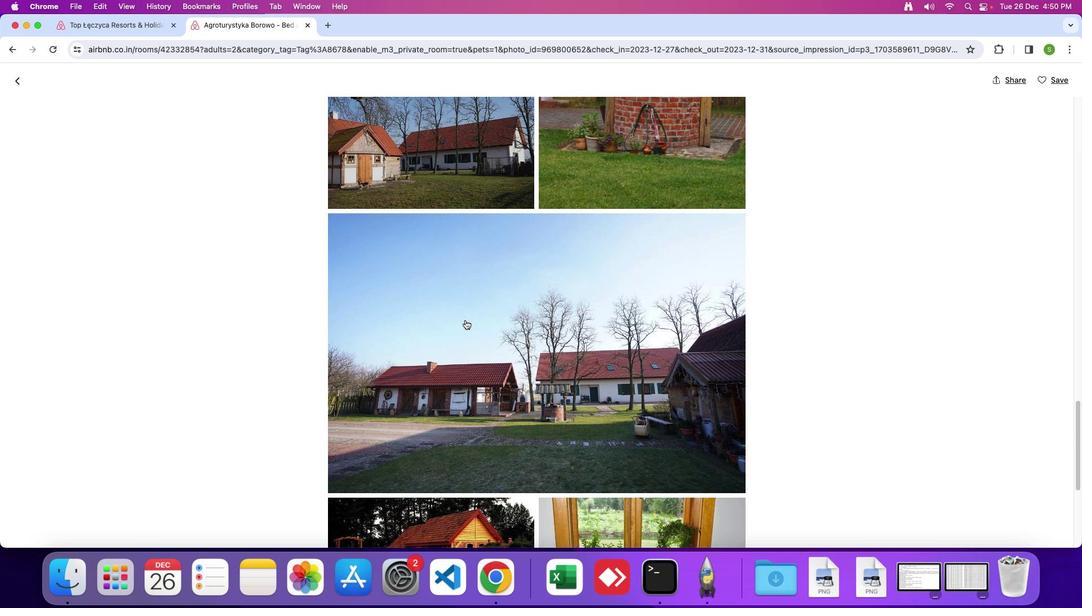 
Action: Mouse scrolled (465, 320) with delta (0, -1)
Screenshot: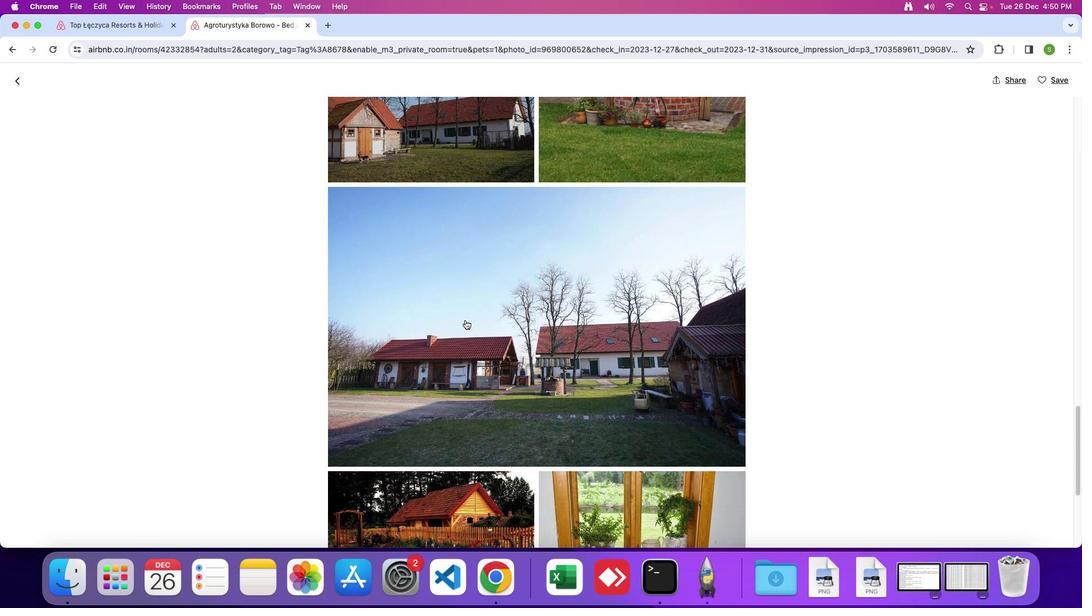 
Action: Mouse scrolled (465, 320) with delta (0, 0)
Screenshot: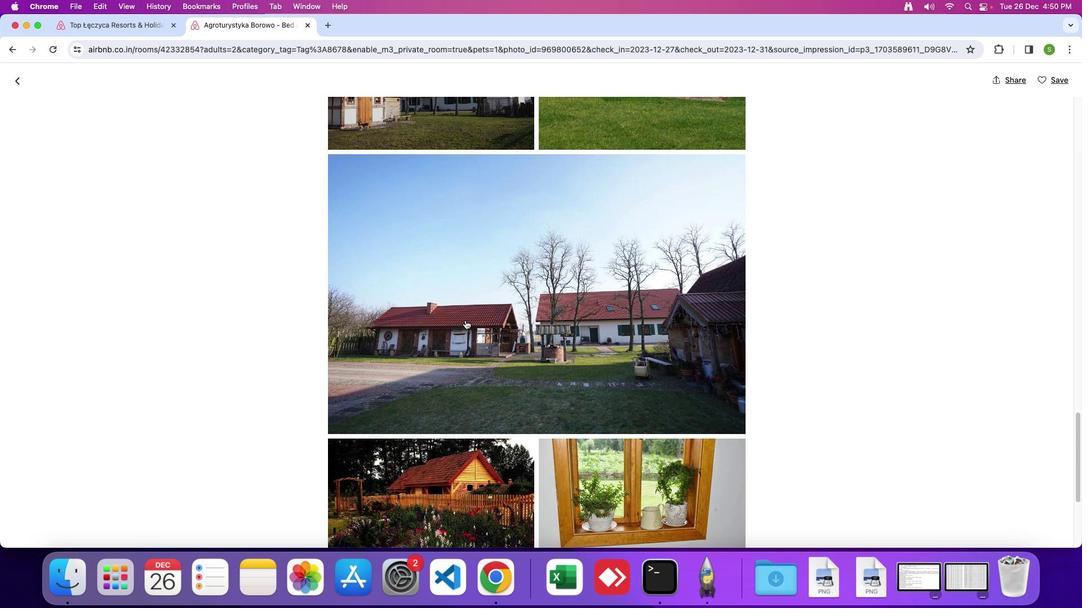 
Action: Mouse scrolled (465, 320) with delta (0, 0)
Screenshot: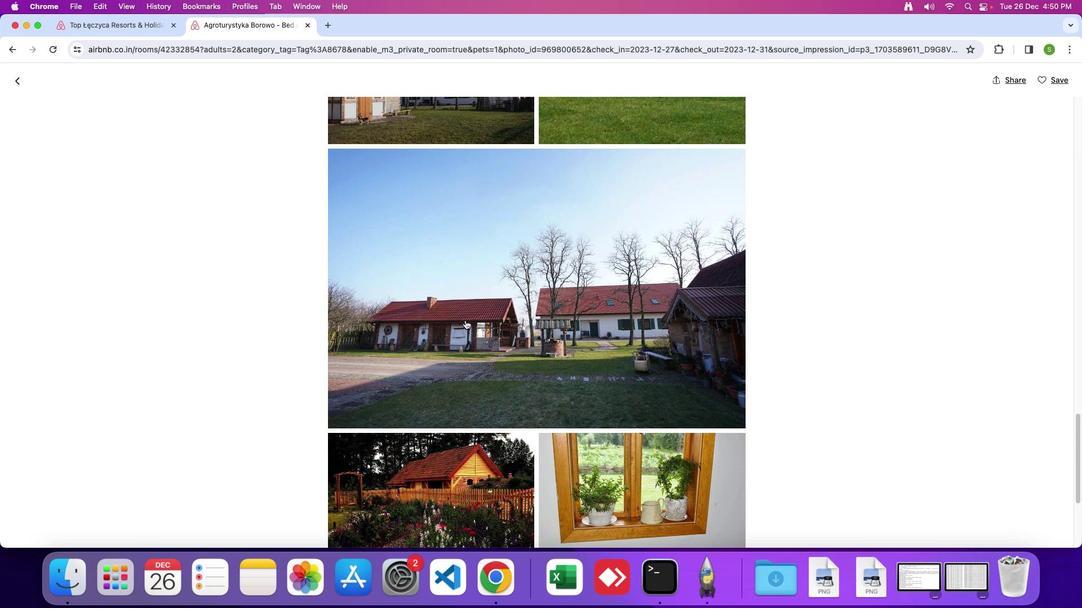 
Action: Mouse scrolled (465, 320) with delta (0, 0)
Screenshot: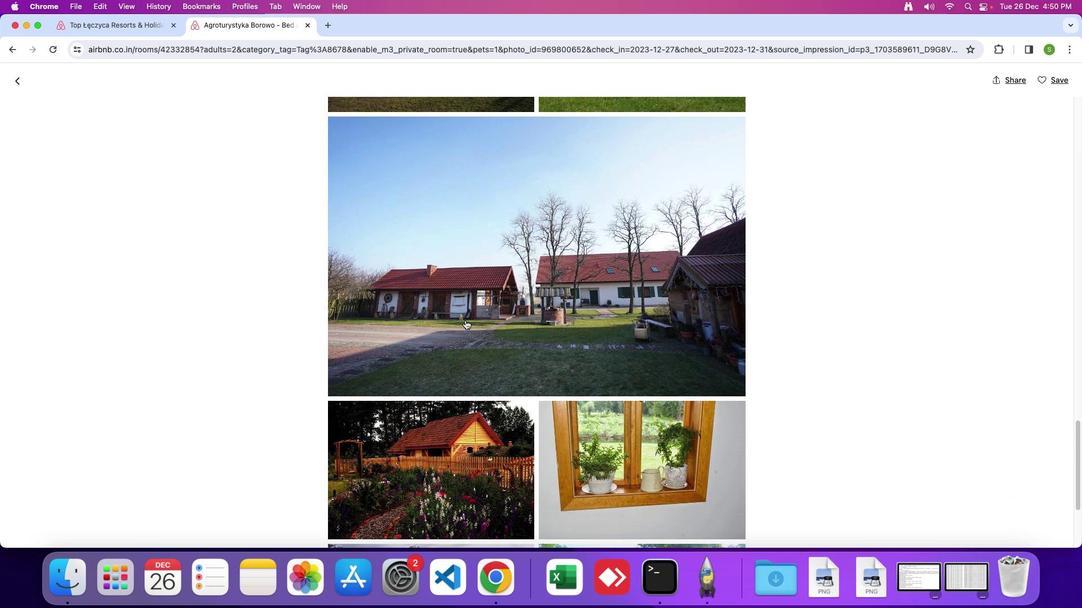 
Action: Mouse scrolled (465, 320) with delta (0, 0)
Screenshot: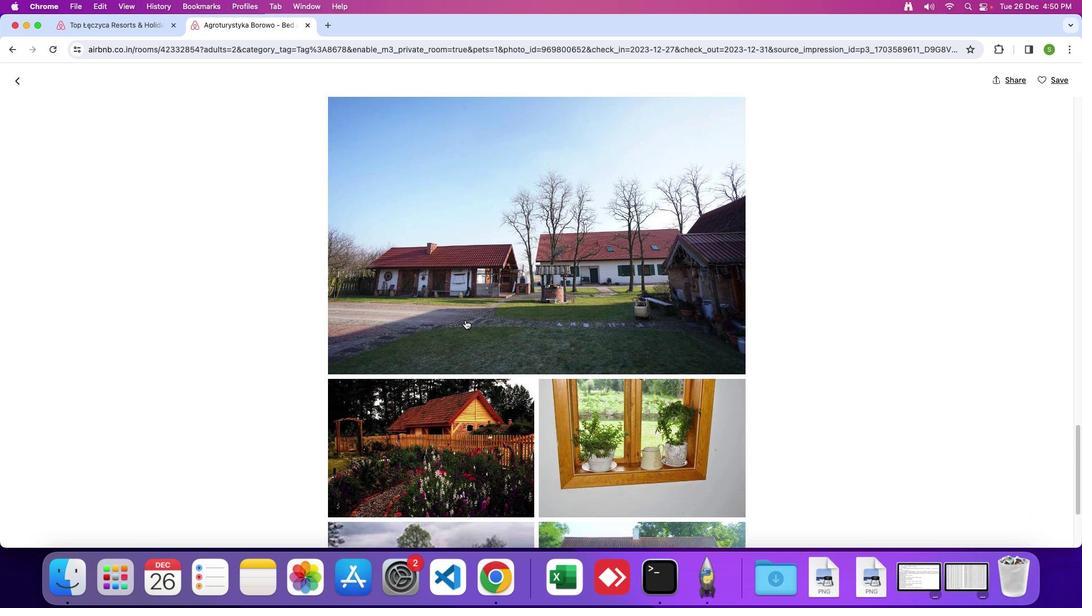 
Action: Mouse scrolled (465, 320) with delta (0, 0)
Screenshot: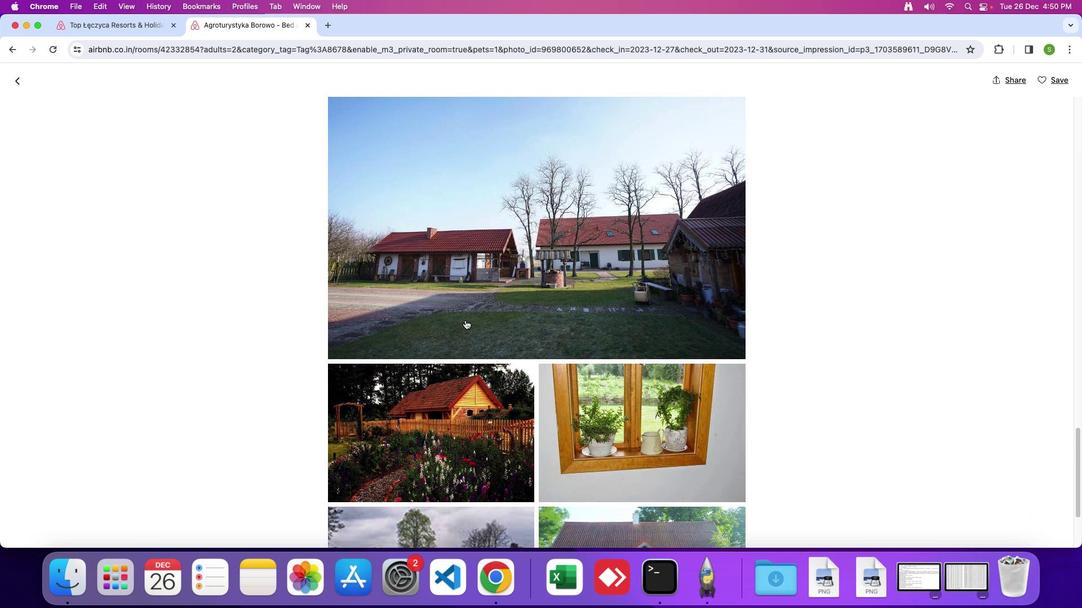 
Action: Mouse scrolled (465, 320) with delta (0, -1)
Screenshot: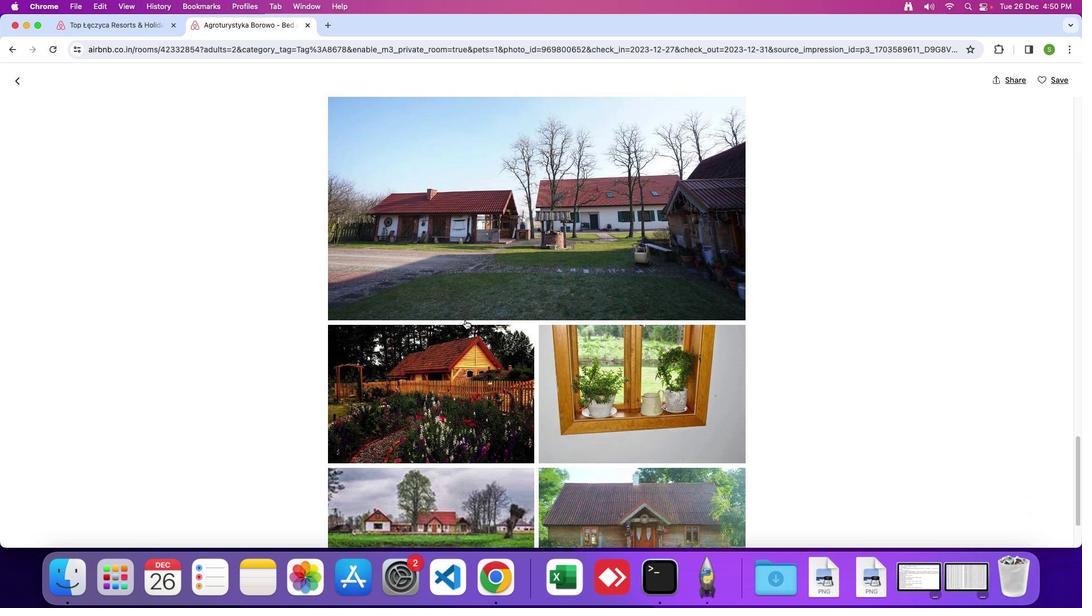 
Action: Mouse scrolled (465, 320) with delta (0, 0)
Screenshot: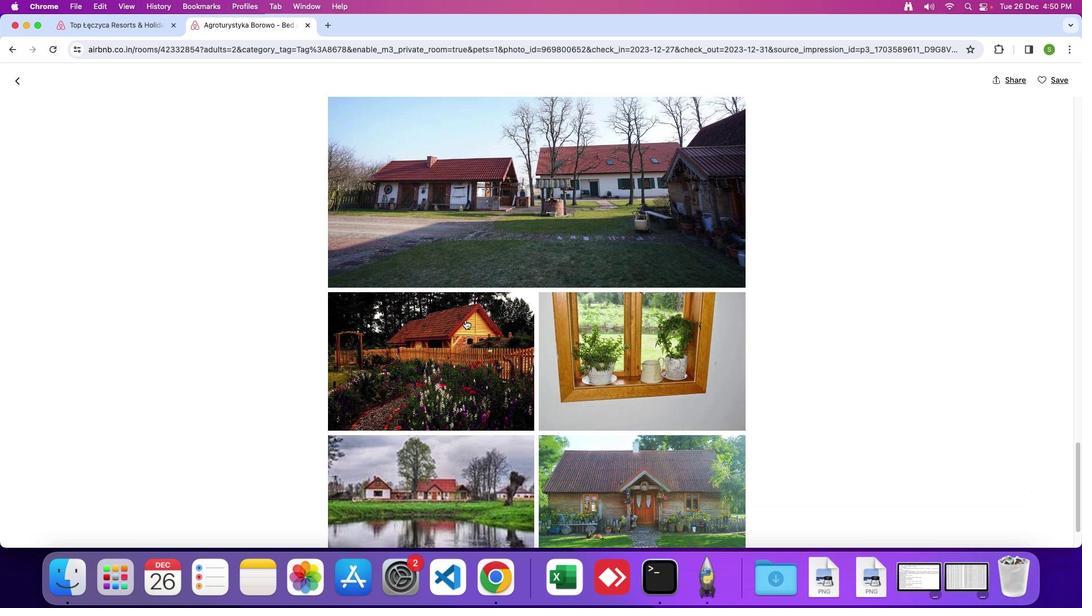 
Action: Mouse scrolled (465, 320) with delta (0, 0)
Screenshot: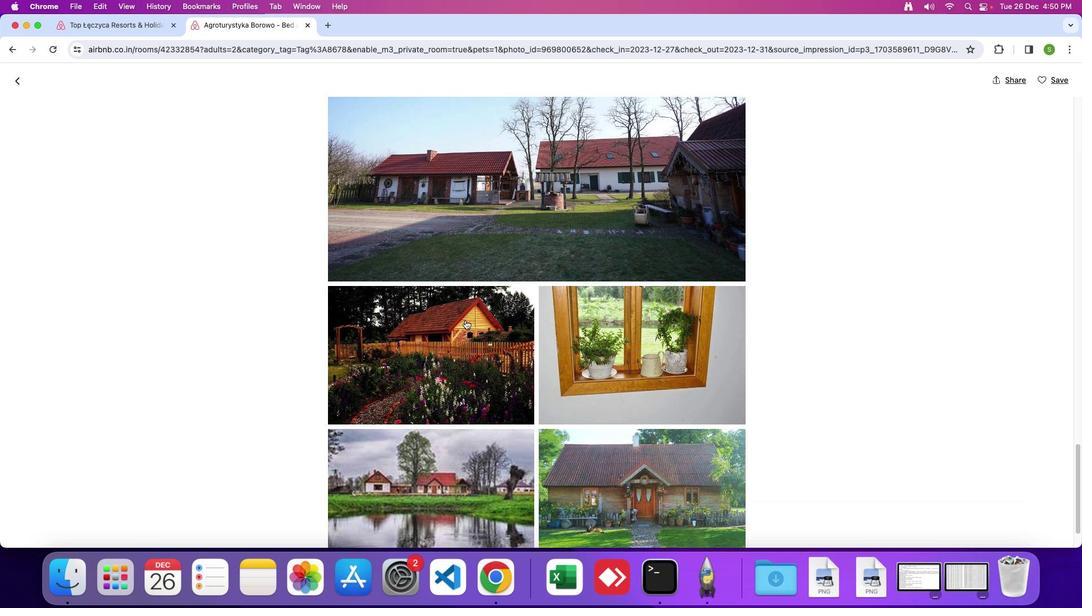 
Action: Mouse scrolled (465, 320) with delta (0, -1)
Screenshot: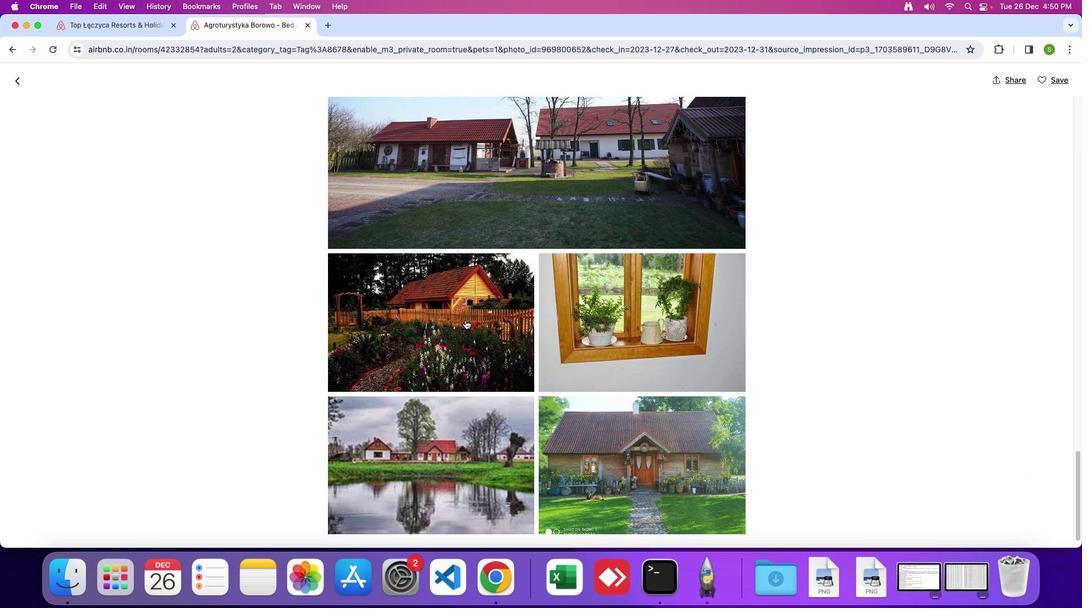 
Action: Mouse scrolled (465, 320) with delta (0, 0)
Screenshot: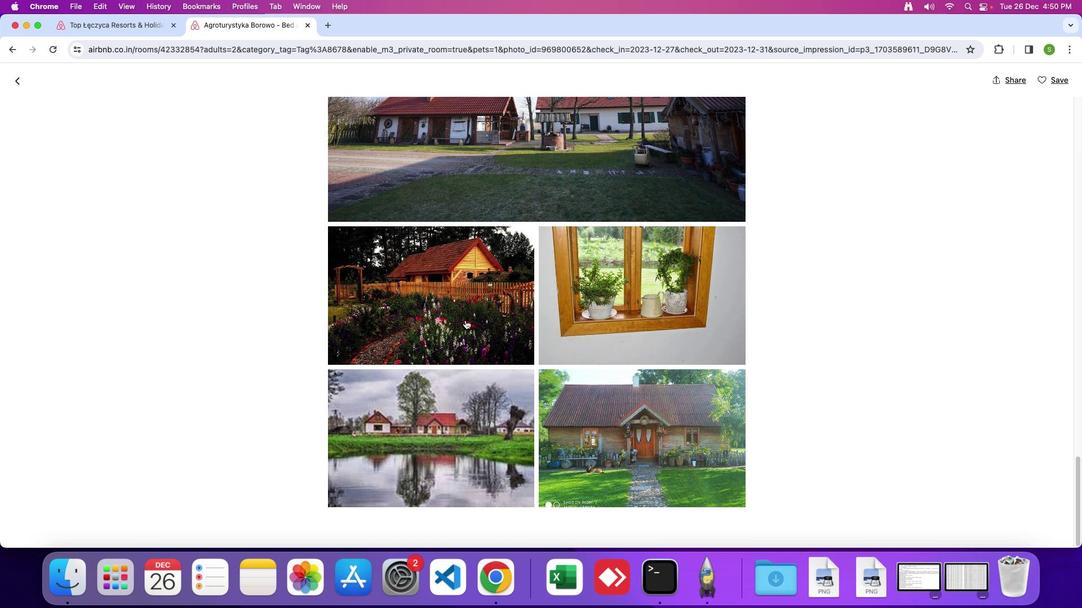 
Action: Mouse scrolled (465, 320) with delta (0, 0)
Screenshot: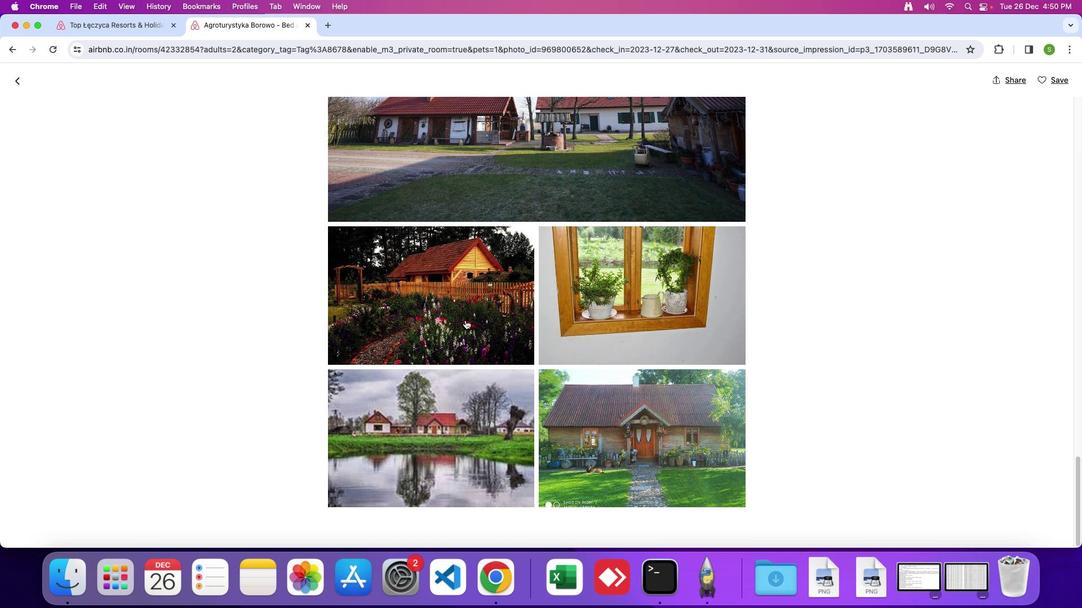 
Action: Mouse scrolled (465, 320) with delta (0, -1)
Screenshot: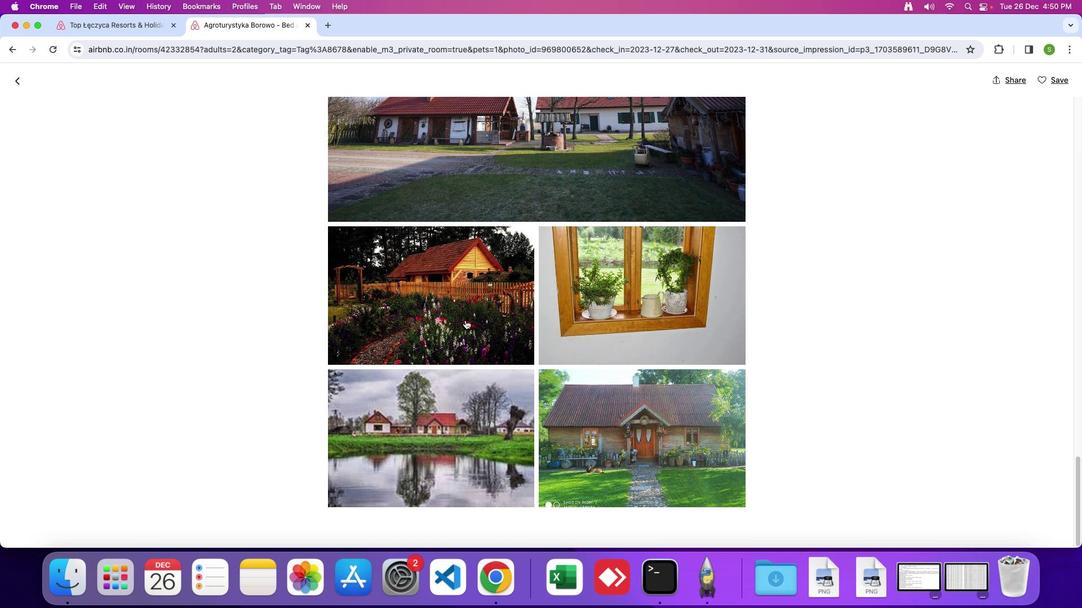 
Action: Mouse moved to (20, 84)
Screenshot: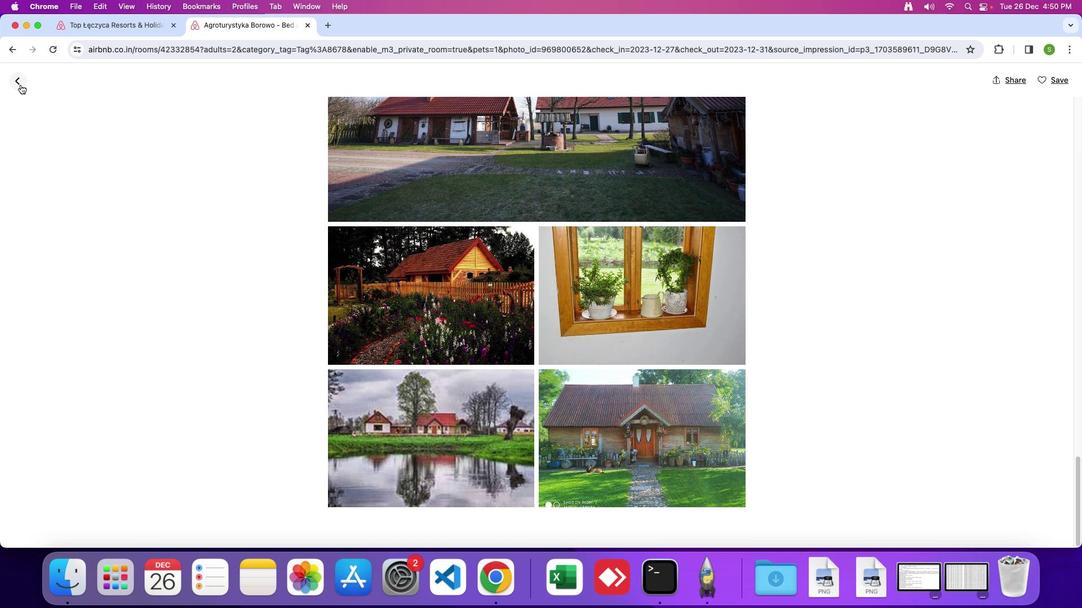
Action: Mouse pressed left at (20, 84)
Screenshot: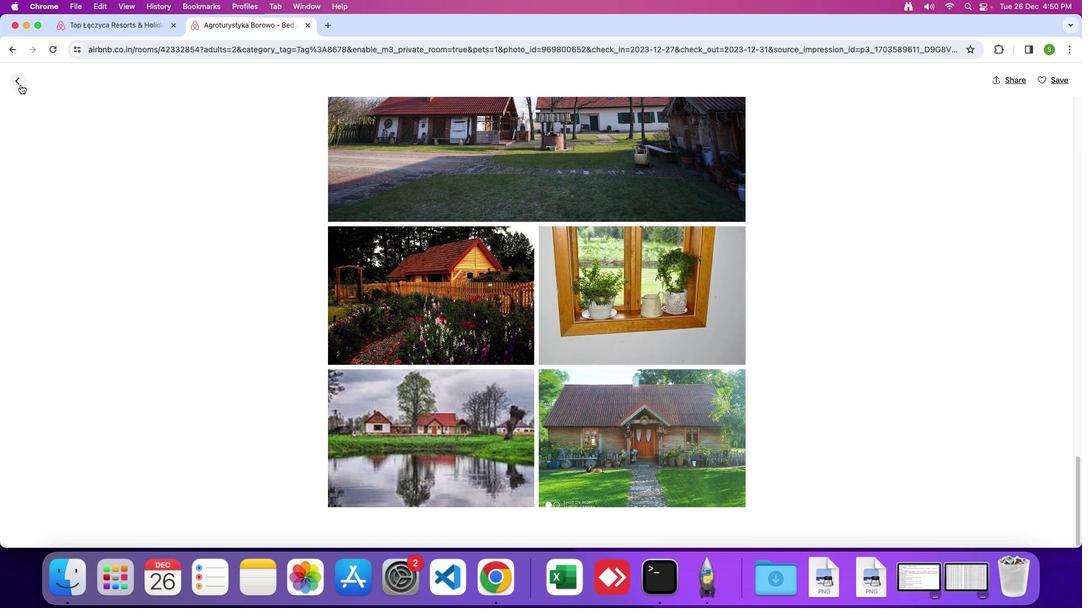 
Action: Mouse moved to (405, 318)
Screenshot: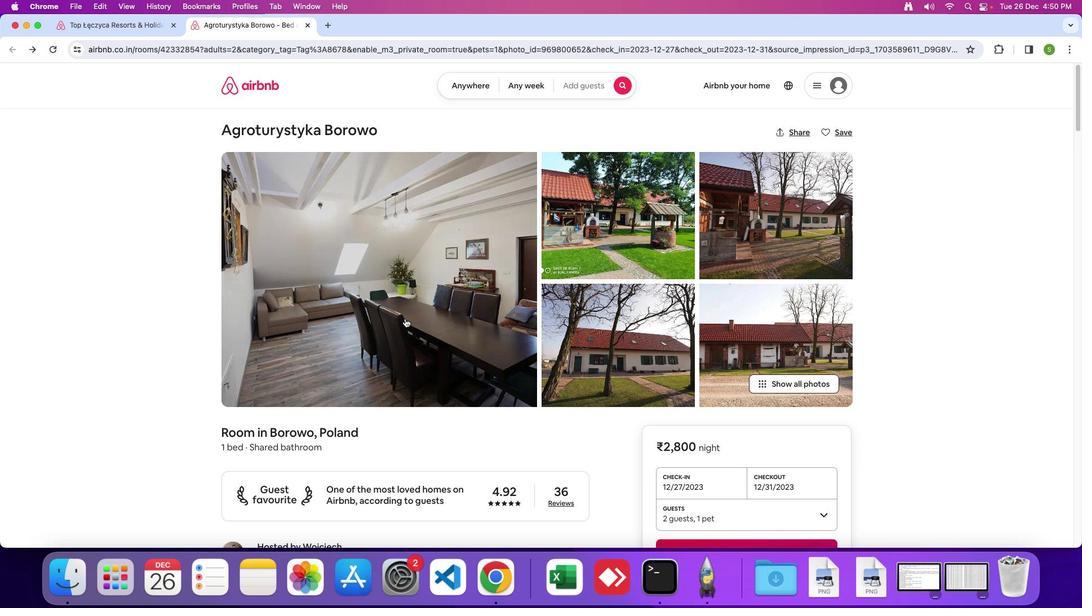 
Action: Mouse scrolled (405, 318) with delta (0, 0)
Screenshot: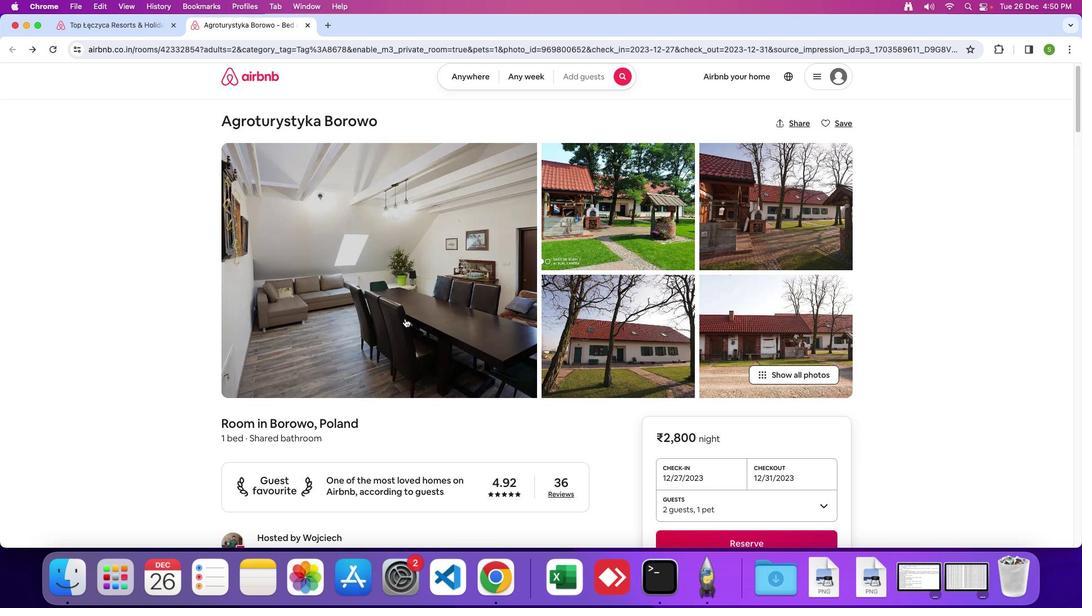 
Action: Mouse scrolled (405, 318) with delta (0, 0)
Screenshot: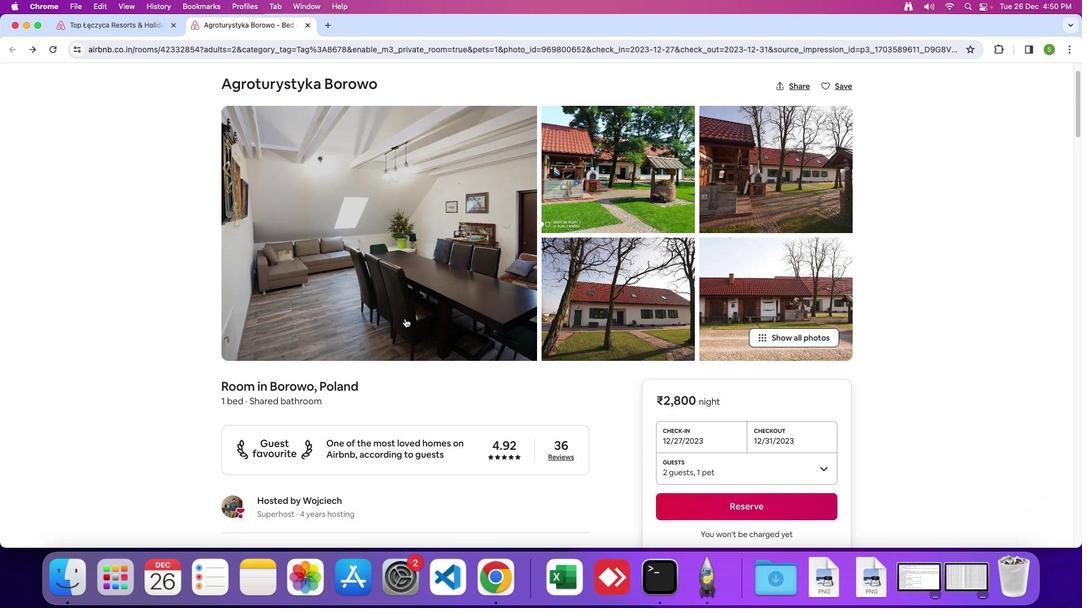 
Action: Mouse scrolled (405, 318) with delta (0, -1)
Screenshot: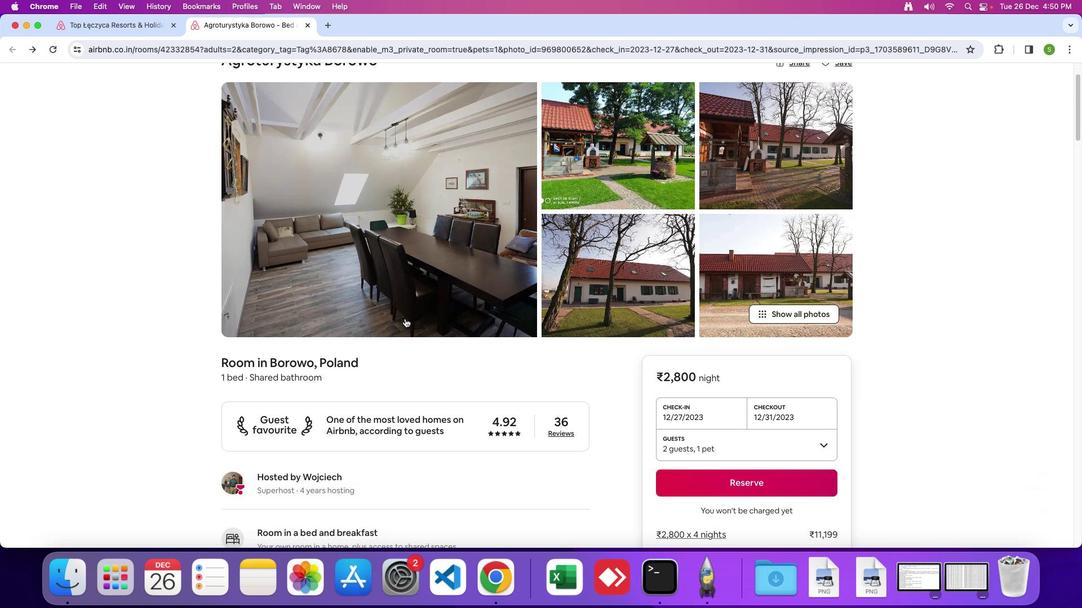 
Action: Mouse scrolled (405, 318) with delta (0, 0)
Screenshot: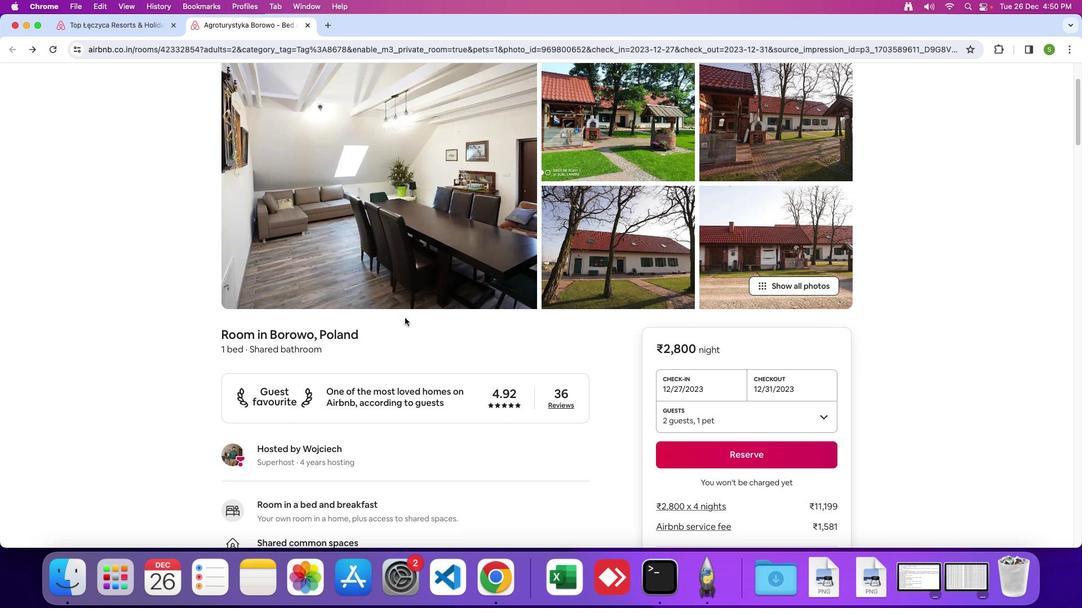 
Action: Mouse moved to (405, 317)
Screenshot: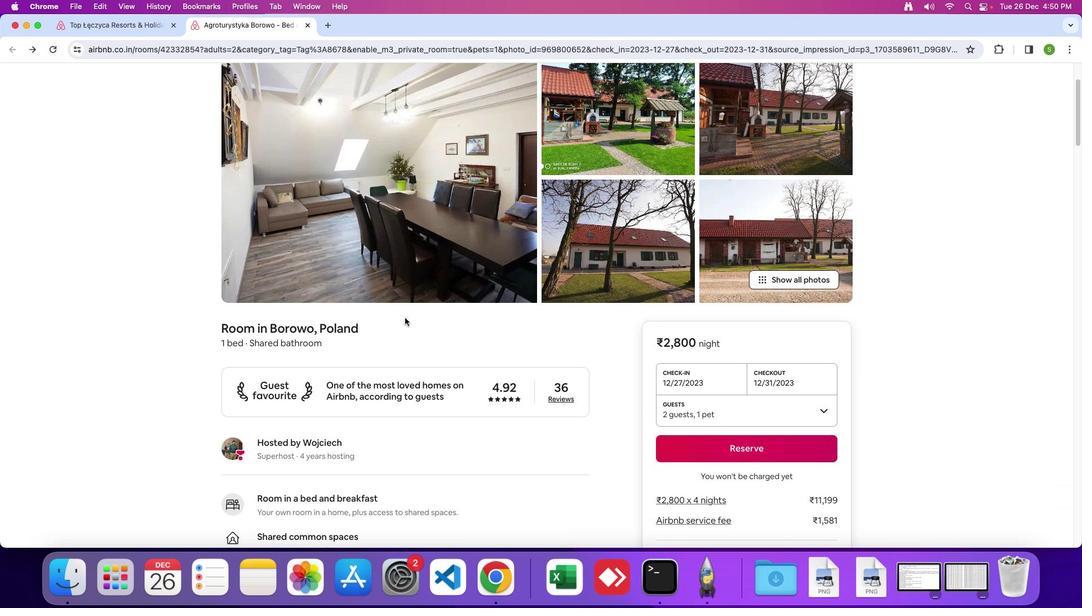 
Action: Mouse scrolled (405, 317) with delta (0, 0)
Screenshot: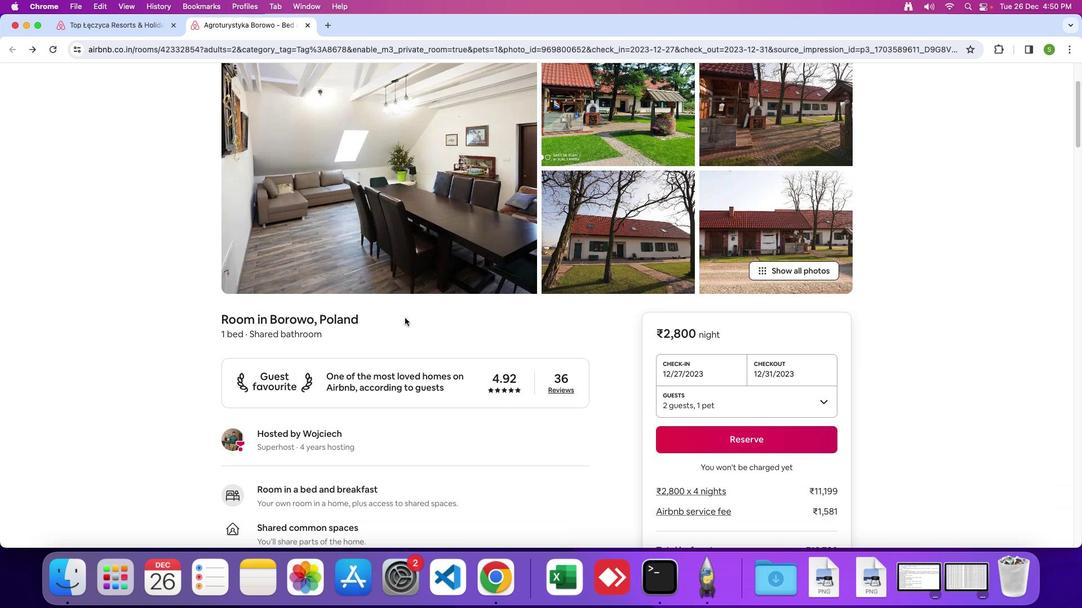 
Action: Mouse moved to (404, 317)
Screenshot: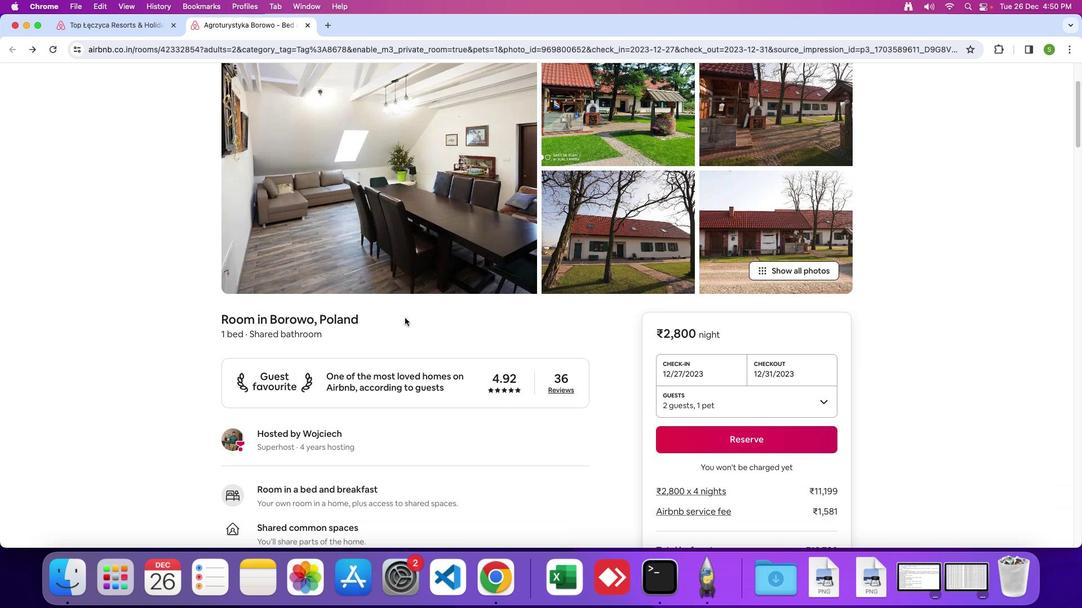 
Action: Mouse scrolled (404, 317) with delta (0, 0)
Screenshot: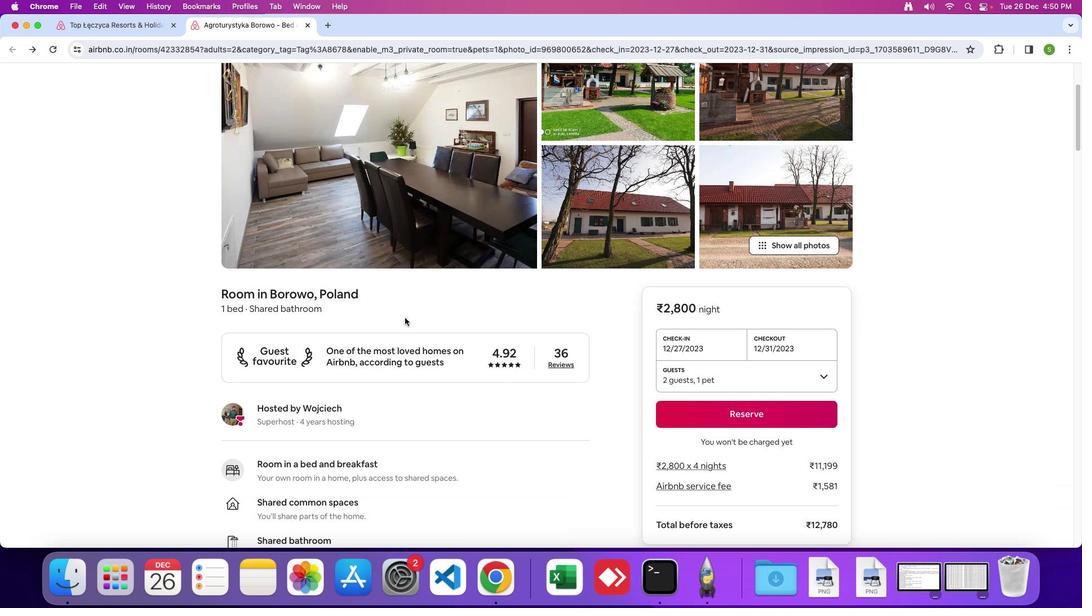 
Action: Mouse scrolled (404, 317) with delta (0, 0)
Screenshot: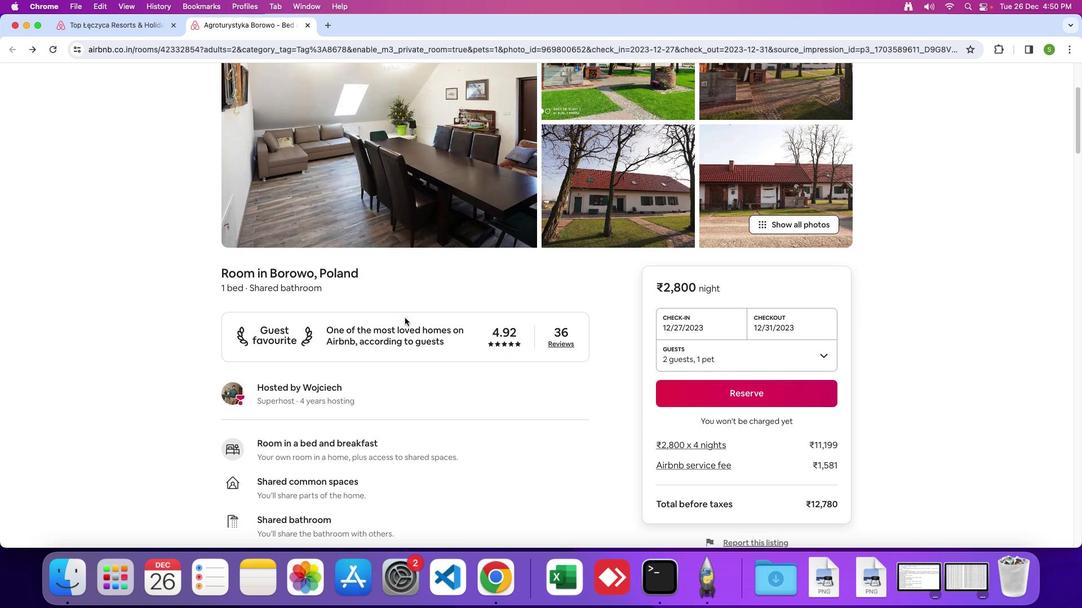 
Action: Mouse scrolled (404, 317) with delta (0, 0)
Screenshot: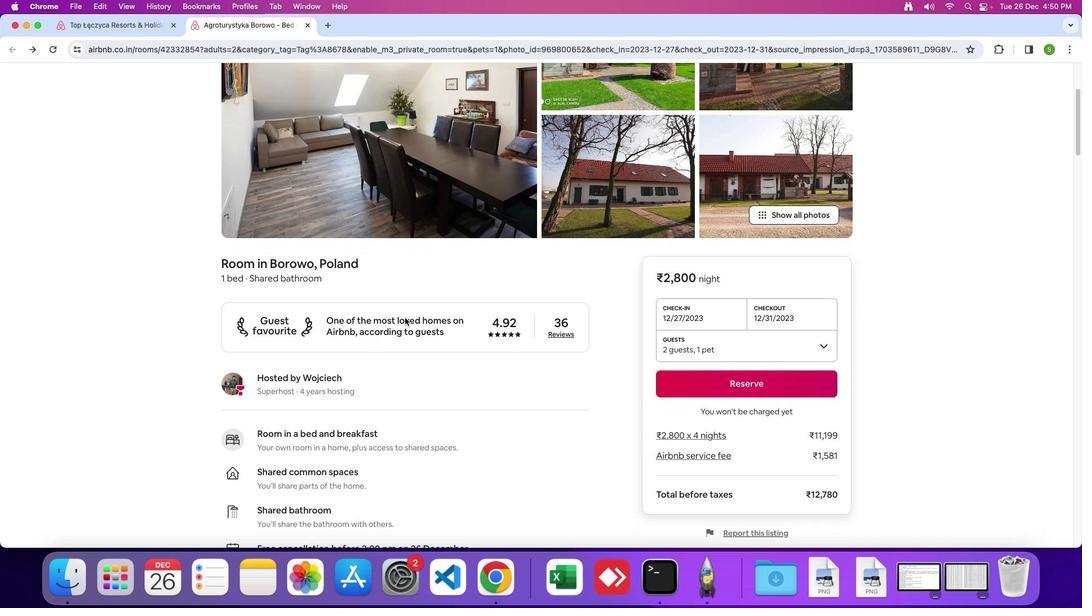 
Action: Mouse scrolled (404, 317) with delta (0, 0)
Screenshot: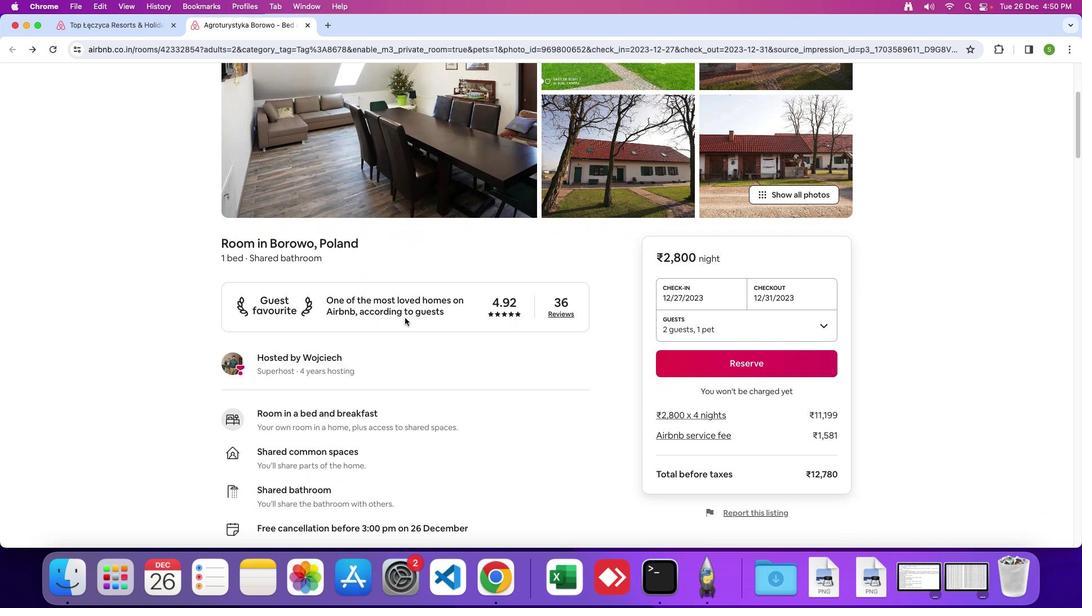 
Action: Mouse scrolled (404, 317) with delta (0, 0)
Screenshot: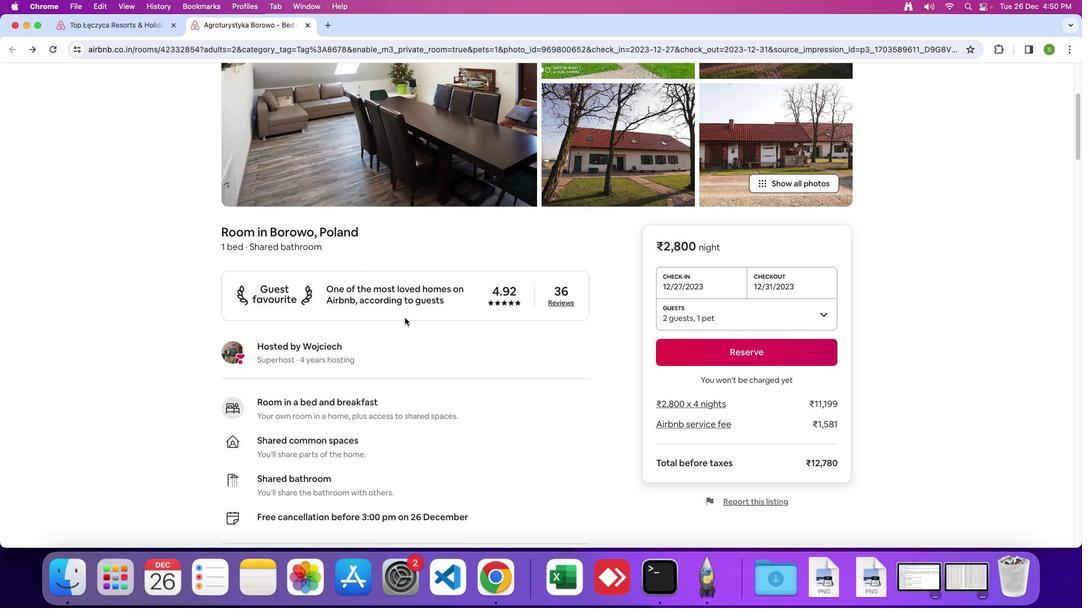 
Action: Mouse scrolled (404, 317) with delta (0, 0)
Screenshot: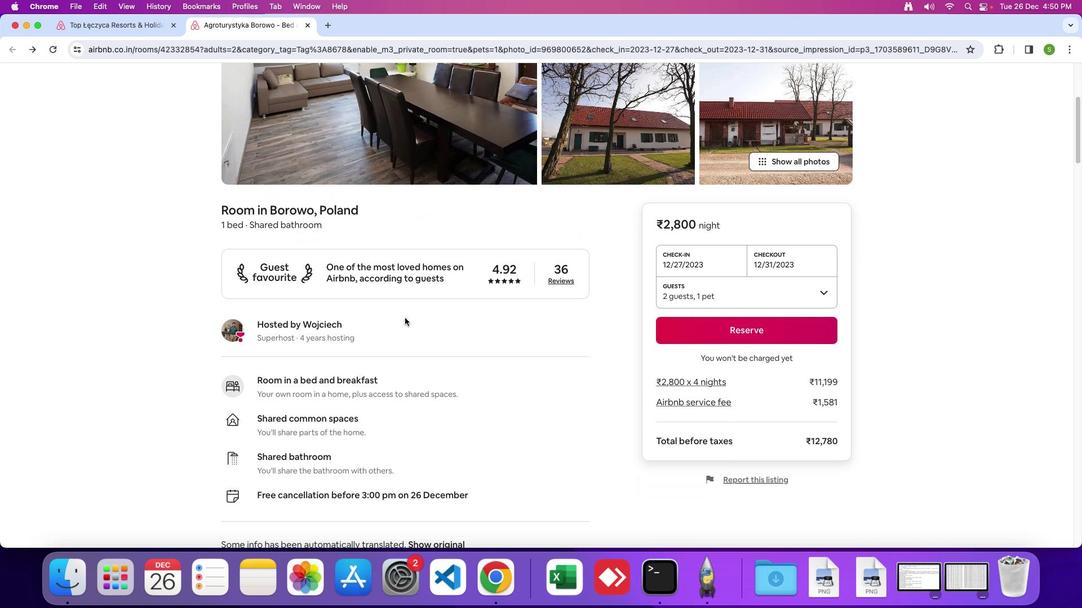 
Action: Mouse scrolled (404, 317) with delta (0, -1)
Screenshot: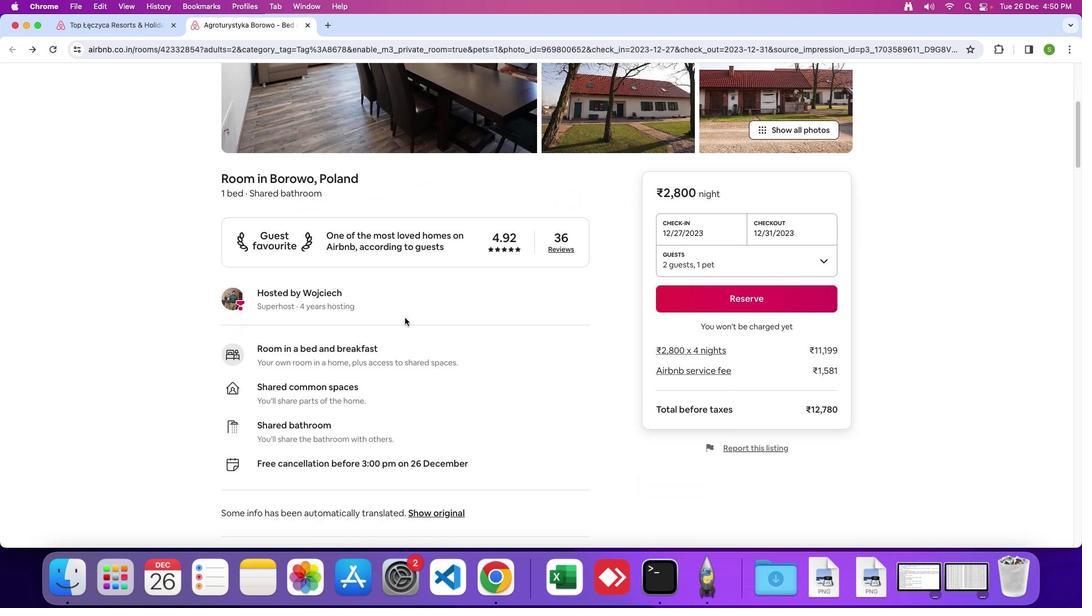 
Action: Mouse scrolled (404, 317) with delta (0, 0)
Screenshot: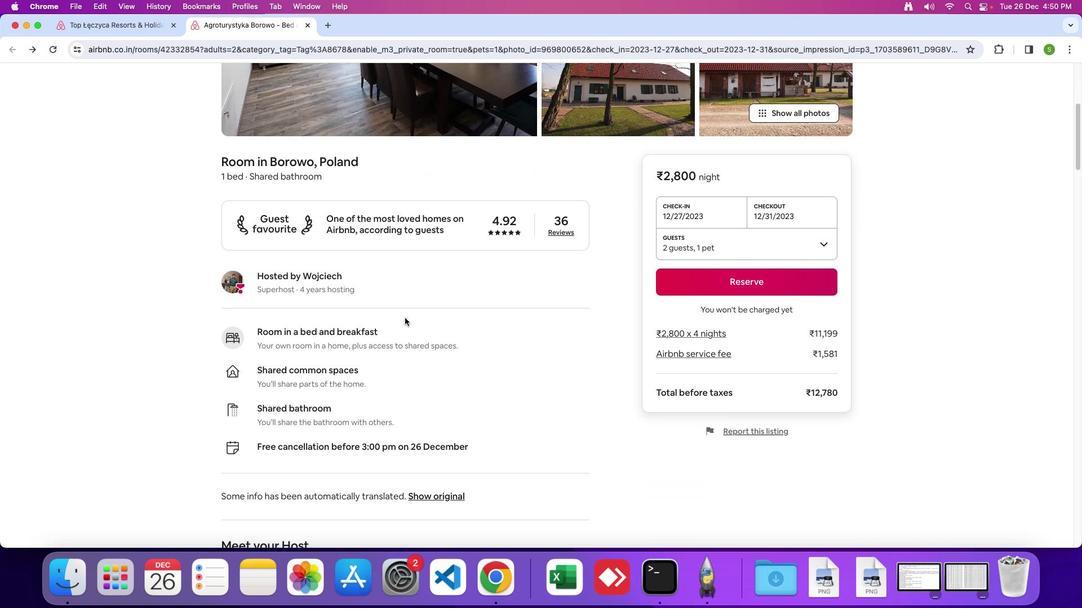 
Action: Mouse scrolled (404, 317) with delta (0, 0)
Screenshot: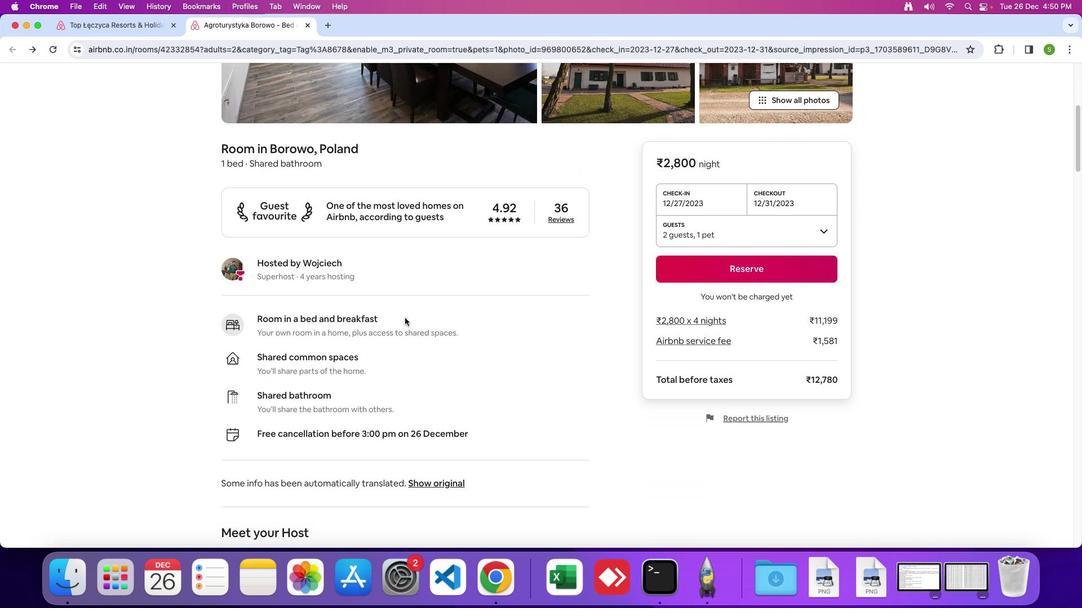 
Action: Mouse scrolled (404, 317) with delta (0, 0)
Screenshot: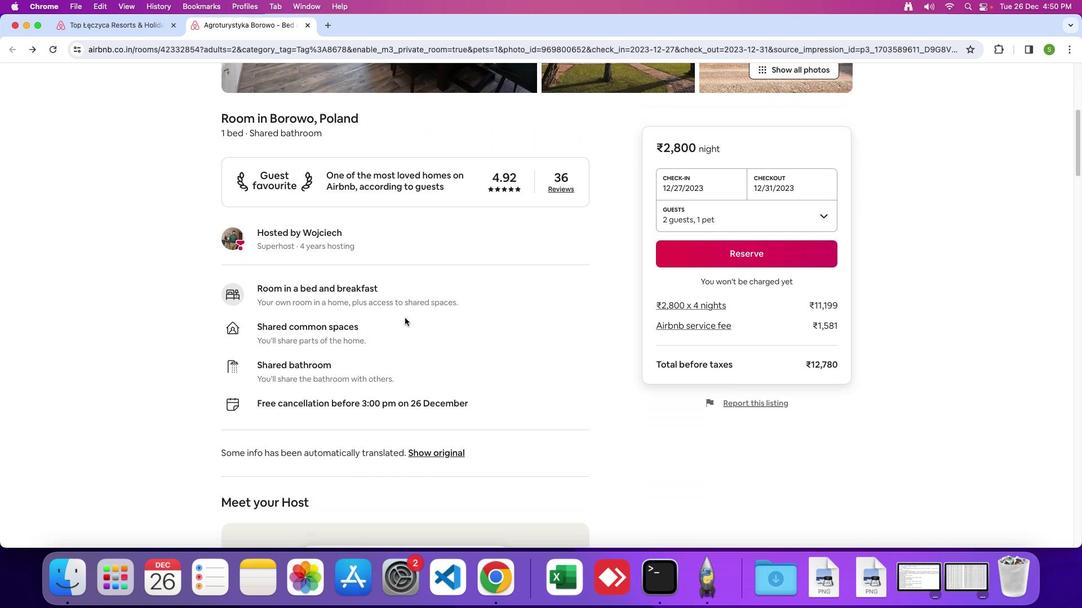
Action: Mouse scrolled (404, 317) with delta (0, 0)
Screenshot: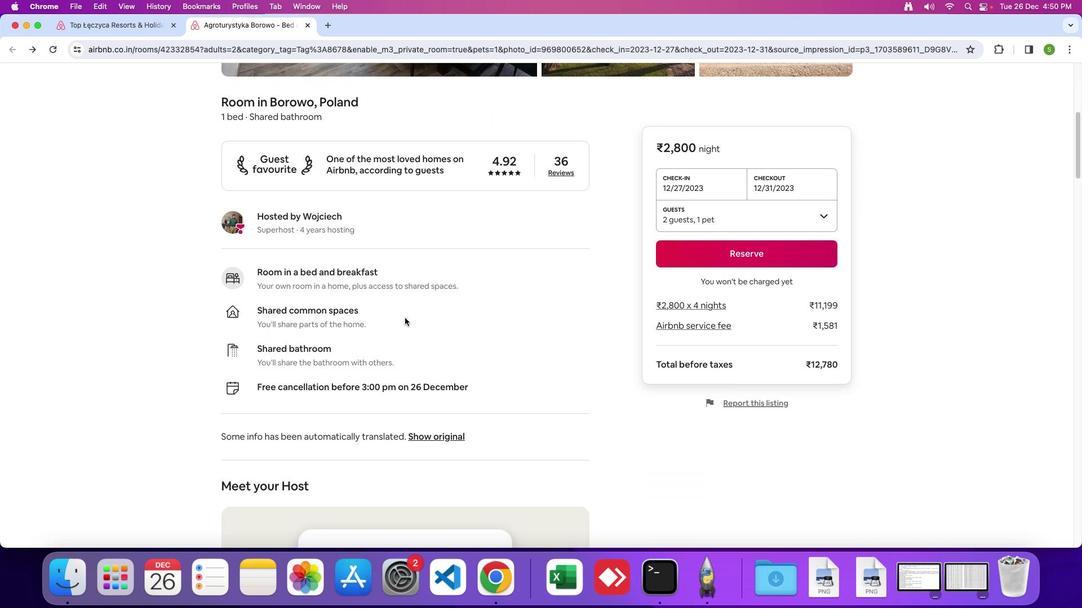 
Action: Mouse scrolled (404, 317) with delta (0, 0)
Screenshot: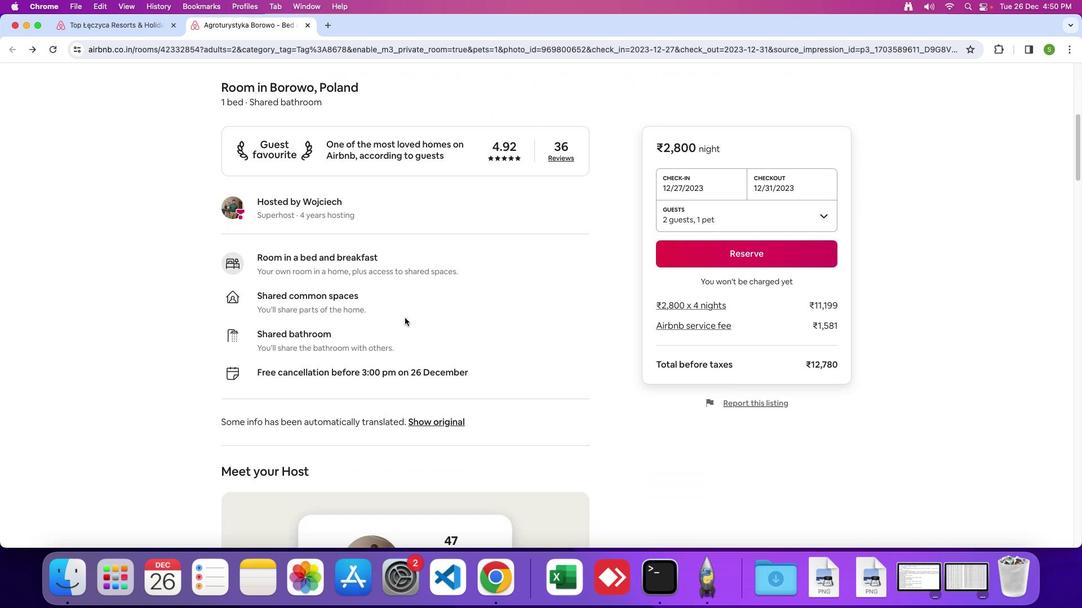 
Action: Mouse scrolled (404, 317) with delta (0, 0)
Screenshot: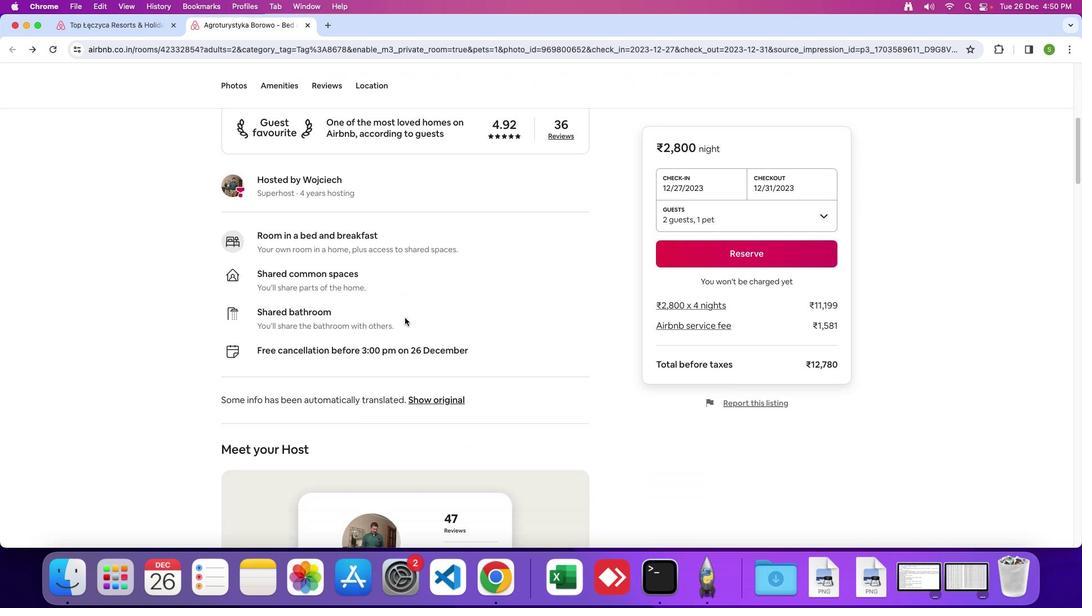 
Action: Mouse scrolled (404, 317) with delta (0, 0)
